 Task: Go to Program & Features. Select Whole Food Market. Add to cart Organic Peanut Butter-3. Select Amazon Health. Add to cart Lysine tablets-1. Place order for Francisco Garcia, _x000D_
8433 Neal Parker Rd_x000D_
Temperanceville, Virginia(VA), 23442, Cell Number (757) 854-4213
Action: Mouse moved to (413, 101)
Screenshot: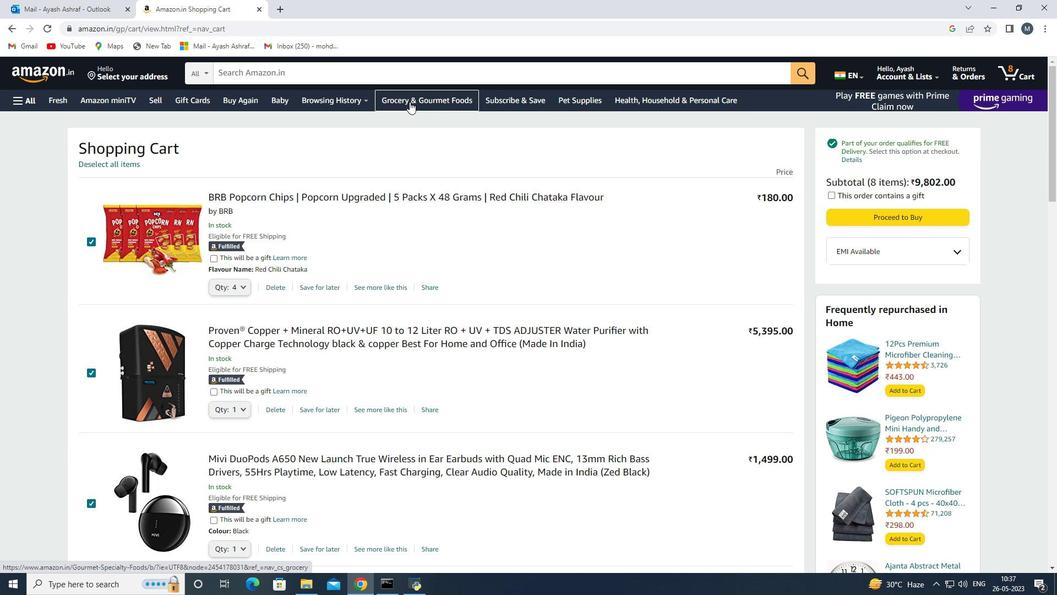 
Action: Mouse pressed left at (413, 101)
Screenshot: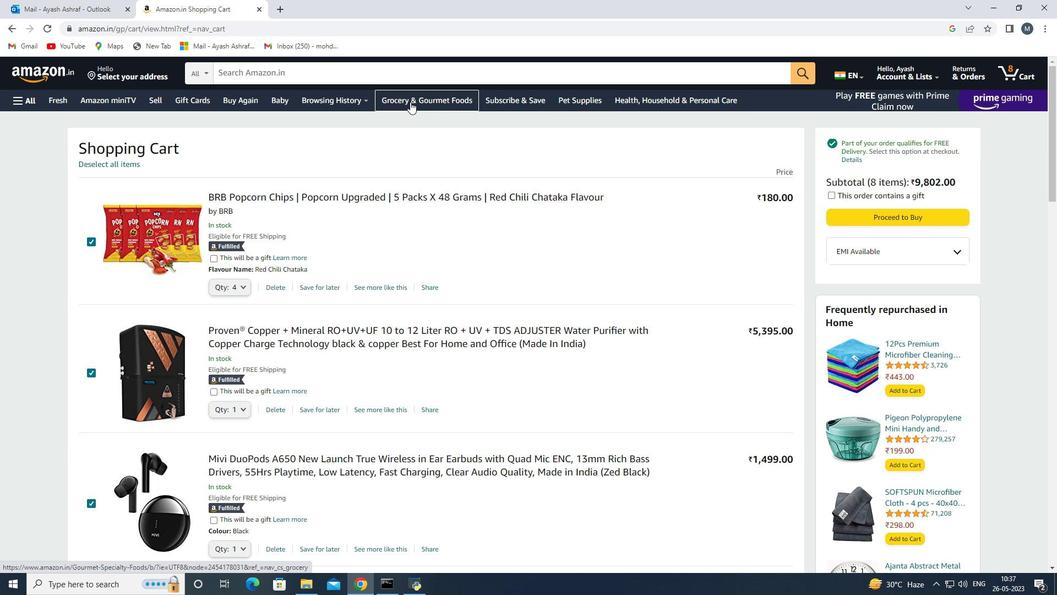 
Action: Mouse moved to (378, 221)
Screenshot: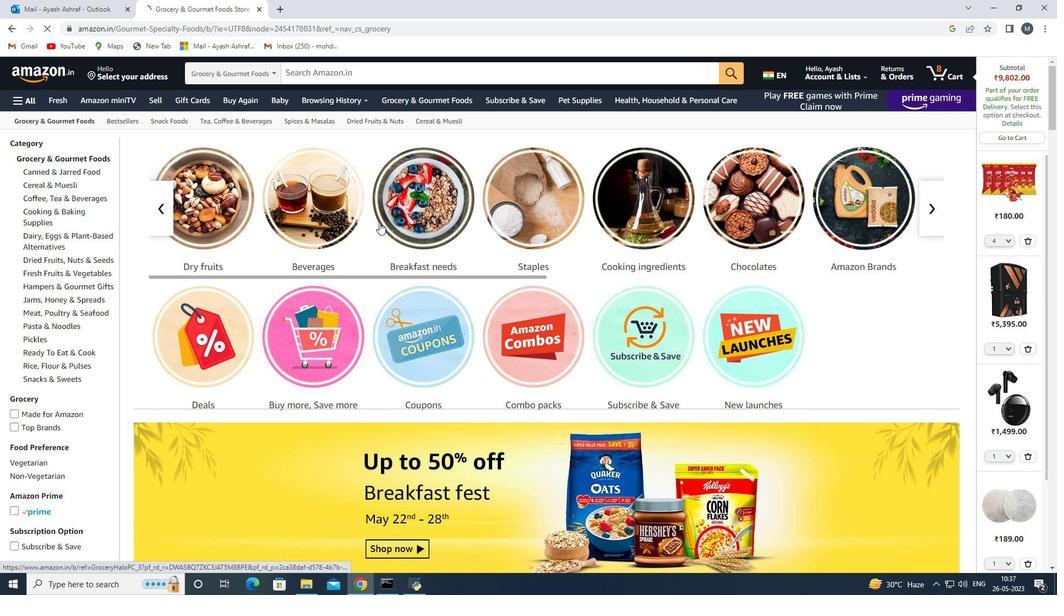 
Action: Mouse scrolled (378, 220) with delta (0, 0)
Screenshot: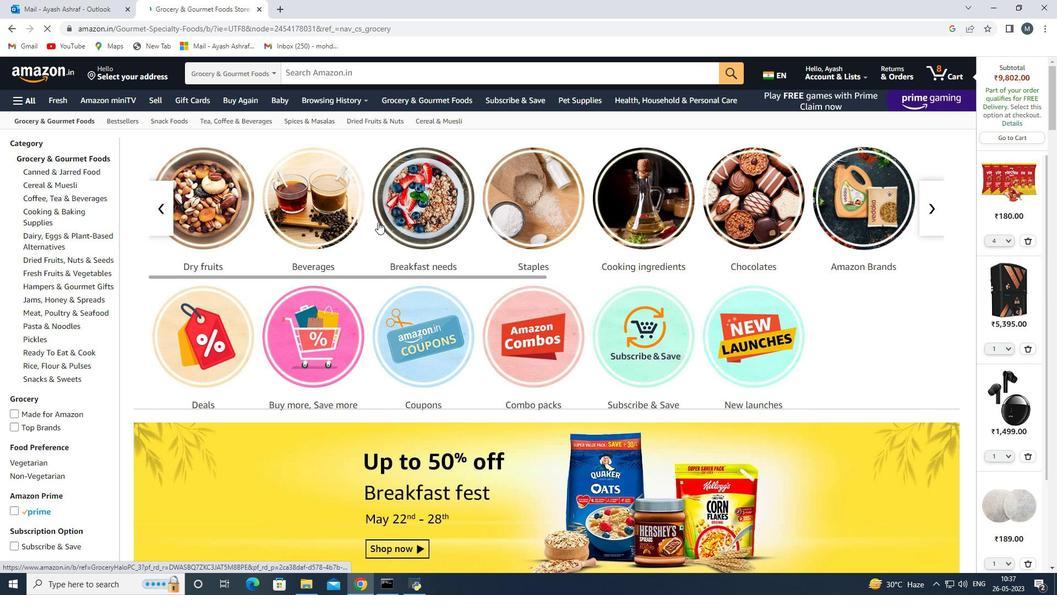 
Action: Mouse moved to (376, 219)
Screenshot: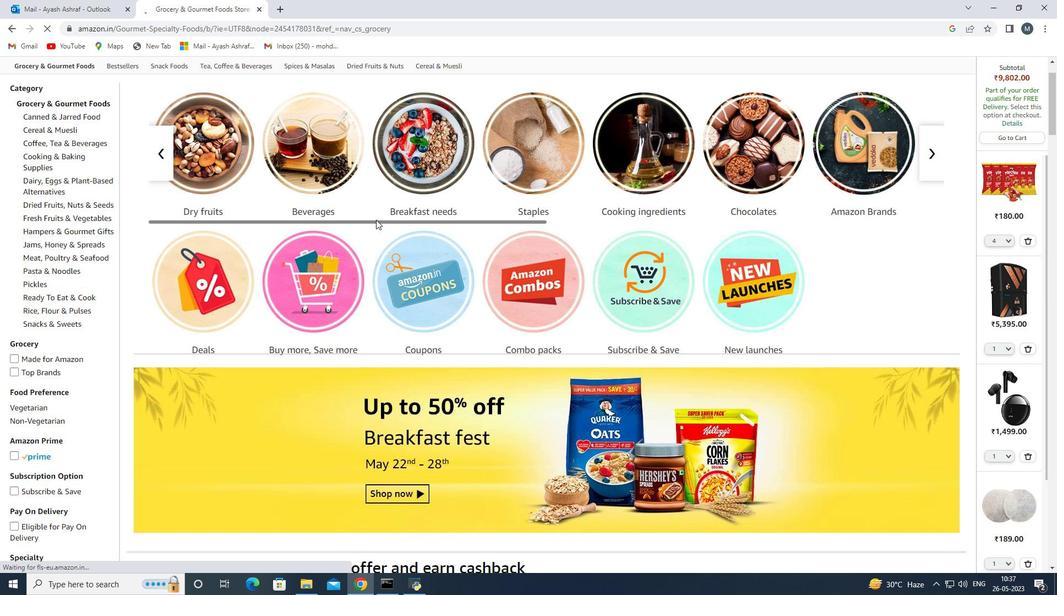 
Action: Mouse scrolled (376, 219) with delta (0, 0)
Screenshot: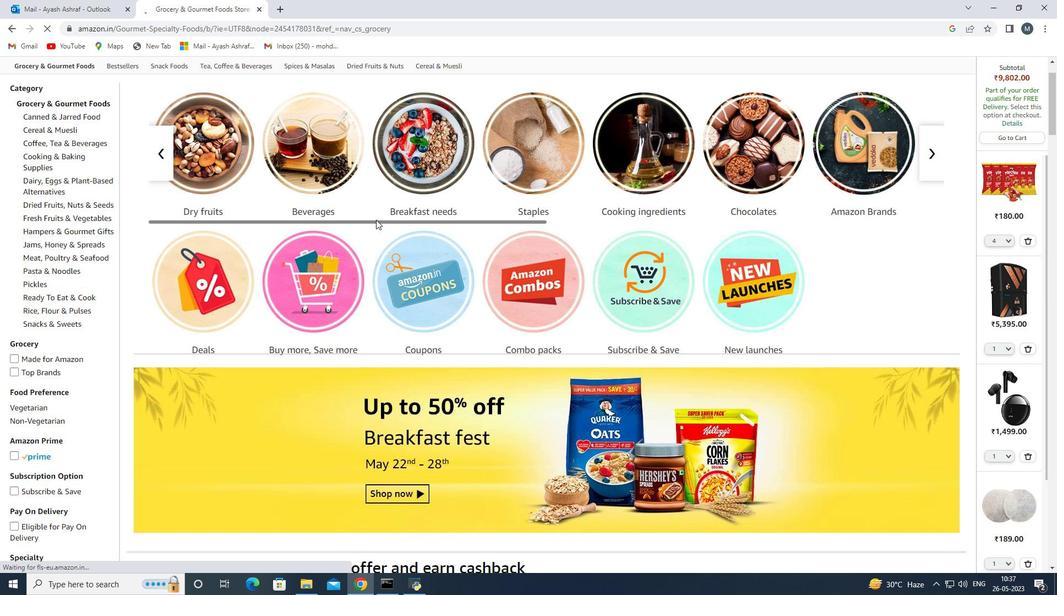 
Action: Mouse scrolled (376, 219) with delta (0, 0)
Screenshot: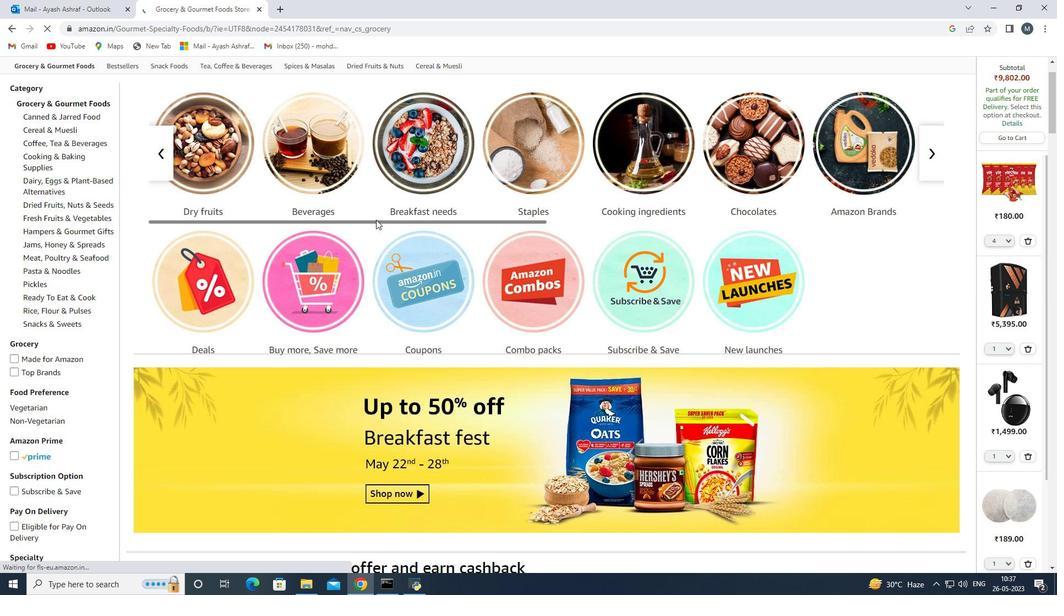 
Action: Mouse scrolled (376, 219) with delta (0, 0)
Screenshot: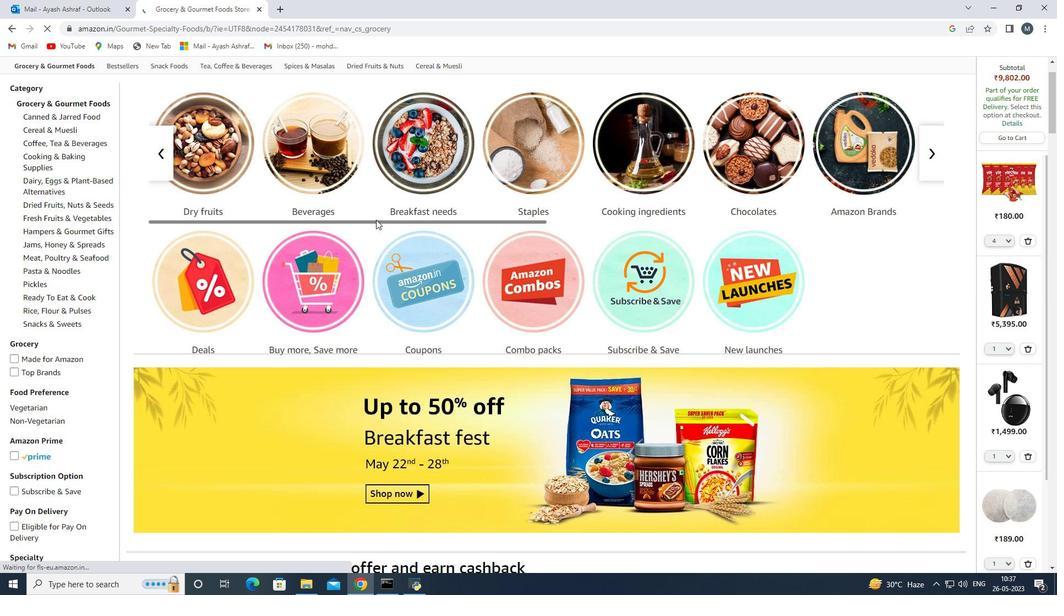 
Action: Mouse scrolled (376, 219) with delta (0, 0)
Screenshot: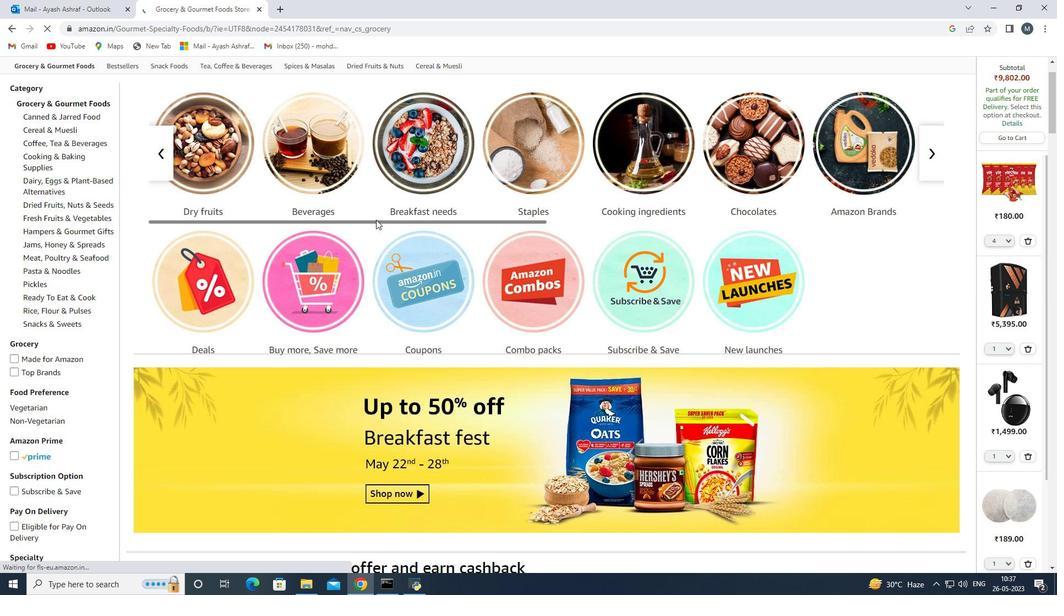 
Action: Mouse scrolled (376, 219) with delta (0, 0)
Screenshot: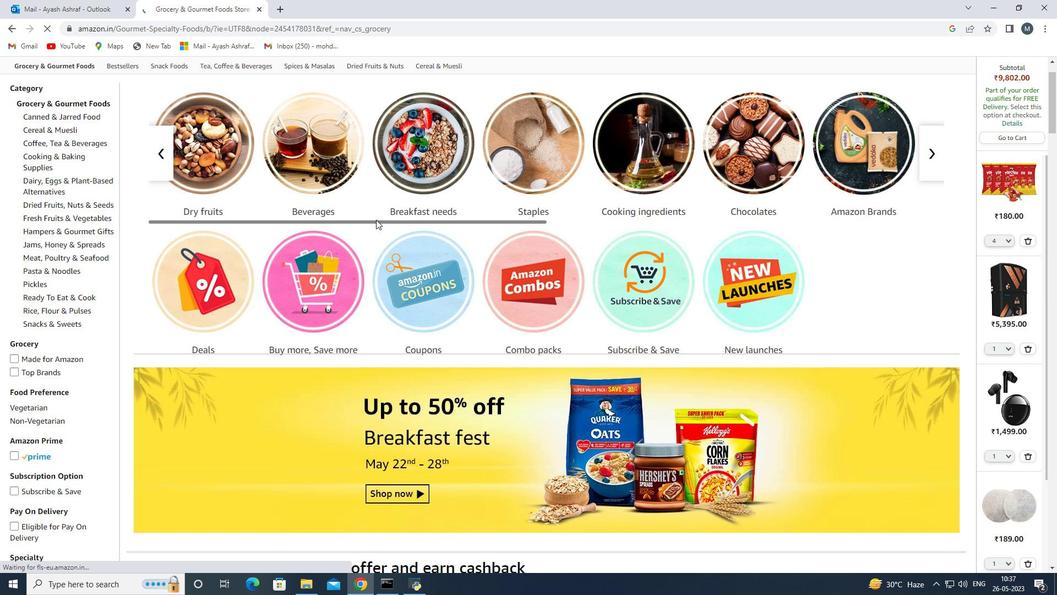 
Action: Mouse scrolled (376, 219) with delta (0, 0)
Screenshot: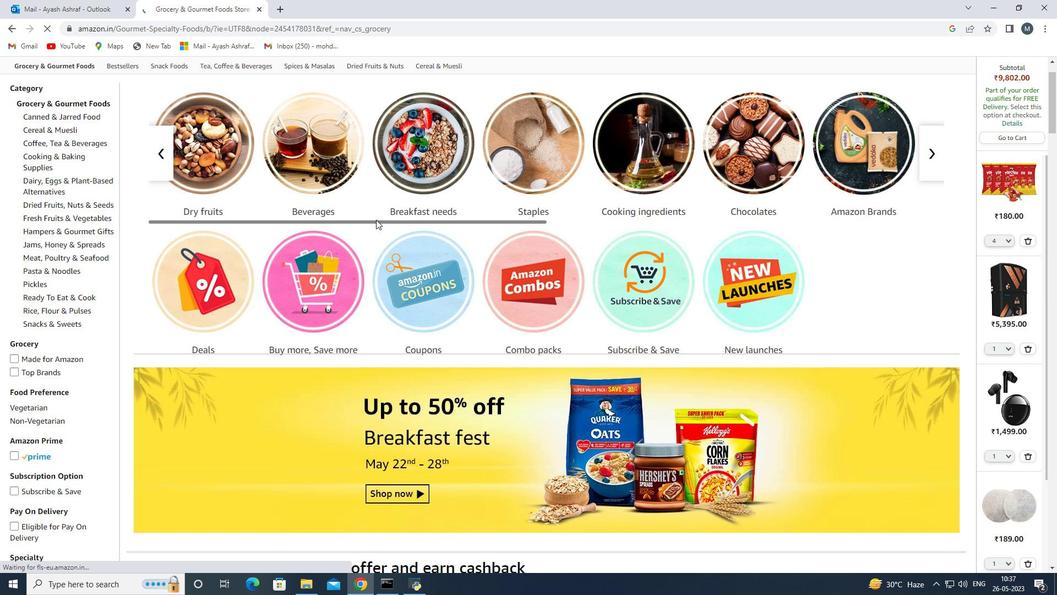 
Action: Mouse moved to (376, 219)
Screenshot: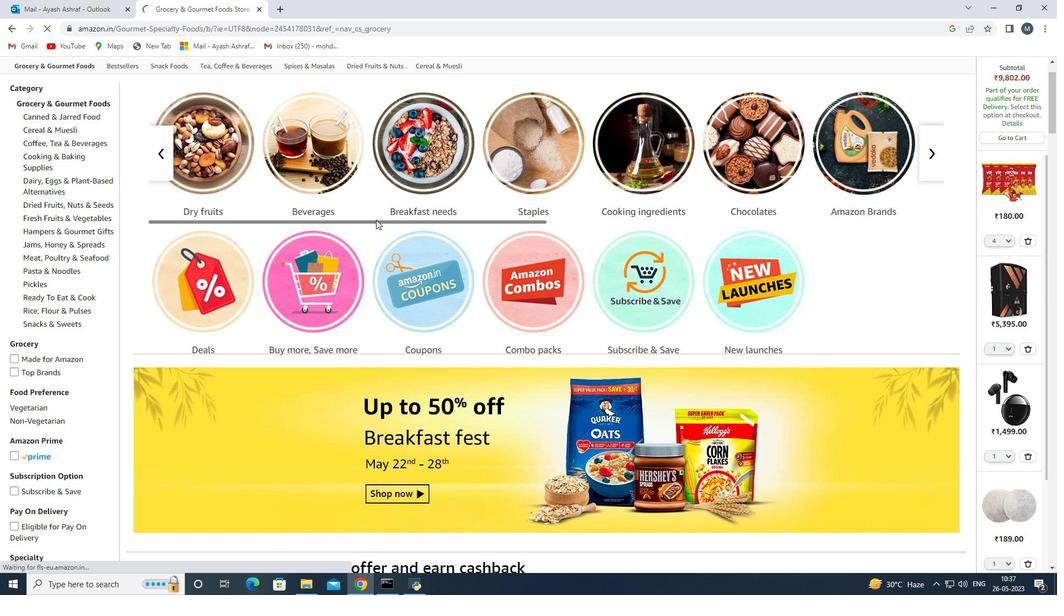 
Action: Mouse scrolled (376, 219) with delta (0, 0)
Screenshot: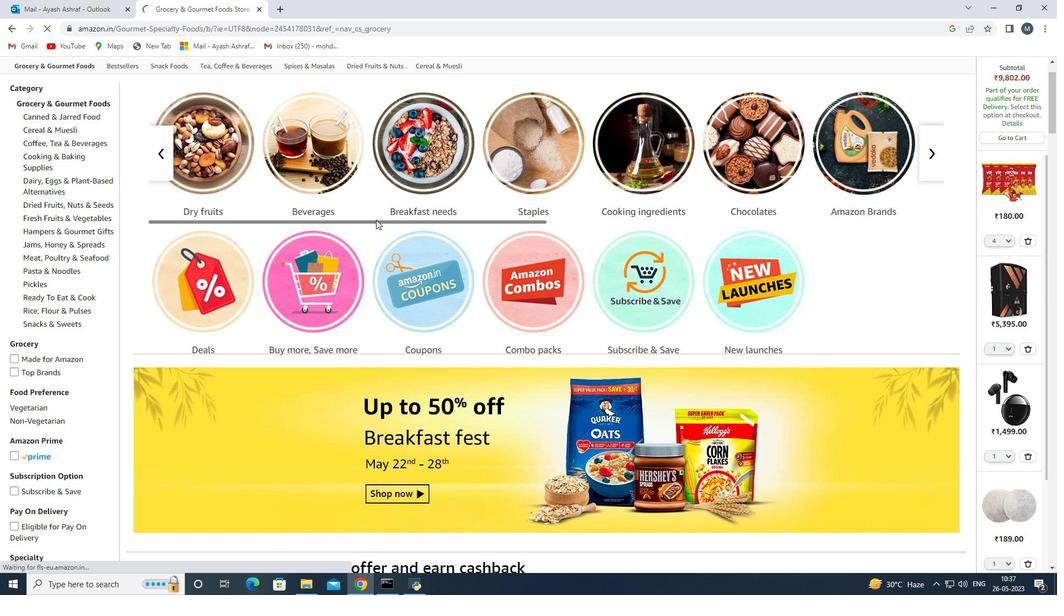 
Action: Mouse moved to (360, 73)
Screenshot: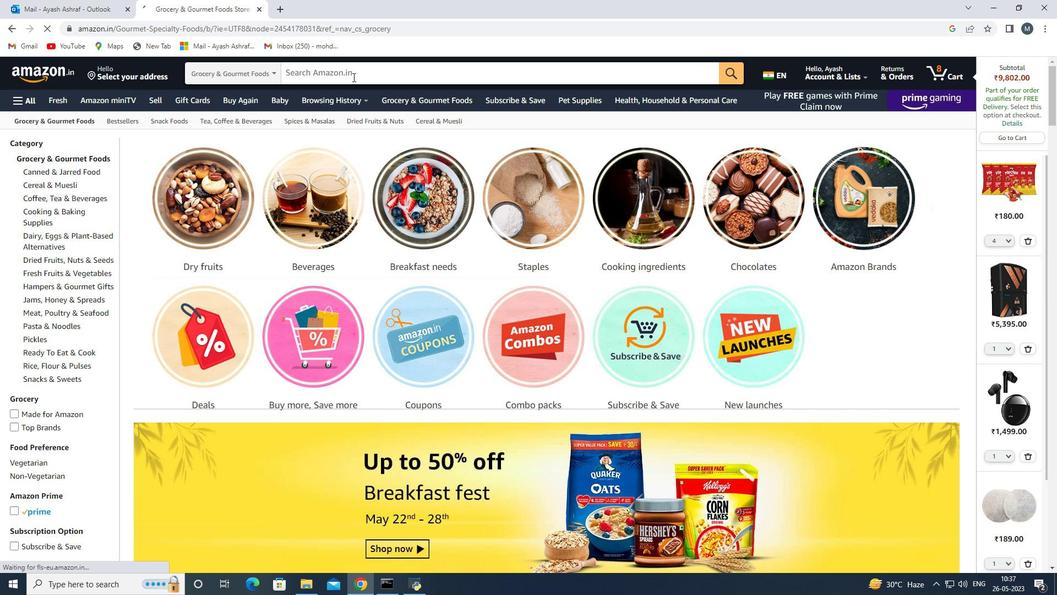 
Action: Mouse pressed left at (360, 73)
Screenshot: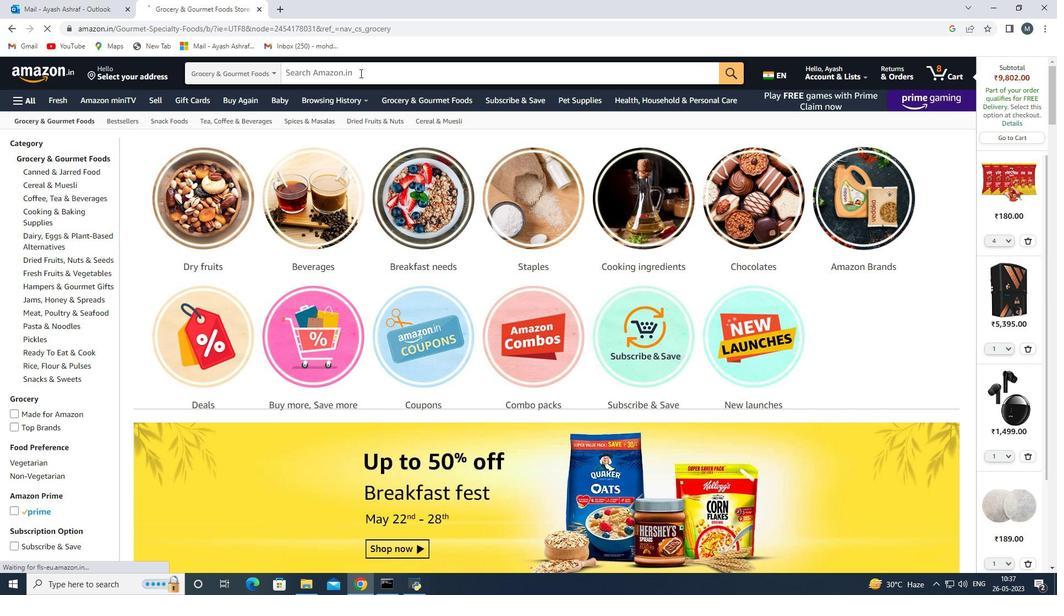 
Action: Mouse moved to (360, 73)
Screenshot: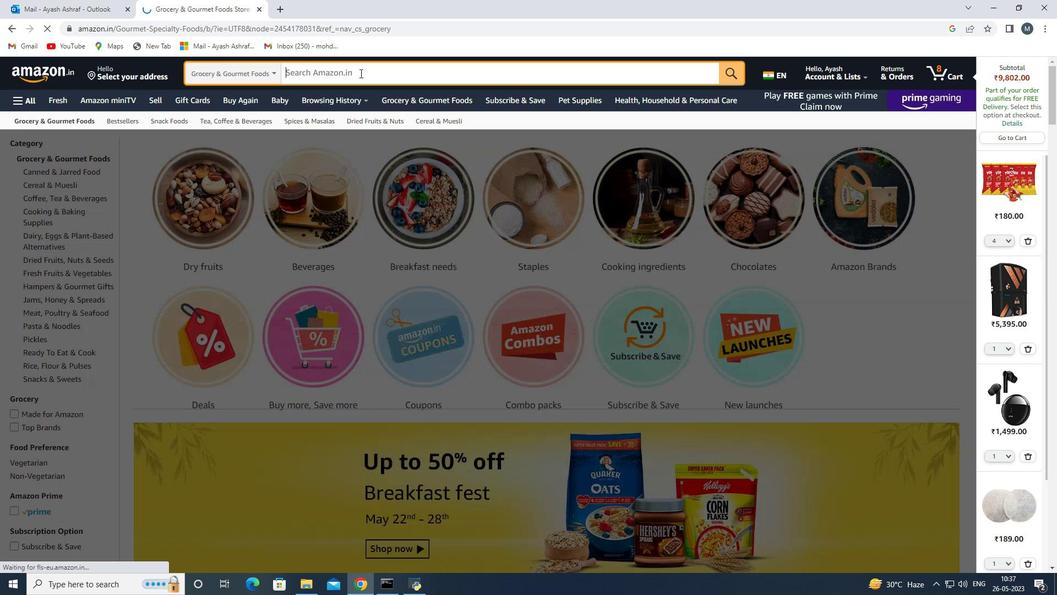 
Action: Key pressed <Key.shift>Peanut<Key.space><Key.shift>But
Screenshot: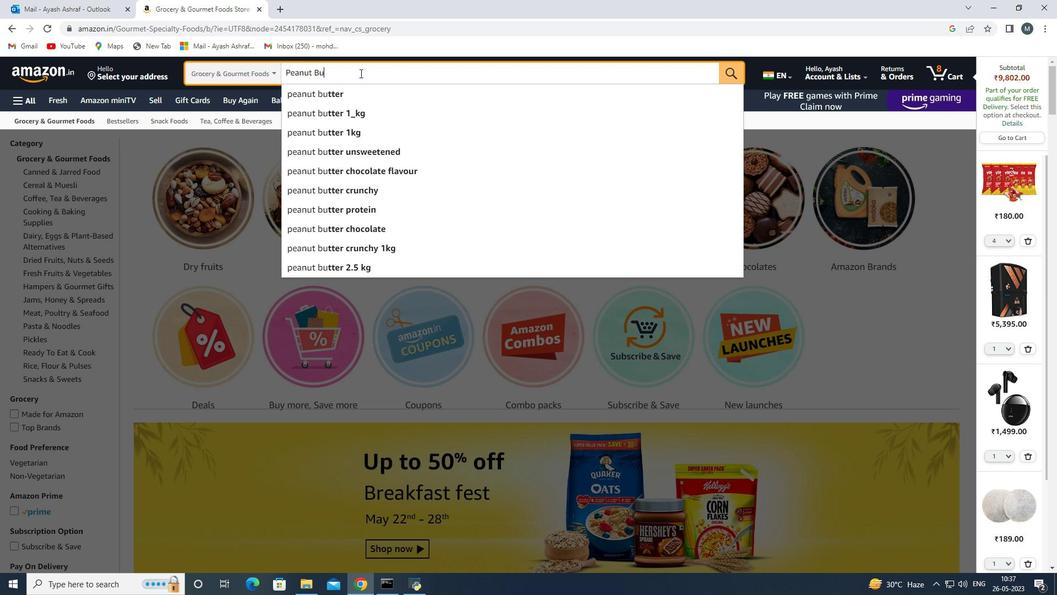 
Action: Mouse moved to (358, 93)
Screenshot: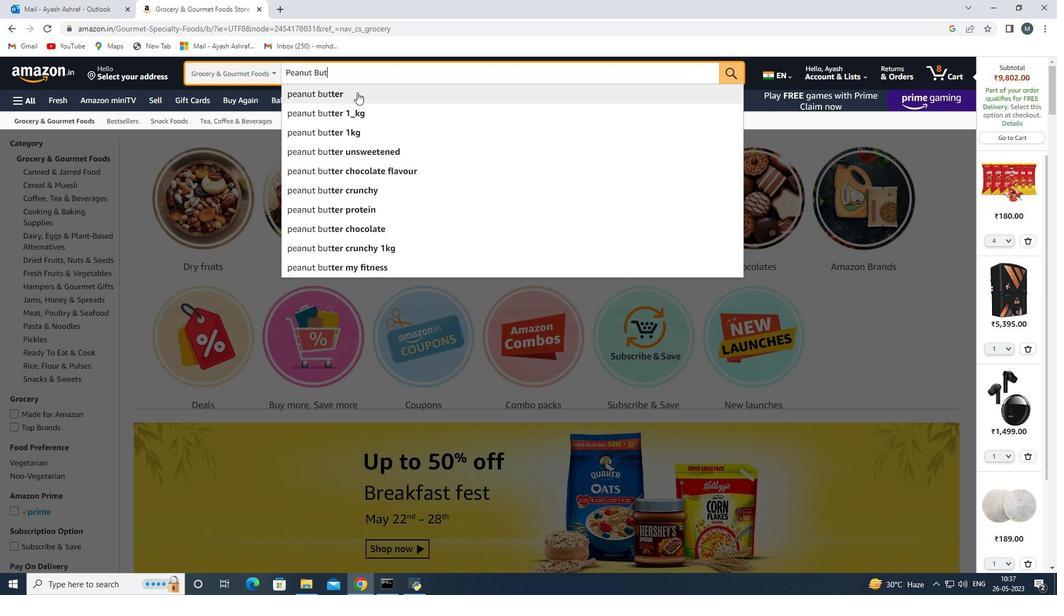 
Action: Mouse pressed left at (358, 93)
Screenshot: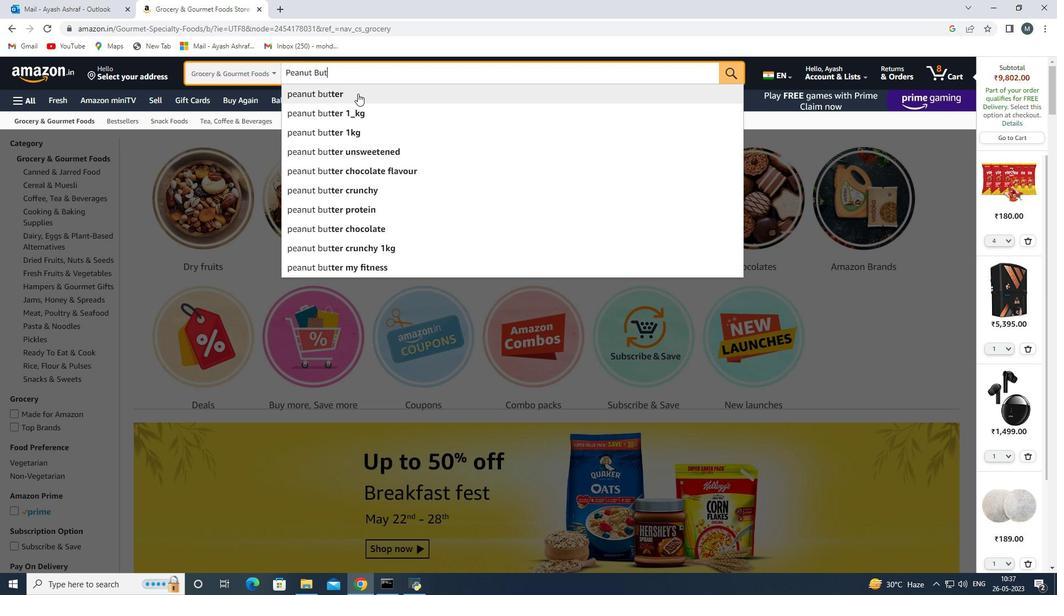 
Action: Mouse moved to (385, 405)
Screenshot: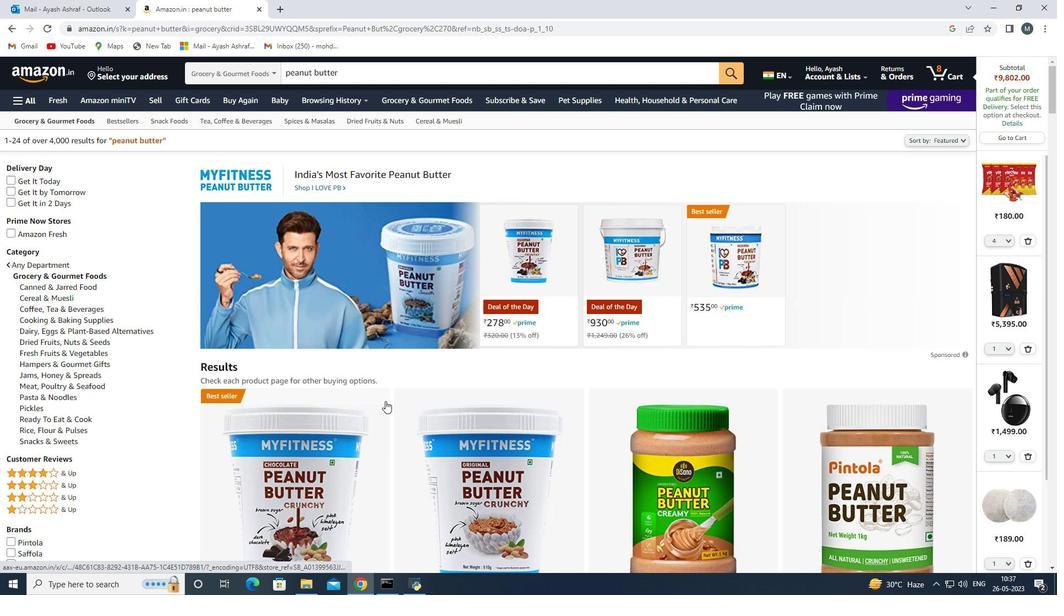 
Action: Mouse scrolled (385, 404) with delta (0, 0)
Screenshot: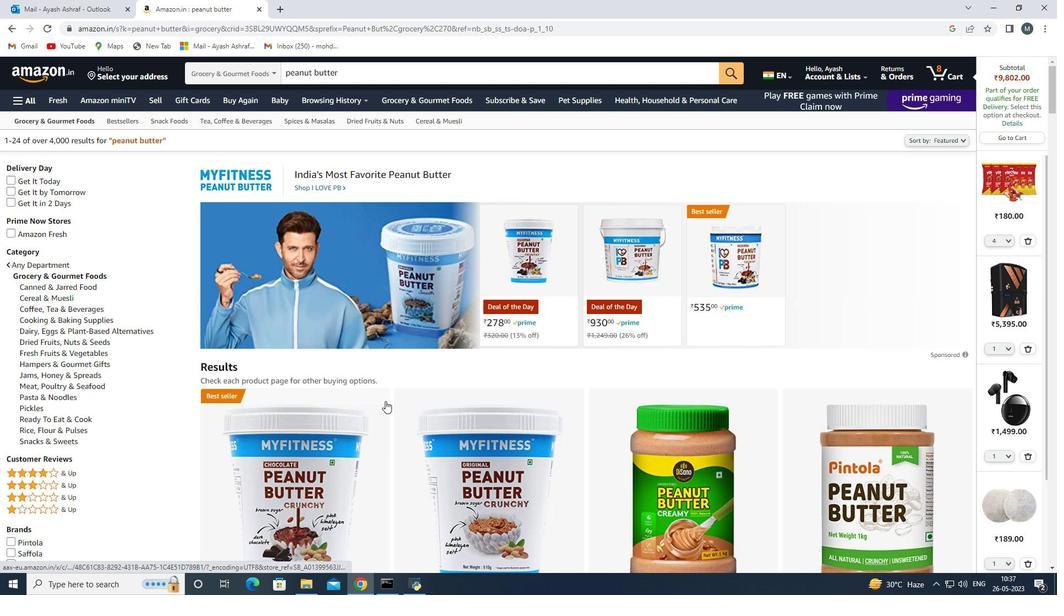 
Action: Mouse scrolled (385, 404) with delta (0, 0)
Screenshot: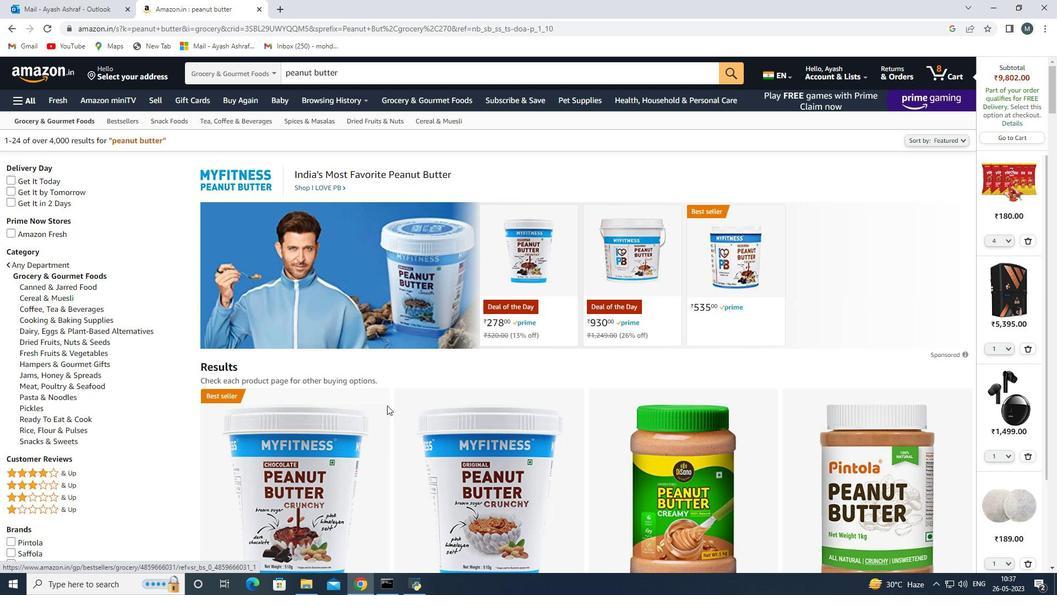 
Action: Mouse moved to (382, 398)
Screenshot: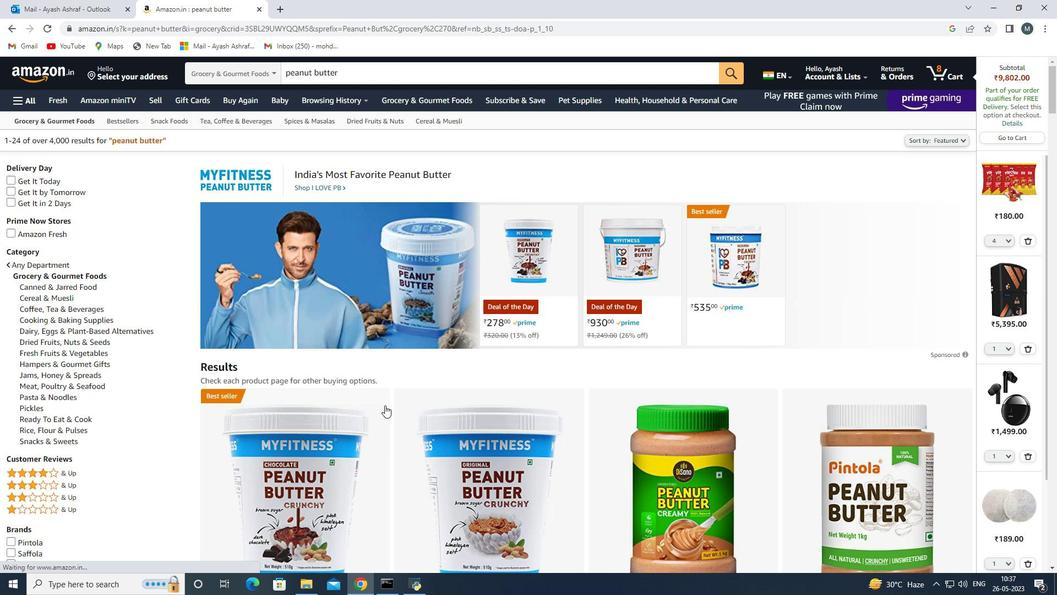 
Action: Mouse scrolled (382, 397) with delta (0, 0)
Screenshot: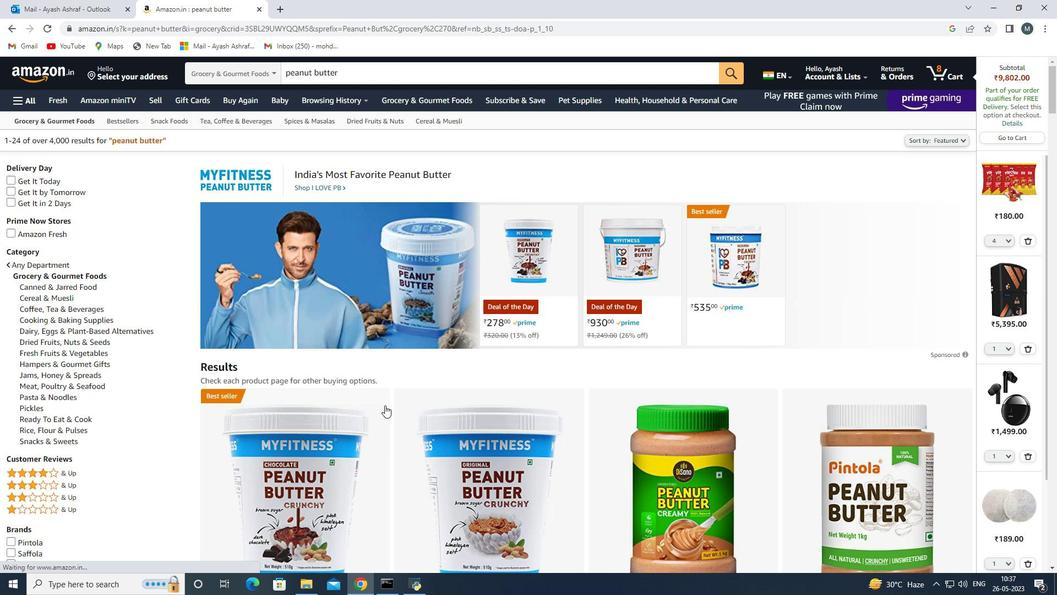 
Action: Mouse moved to (381, 386)
Screenshot: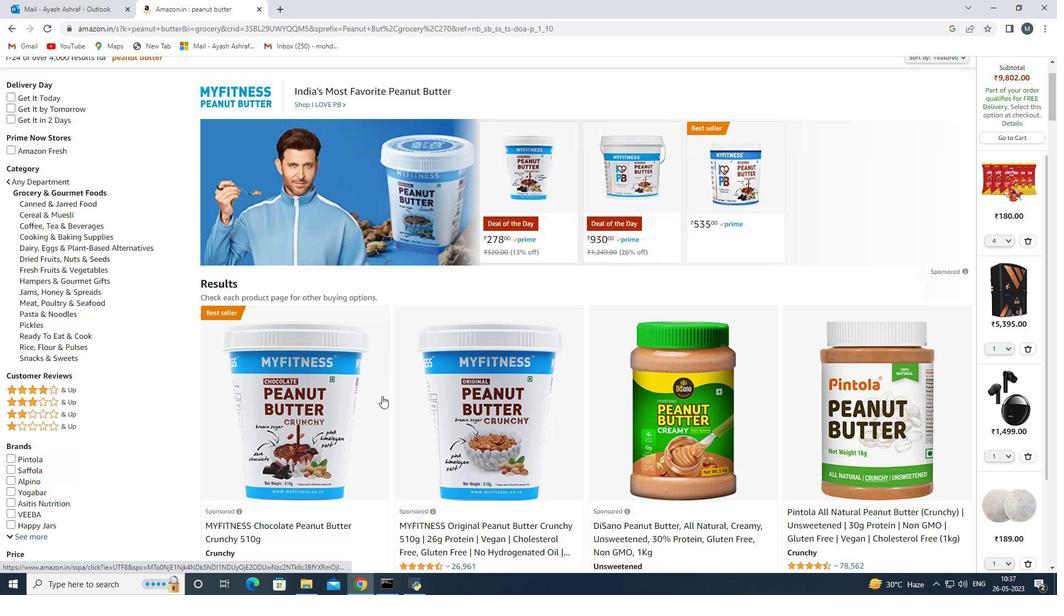 
Action: Mouse scrolled (381, 386) with delta (0, 0)
Screenshot: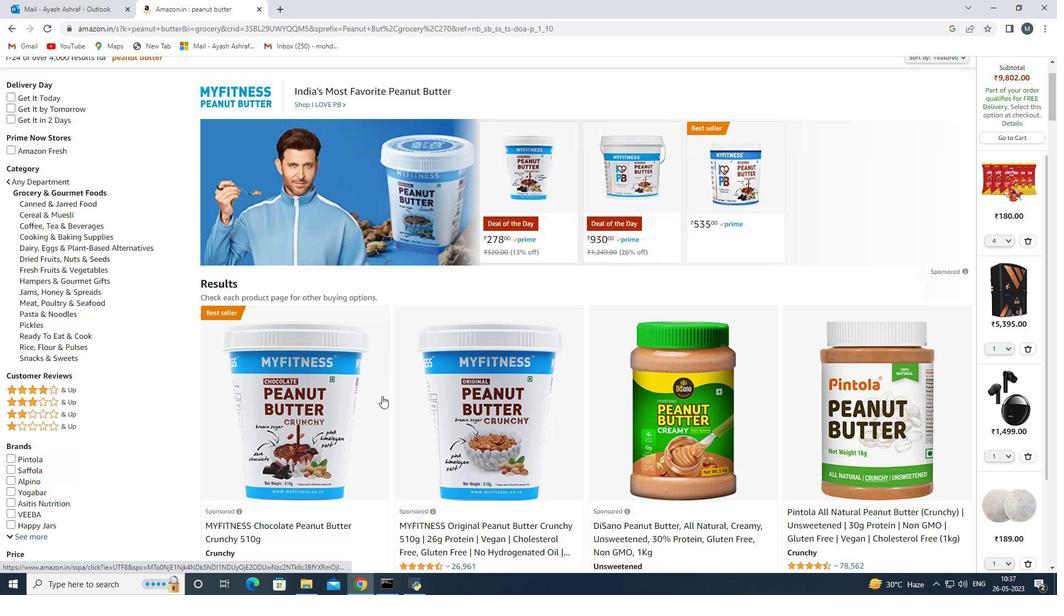 
Action: Mouse scrolled (381, 386) with delta (0, 0)
Screenshot: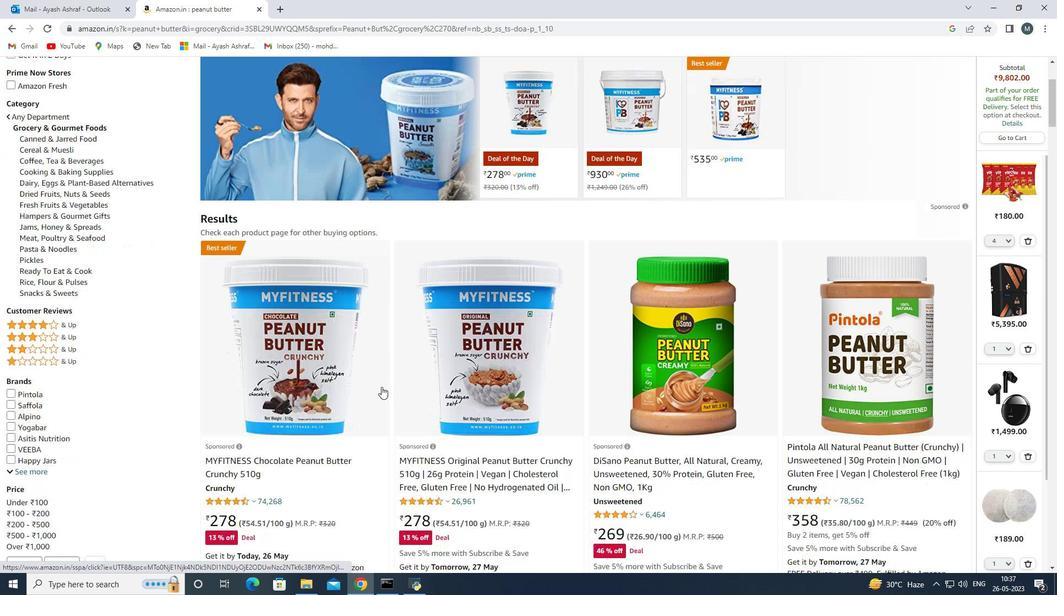 
Action: Mouse moved to (376, 377)
Screenshot: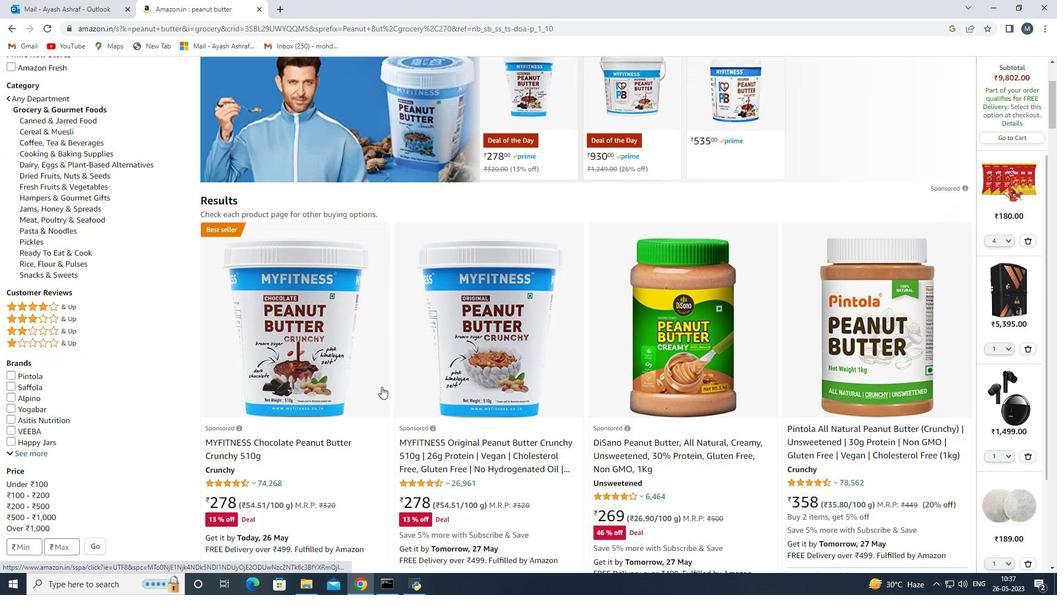 
Action: Mouse scrolled (376, 377) with delta (0, 0)
Screenshot: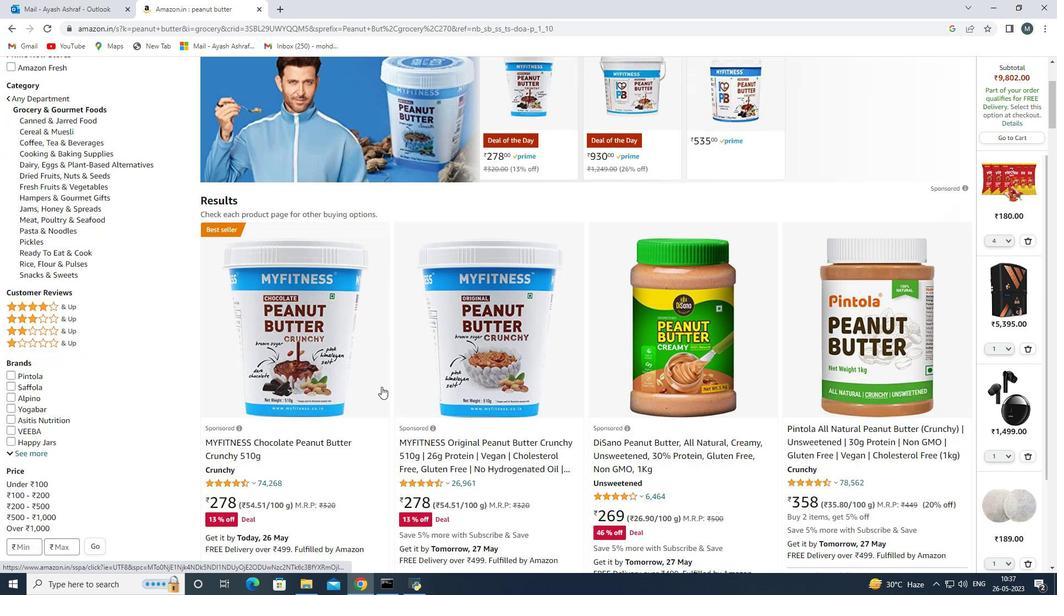 
Action: Mouse moved to (304, 315)
Screenshot: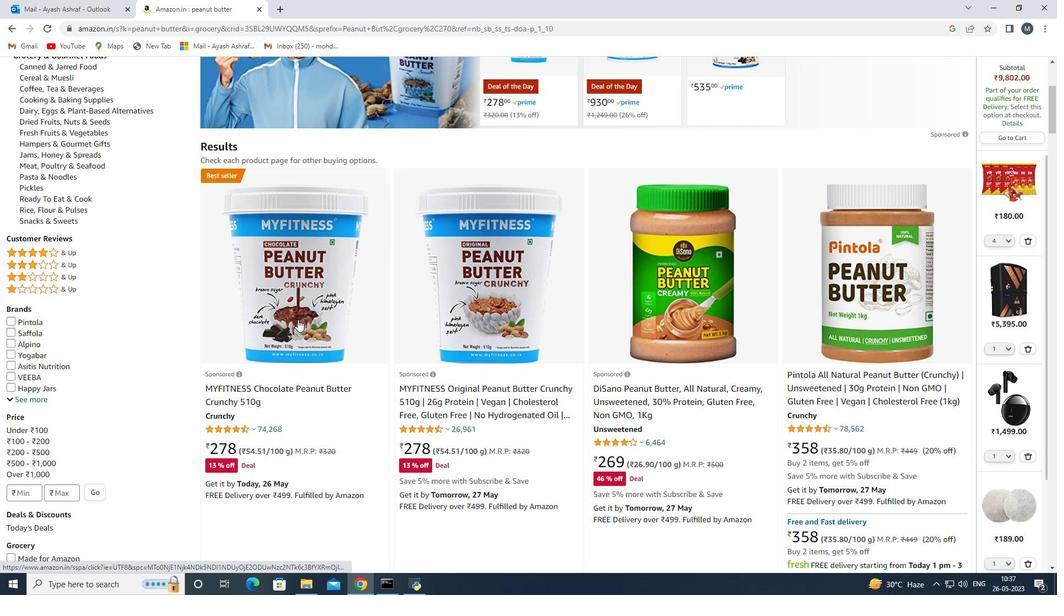 
Action: Mouse pressed left at (304, 315)
Screenshot: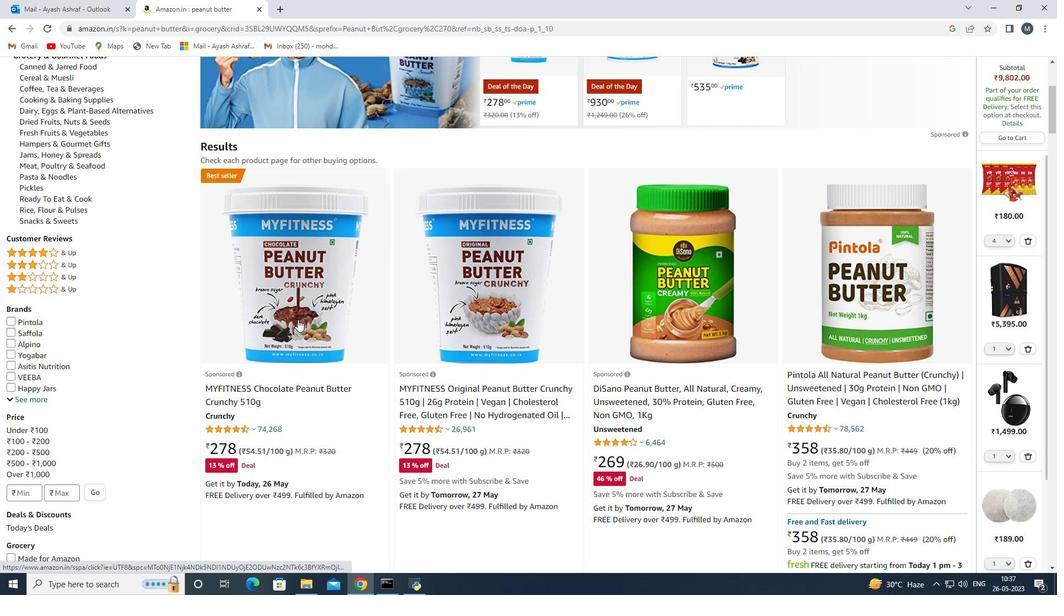 
Action: Mouse moved to (309, 319)
Screenshot: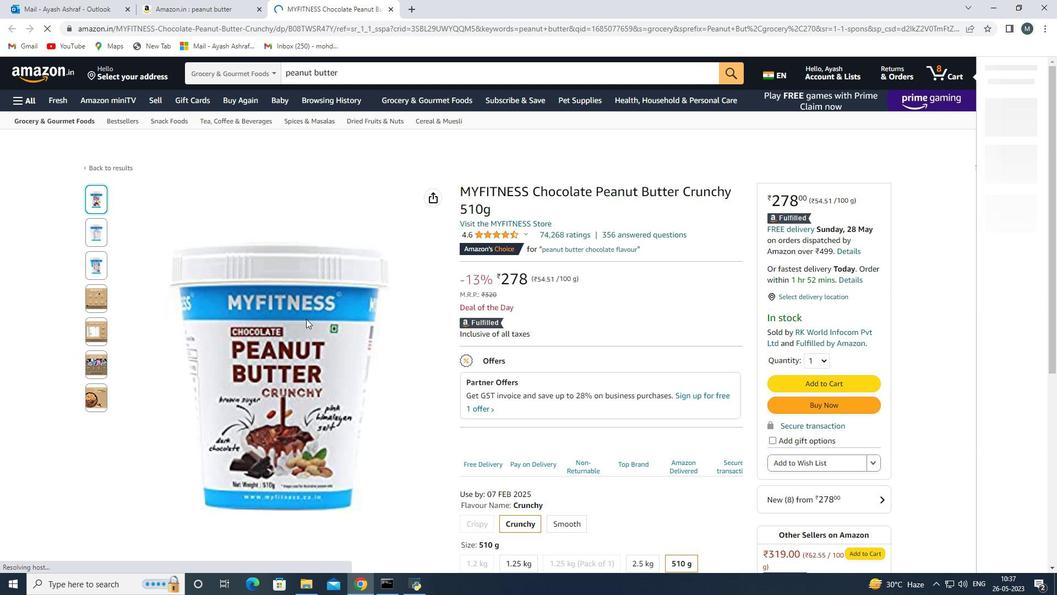 
Action: Mouse scrolled (309, 318) with delta (0, 0)
Screenshot: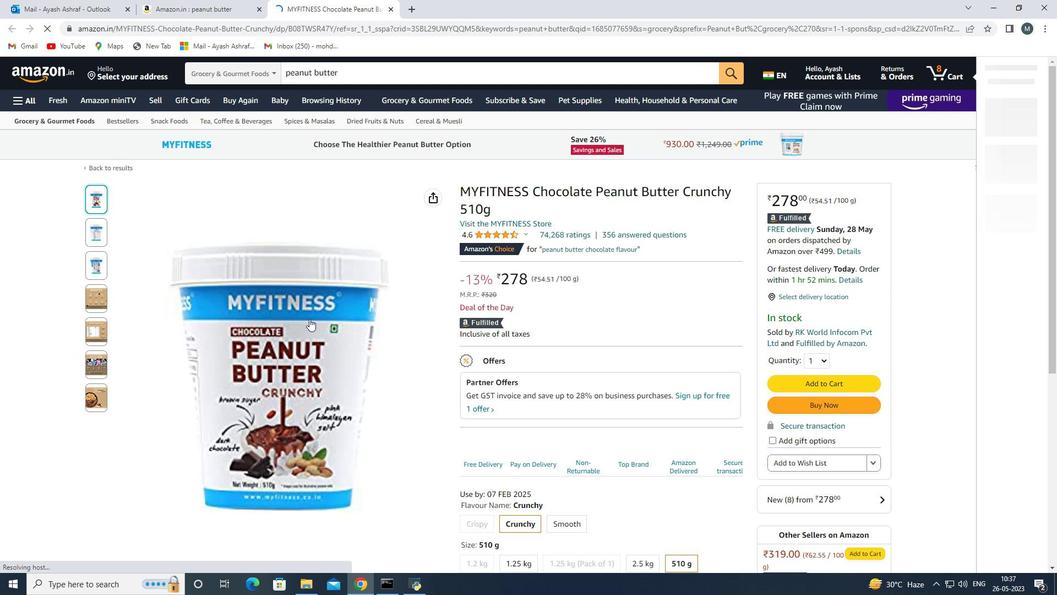 
Action: Mouse scrolled (309, 318) with delta (0, 0)
Screenshot: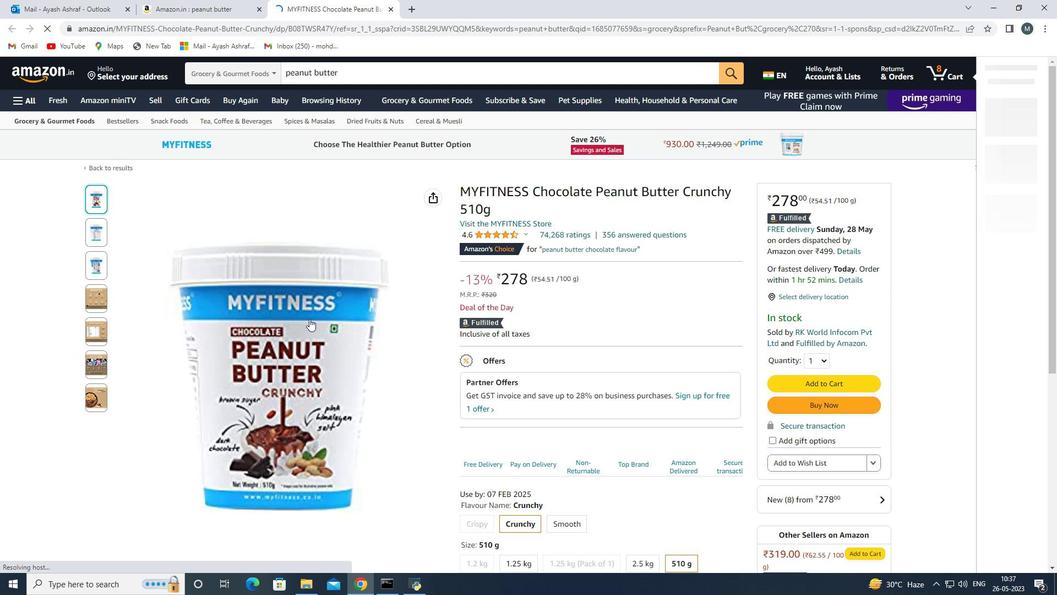 
Action: Mouse moved to (436, 307)
Screenshot: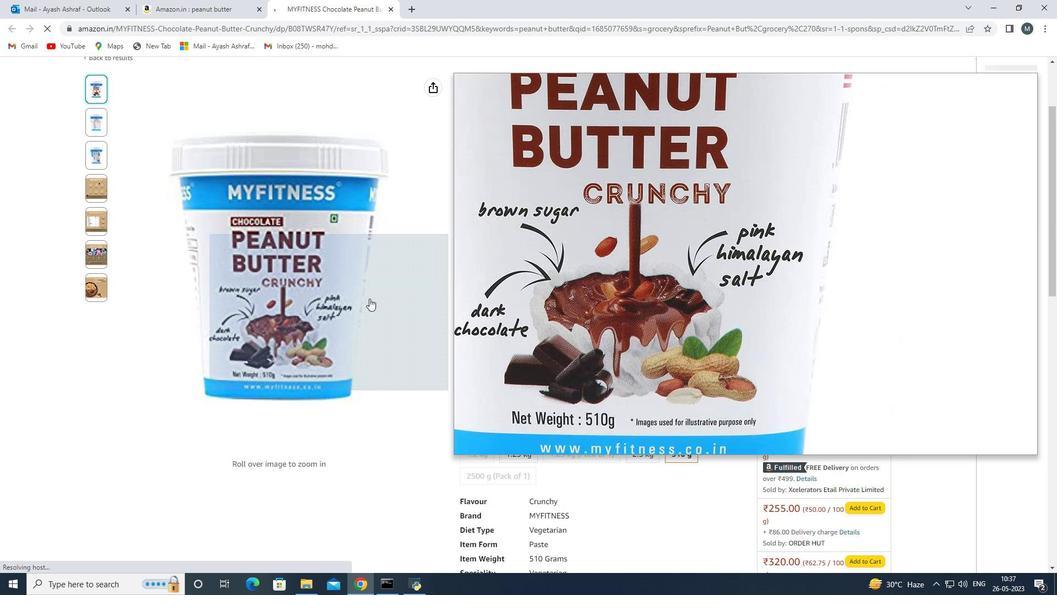 
Action: Mouse scrolled (436, 306) with delta (0, 0)
Screenshot: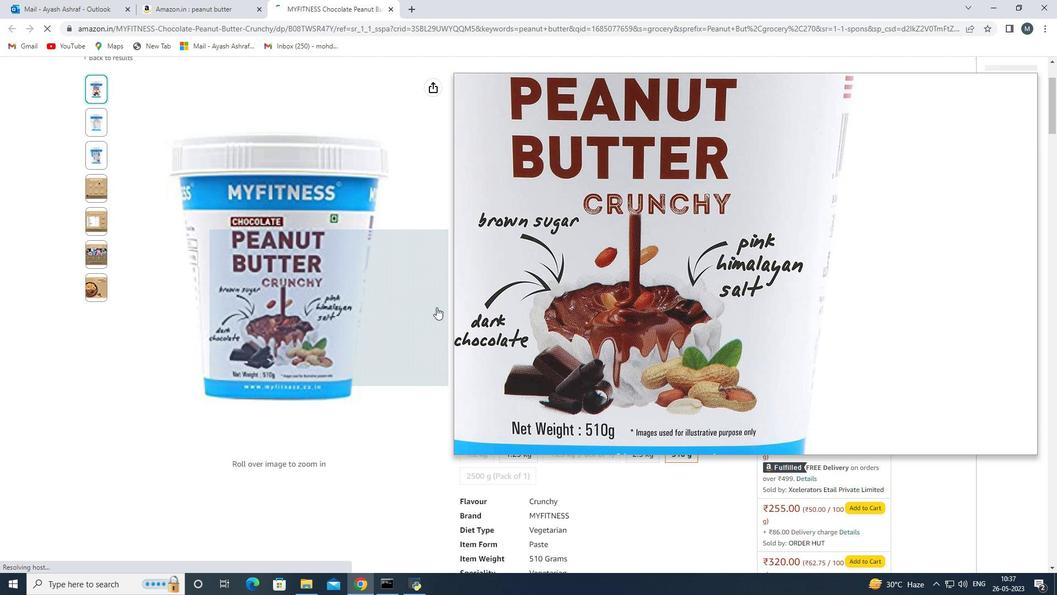 
Action: Mouse scrolled (436, 306) with delta (0, 0)
Screenshot: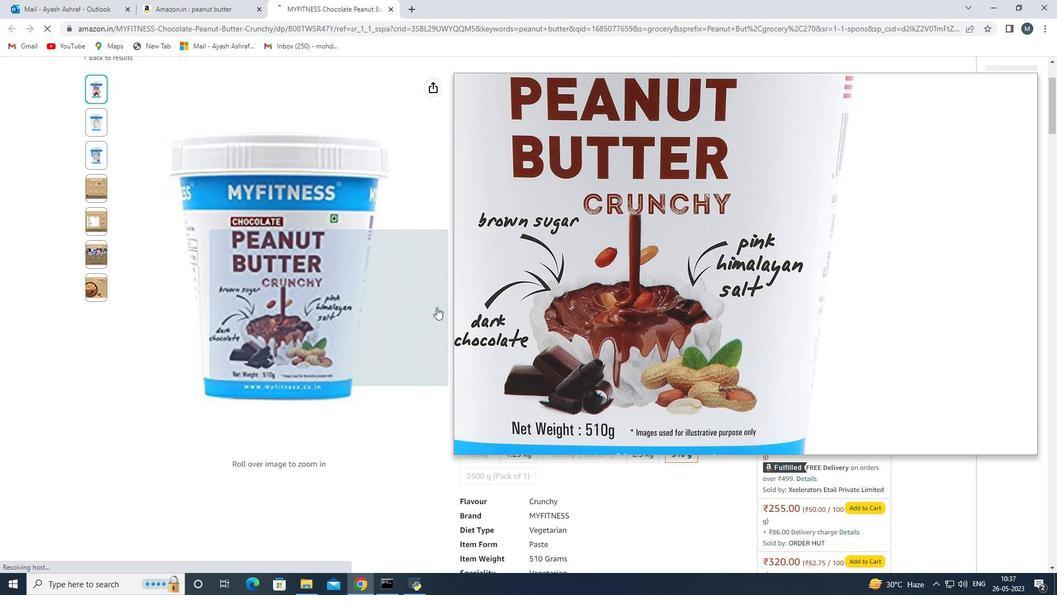 
Action: Mouse scrolled (436, 306) with delta (0, 0)
Screenshot: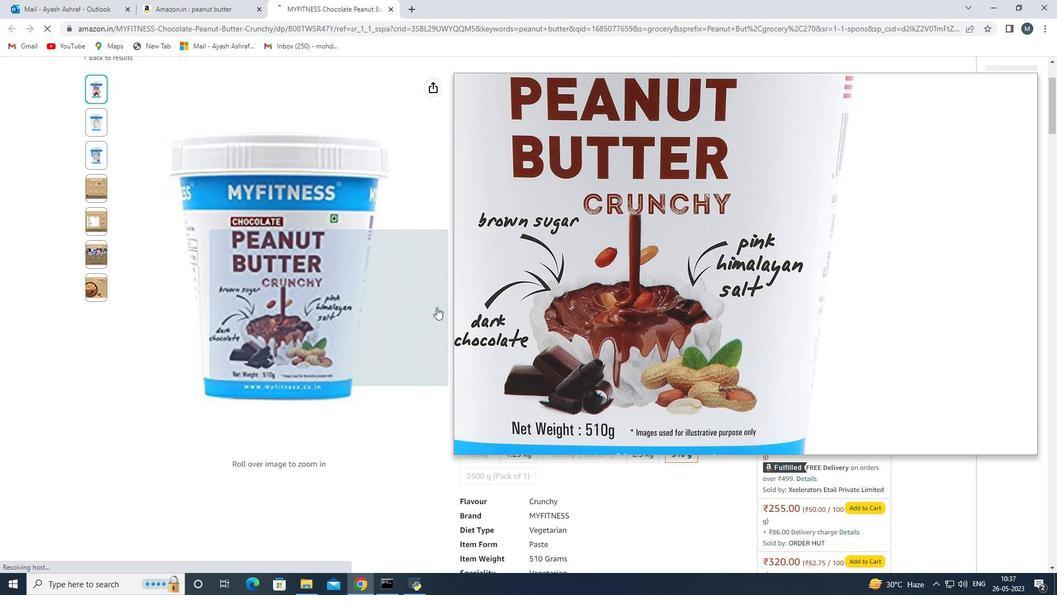 
Action: Mouse moved to (438, 304)
Screenshot: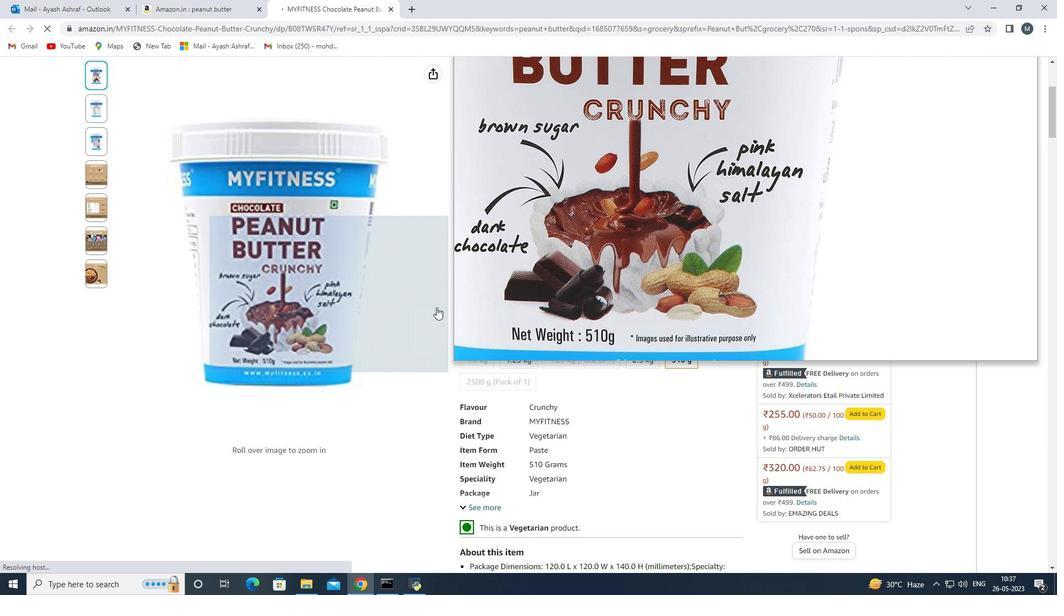 
Action: Mouse scrolled (438, 304) with delta (0, 0)
Screenshot: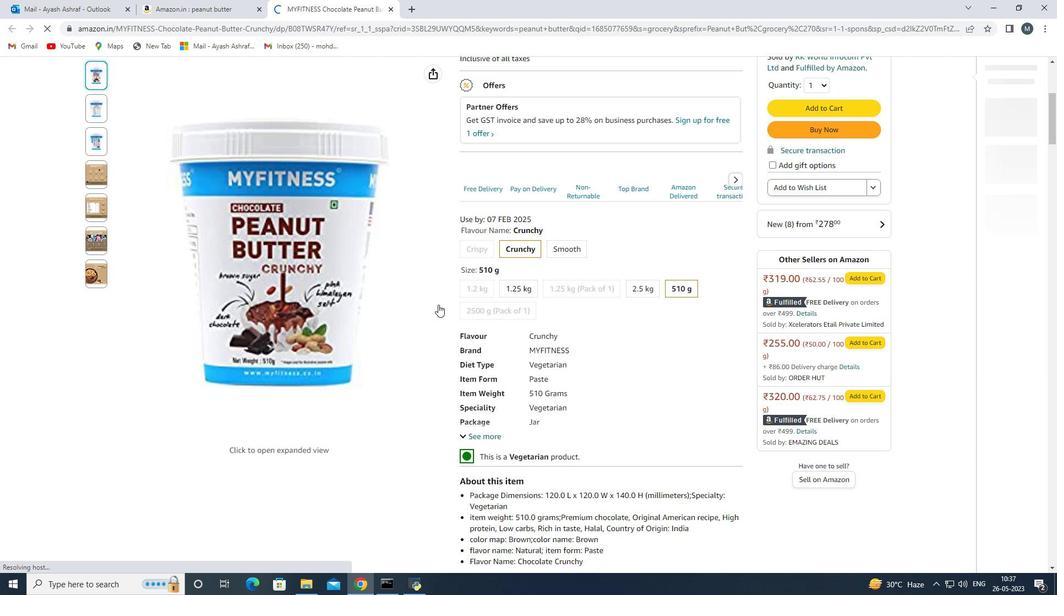 
Action: Mouse moved to (438, 304)
Screenshot: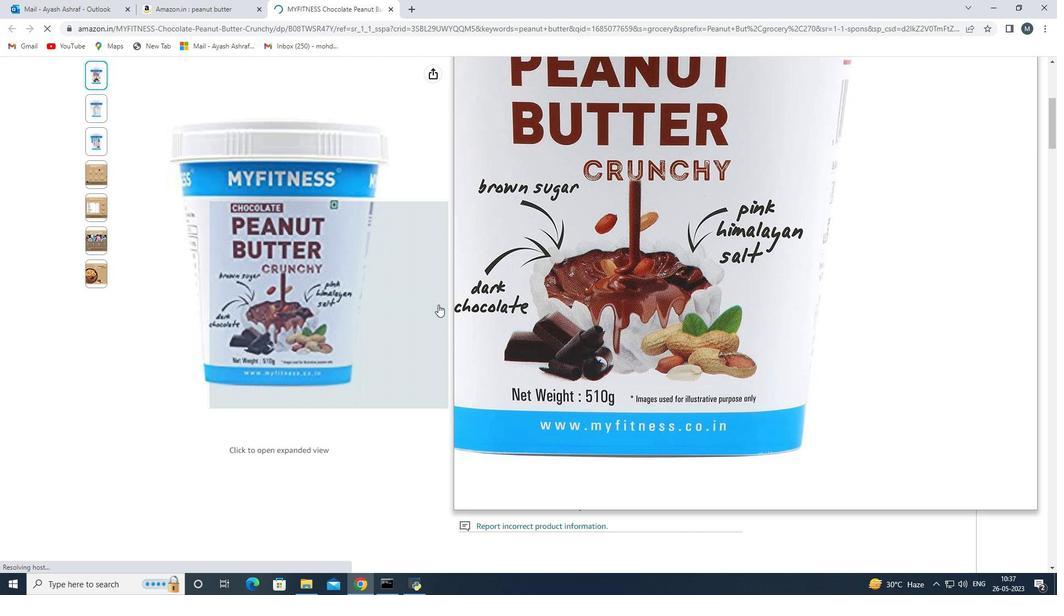 
Action: Mouse scrolled (438, 303) with delta (0, 0)
Screenshot: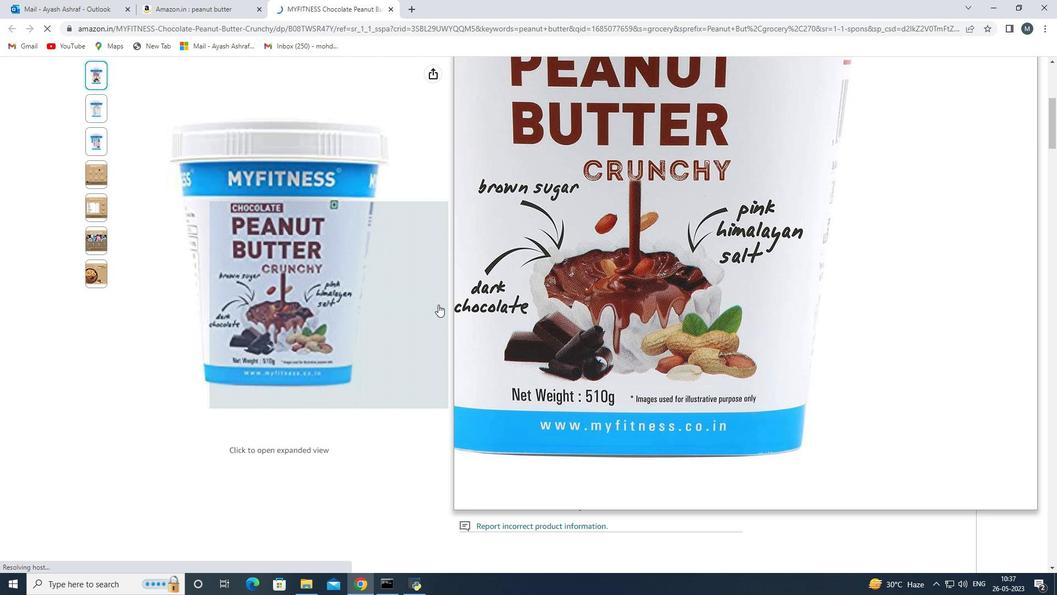 
Action: Mouse scrolled (438, 303) with delta (0, 0)
Screenshot: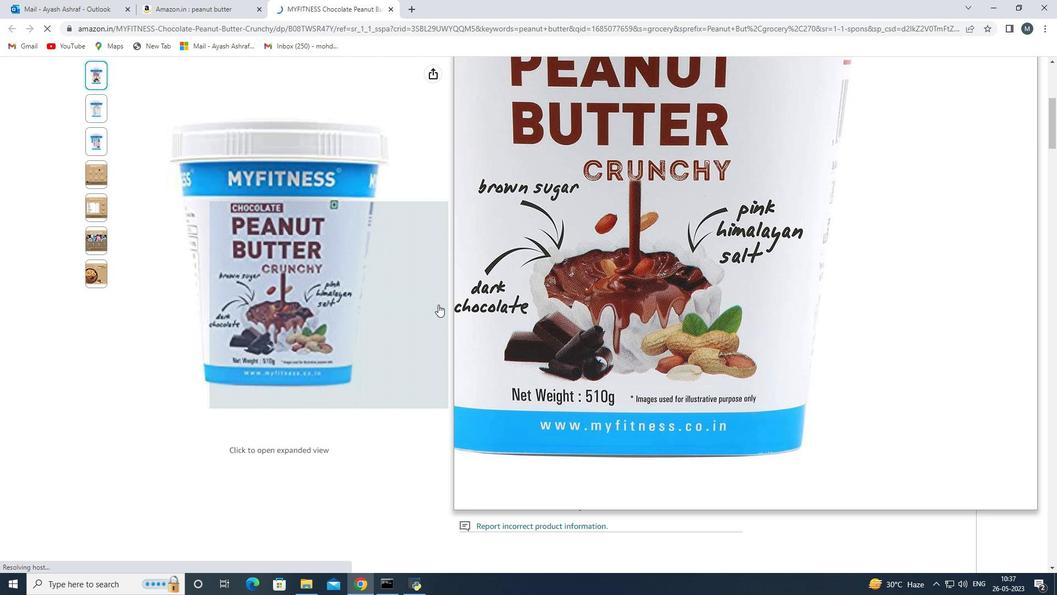 
Action: Mouse scrolled (438, 303) with delta (0, 0)
Screenshot: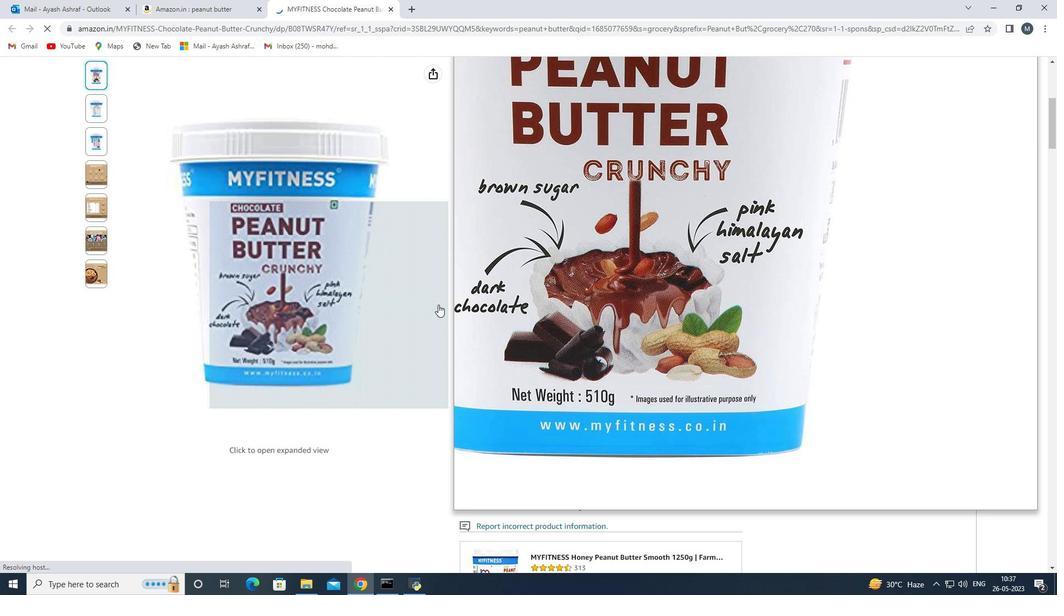 
Action: Mouse scrolled (438, 303) with delta (0, 0)
Screenshot: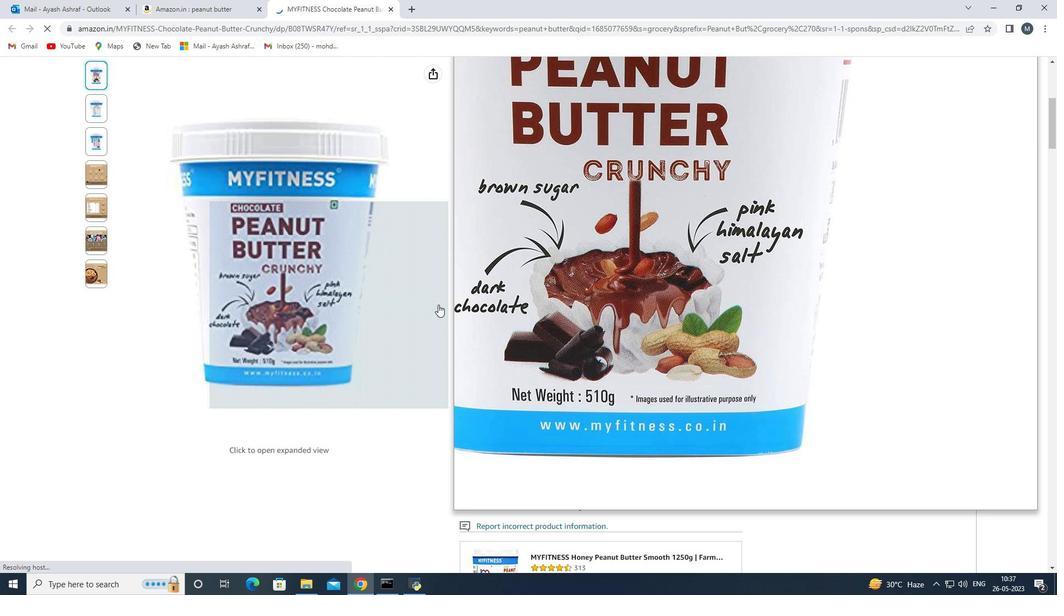 
Action: Mouse scrolled (438, 303) with delta (0, 0)
Screenshot: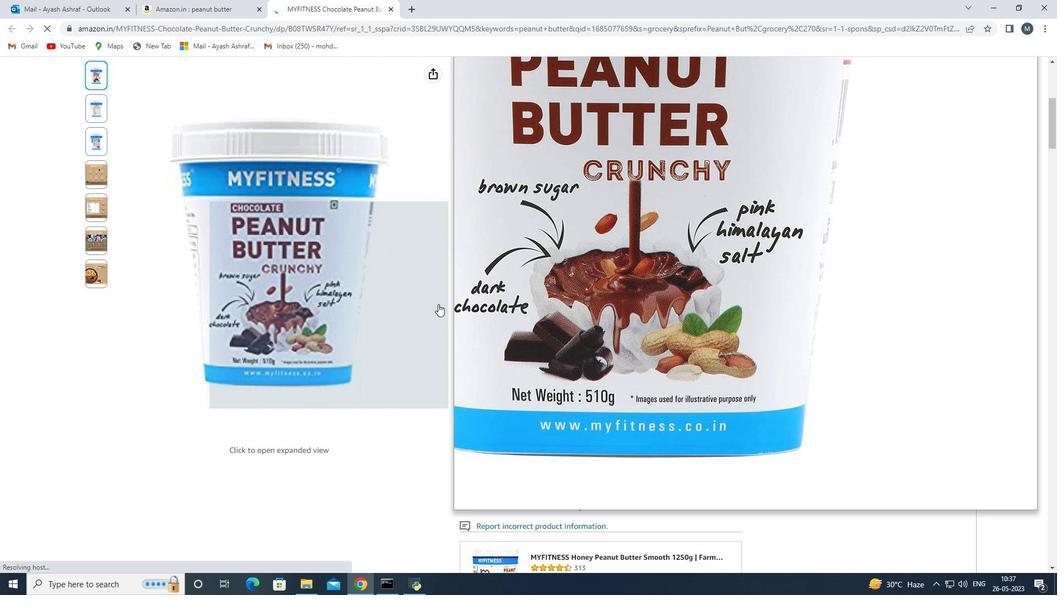 
Action: Mouse moved to (266, 295)
Screenshot: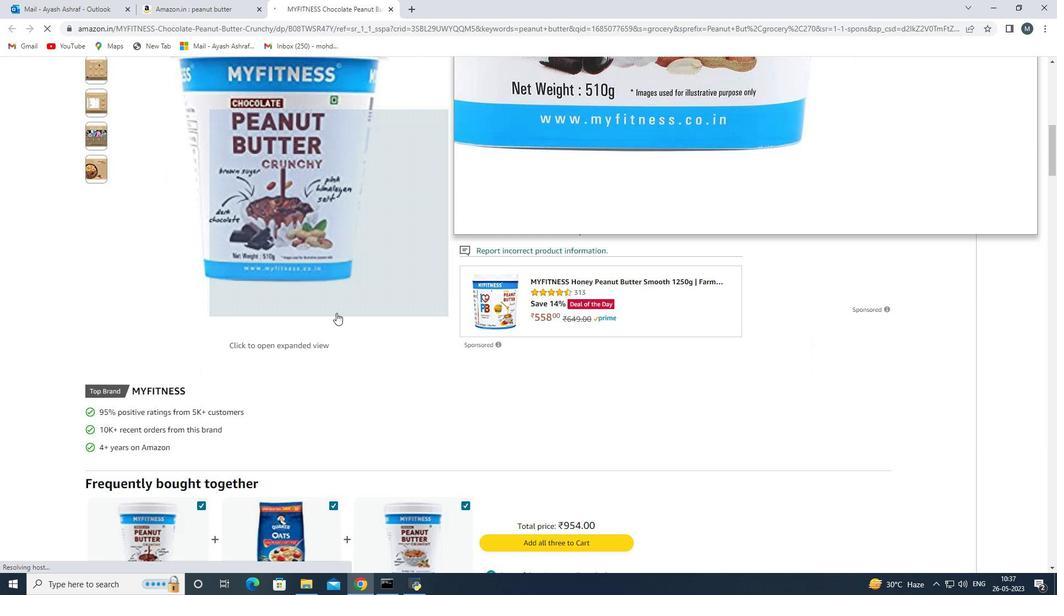 
Action: Mouse scrolled (266, 295) with delta (0, 0)
Screenshot: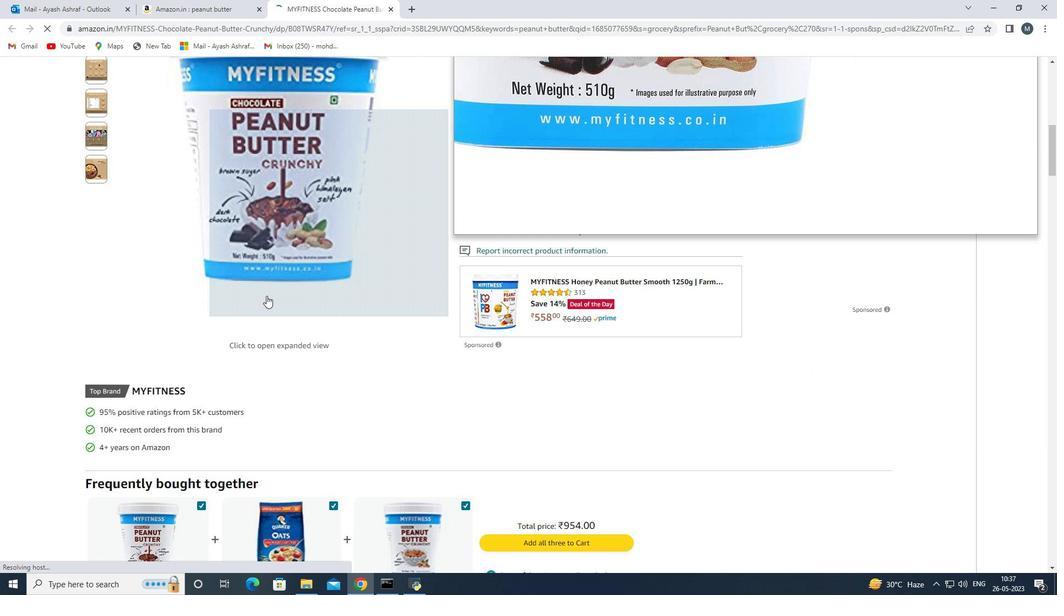 
Action: Mouse scrolled (266, 295) with delta (0, 0)
Screenshot: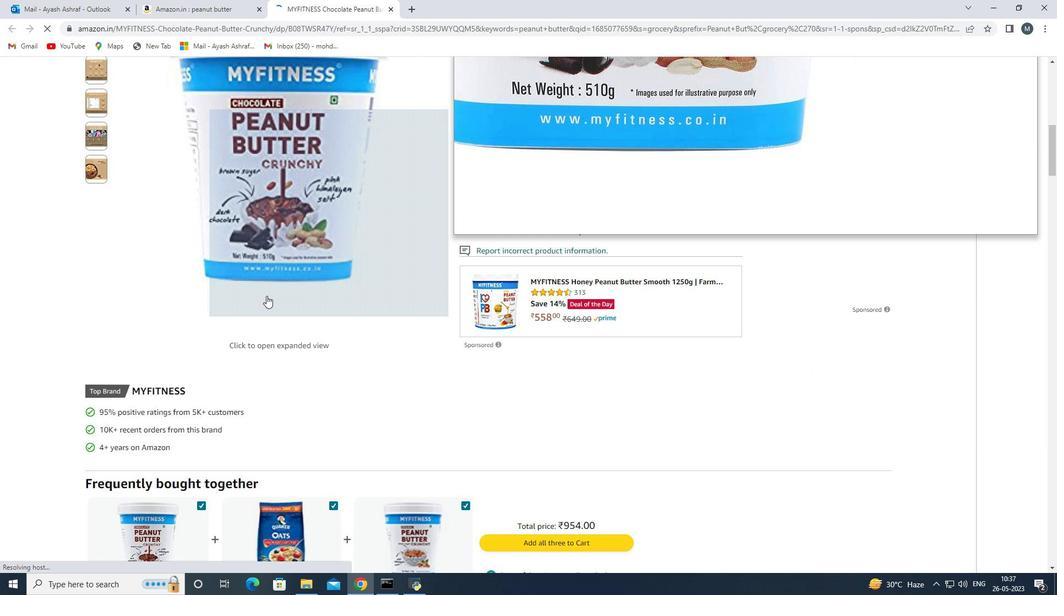 
Action: Mouse scrolled (266, 295) with delta (0, 0)
Screenshot: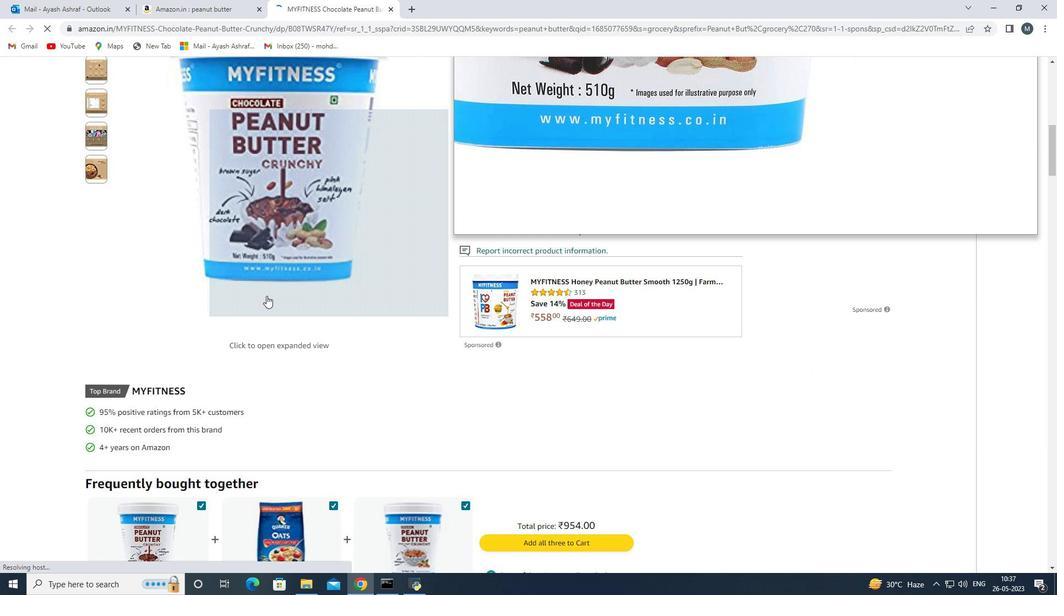 
Action: Mouse moved to (268, 293)
Screenshot: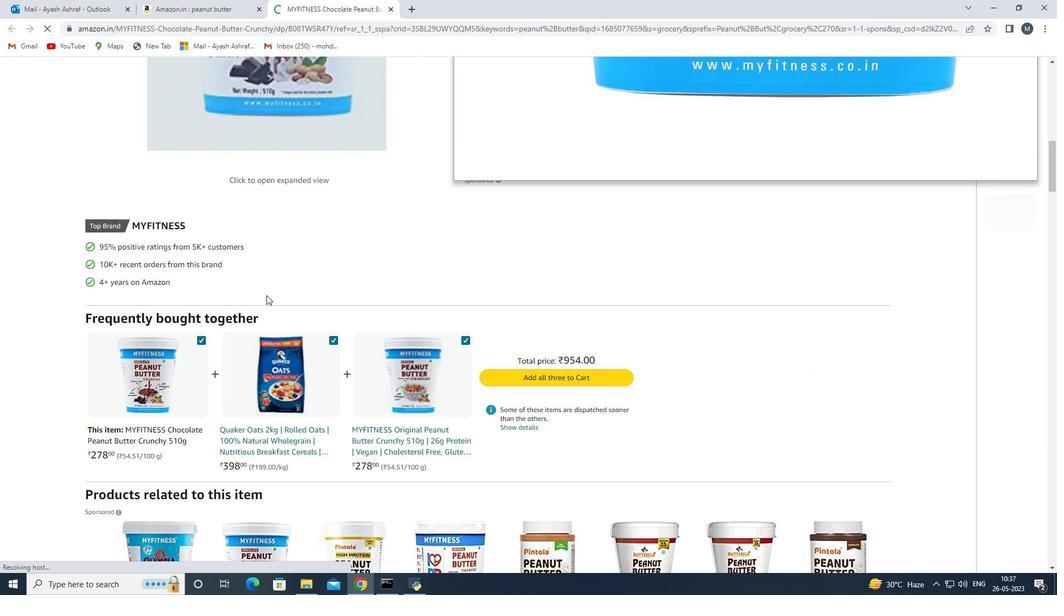 
Action: Mouse scrolled (268, 293) with delta (0, 0)
Screenshot: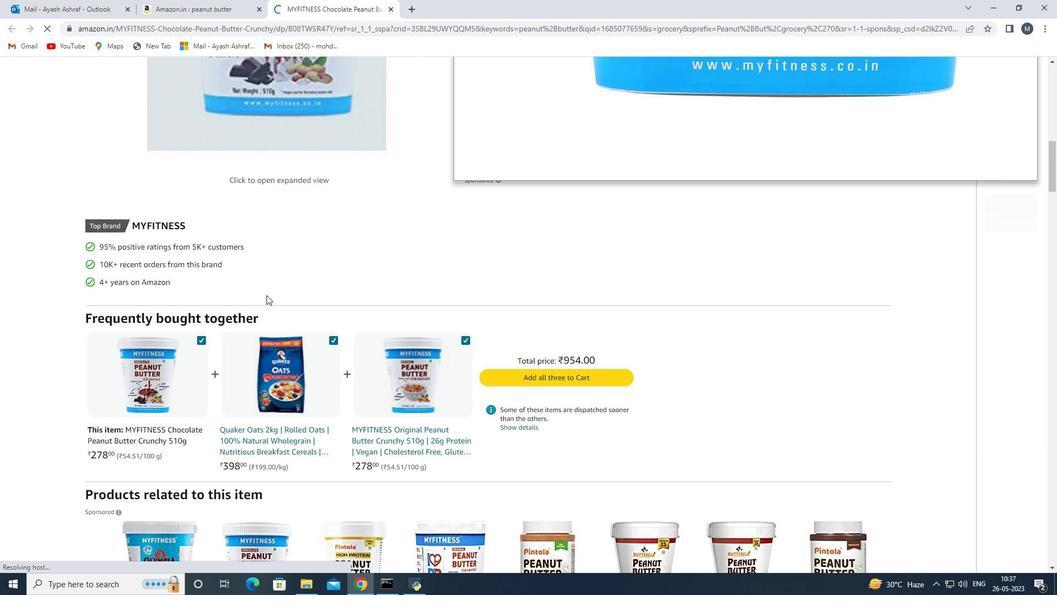 
Action: Mouse scrolled (268, 293) with delta (0, 0)
Screenshot: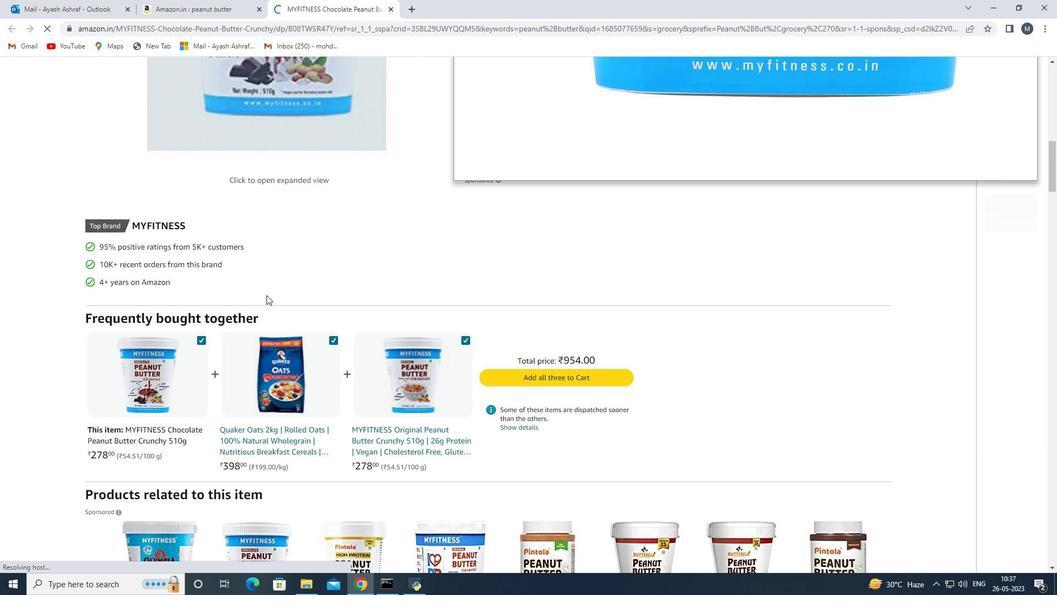 
Action: Mouse scrolled (268, 293) with delta (0, 0)
Screenshot: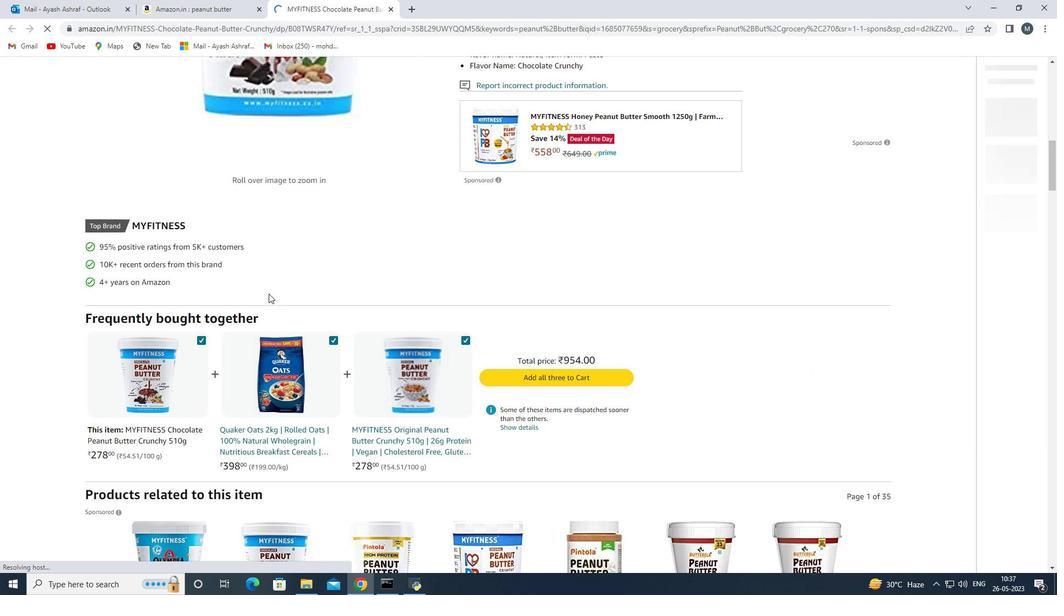 
Action: Mouse scrolled (268, 293) with delta (0, 0)
Screenshot: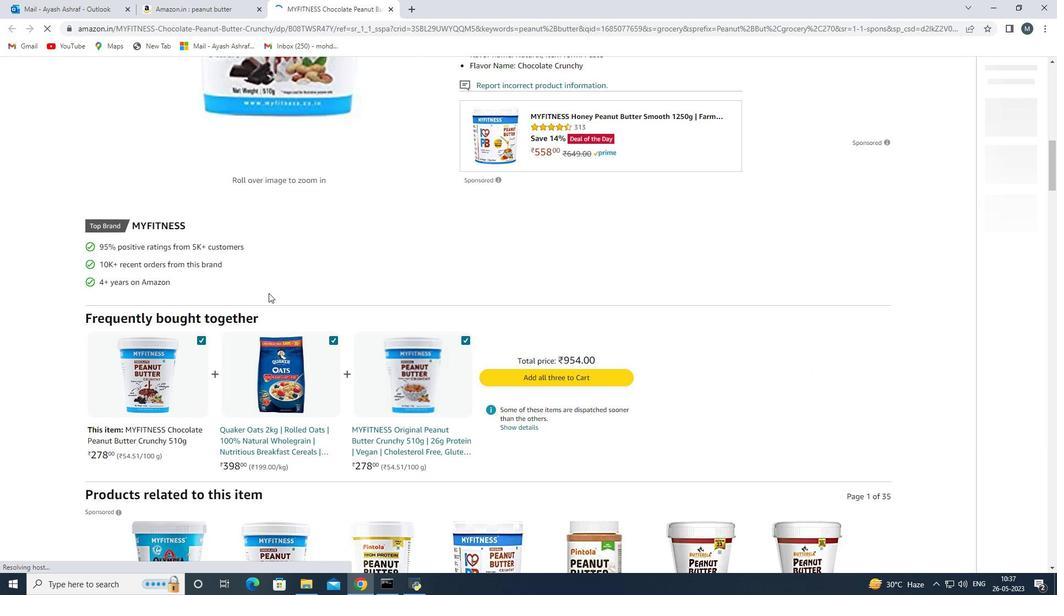 
Action: Mouse moved to (285, 284)
Screenshot: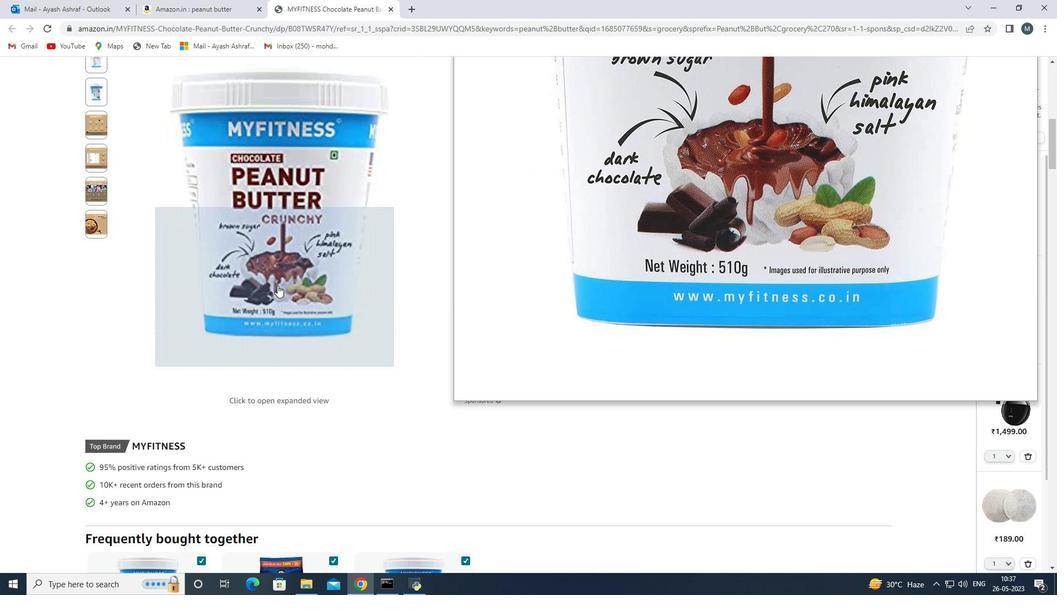 
Action: Mouse scrolled (285, 284) with delta (0, 0)
Screenshot: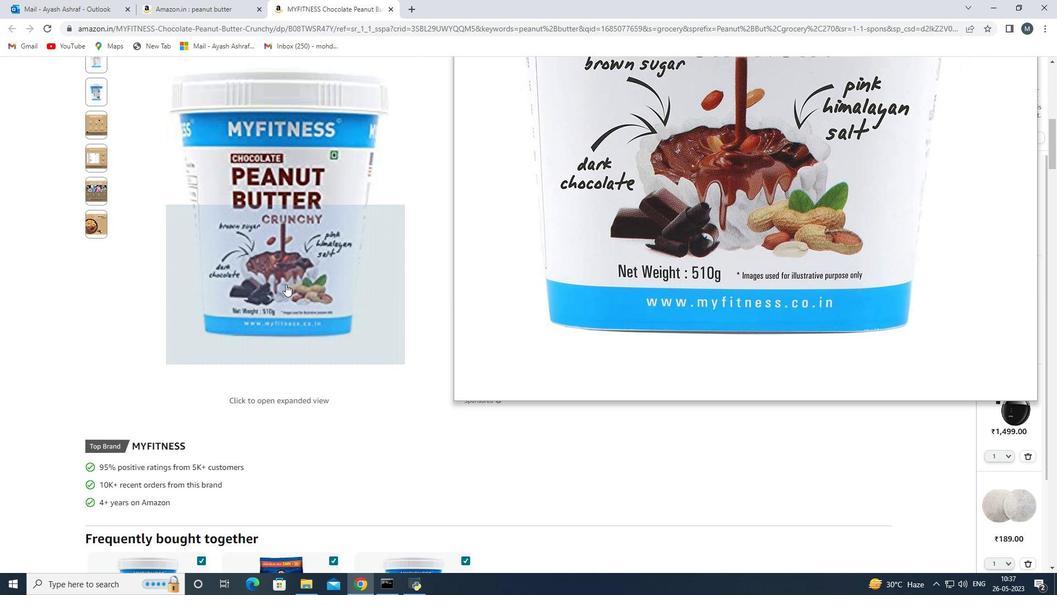 
Action: Mouse scrolled (285, 284) with delta (0, 0)
Screenshot: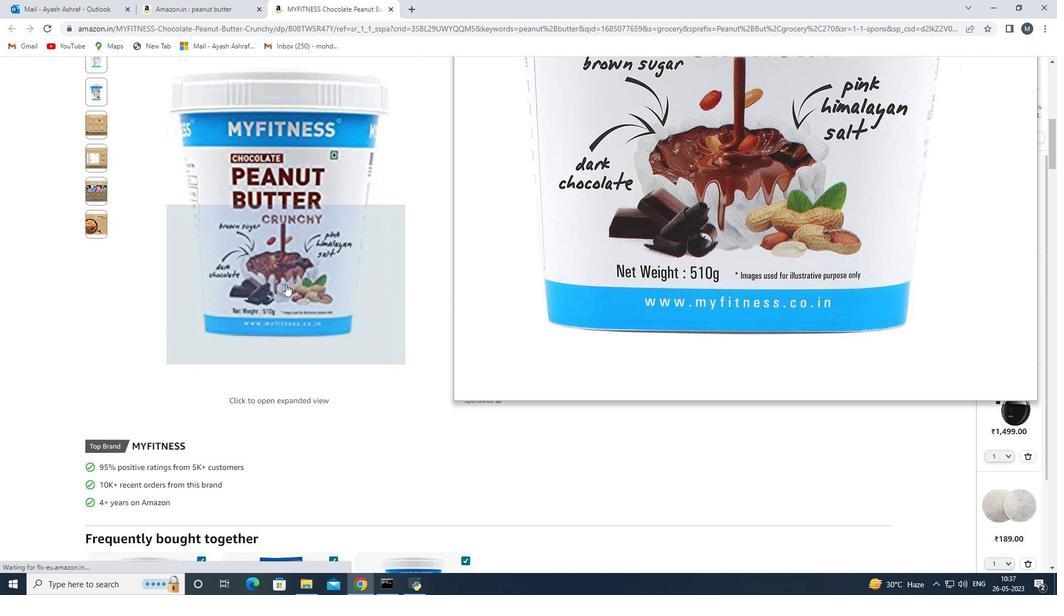 
Action: Mouse moved to (286, 284)
Screenshot: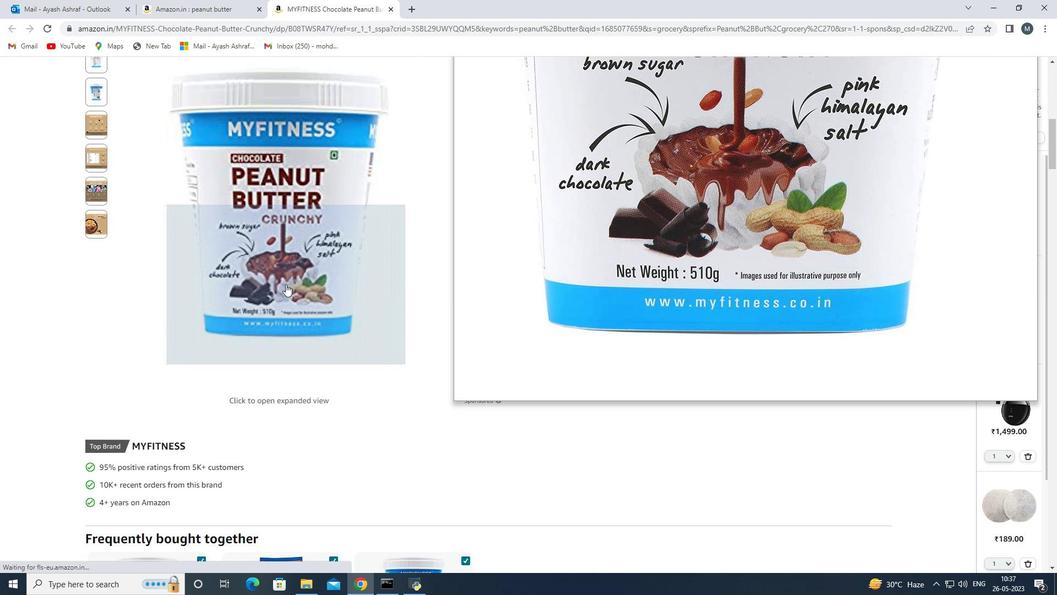 
Action: Mouse scrolled (286, 284) with delta (0, 0)
Screenshot: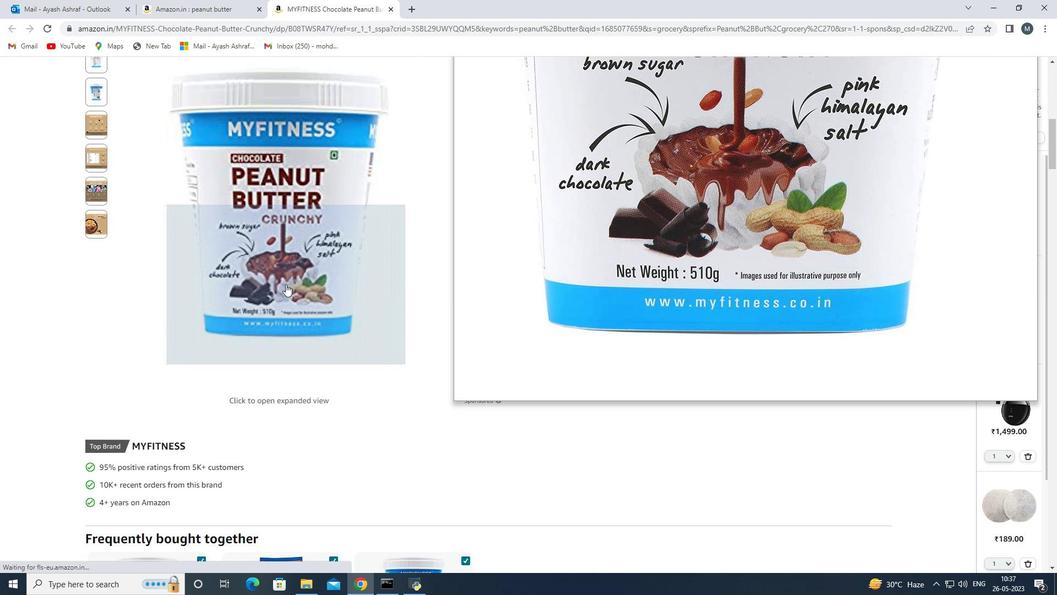 
Action: Mouse scrolled (286, 284) with delta (0, 0)
Screenshot: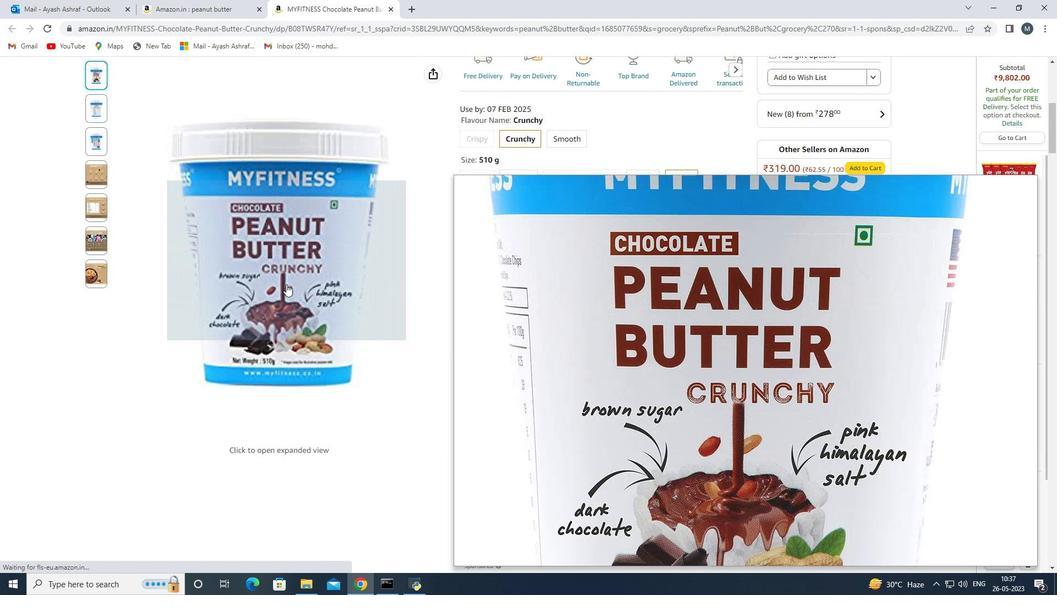 
Action: Mouse scrolled (286, 284) with delta (0, 0)
Screenshot: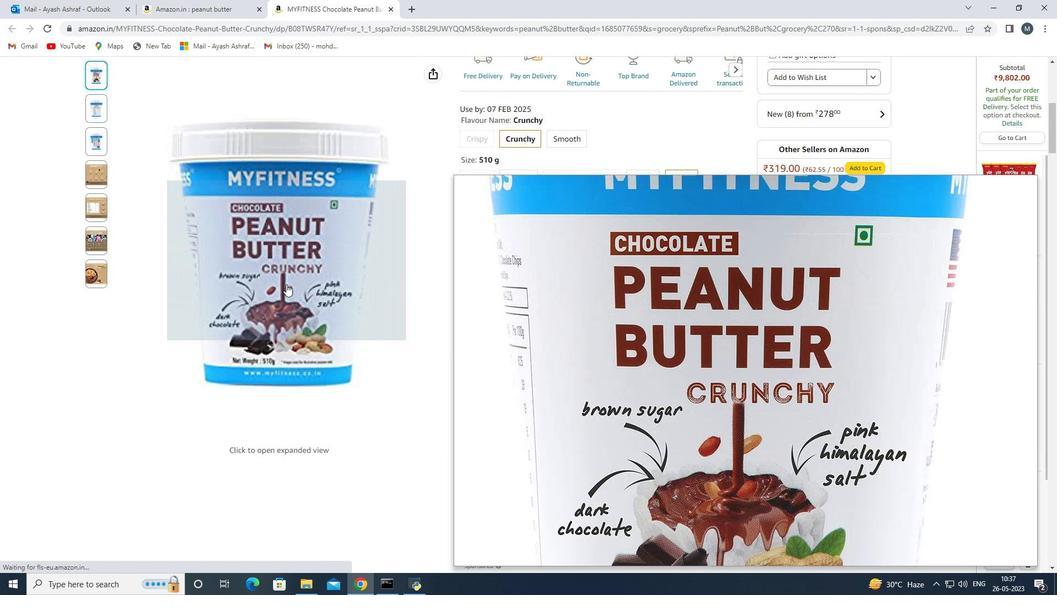 
Action: Mouse scrolled (286, 284) with delta (0, 0)
Screenshot: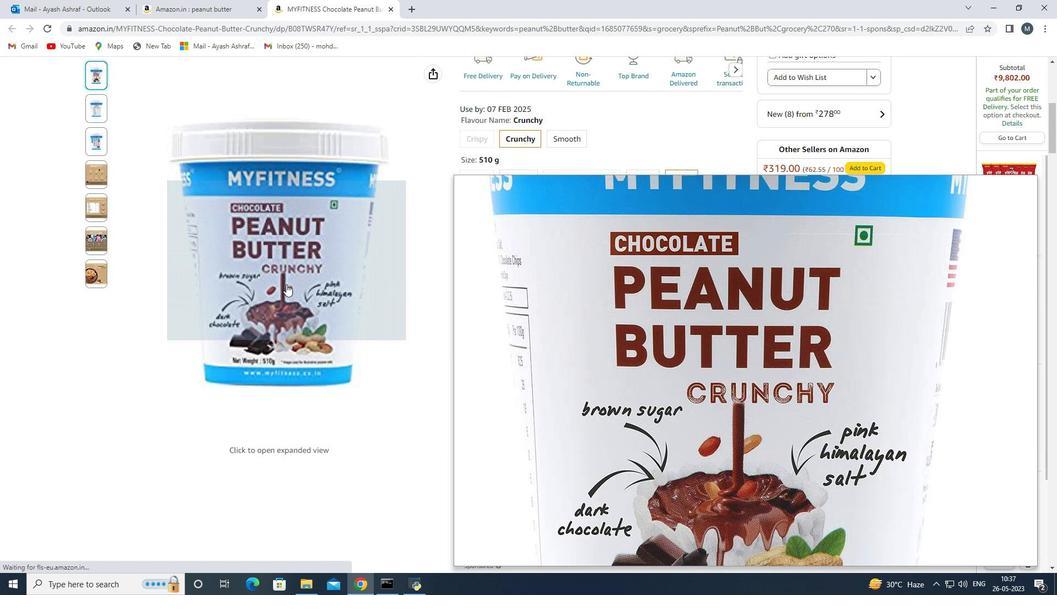 
Action: Mouse scrolled (286, 284) with delta (0, 0)
Screenshot: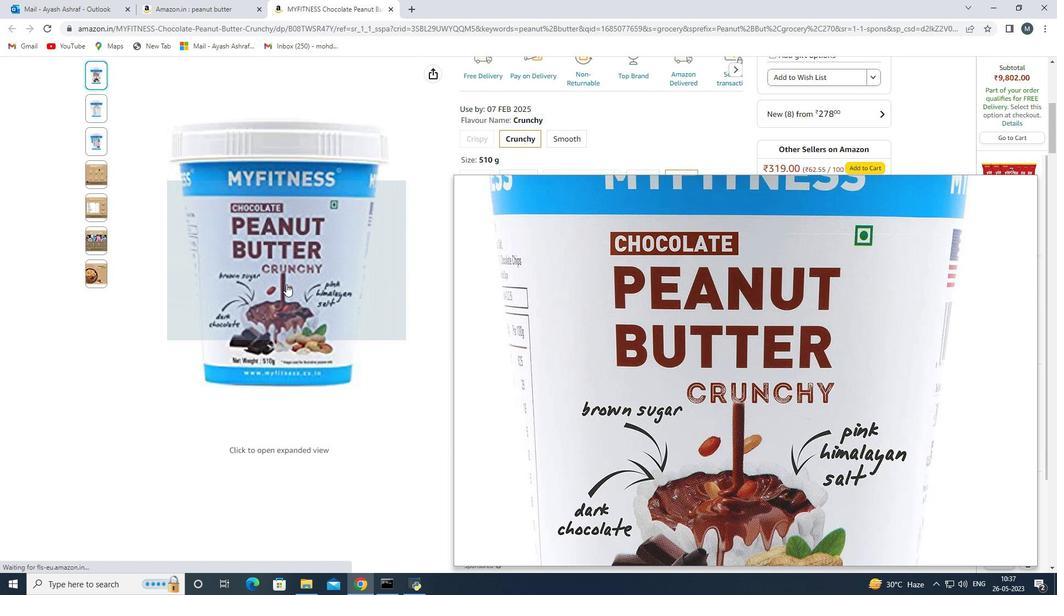 
Action: Mouse moved to (287, 282)
Screenshot: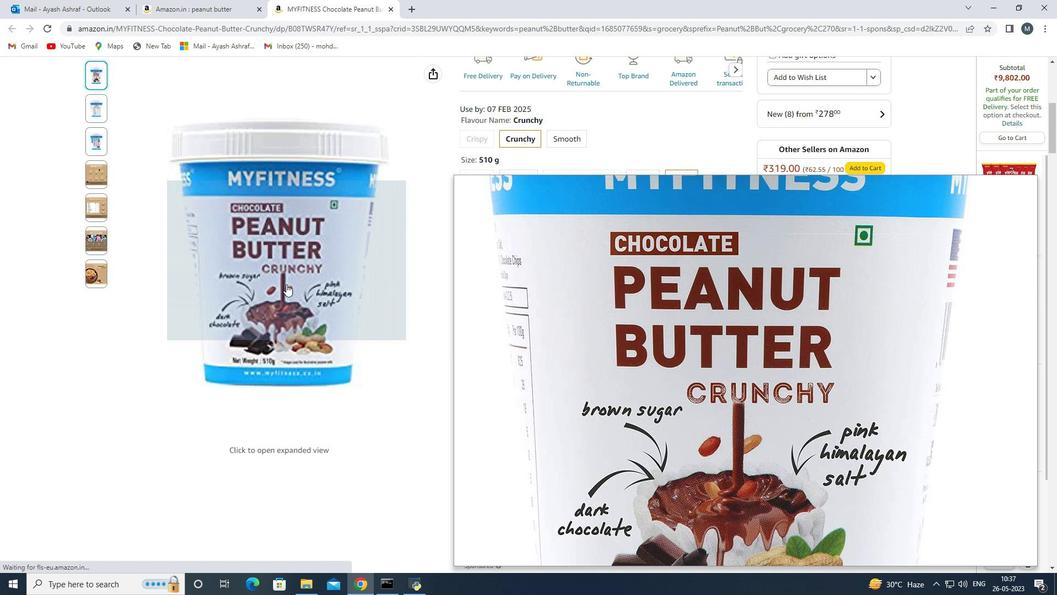 
Action: Mouse scrolled (287, 283) with delta (0, 0)
Screenshot: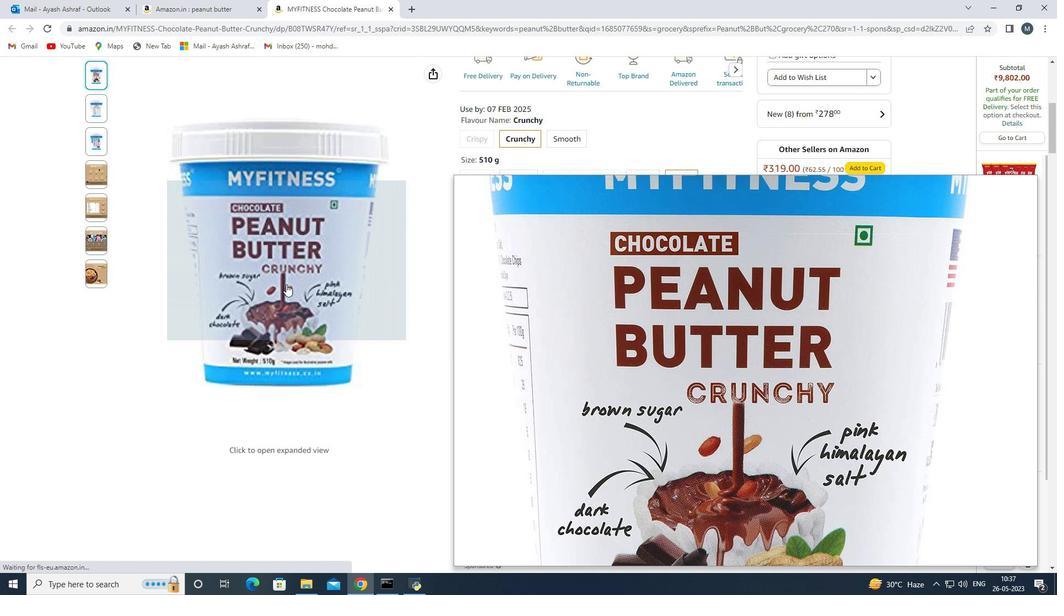 
Action: Mouse moved to (258, 202)
Screenshot: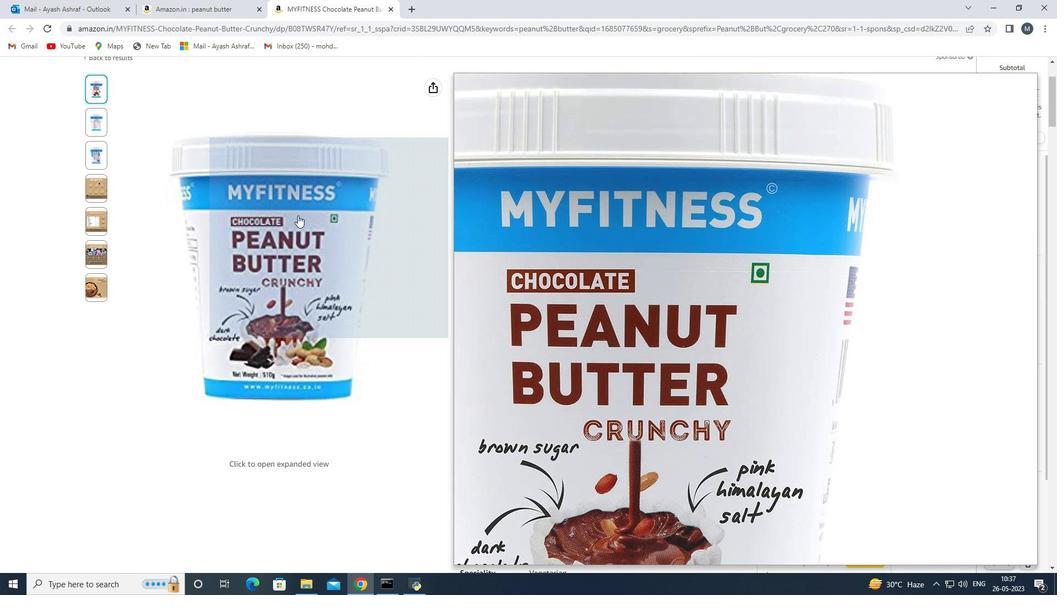 
Action: Mouse scrolled (258, 202) with delta (0, 0)
Screenshot: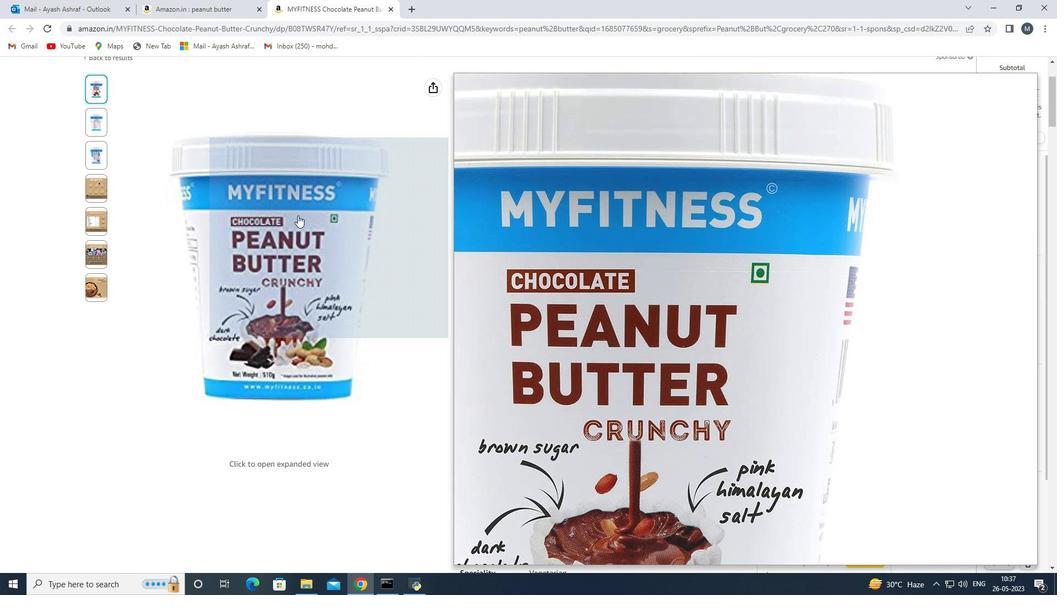 
Action: Mouse moved to (257, 201)
Screenshot: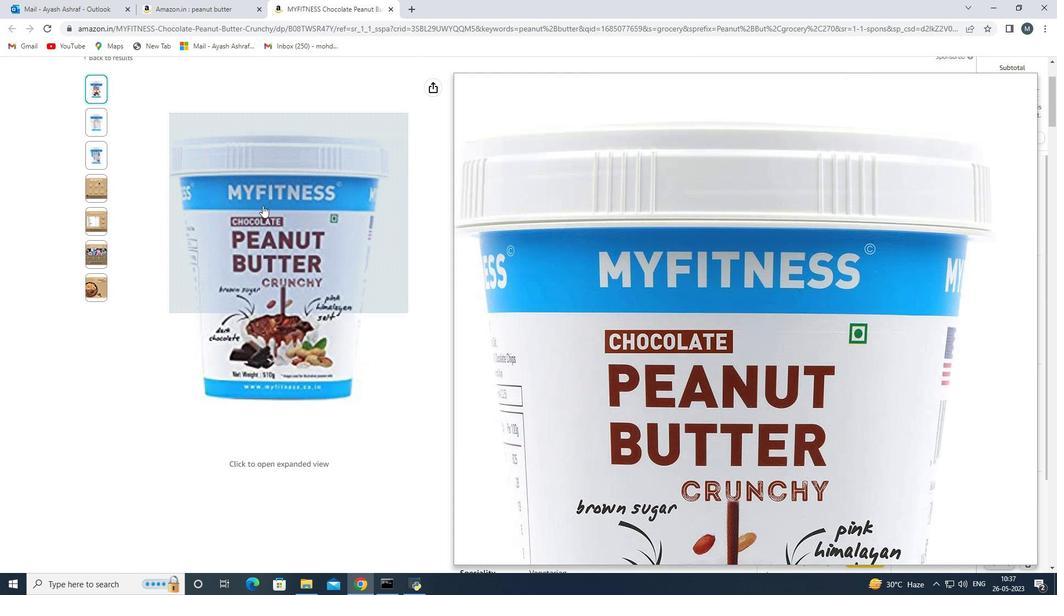 
Action: Mouse scrolled (257, 201) with delta (0, 0)
Screenshot: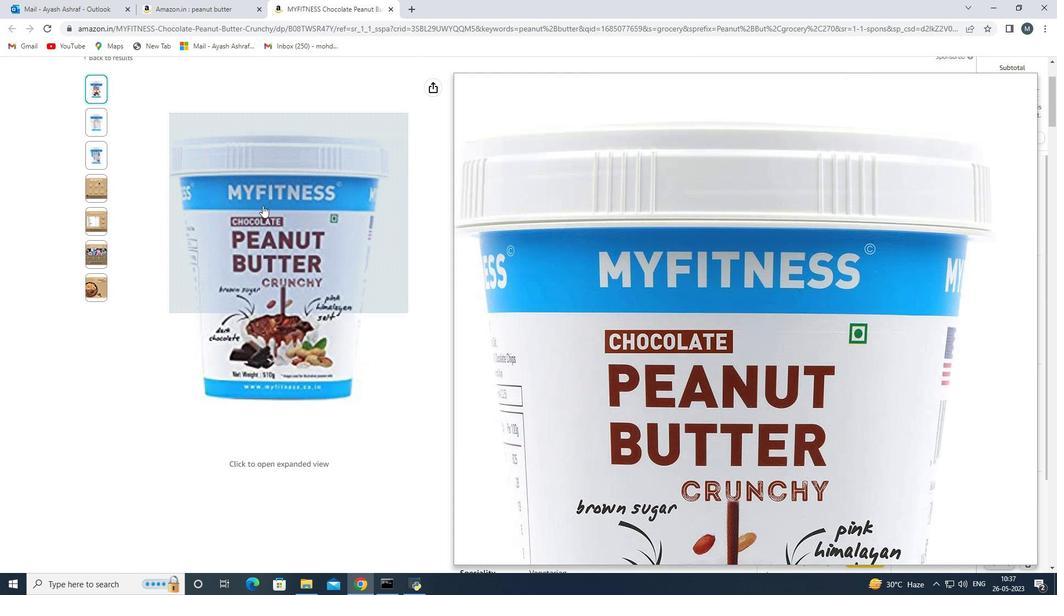 
Action: Mouse scrolled (257, 201) with delta (0, 0)
Screenshot: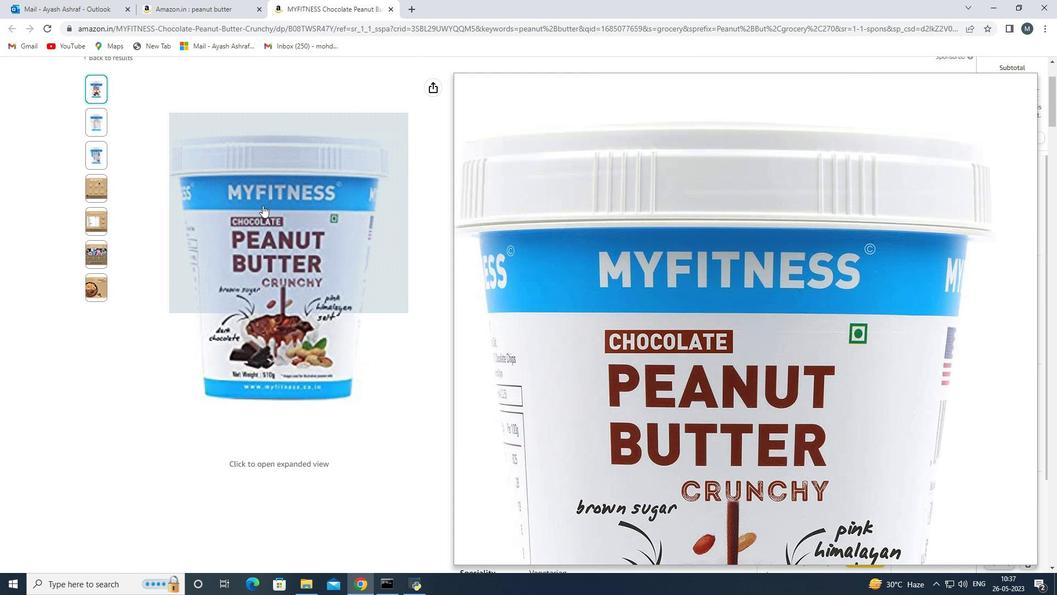 
Action: Mouse scrolled (257, 201) with delta (0, 0)
Screenshot: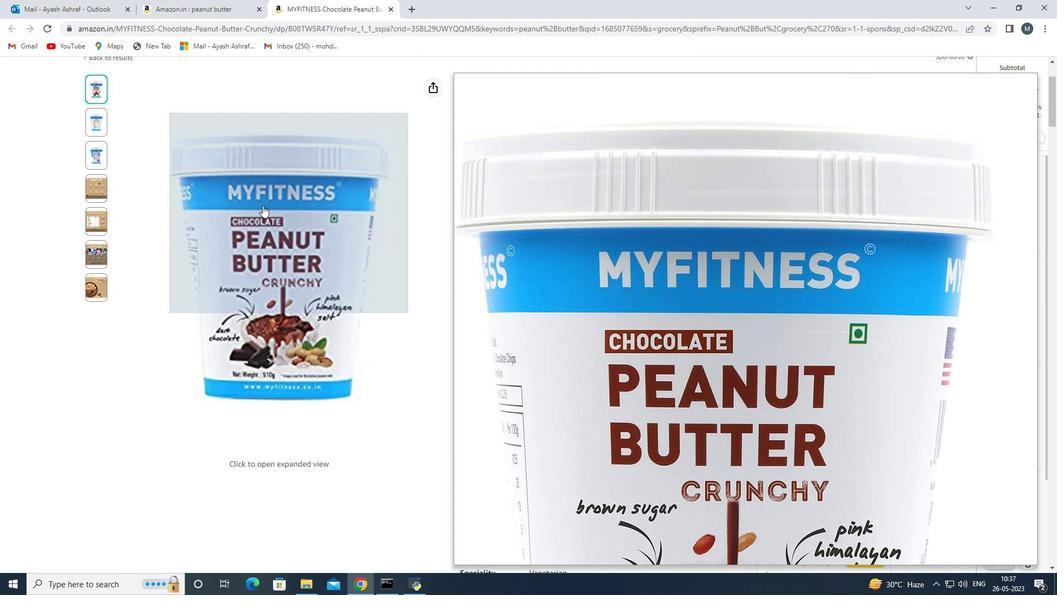 
Action: Mouse moved to (820, 363)
Screenshot: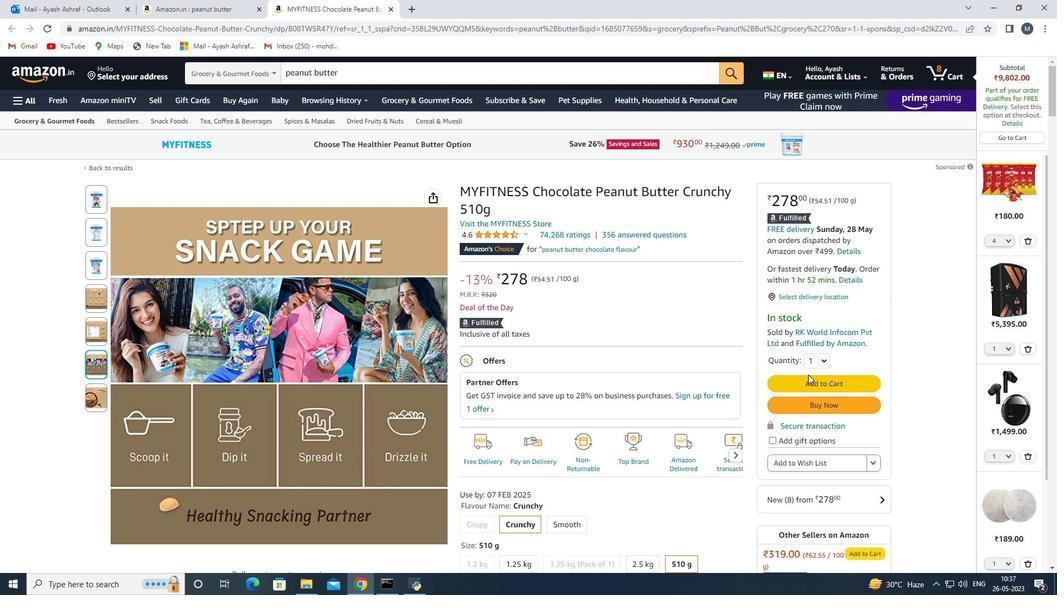 
Action: Mouse pressed left at (820, 363)
Screenshot: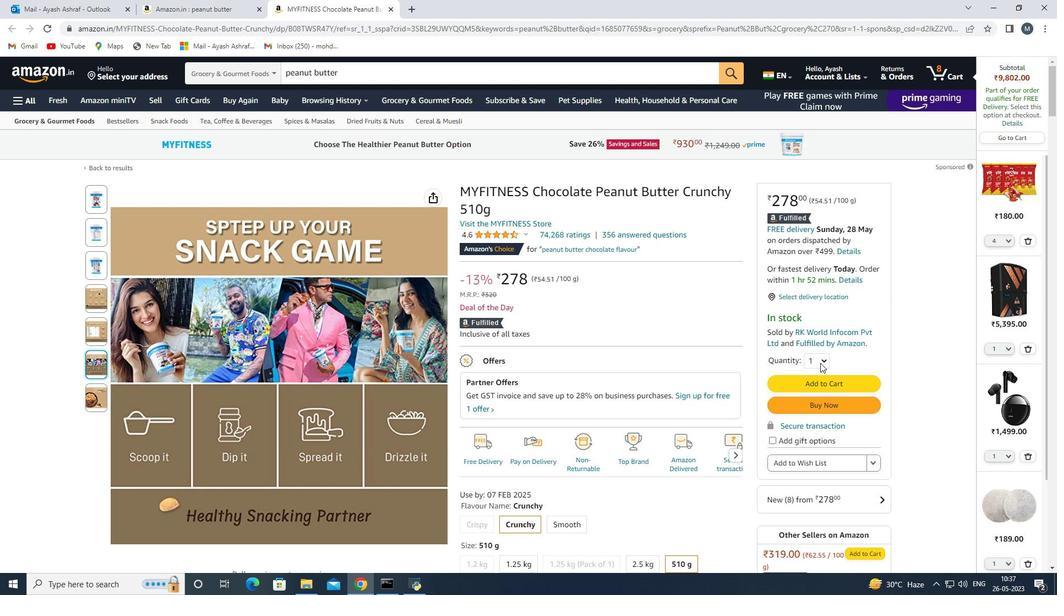 
Action: Mouse moved to (813, 396)
Screenshot: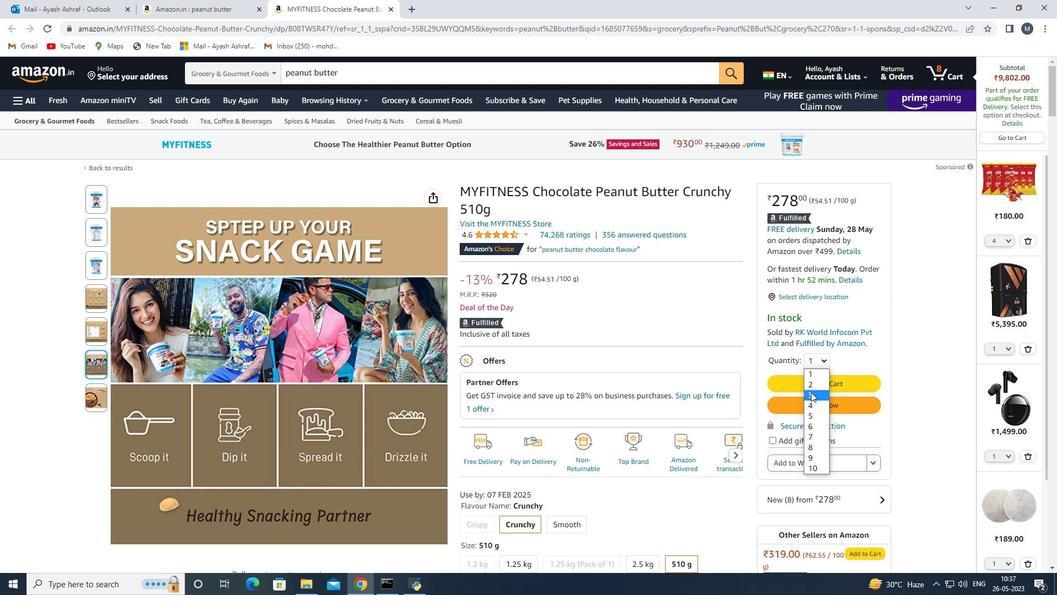 
Action: Mouse pressed left at (813, 396)
Screenshot: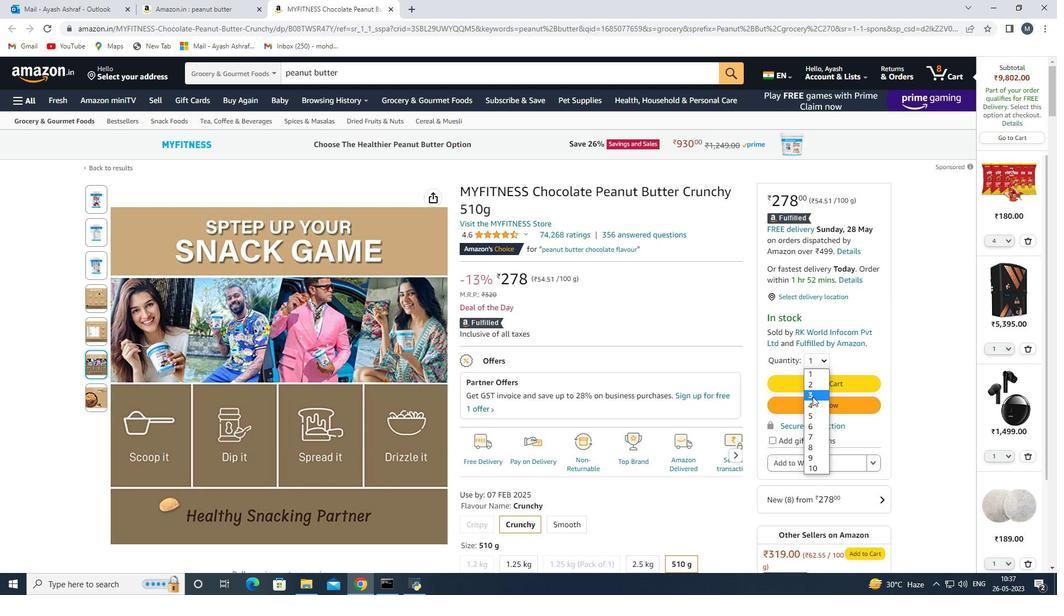 
Action: Mouse moved to (838, 375)
Screenshot: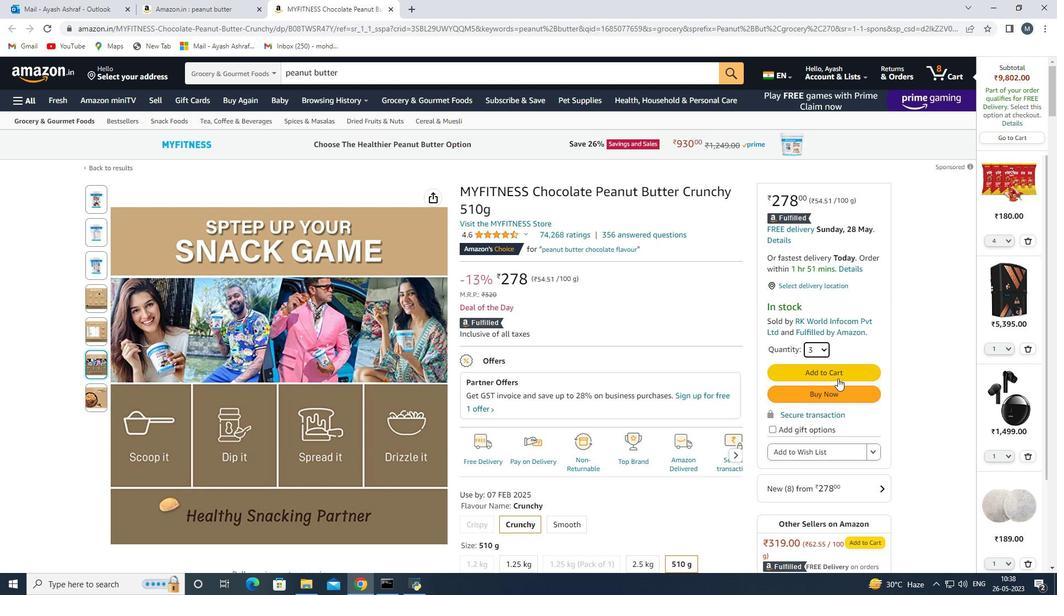 
Action: Mouse pressed left at (838, 375)
Screenshot: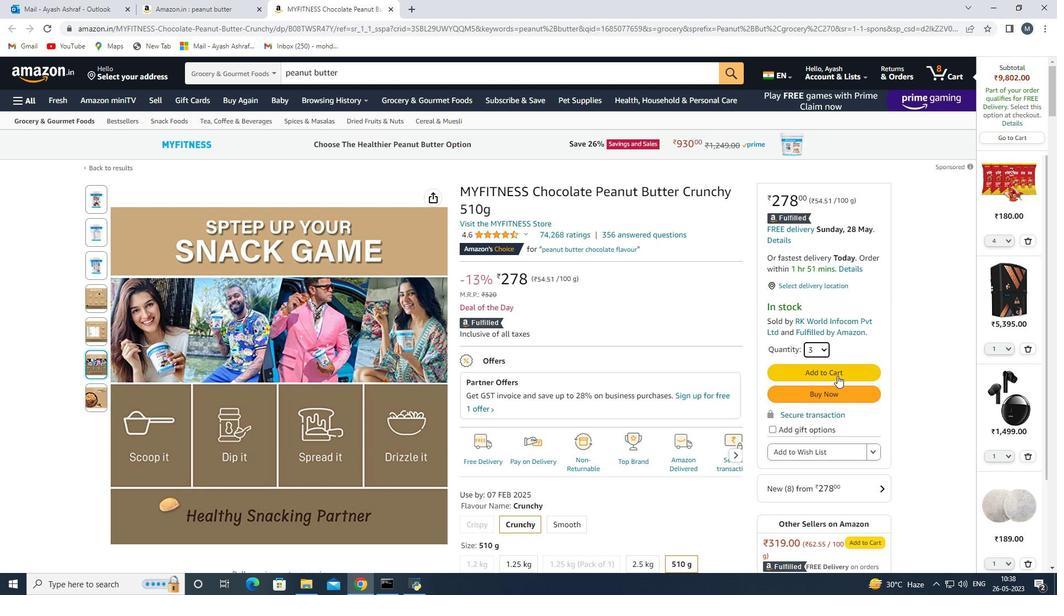 
Action: Mouse moved to (222, 316)
Screenshot: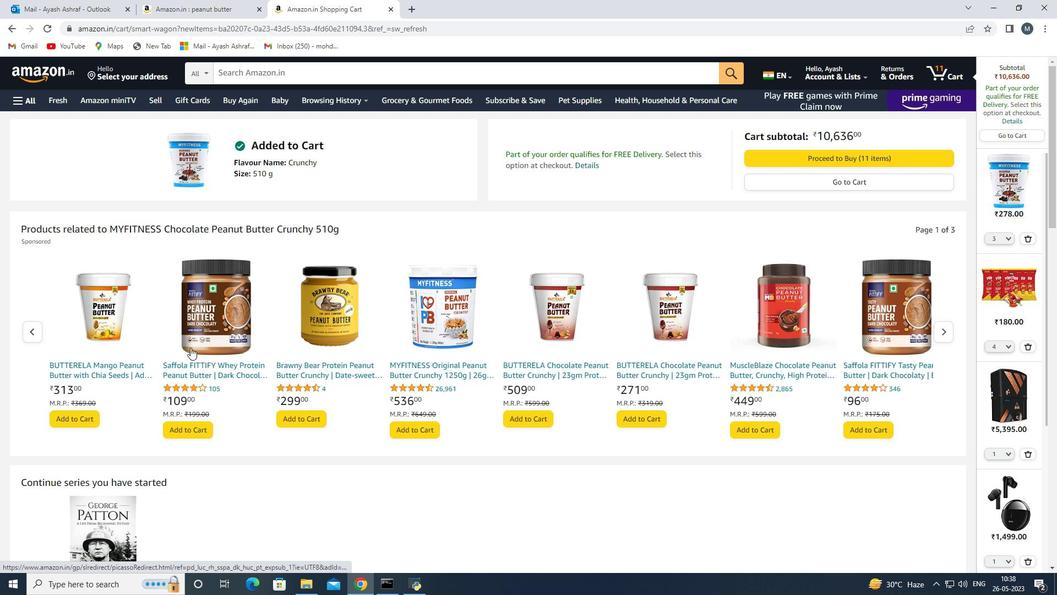 
Action: Mouse scrolled (222, 316) with delta (0, 0)
Screenshot: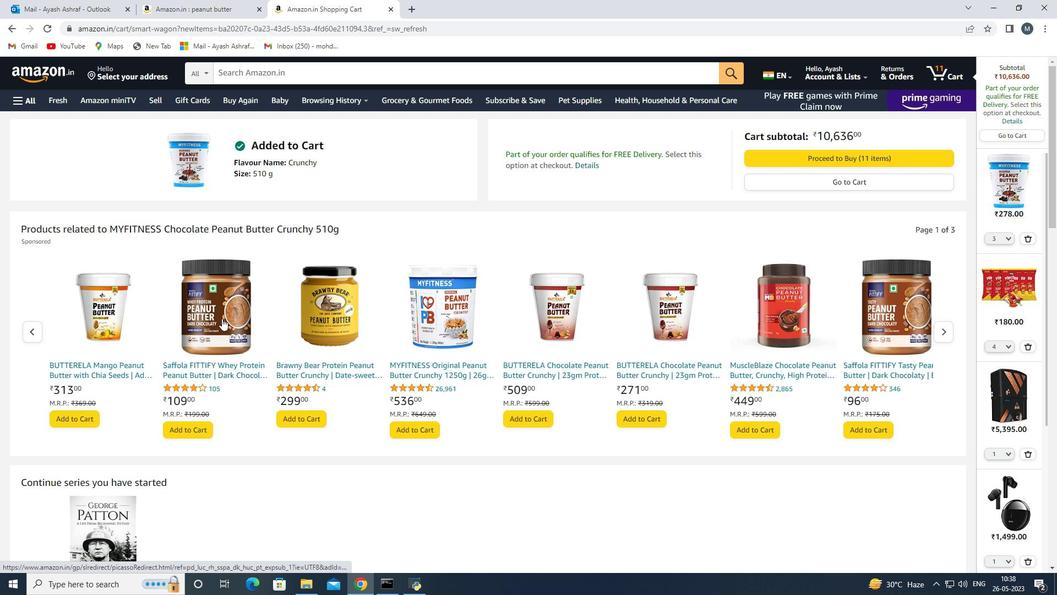 
Action: Mouse moved to (274, 309)
Screenshot: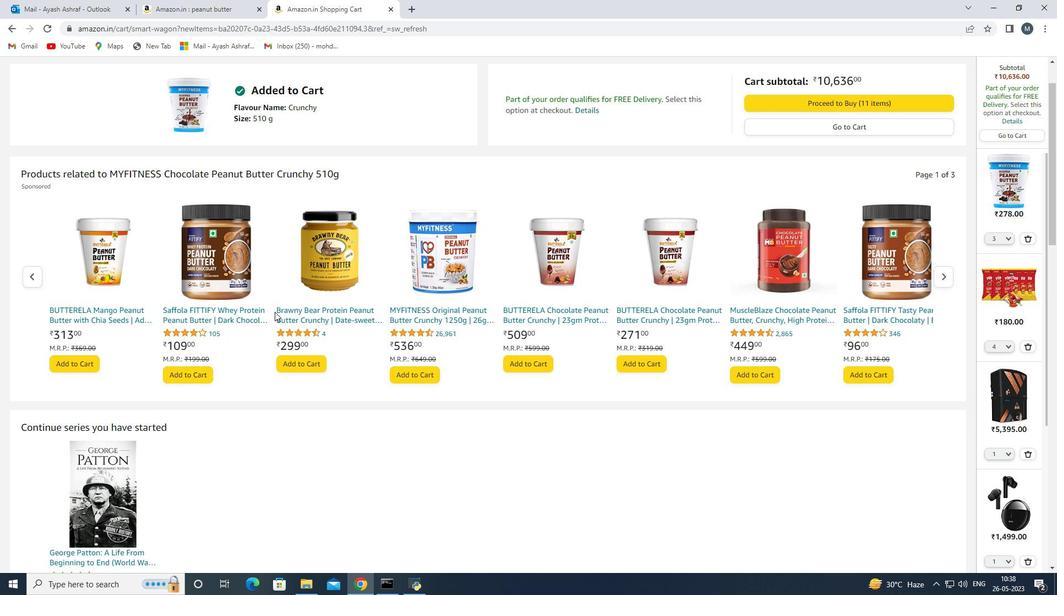 
Action: Mouse scrolled (274, 310) with delta (0, 0)
Screenshot: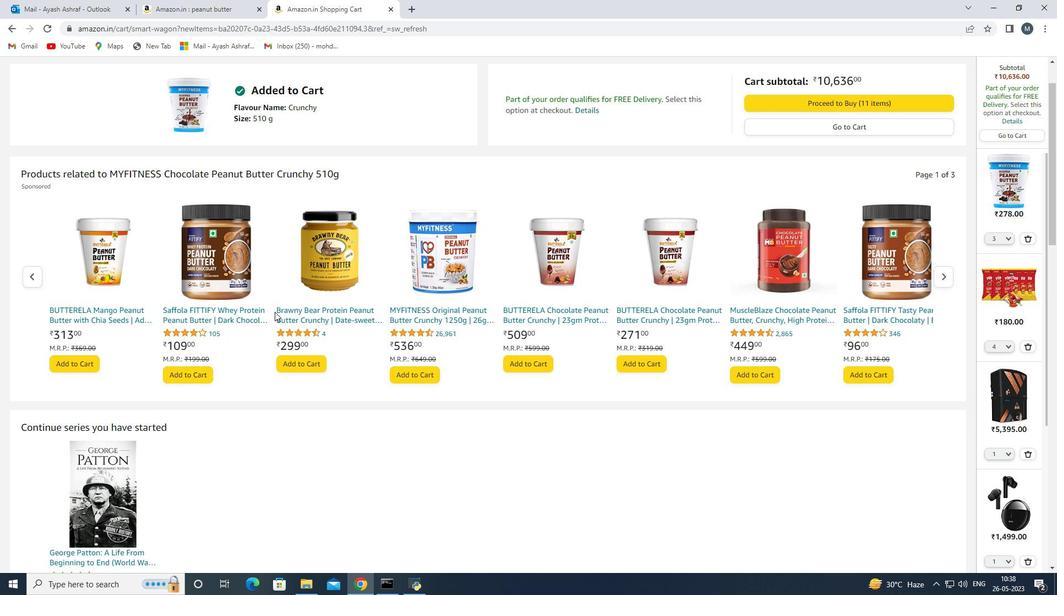 
Action: Mouse scrolled (274, 310) with delta (0, 0)
Screenshot: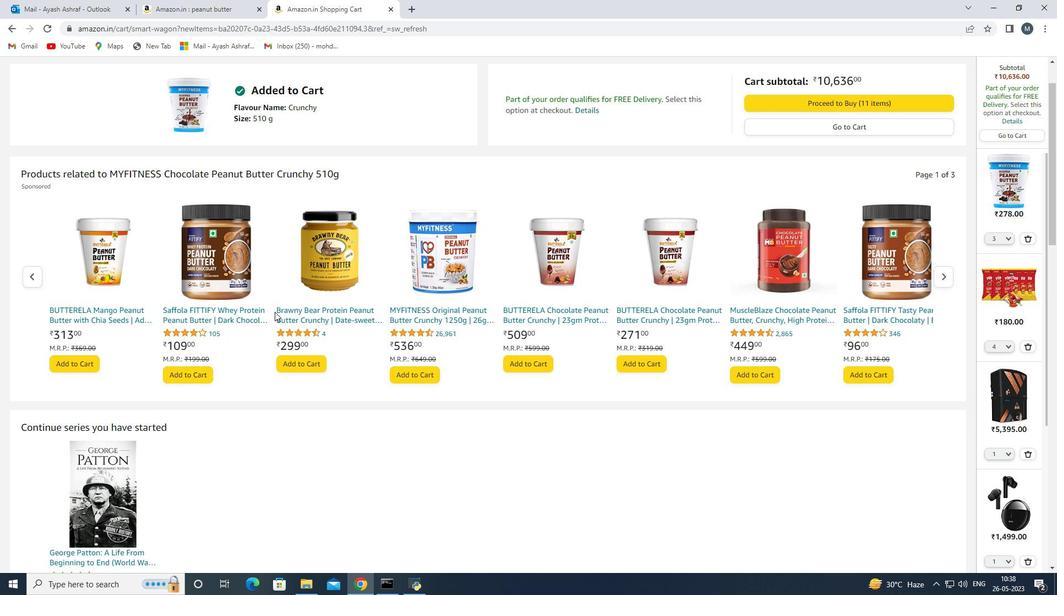 
Action: Mouse scrolled (274, 310) with delta (0, 0)
Screenshot: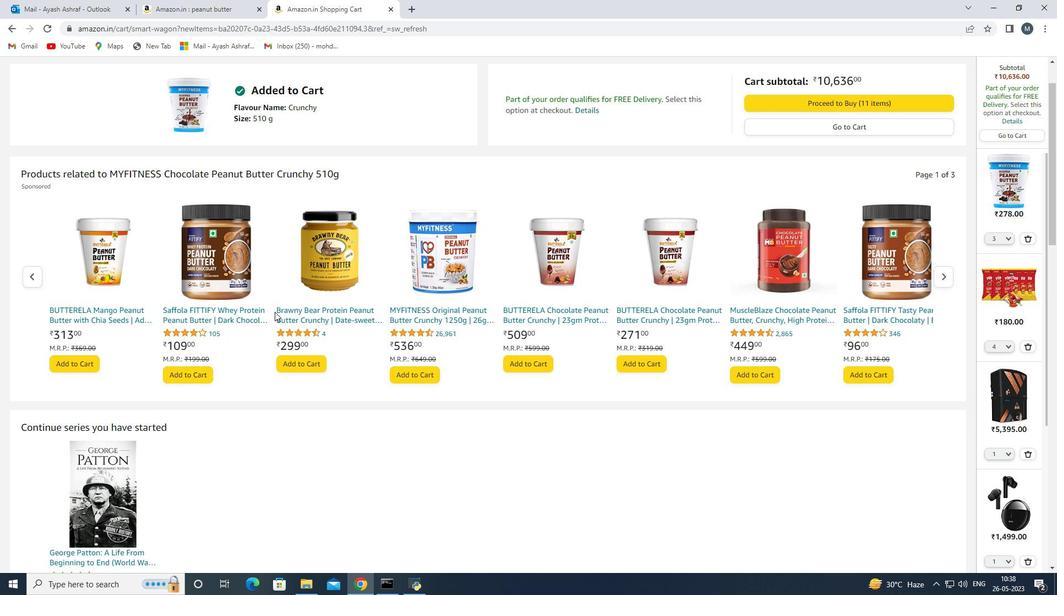 
Action: Mouse scrolled (274, 310) with delta (0, 0)
Screenshot: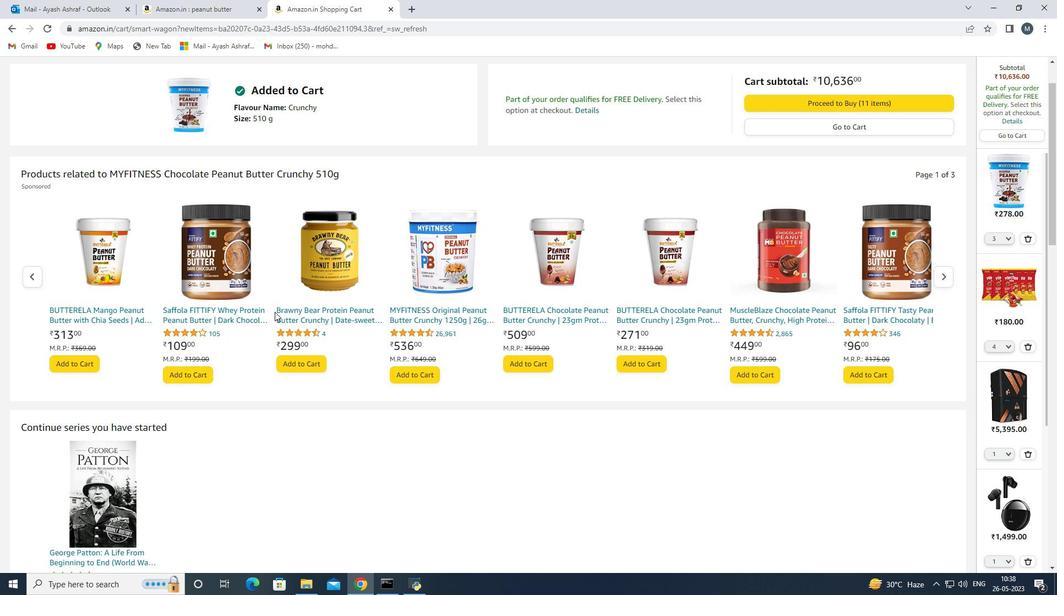 
Action: Mouse scrolled (274, 310) with delta (0, 0)
Screenshot: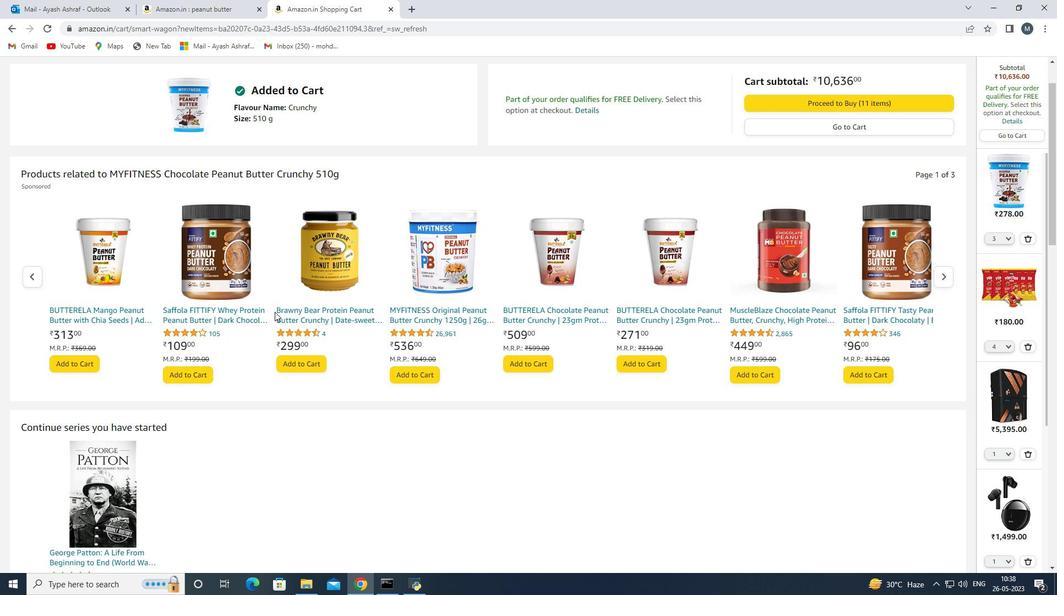 
Action: Mouse scrolled (274, 309) with delta (0, 0)
Screenshot: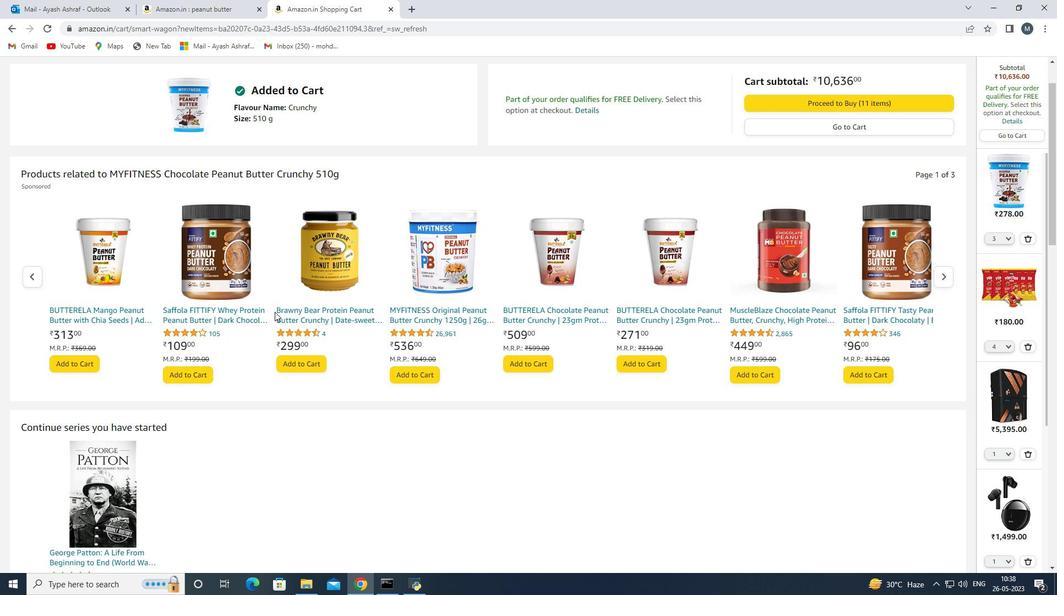 
Action: Mouse scrolled (274, 309) with delta (0, 0)
Screenshot: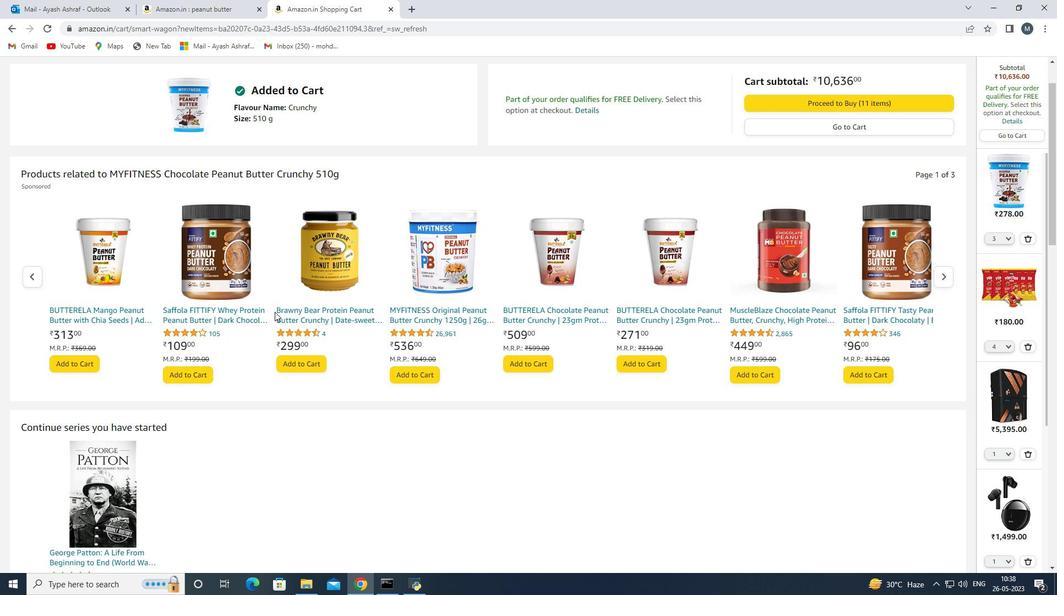 
Action: Mouse moved to (215, 294)
Screenshot: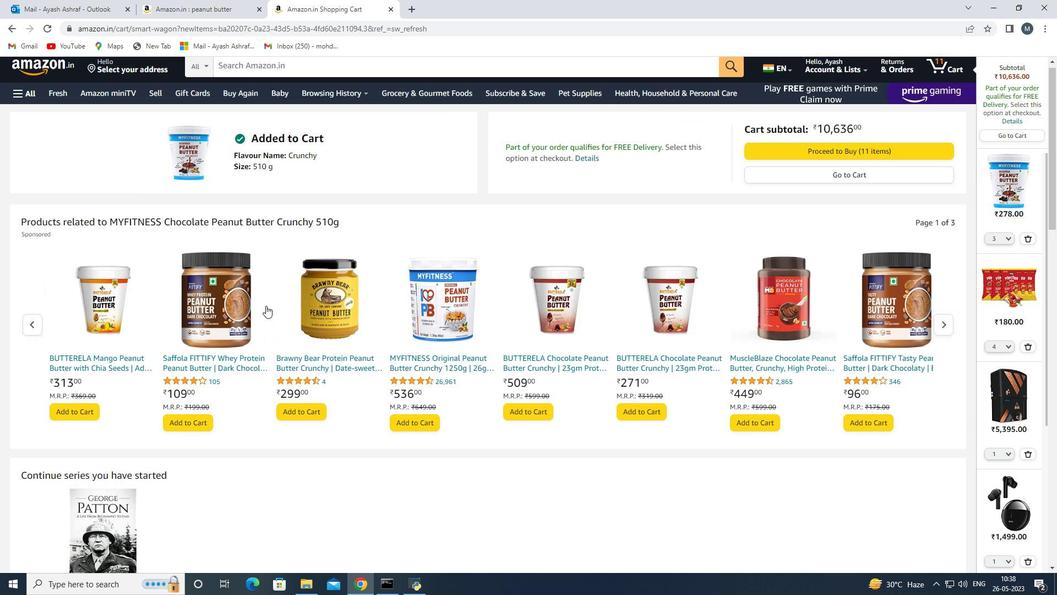 
Action: Mouse scrolled (215, 294) with delta (0, 0)
Screenshot: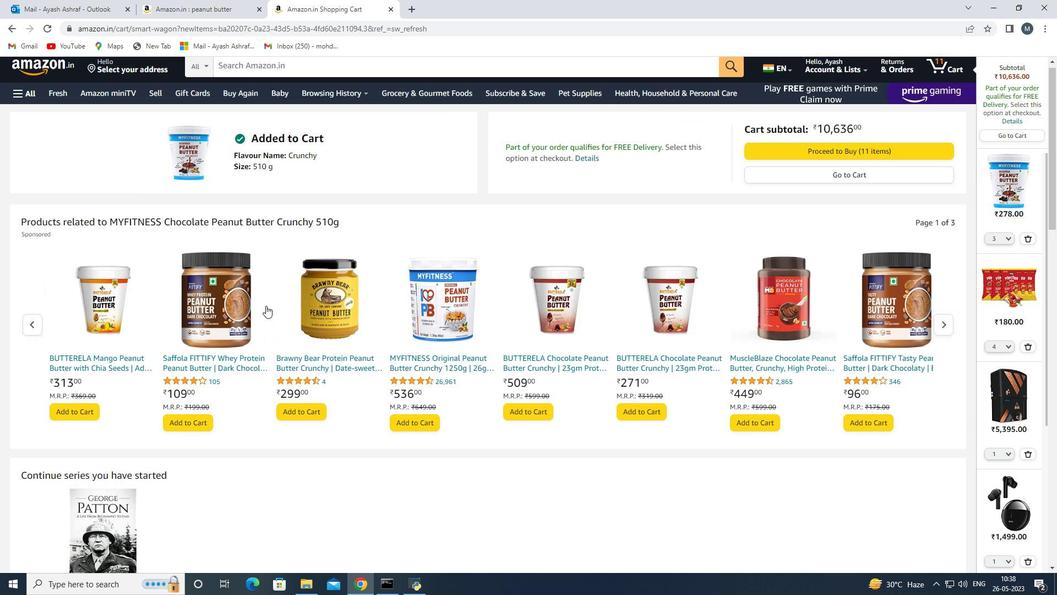 
Action: Mouse moved to (211, 291)
Screenshot: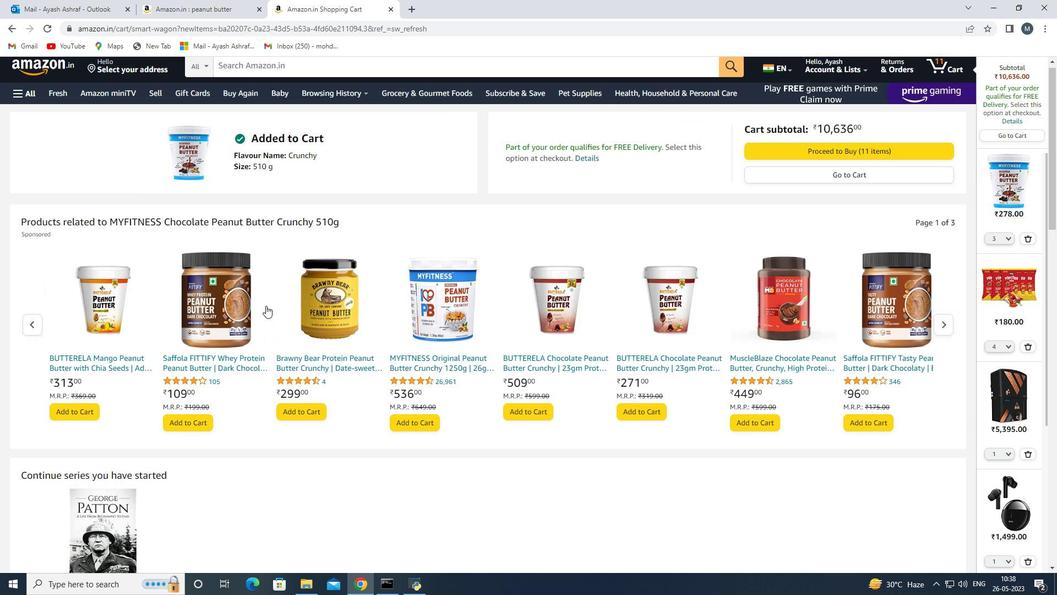 
Action: Mouse scrolled (211, 292) with delta (0, 0)
Screenshot: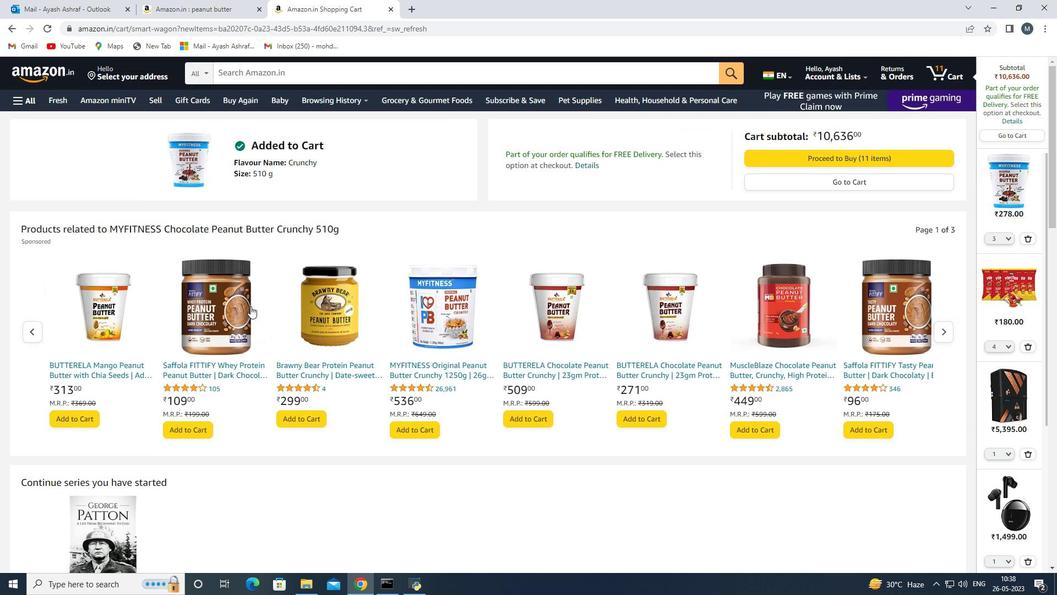 
Action: Mouse moved to (209, 290)
Screenshot: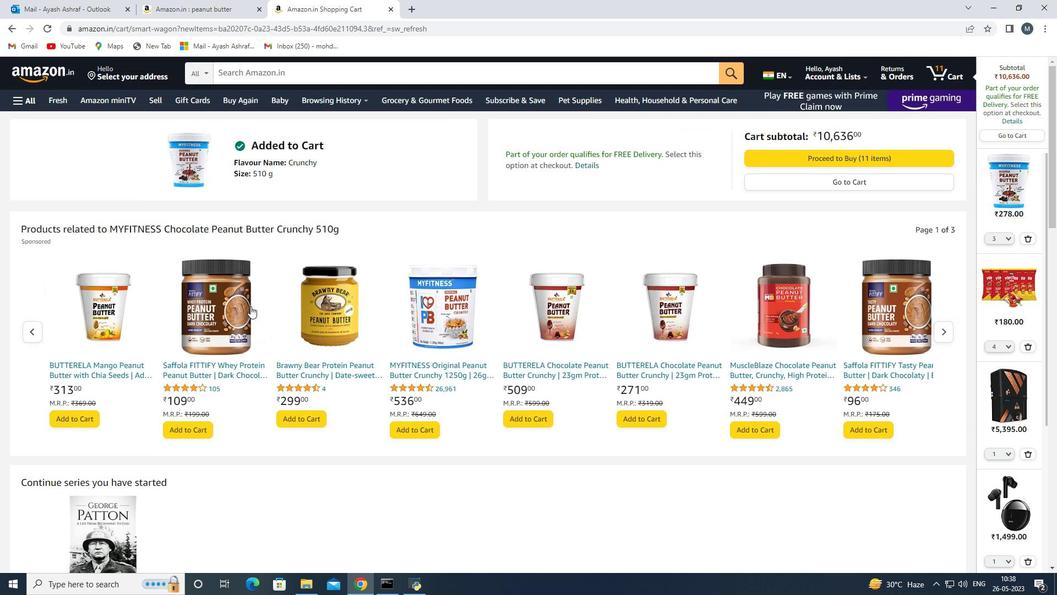
Action: Mouse scrolled (209, 290) with delta (0, 0)
Screenshot: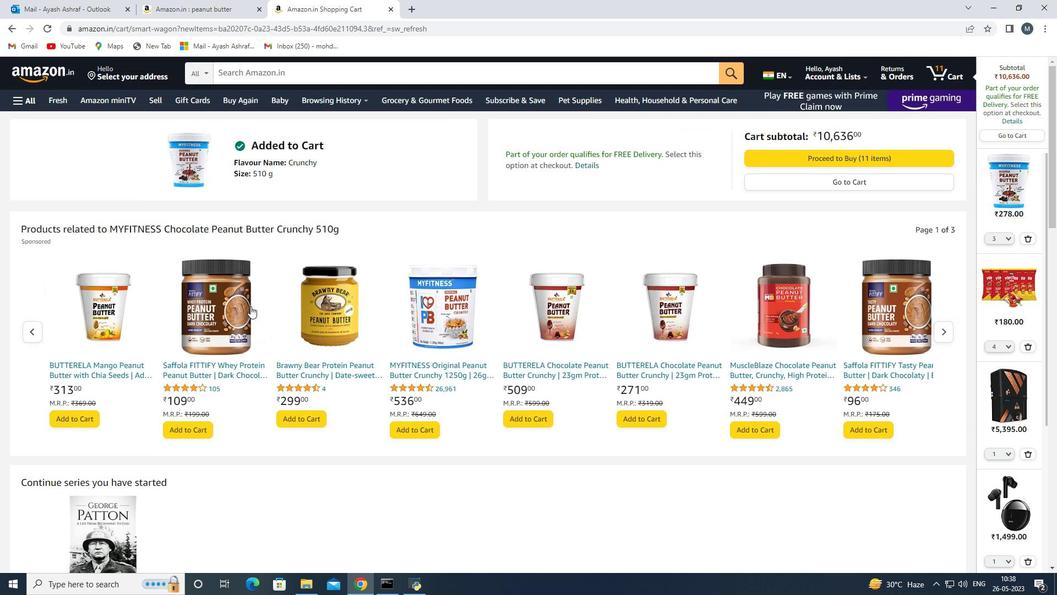 
Action: Mouse moved to (208, 289)
Screenshot: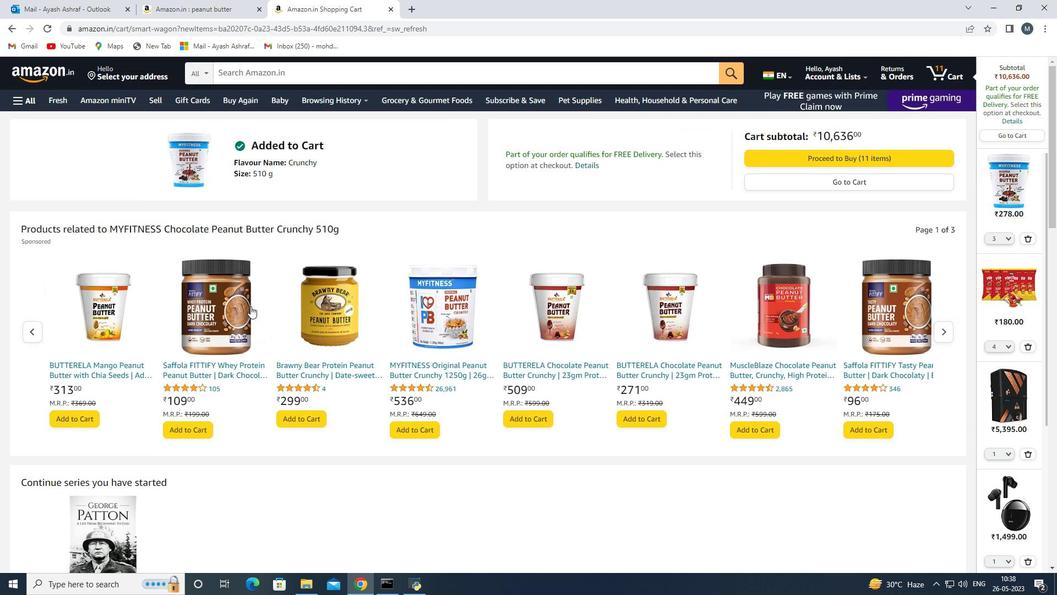 
Action: Mouse scrolled (208, 290) with delta (0, 0)
Screenshot: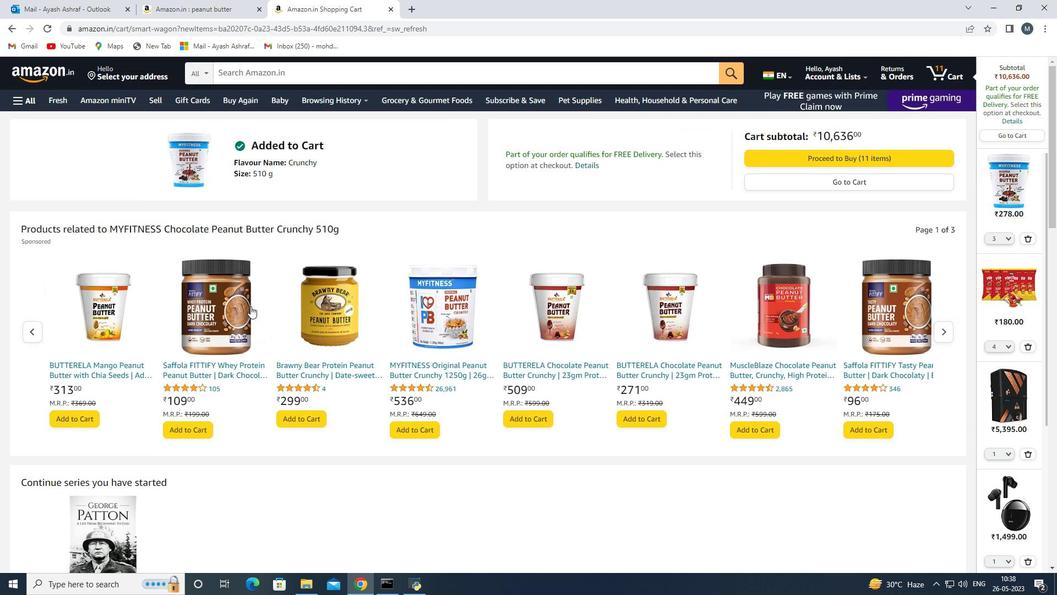 
Action: Mouse moved to (207, 288)
Screenshot: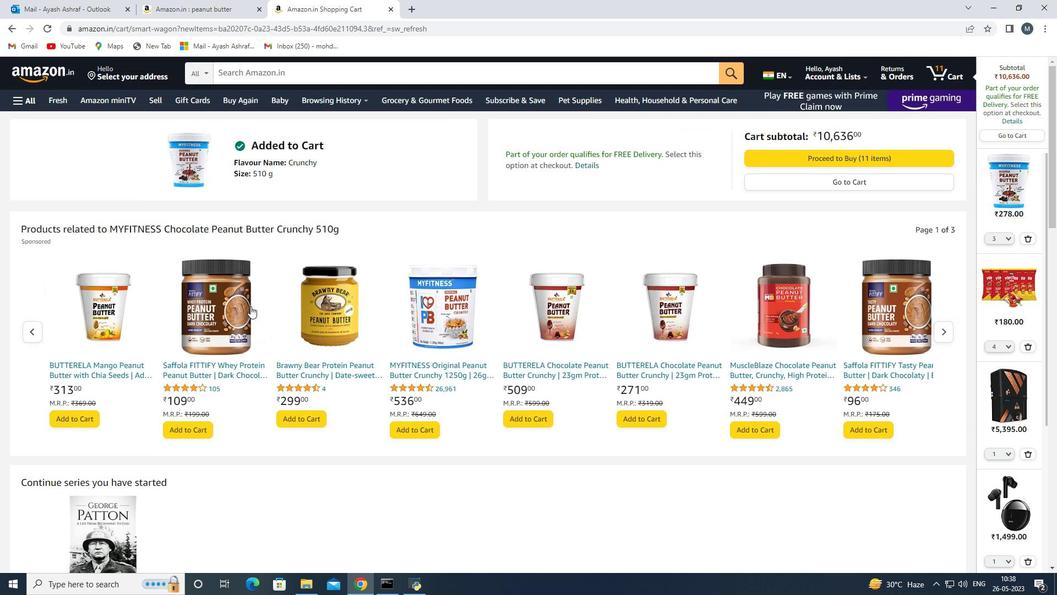 
Action: Mouse scrolled (207, 288) with delta (0, 0)
Screenshot: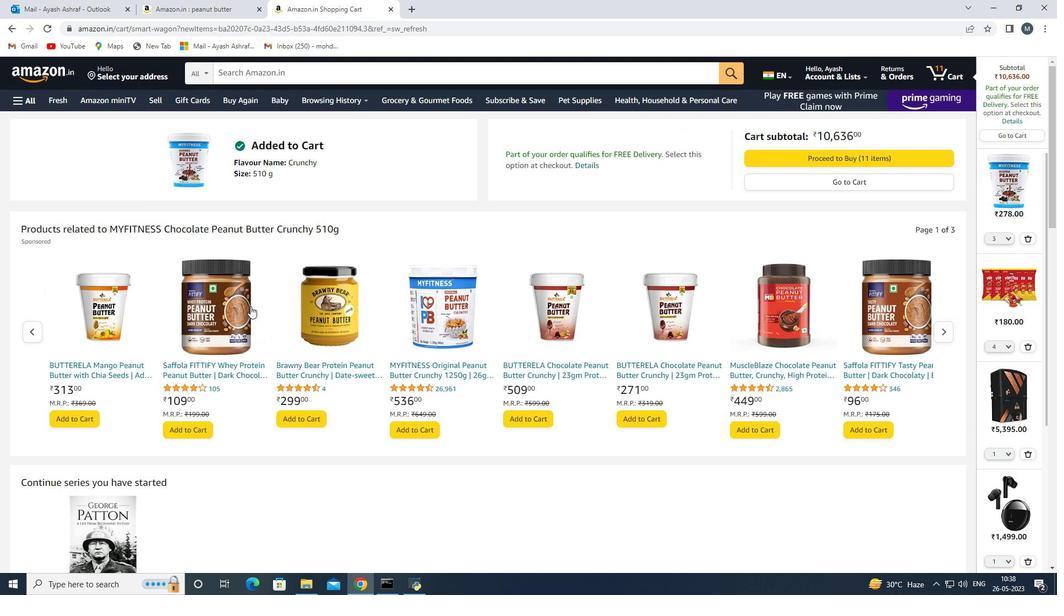
Action: Mouse moved to (206, 287)
Screenshot: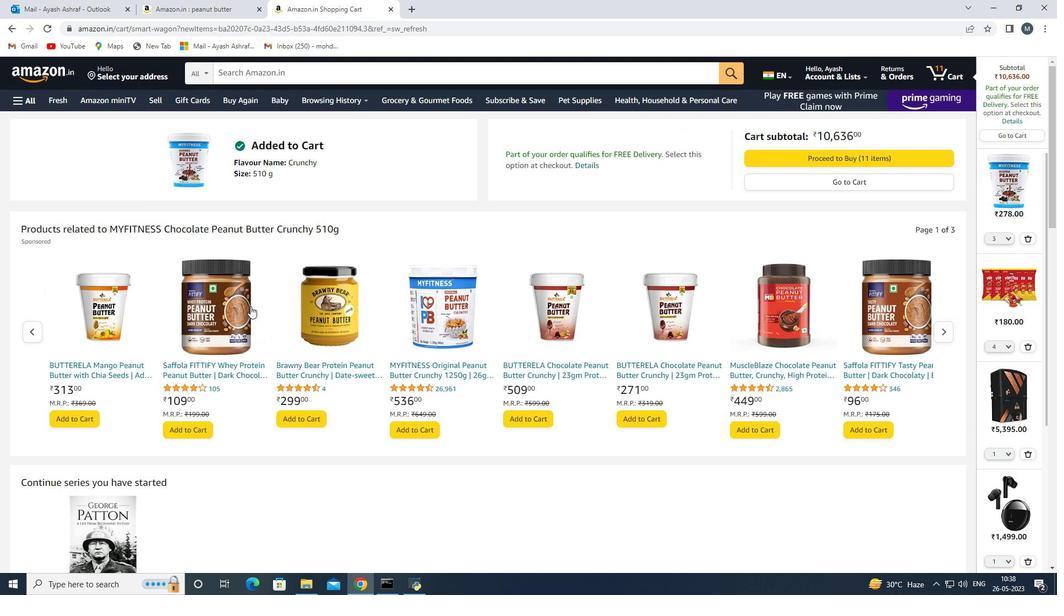 
Action: Mouse scrolled (206, 288) with delta (0, 0)
Screenshot: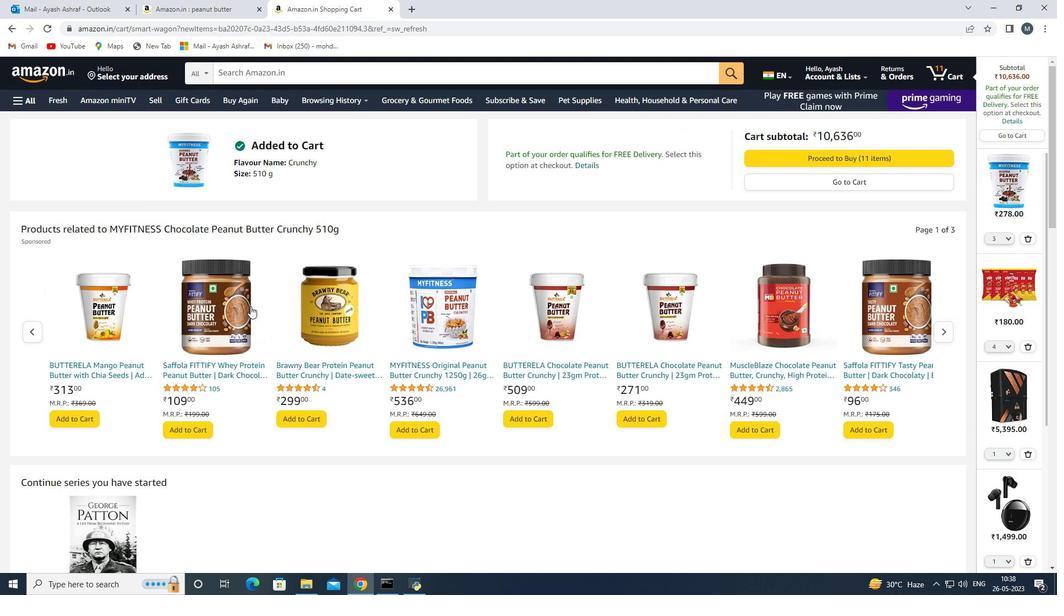 
Action: Mouse moved to (669, 106)
Screenshot: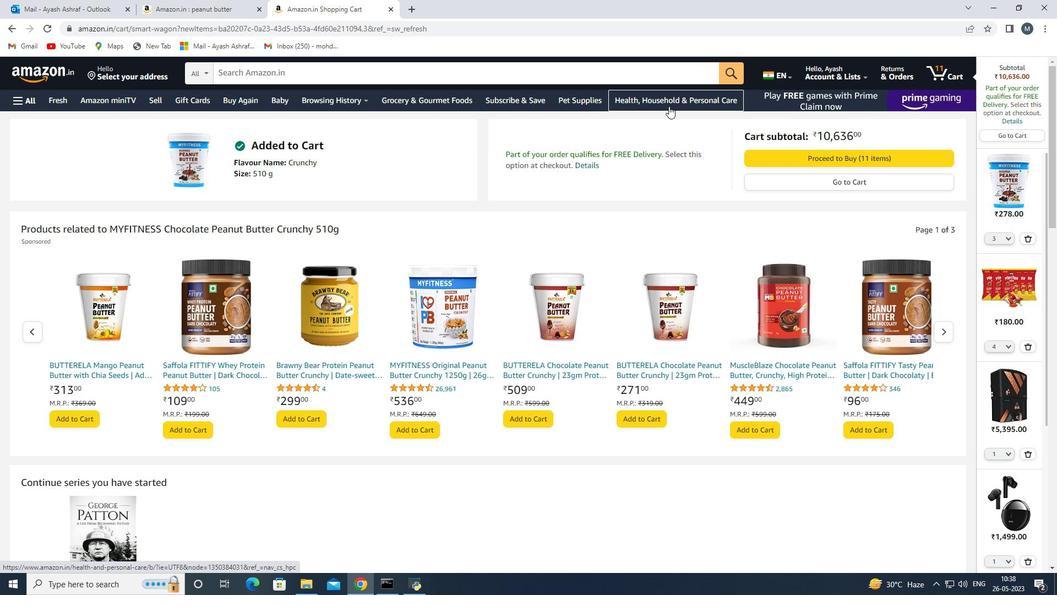 
Action: Mouse pressed left at (669, 106)
Screenshot: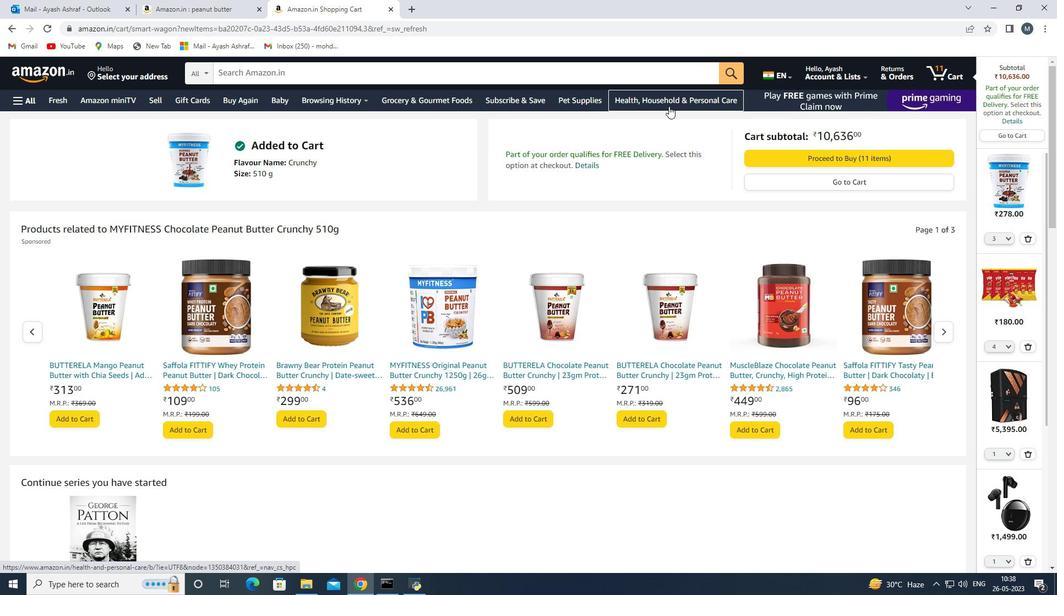 
Action: Mouse moved to (321, 72)
Screenshot: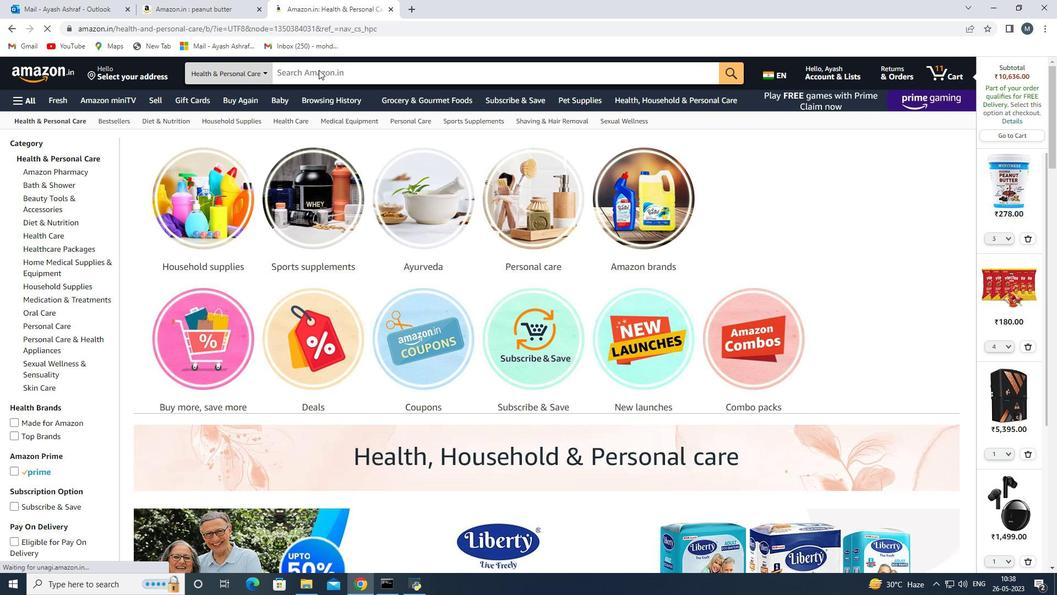 
Action: Mouse pressed left at (321, 72)
Screenshot: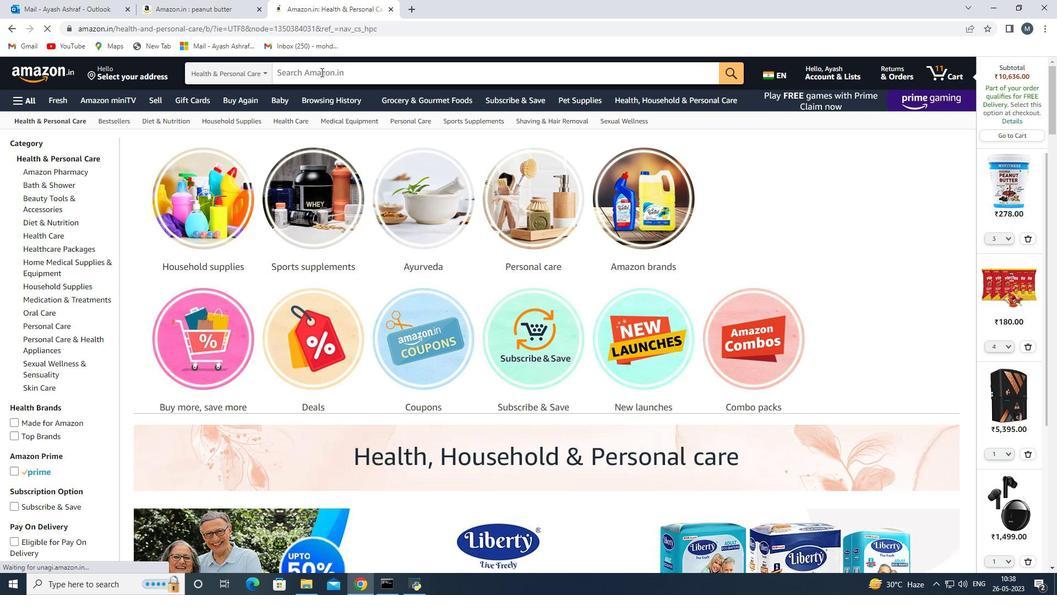
Action: Key pressed <Key.shift>Lysine<Key.space>tablets<Key.space>
Screenshot: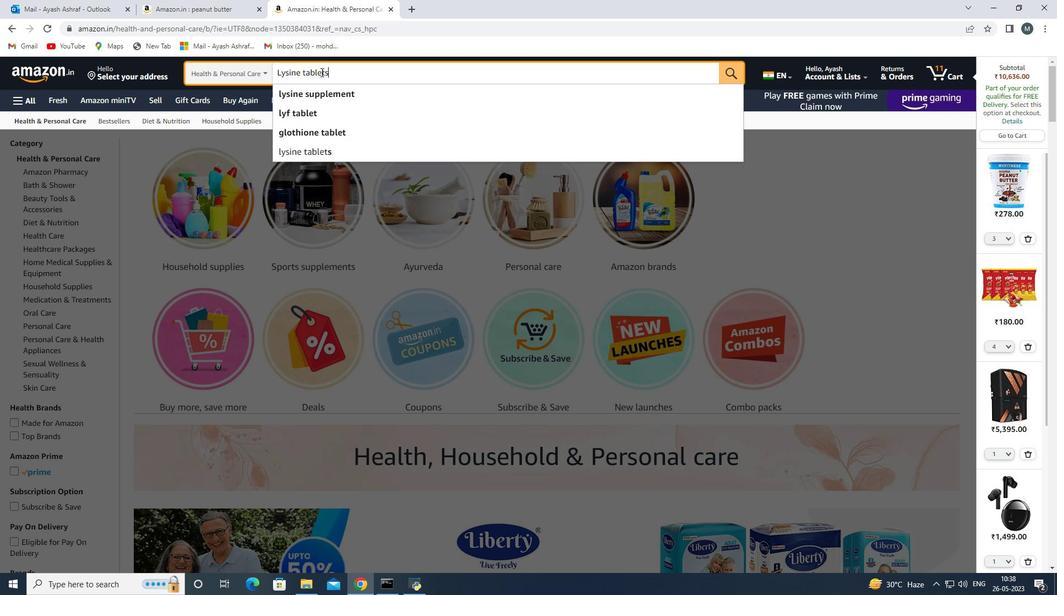 
Action: Mouse moved to (731, 74)
Screenshot: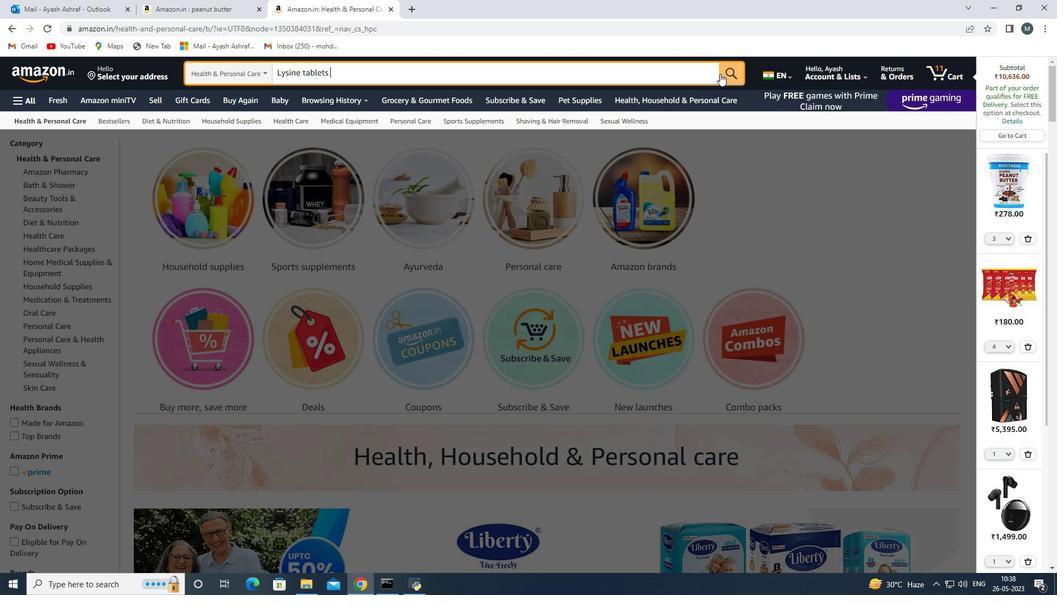 
Action: Mouse pressed left at (731, 74)
Screenshot: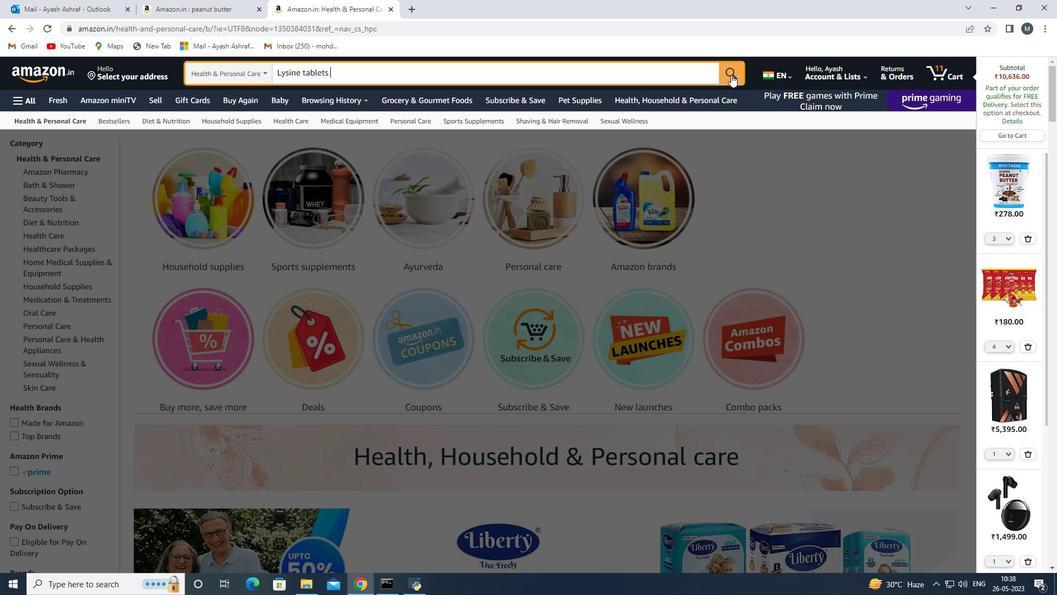 
Action: Mouse moved to (286, 444)
Screenshot: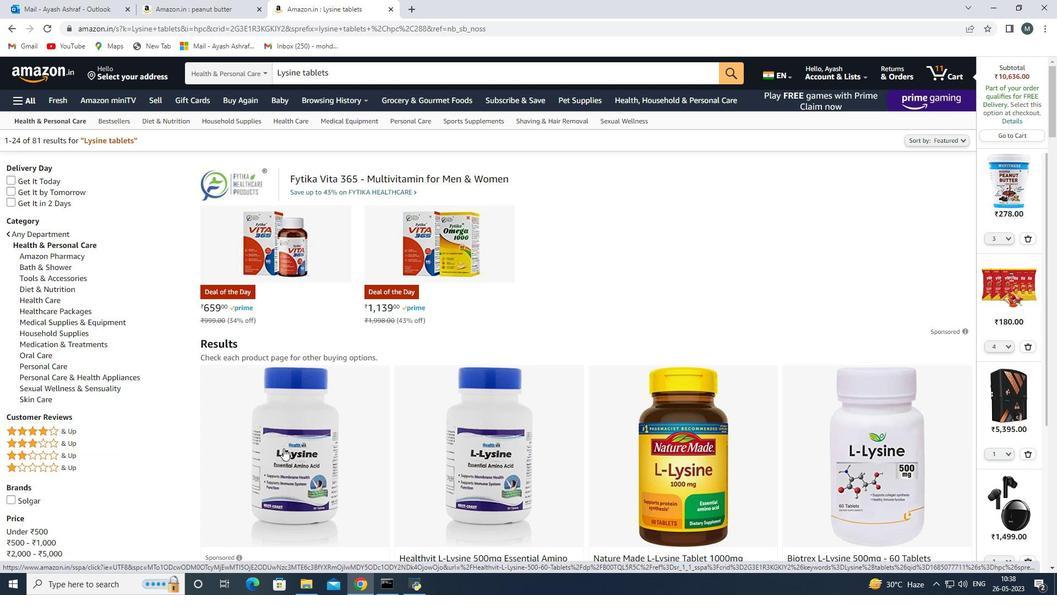 
Action: Mouse scrolled (286, 444) with delta (0, 0)
Screenshot: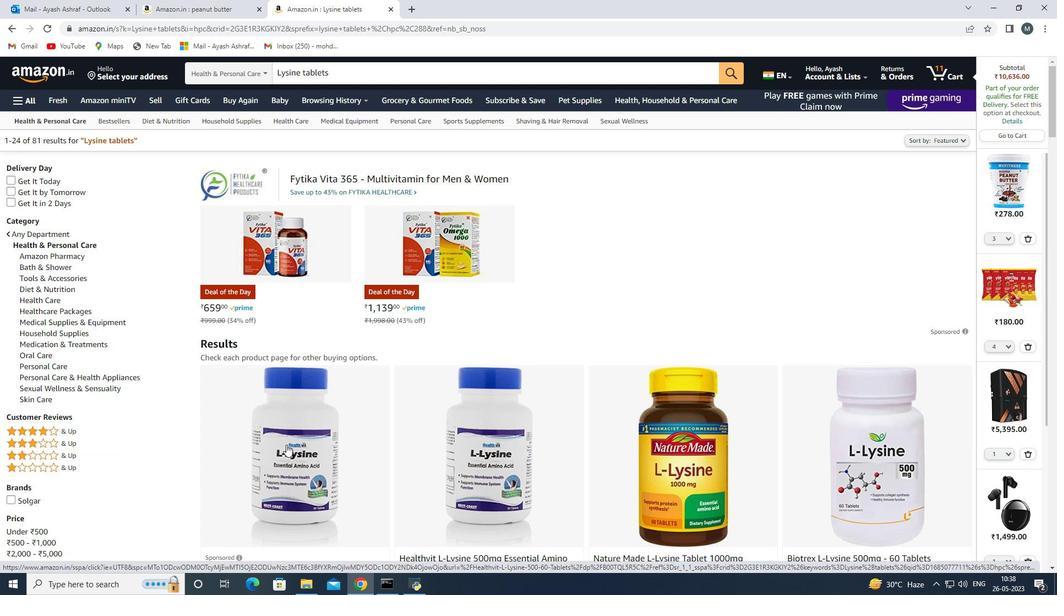 
Action: Mouse scrolled (286, 444) with delta (0, 0)
Screenshot: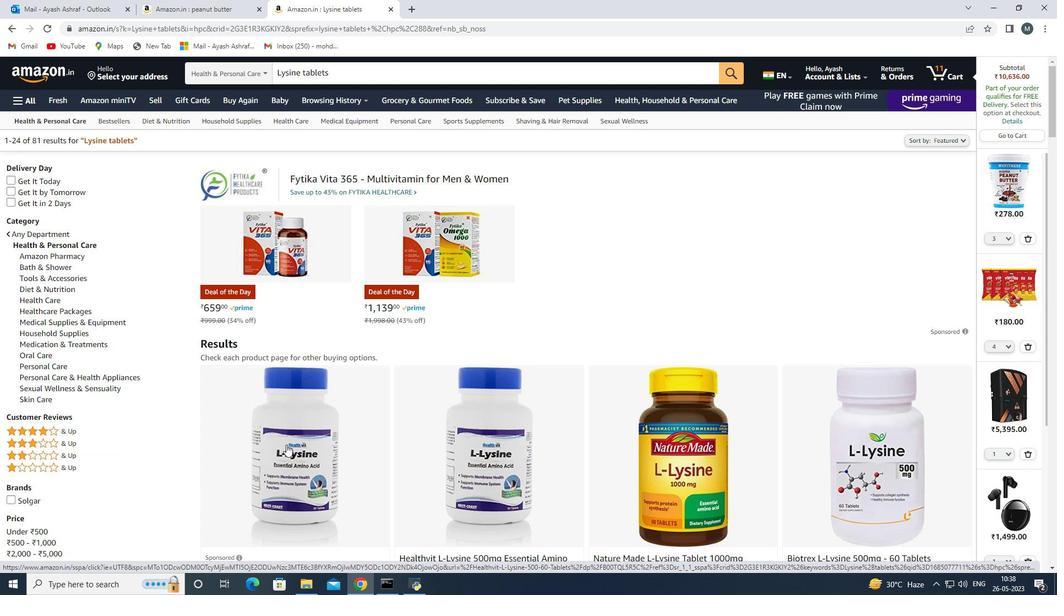 
Action: Mouse moved to (303, 346)
Screenshot: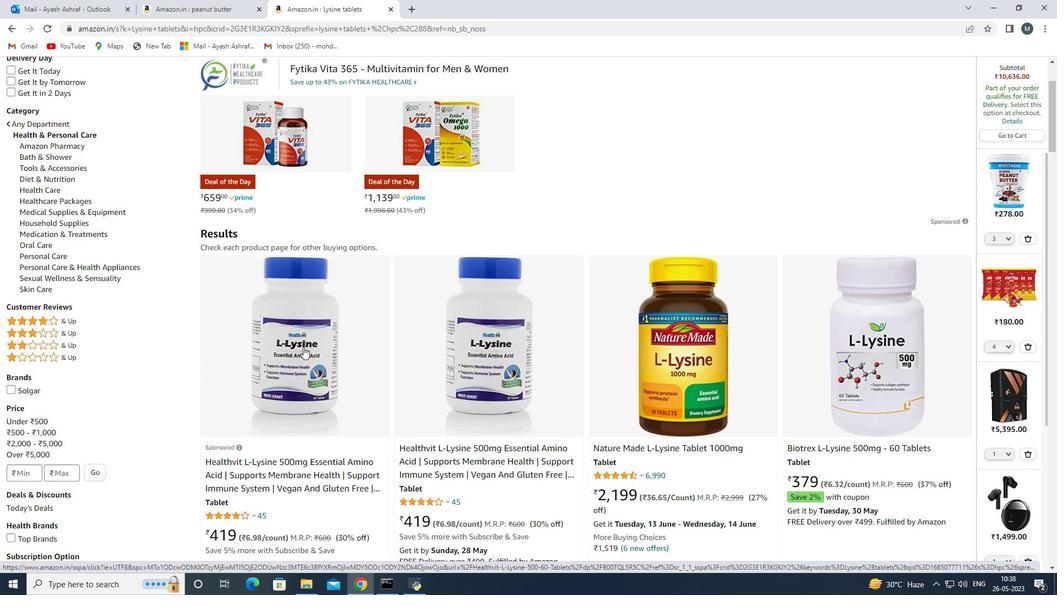 
Action: Mouse pressed left at (303, 346)
Screenshot: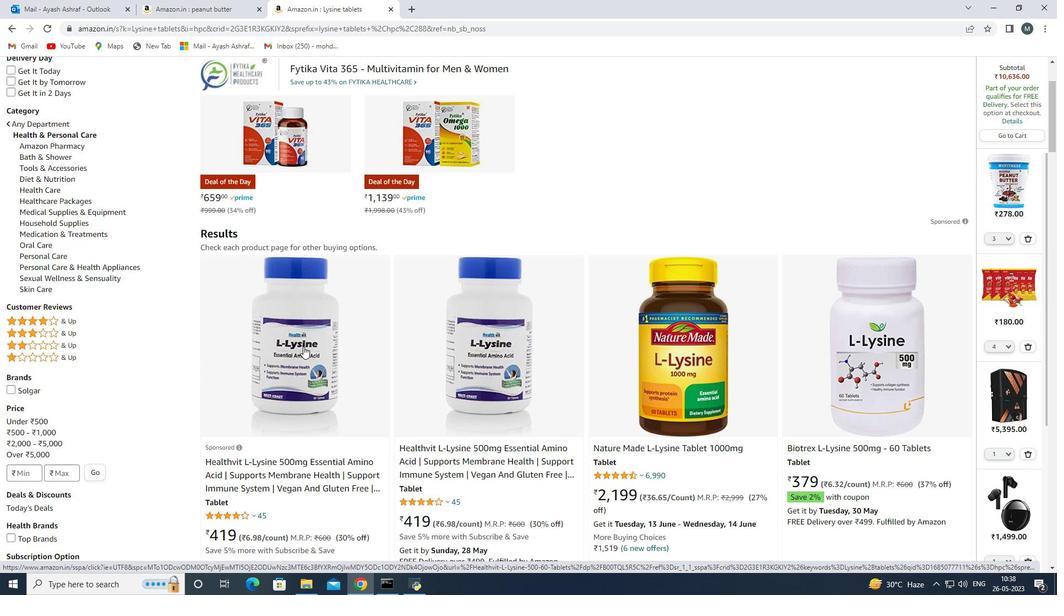 
Action: Mouse moved to (566, 435)
Screenshot: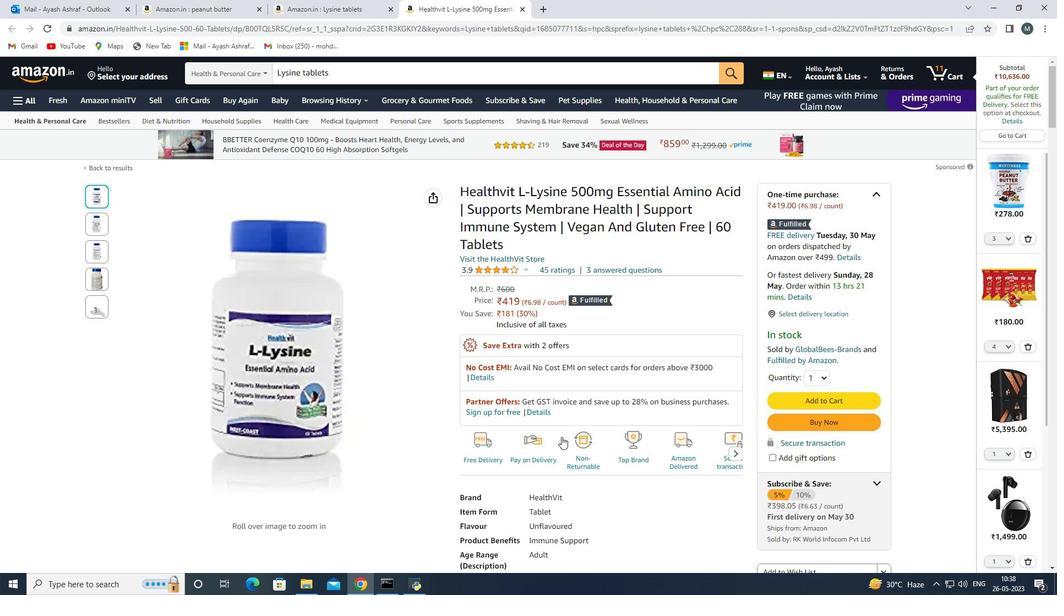 
Action: Mouse scrolled (566, 434) with delta (0, 0)
Screenshot: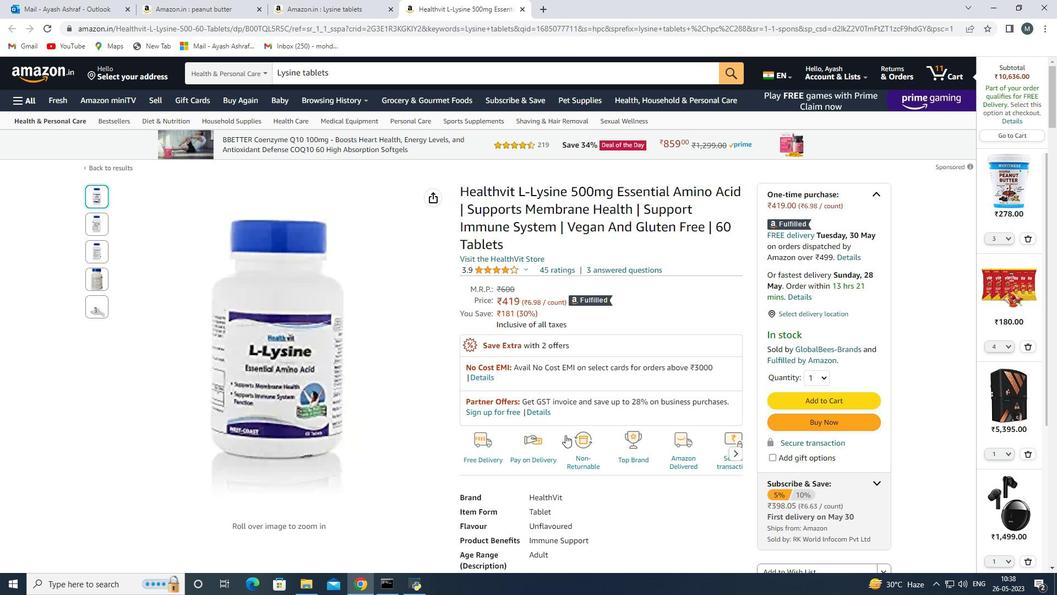 
Action: Mouse scrolled (566, 434) with delta (0, 0)
Screenshot: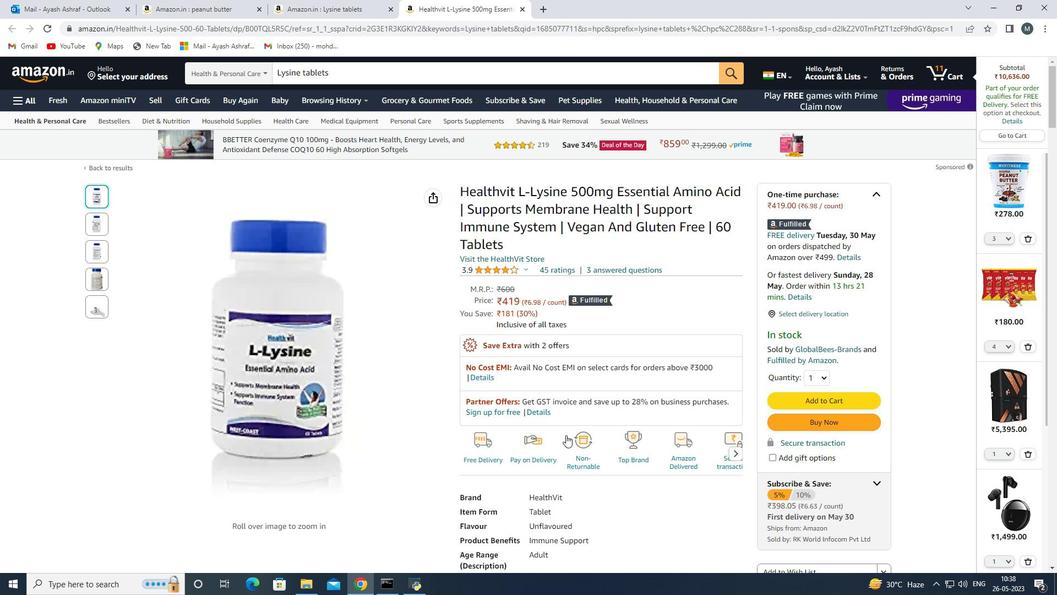 
Action: Mouse moved to (566, 435)
Screenshot: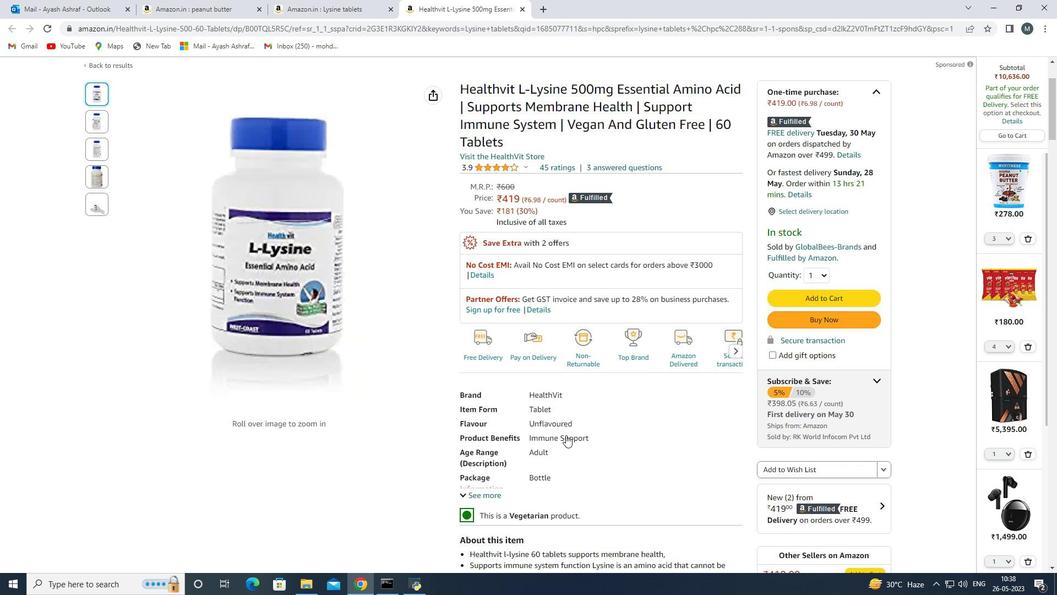 
Action: Mouse scrolled (566, 435) with delta (0, 0)
Screenshot: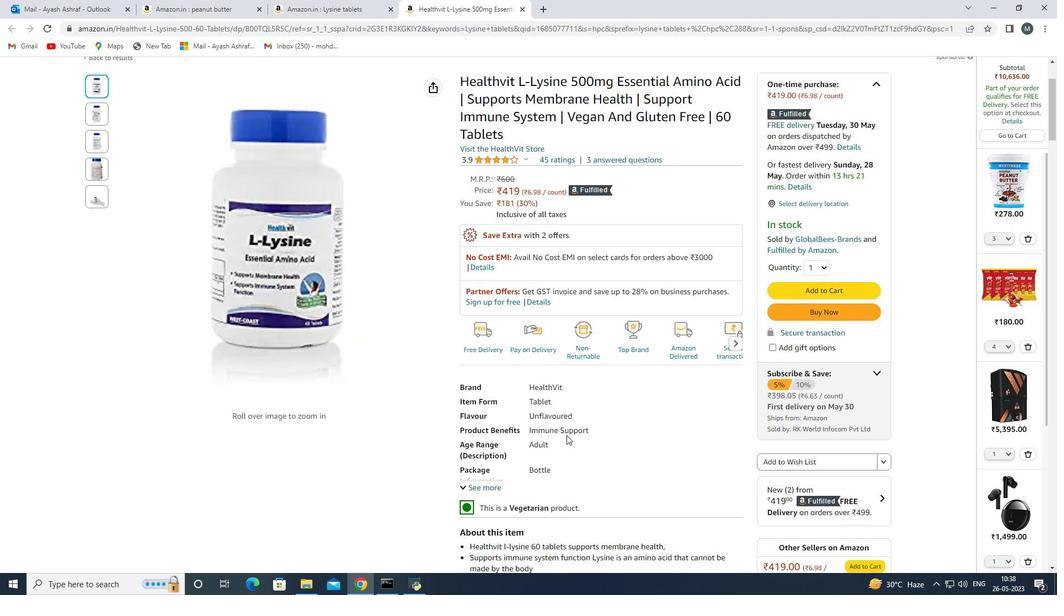 
Action: Mouse moved to (701, 396)
Screenshot: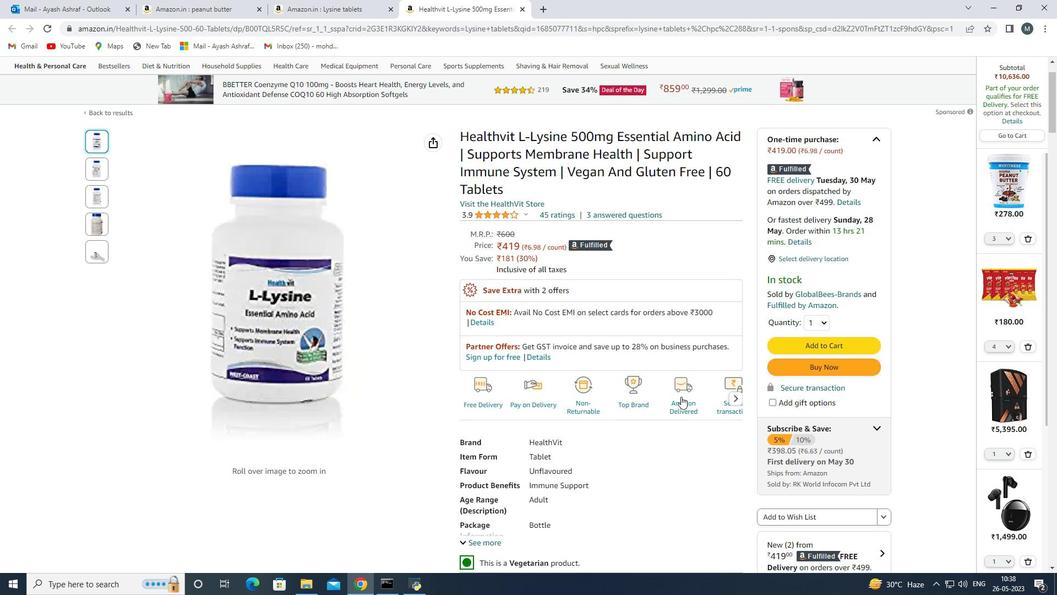 
Action: Mouse scrolled (701, 396) with delta (0, 0)
Screenshot: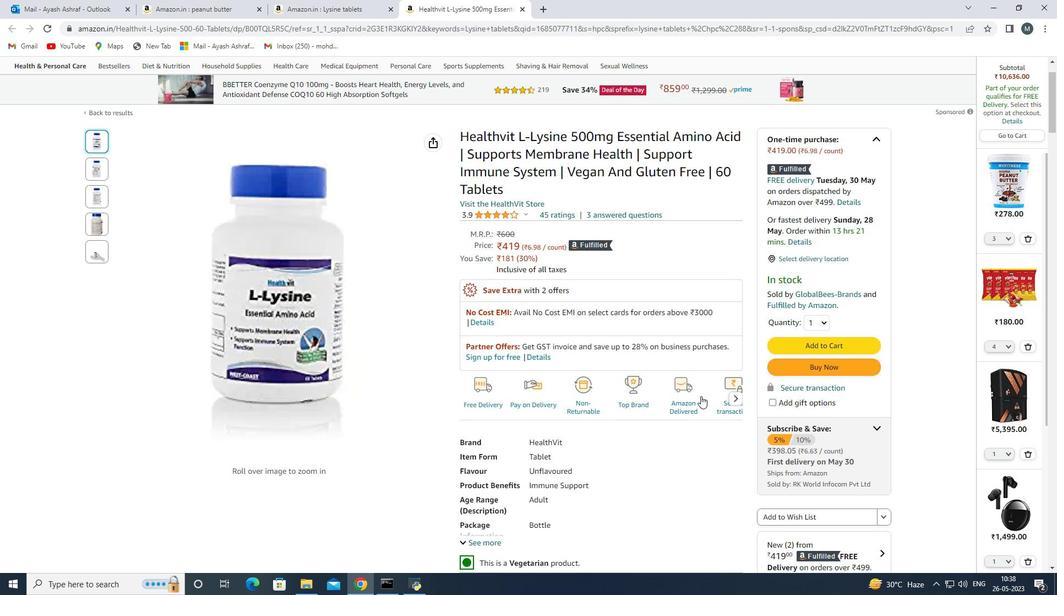 
Action: Mouse scrolled (701, 396) with delta (0, 0)
Screenshot: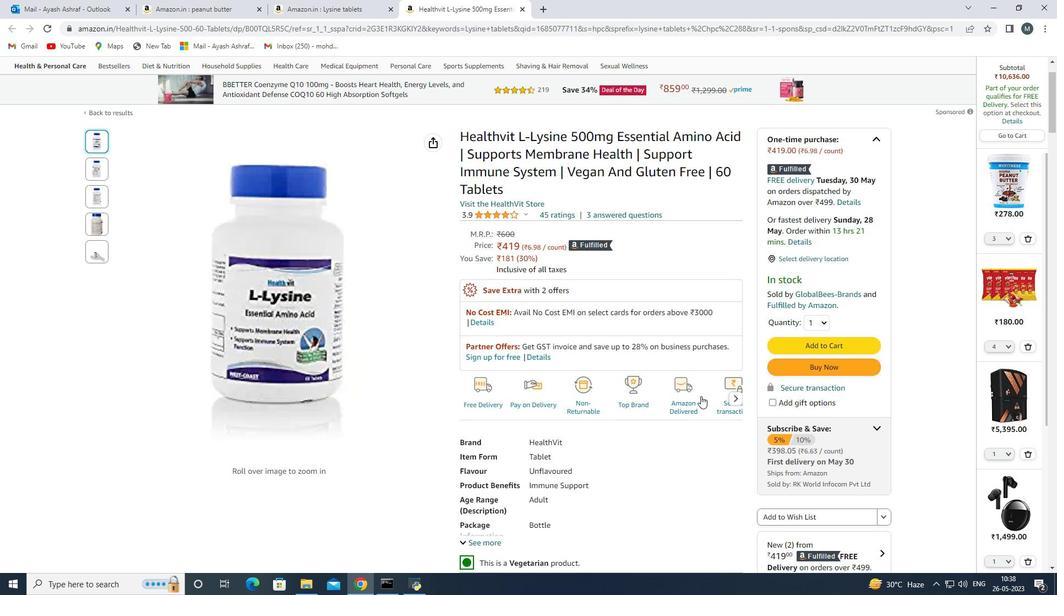 
Action: Mouse scrolled (701, 395) with delta (0, 0)
Screenshot: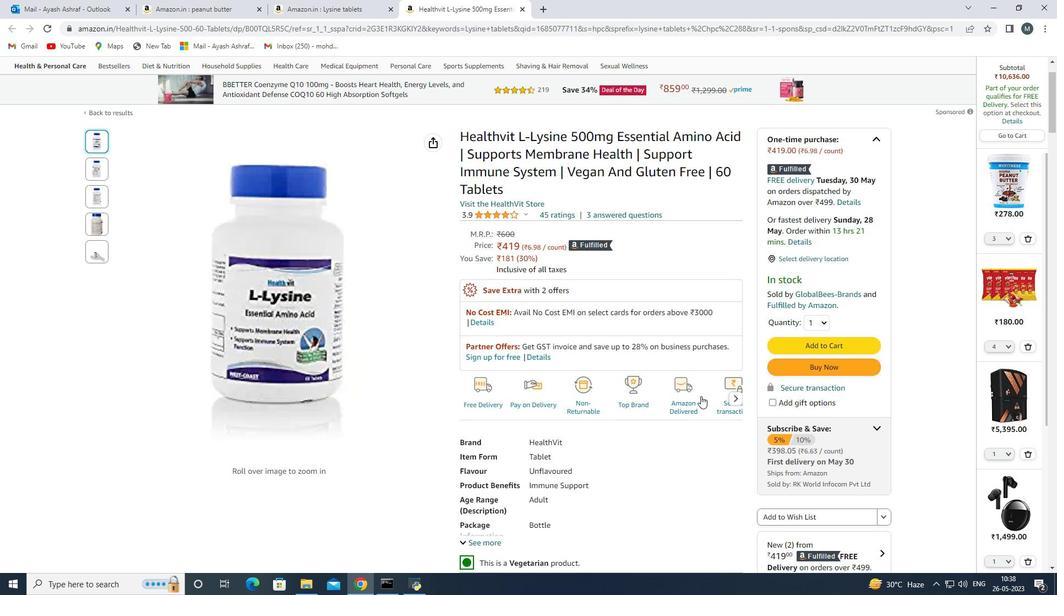 
Action: Mouse scrolled (701, 395) with delta (0, 0)
Screenshot: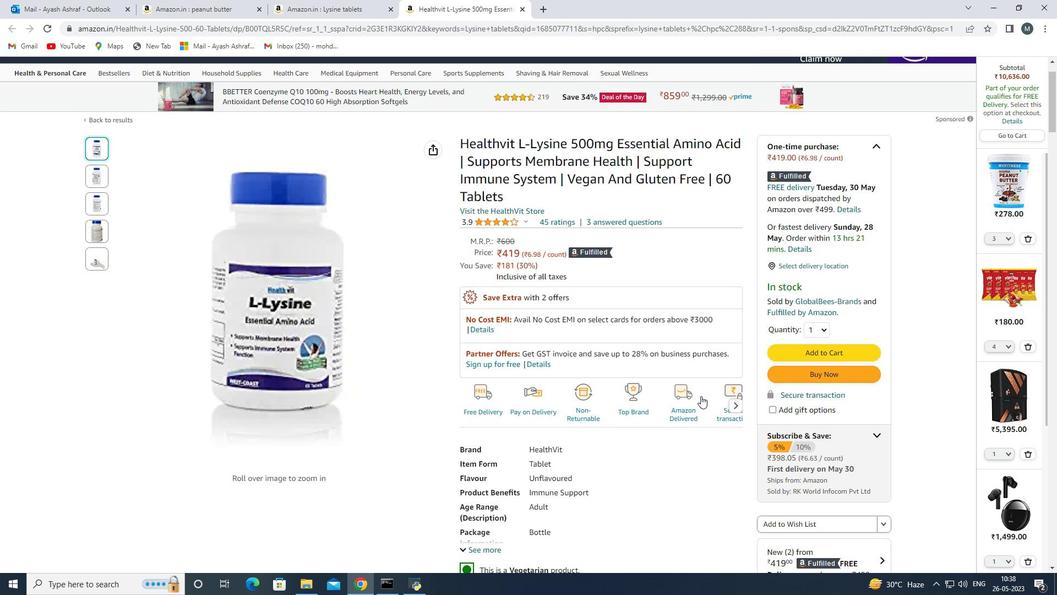 
Action: Mouse scrolled (701, 395) with delta (0, 0)
Screenshot: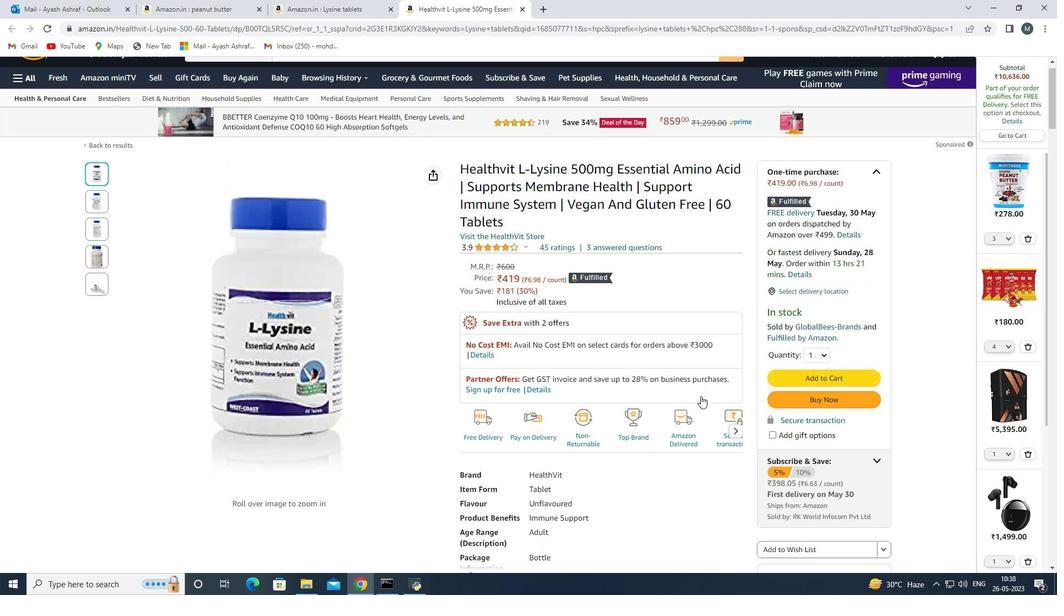 
Action: Mouse scrolled (701, 395) with delta (0, 0)
Screenshot: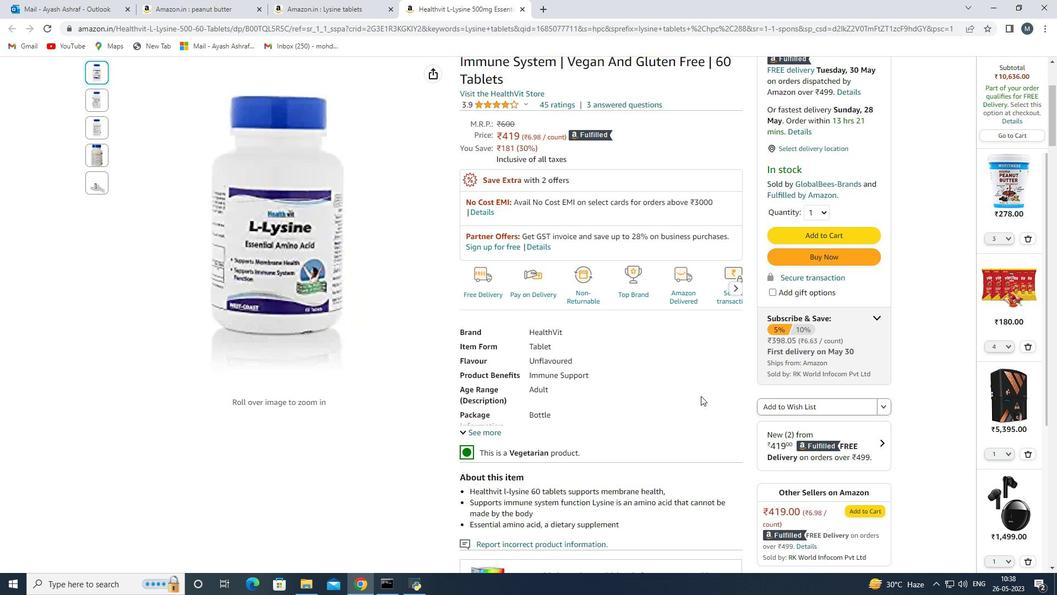 
Action: Mouse moved to (699, 370)
Screenshot: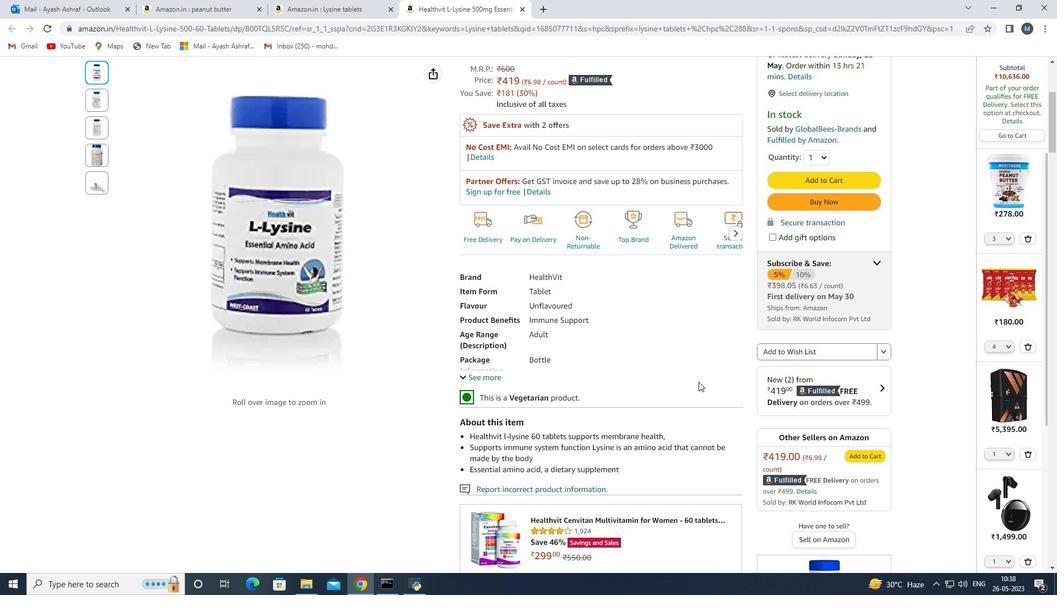 
Action: Mouse scrolled (699, 370) with delta (0, 0)
Screenshot: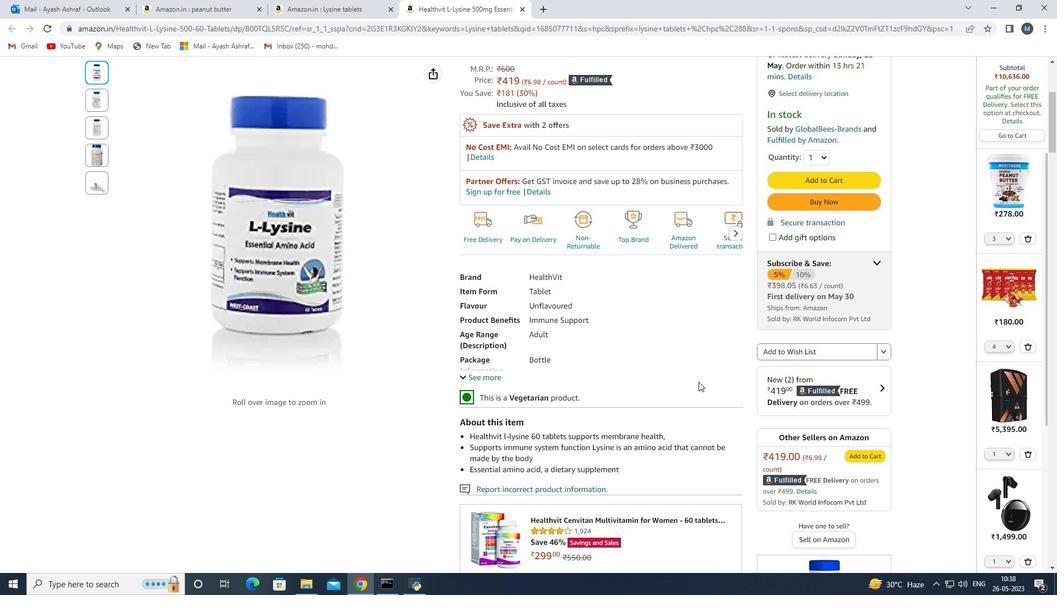 
Action: Mouse moved to (699, 370)
Screenshot: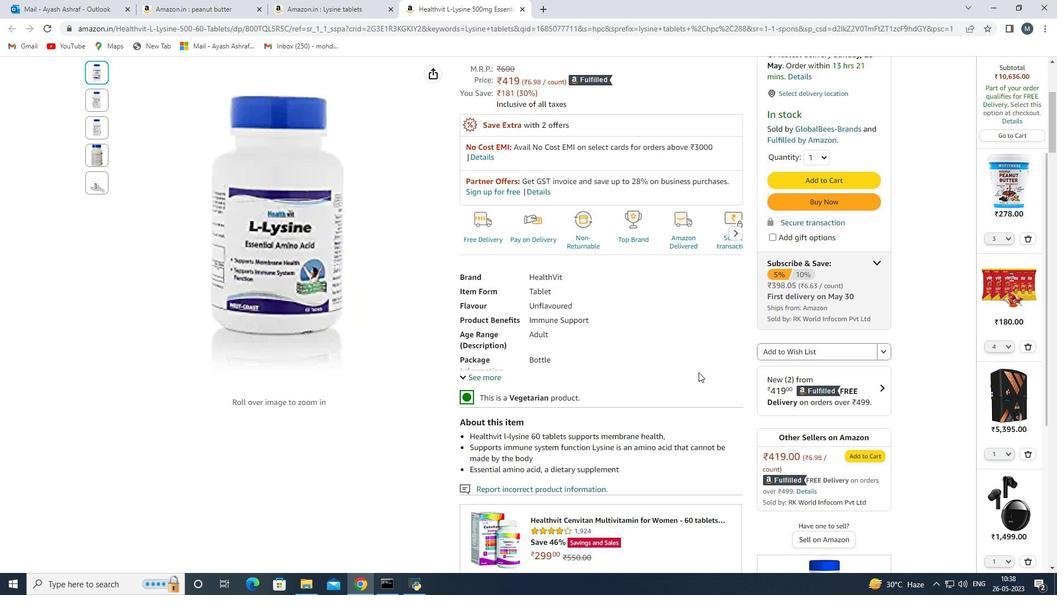
Action: Mouse scrolled (699, 369) with delta (0, 0)
Screenshot: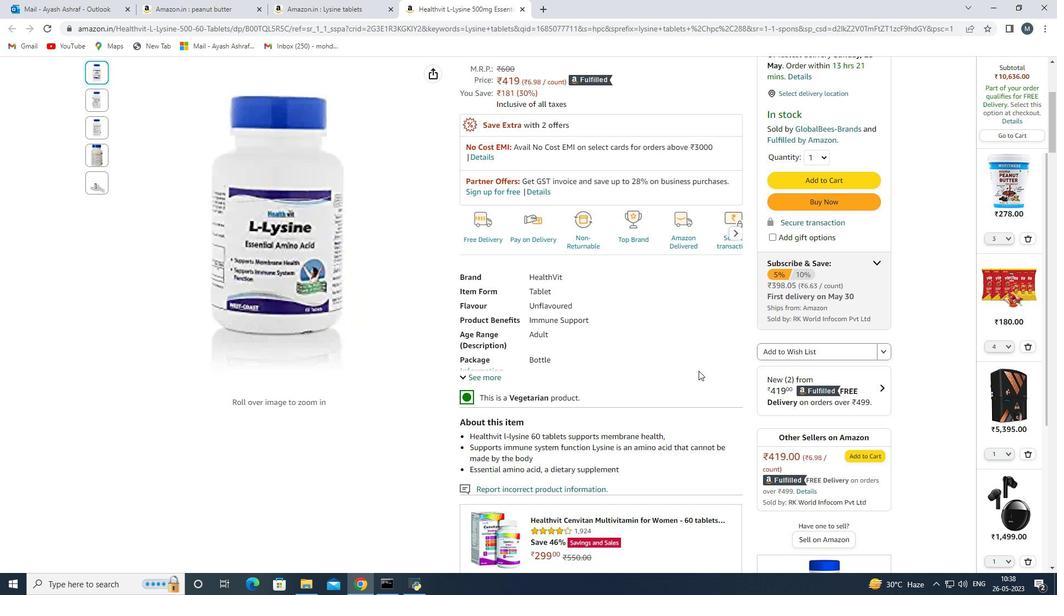 
Action: Mouse scrolled (699, 369) with delta (0, 0)
Screenshot: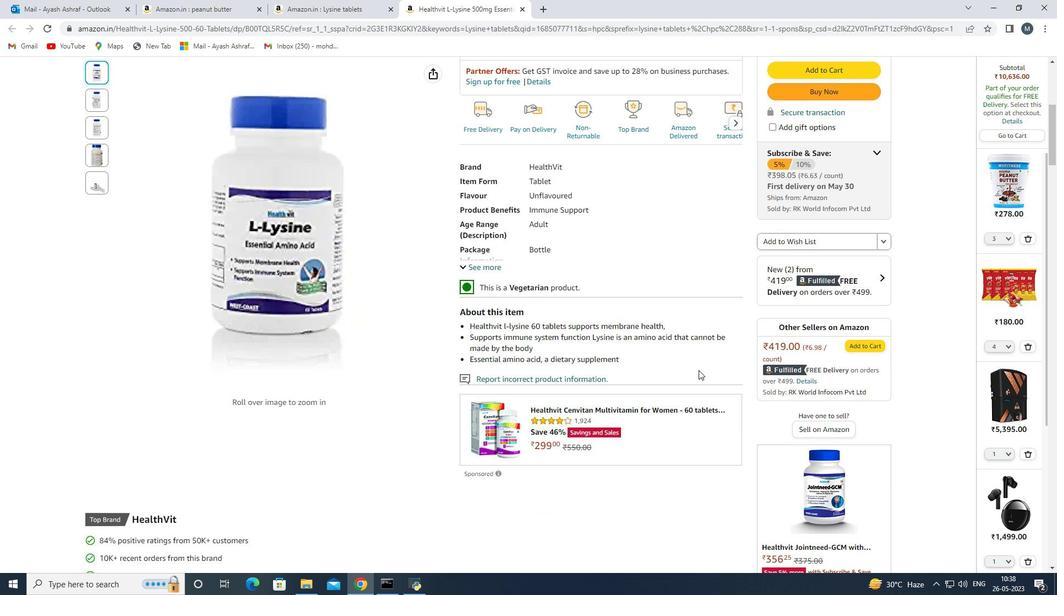 
Action: Mouse scrolled (699, 369) with delta (0, 0)
Screenshot: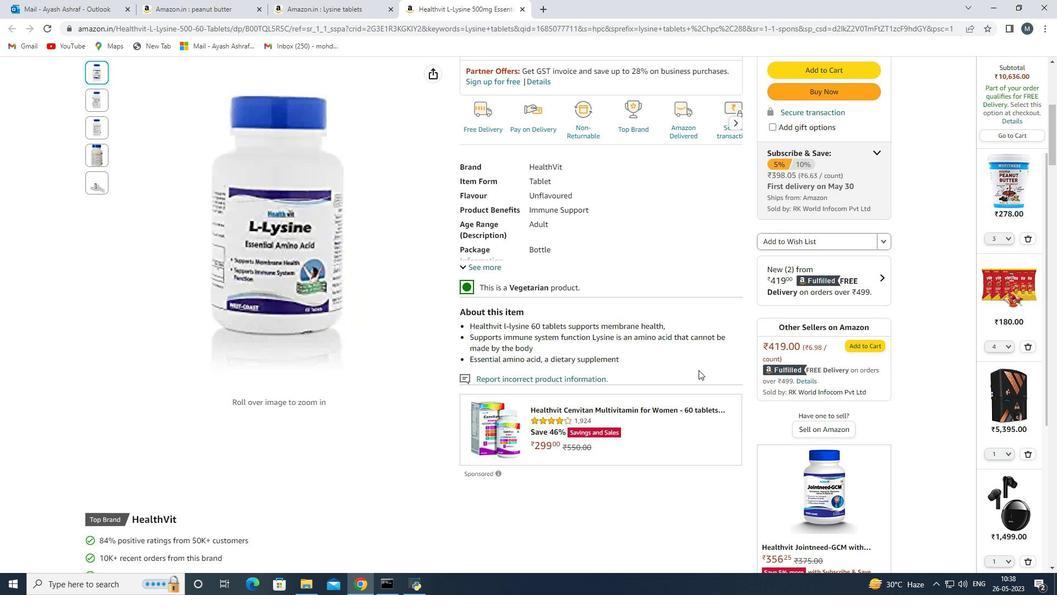 
Action: Mouse scrolled (699, 369) with delta (0, 0)
Screenshot: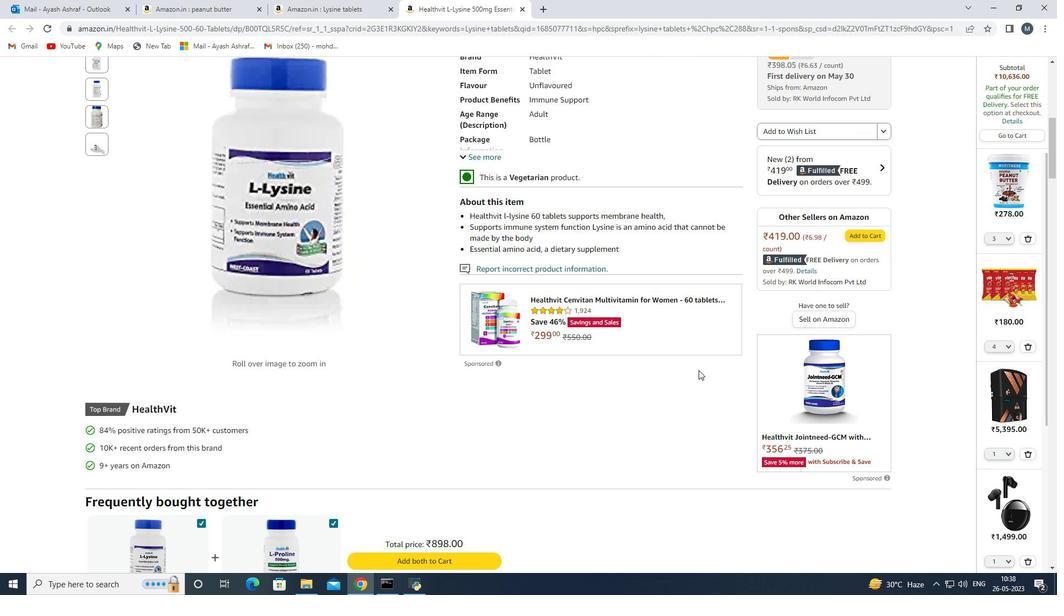 
Action: Mouse scrolled (699, 369) with delta (0, 0)
Screenshot: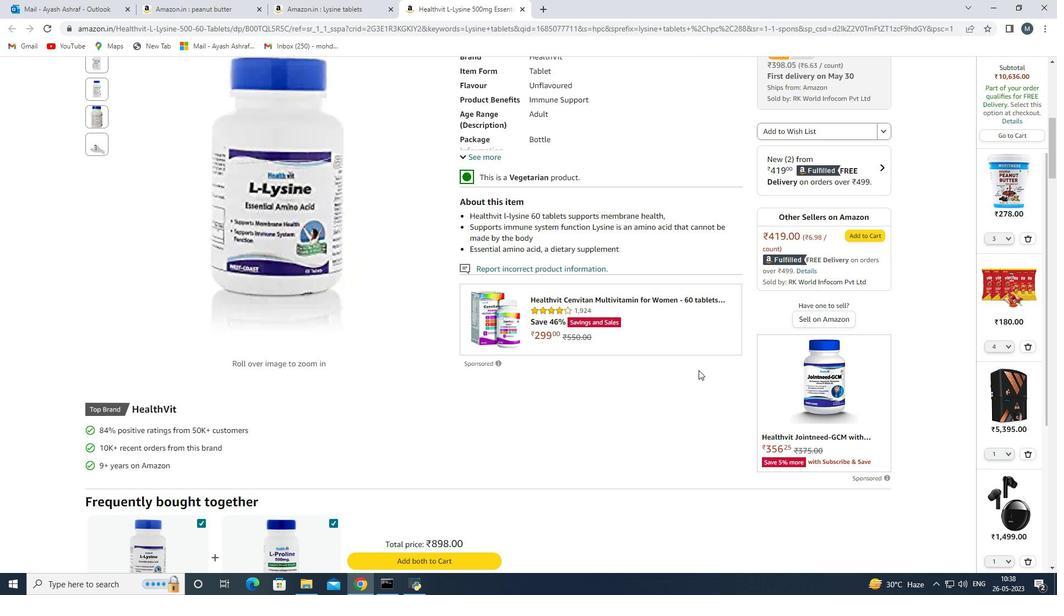 
Action: Mouse scrolled (699, 369) with delta (0, 0)
Screenshot: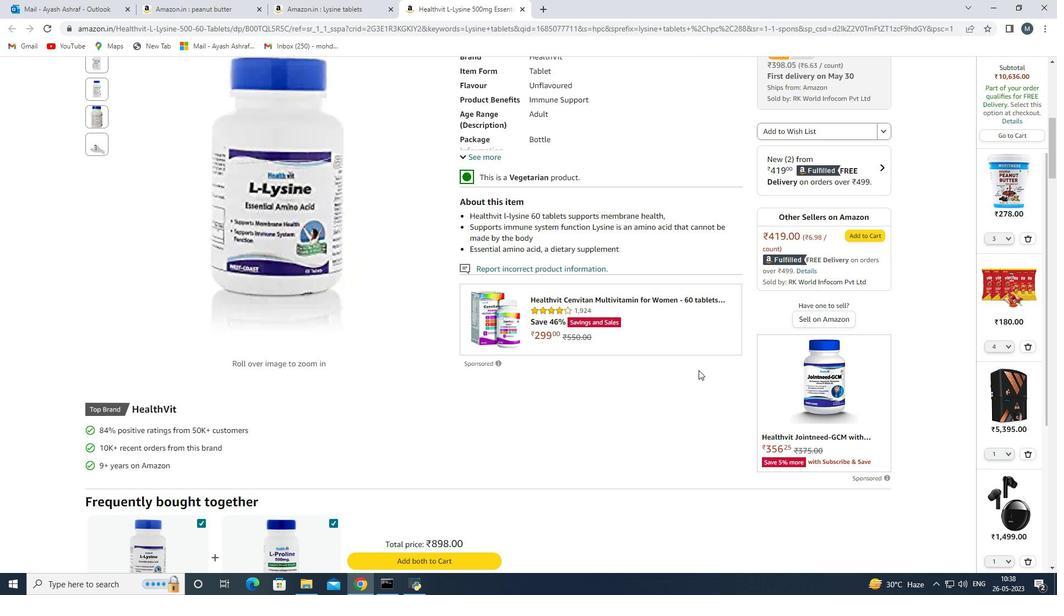 
Action: Mouse moved to (601, 364)
Screenshot: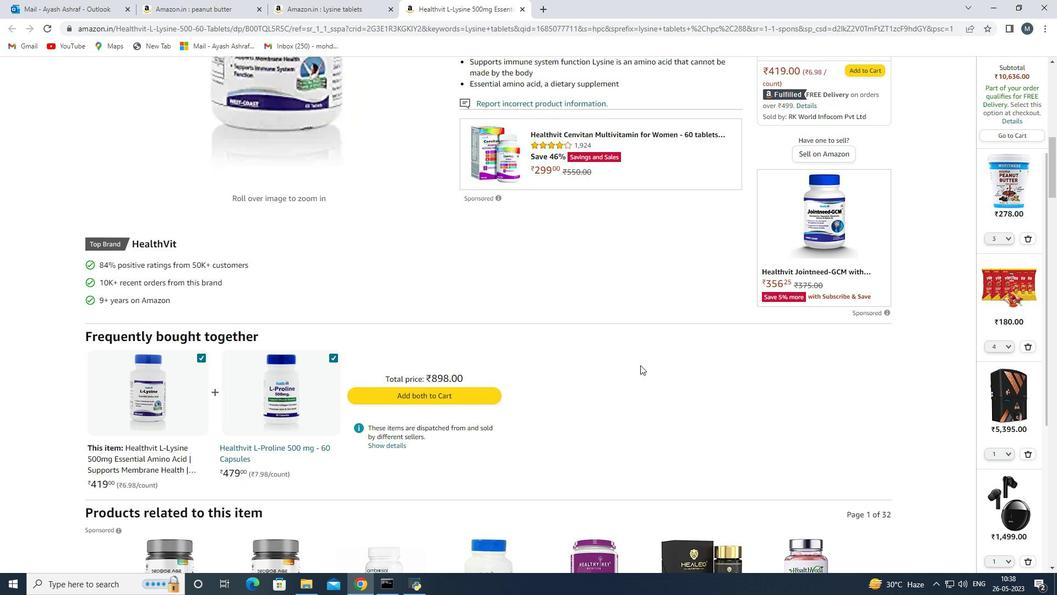 
Action: Mouse scrolled (601, 365) with delta (0, 0)
Screenshot: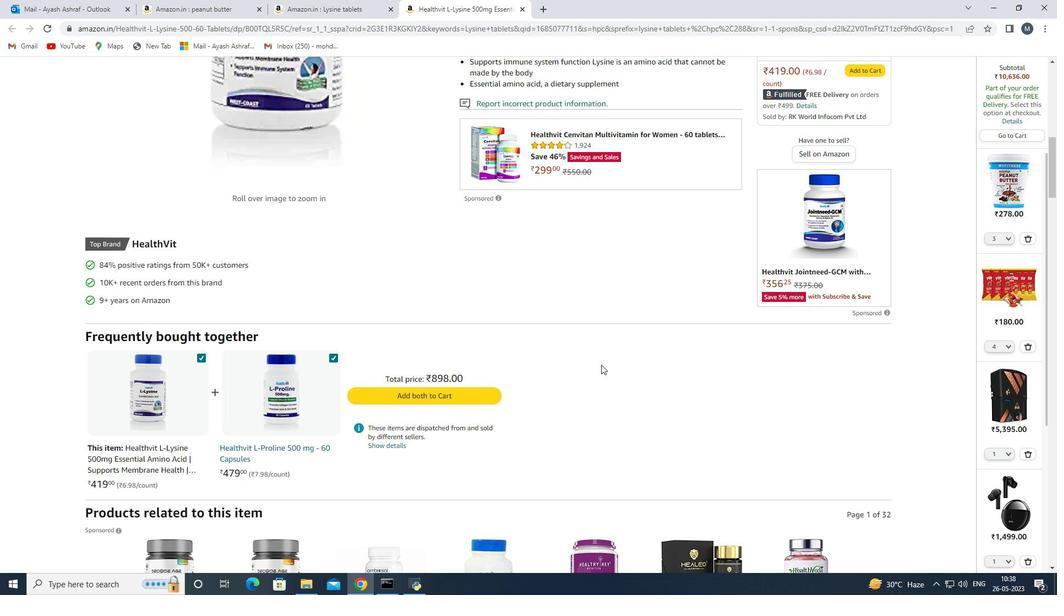 
Action: Mouse scrolled (601, 365) with delta (0, 0)
Screenshot: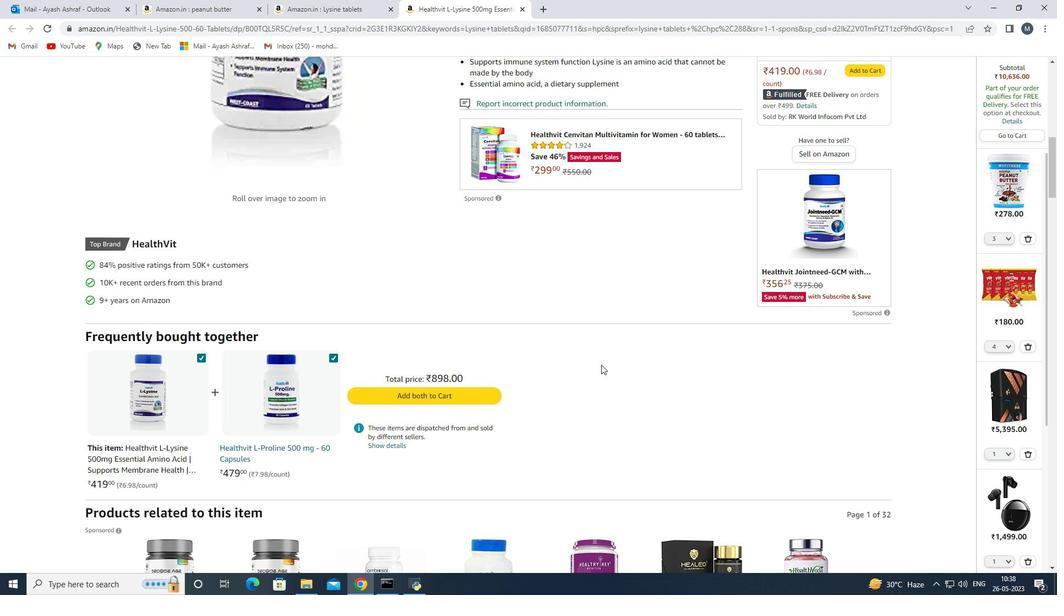 
Action: Mouse scrolled (601, 365) with delta (0, 0)
Screenshot: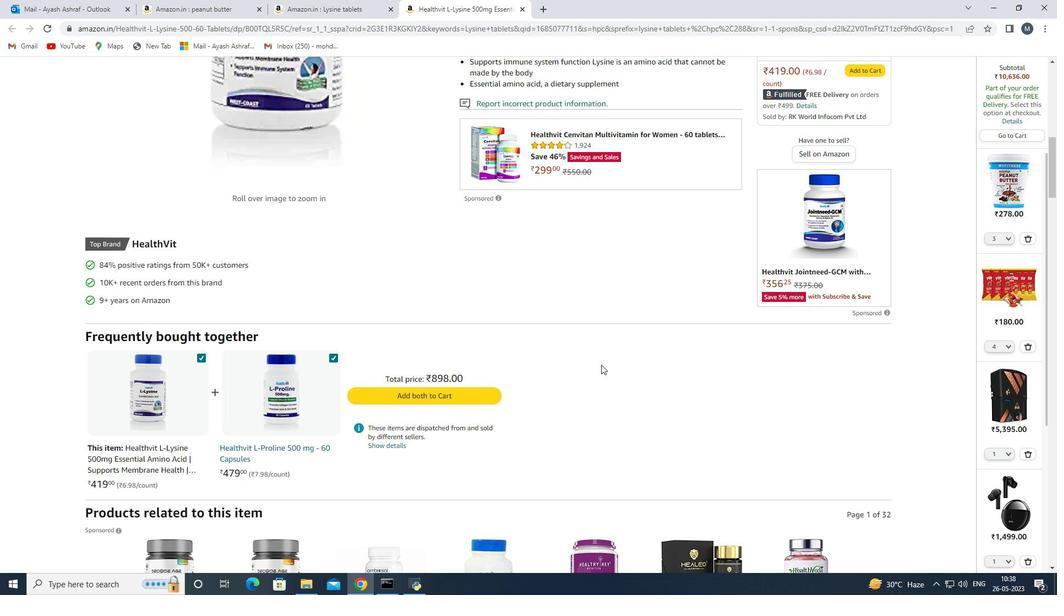 
Action: Mouse moved to (650, 352)
Screenshot: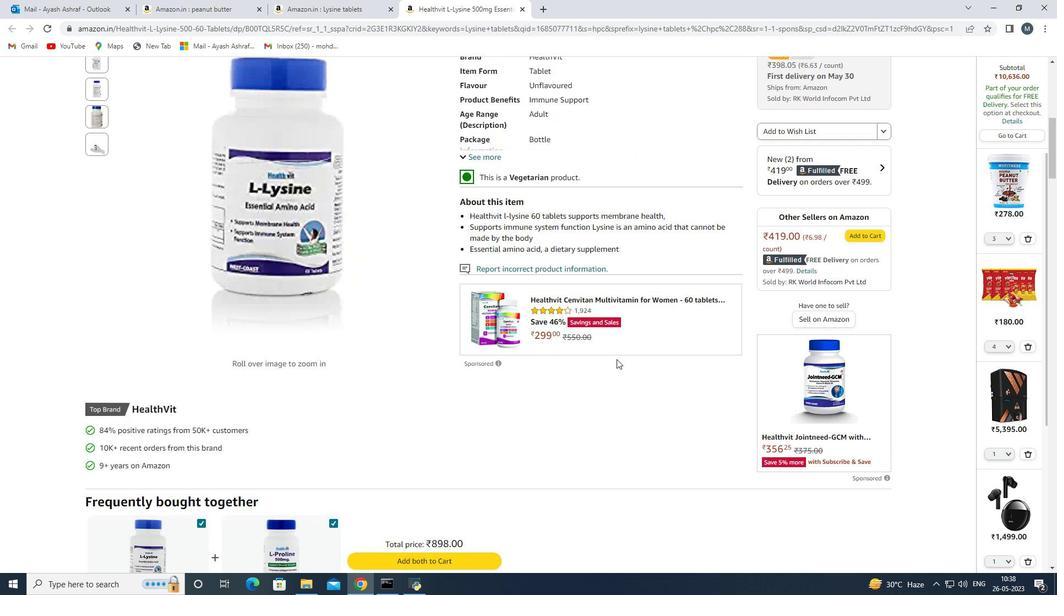 
Action: Mouse scrolled (650, 352) with delta (0, 0)
Screenshot: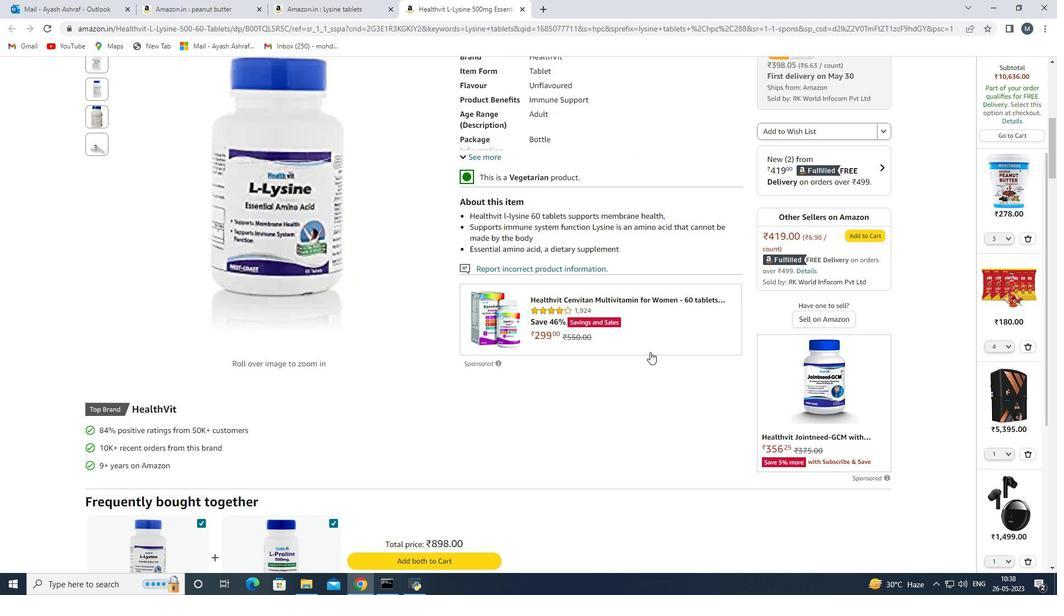 
Action: Mouse scrolled (650, 352) with delta (0, 0)
Screenshot: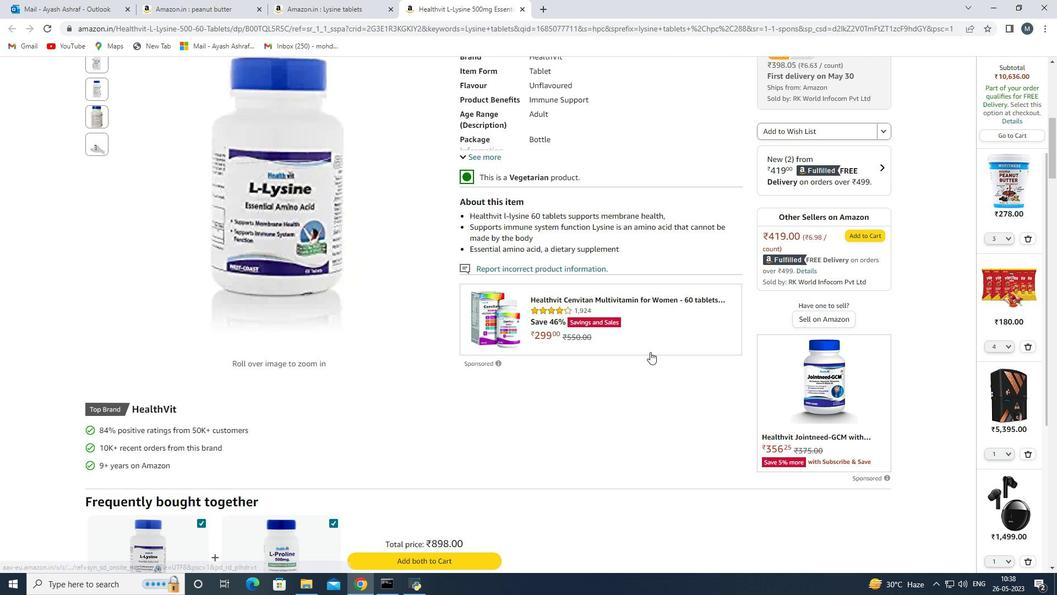 
Action: Mouse scrolled (650, 352) with delta (0, 0)
Screenshot: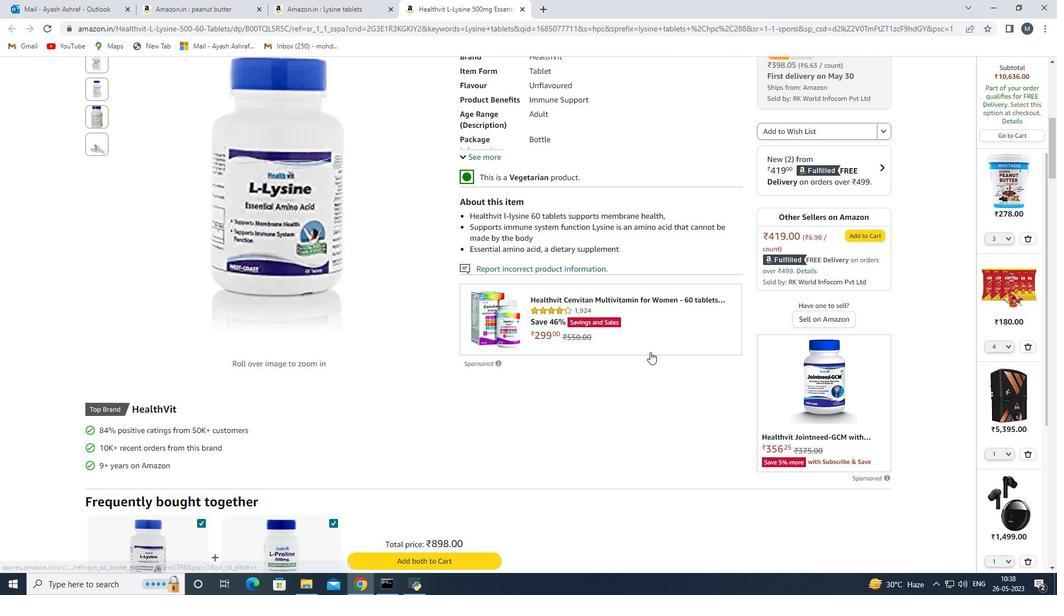 
Action: Mouse moved to (650, 349)
Screenshot: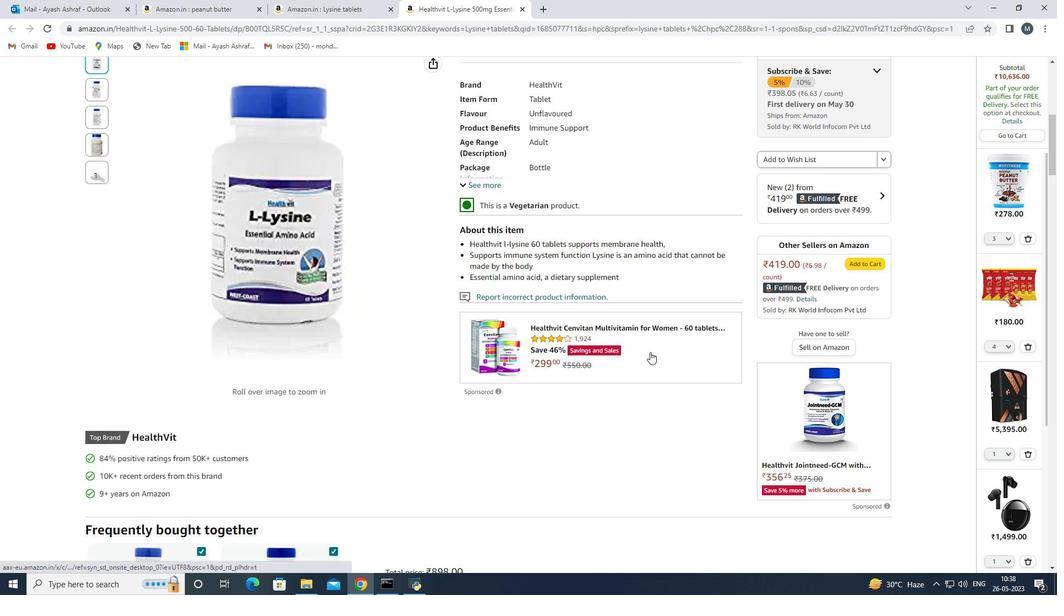 
Action: Mouse scrolled (650, 350) with delta (0, 0)
Screenshot: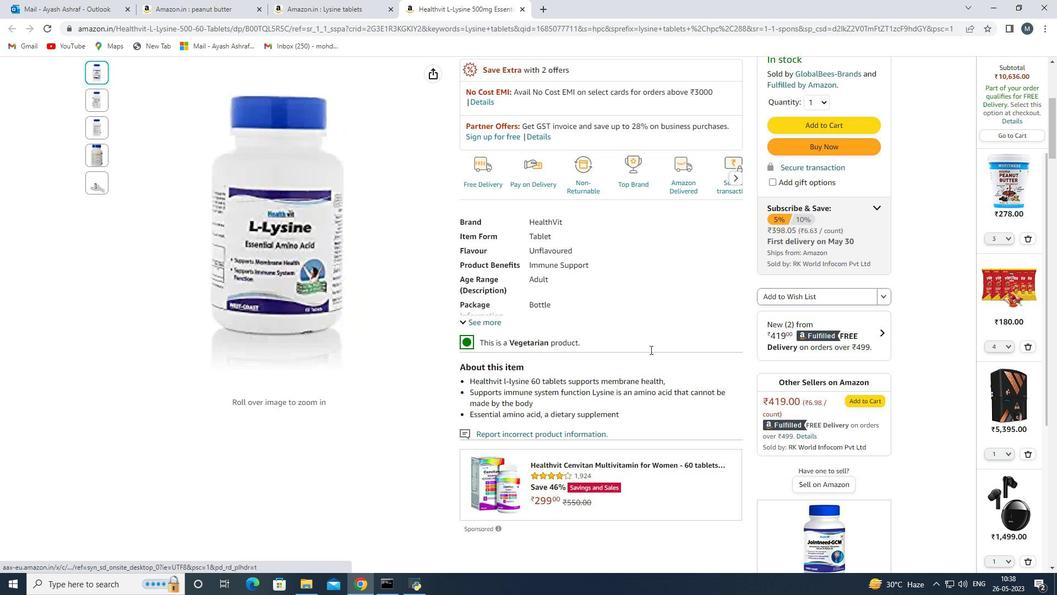 
Action: Mouse scrolled (650, 350) with delta (0, 0)
Screenshot: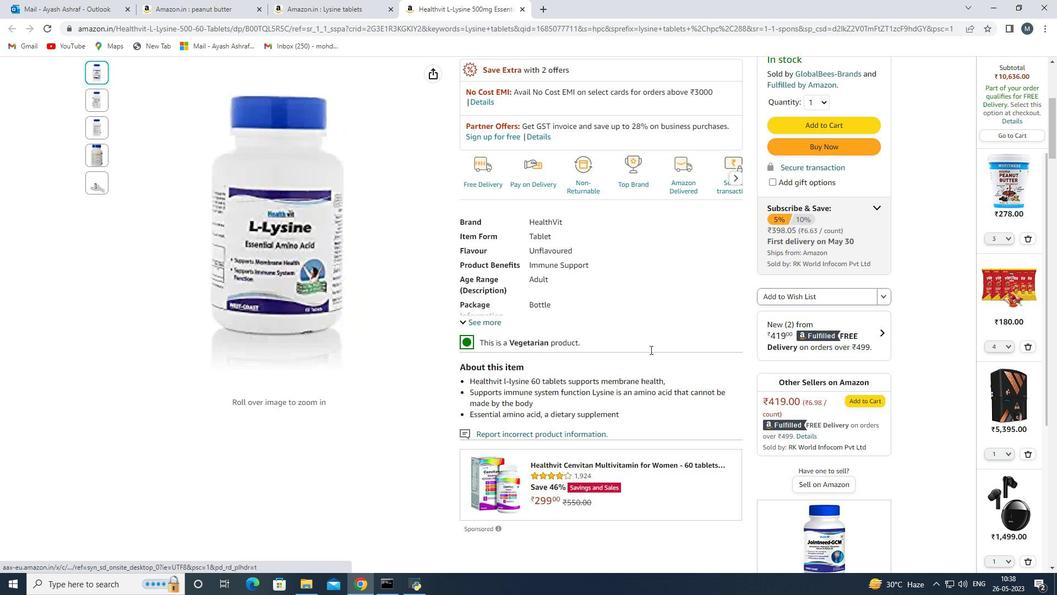 
Action: Mouse scrolled (650, 350) with delta (0, 0)
Screenshot: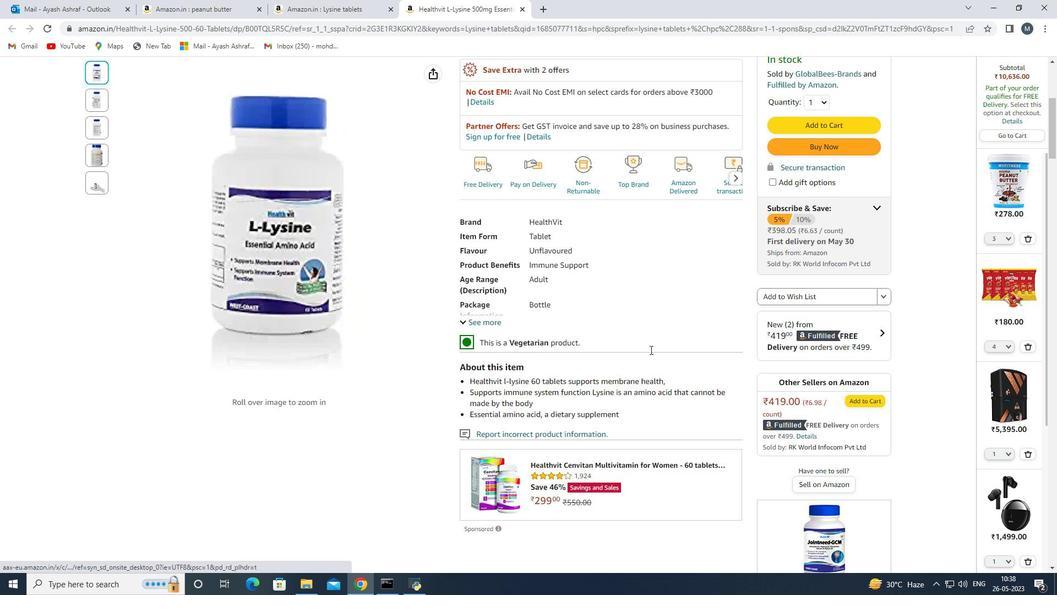 
Action: Mouse moved to (827, 327)
Screenshot: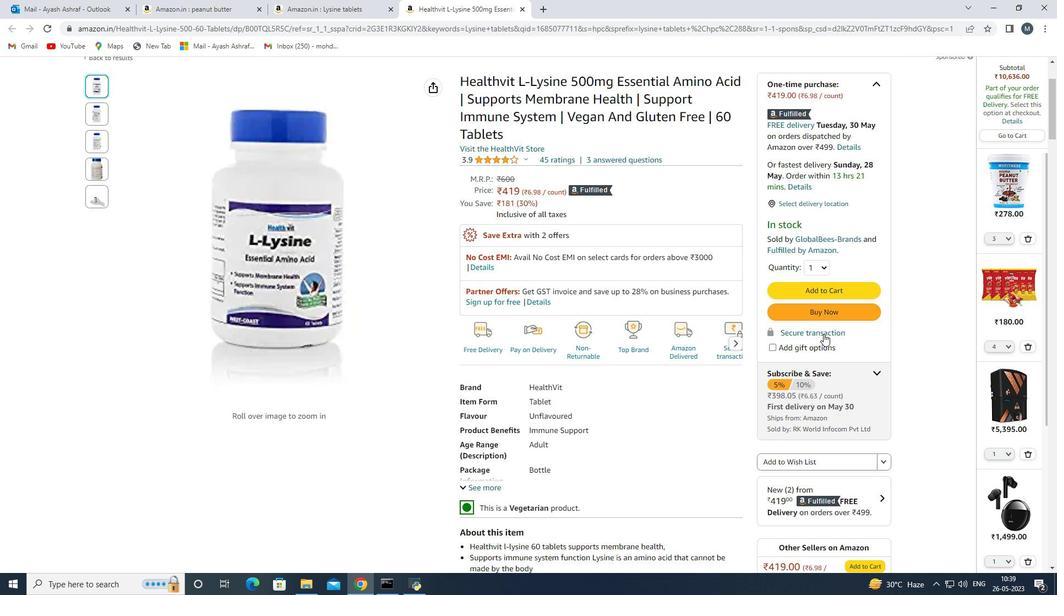 
Action: Mouse scrolled (827, 328) with delta (0, 0)
Screenshot: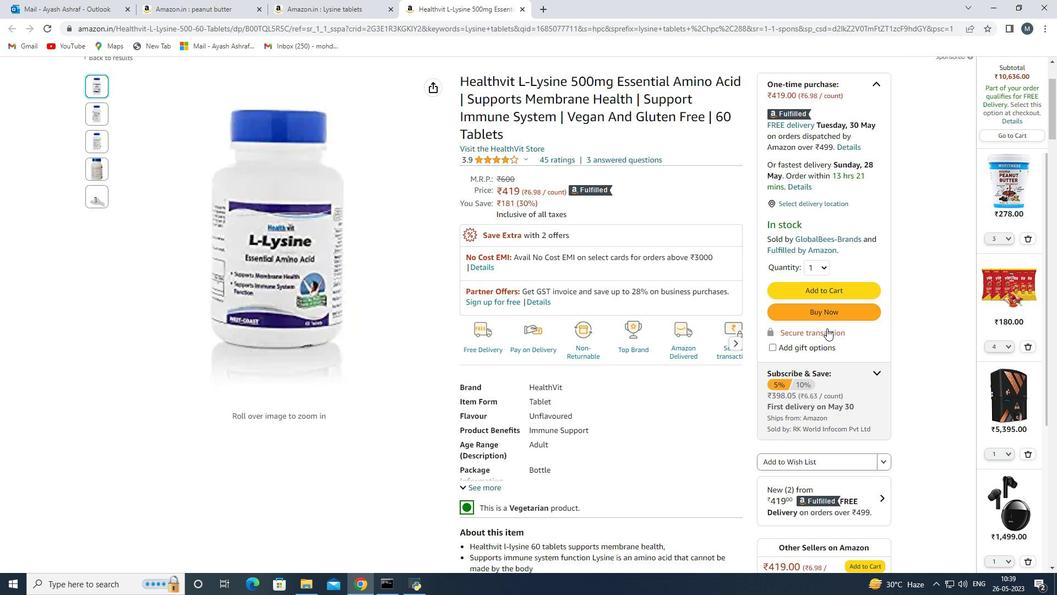 
Action: Mouse moved to (818, 364)
Screenshot: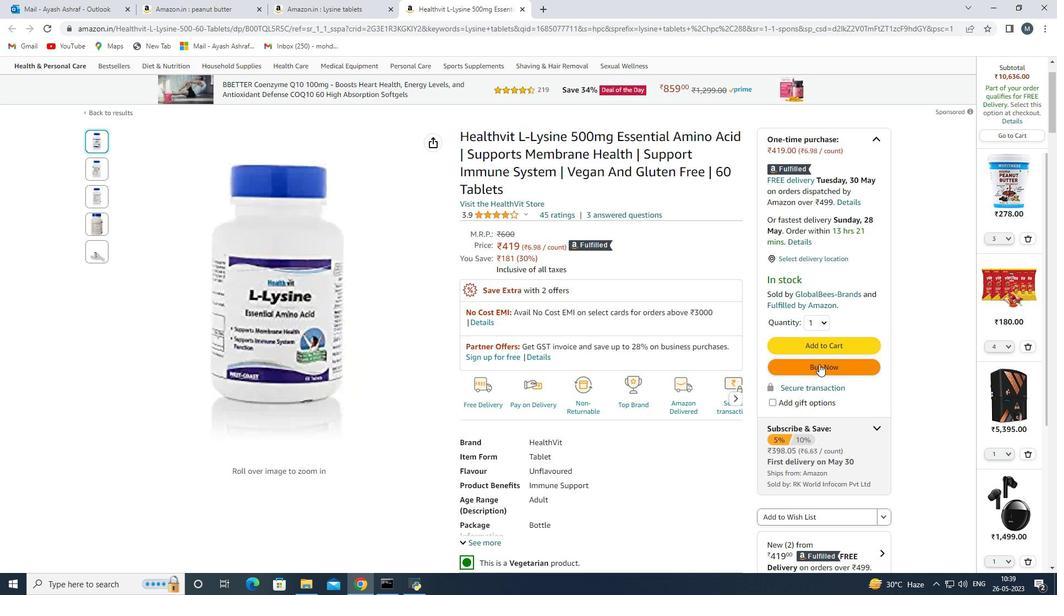 
Action: Mouse pressed left at (818, 364)
Screenshot: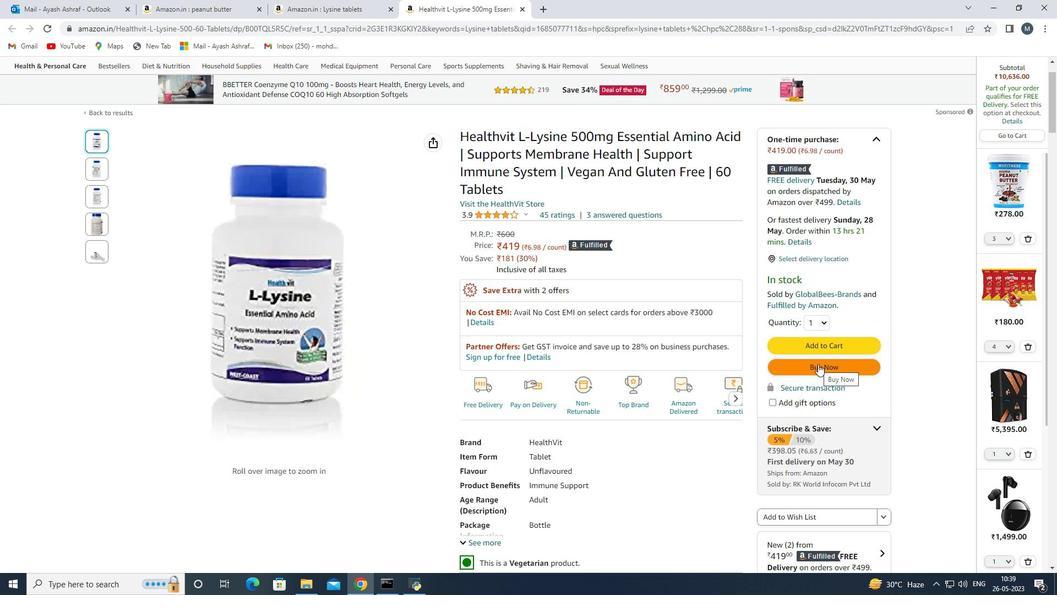 
Action: Mouse moved to (426, 317)
Screenshot: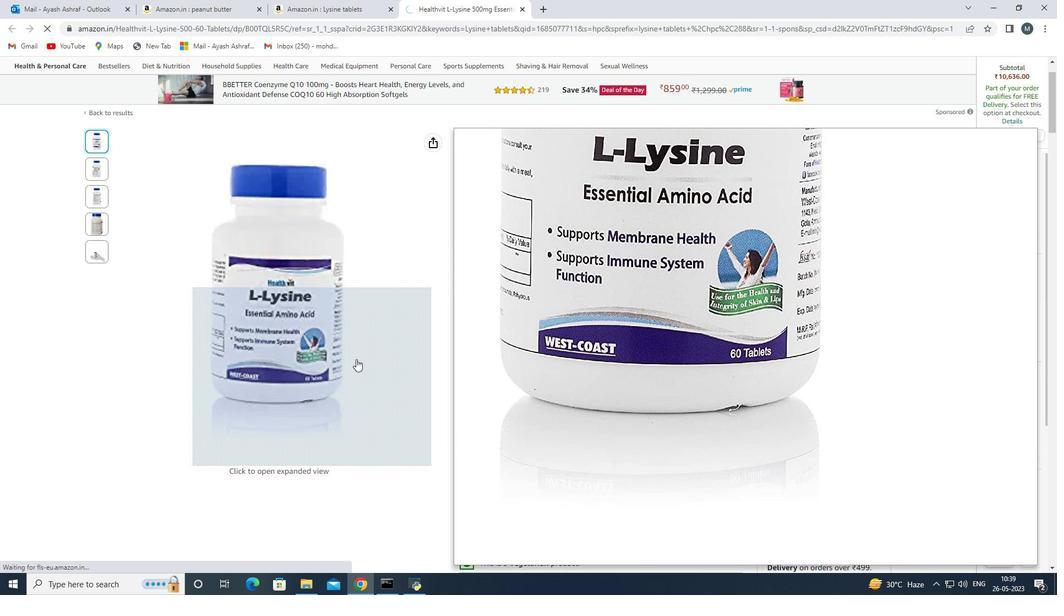 
Action: Mouse scrolled (426, 316) with delta (0, 0)
Screenshot: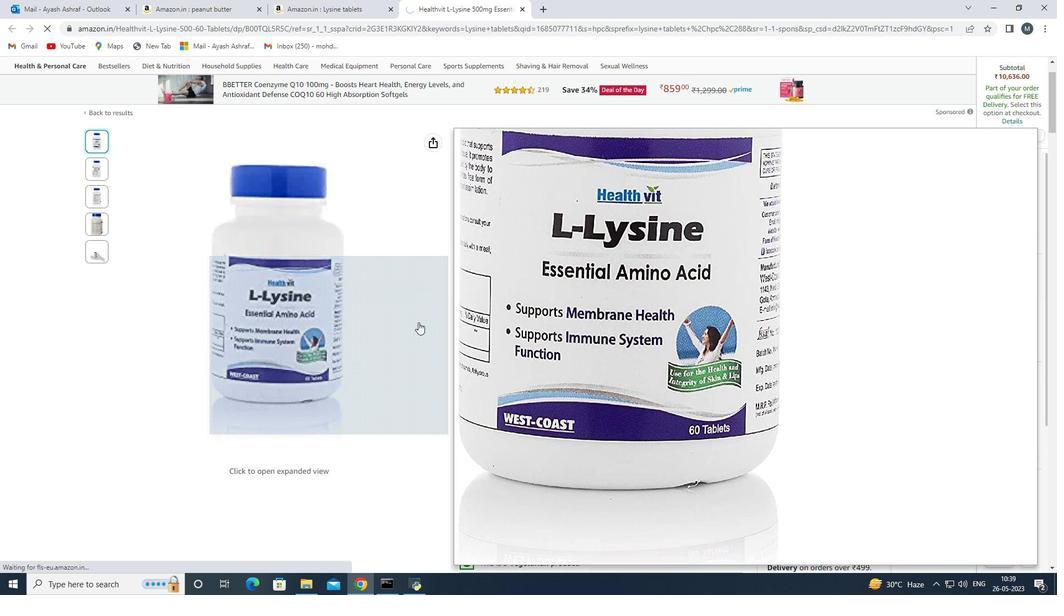 
Action: Mouse scrolled (426, 316) with delta (0, 0)
Screenshot: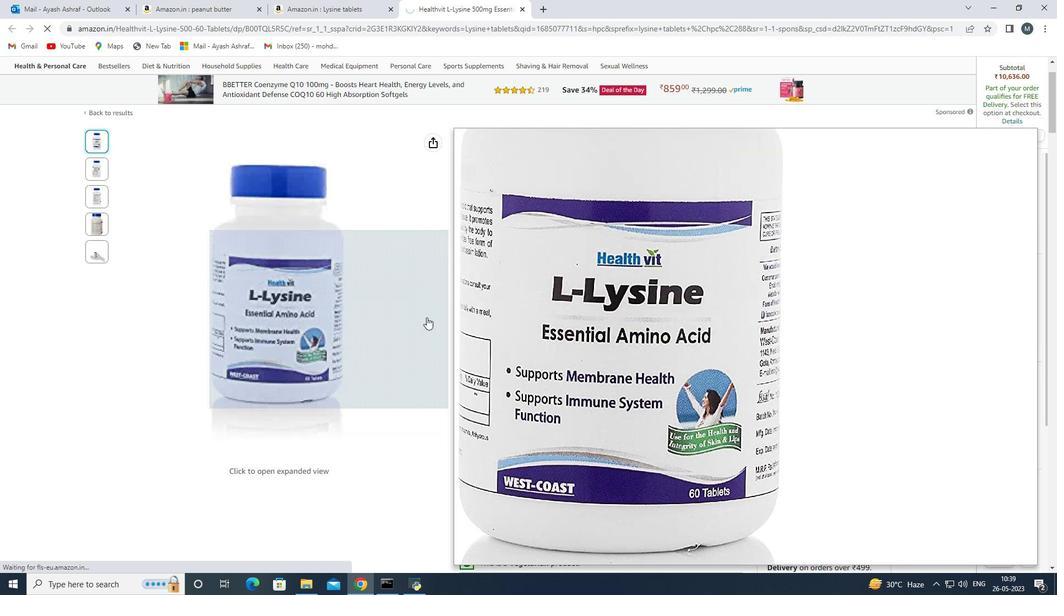
Action: Mouse moved to (427, 317)
Screenshot: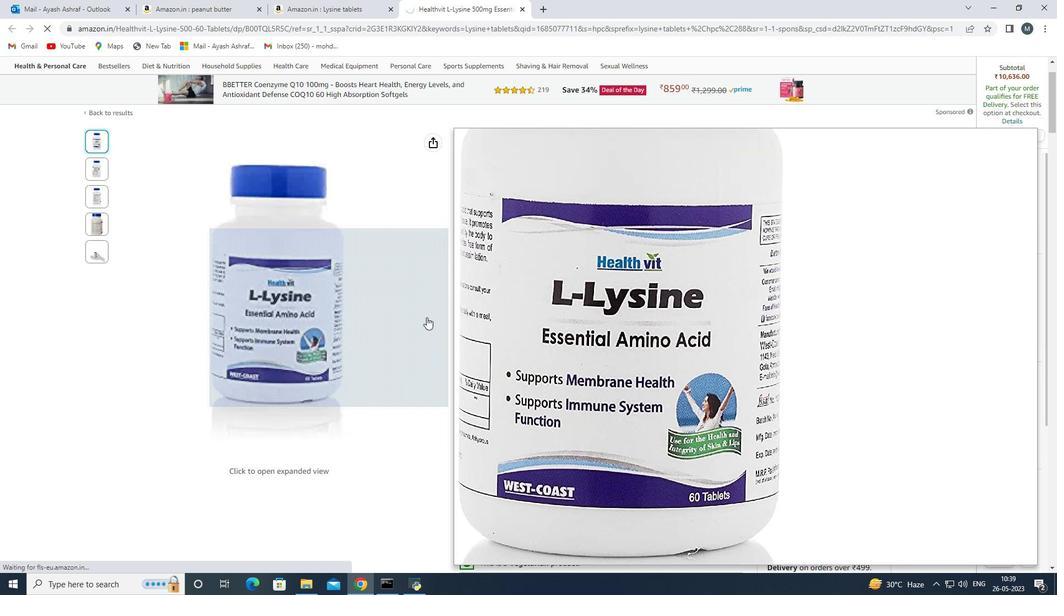 
Action: Mouse scrolled (427, 316) with delta (0, 0)
Screenshot: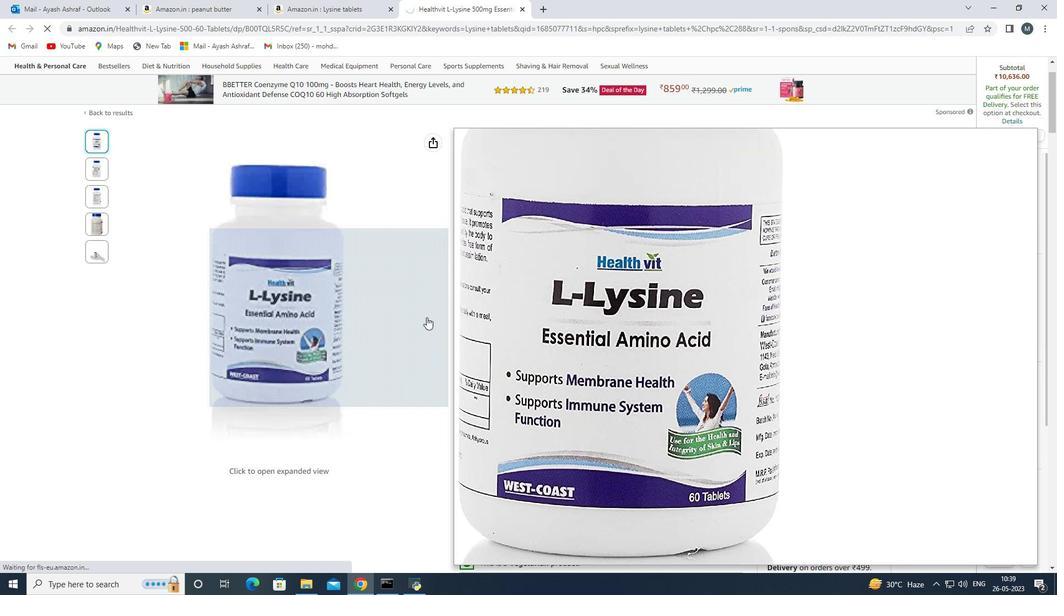 
Action: Mouse scrolled (427, 316) with delta (0, 0)
Screenshot: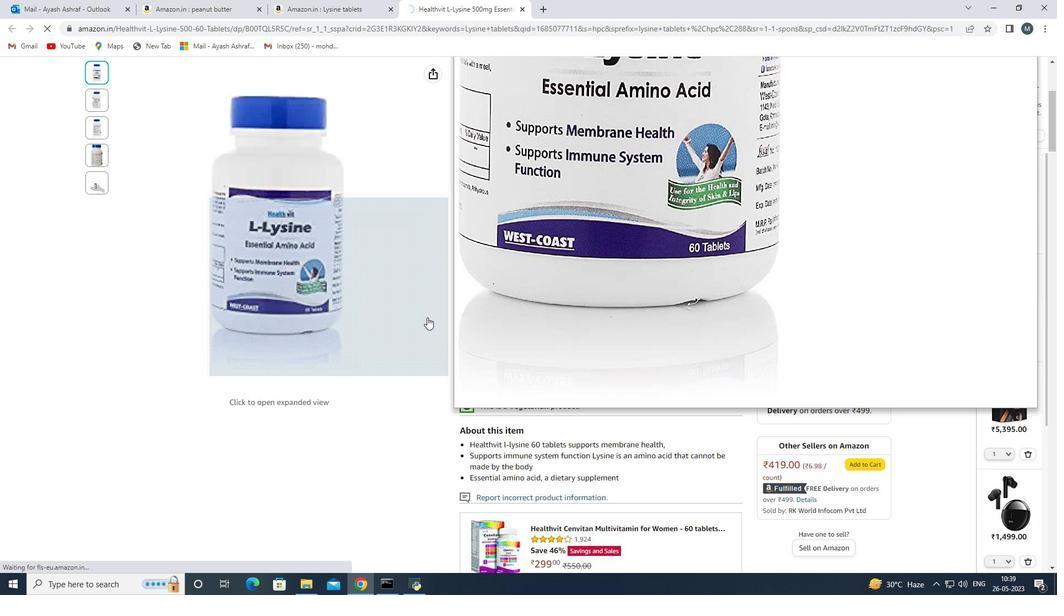 
Action: Mouse scrolled (427, 316) with delta (0, 0)
Screenshot: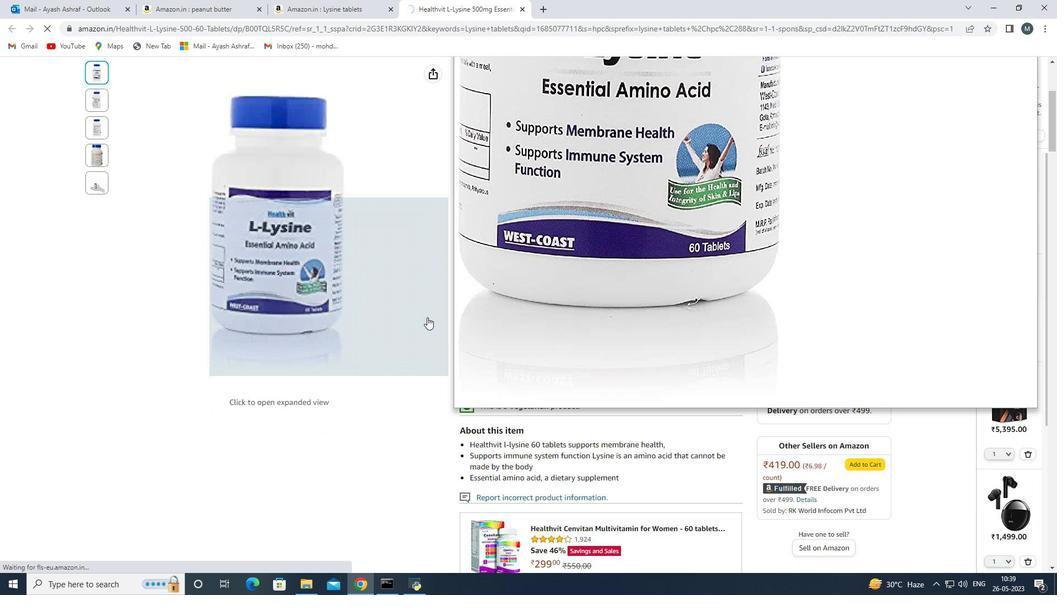 
Action: Mouse scrolled (427, 316) with delta (0, 0)
Screenshot: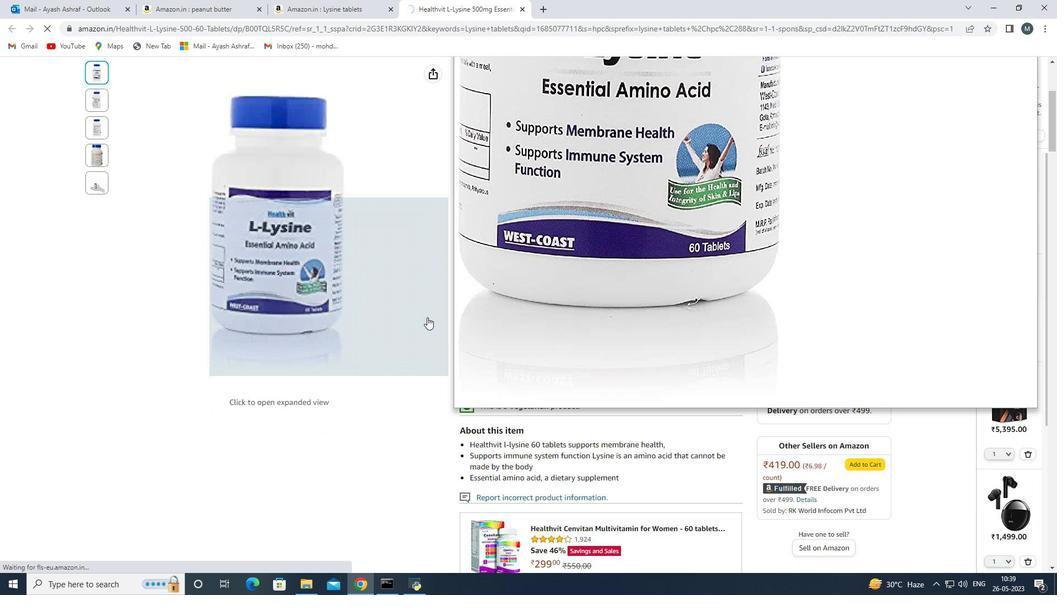 
Action: Mouse moved to (428, 317)
Screenshot: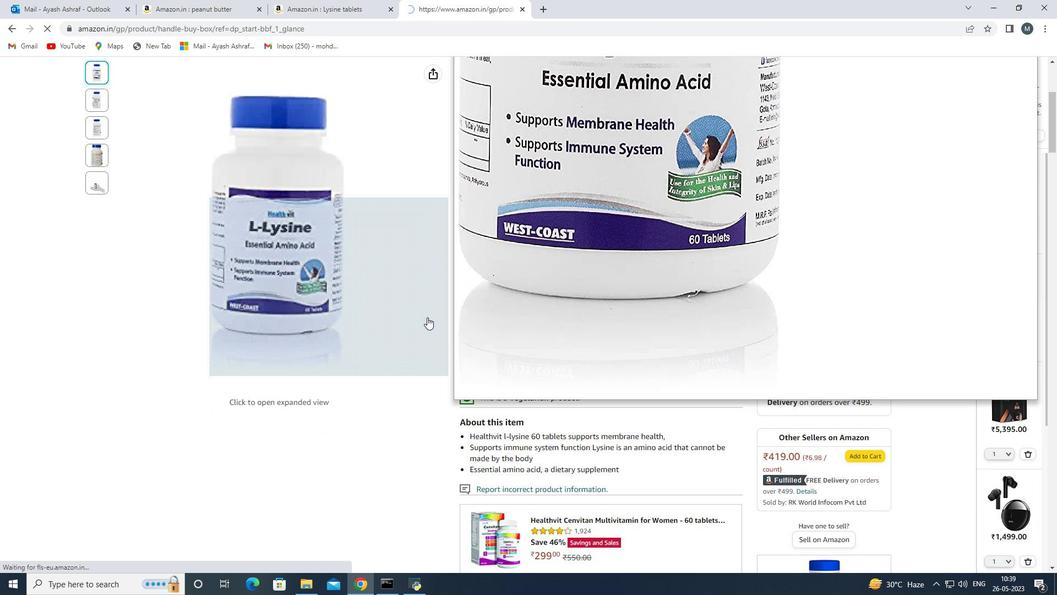 
Action: Mouse scrolled (428, 316) with delta (0, 0)
Screenshot: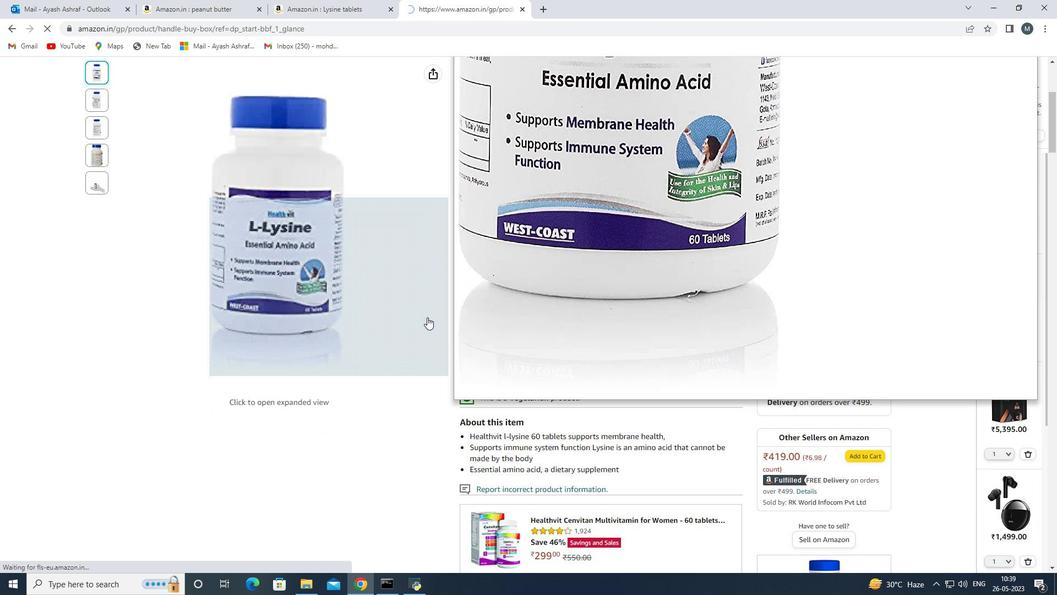 
Action: Mouse moved to (159, 334)
Screenshot: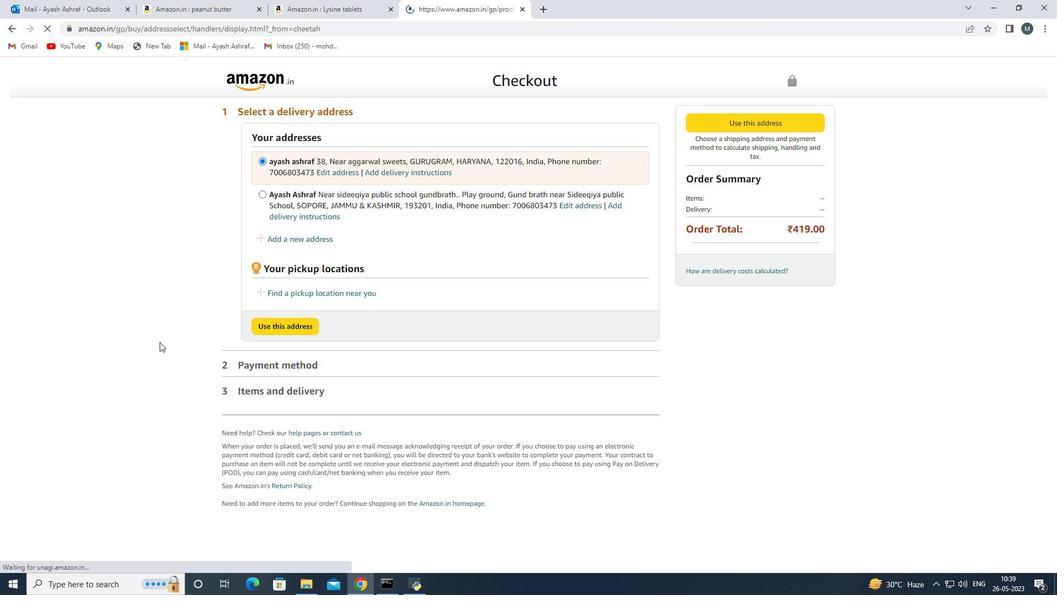 
Action: Mouse scrolled (159, 333) with delta (0, 0)
Screenshot: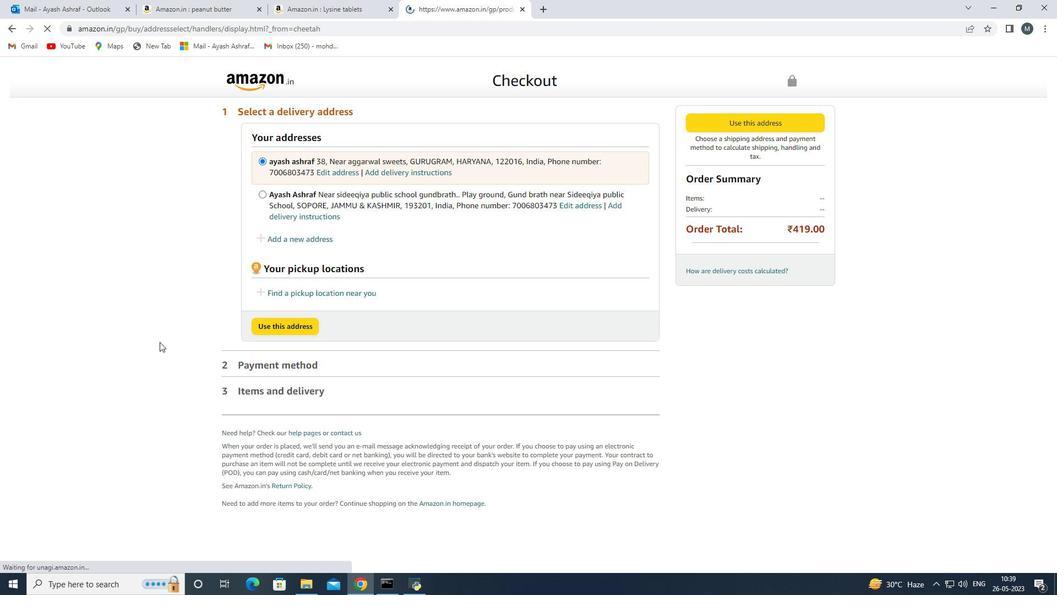 
Action: Mouse scrolled (159, 333) with delta (0, 0)
Screenshot: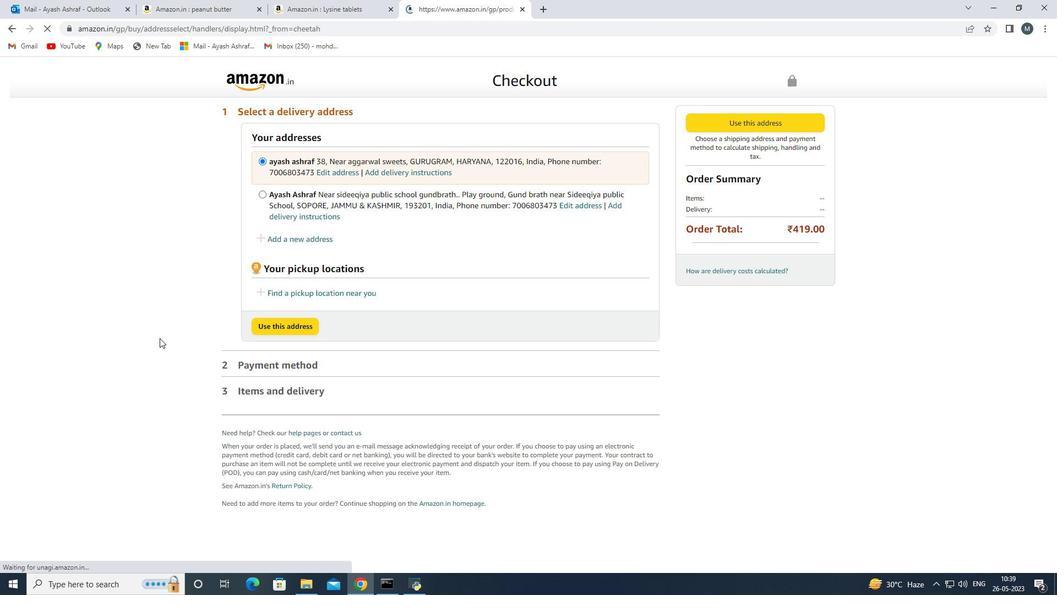 
Action: Mouse scrolled (159, 333) with delta (0, 0)
Screenshot: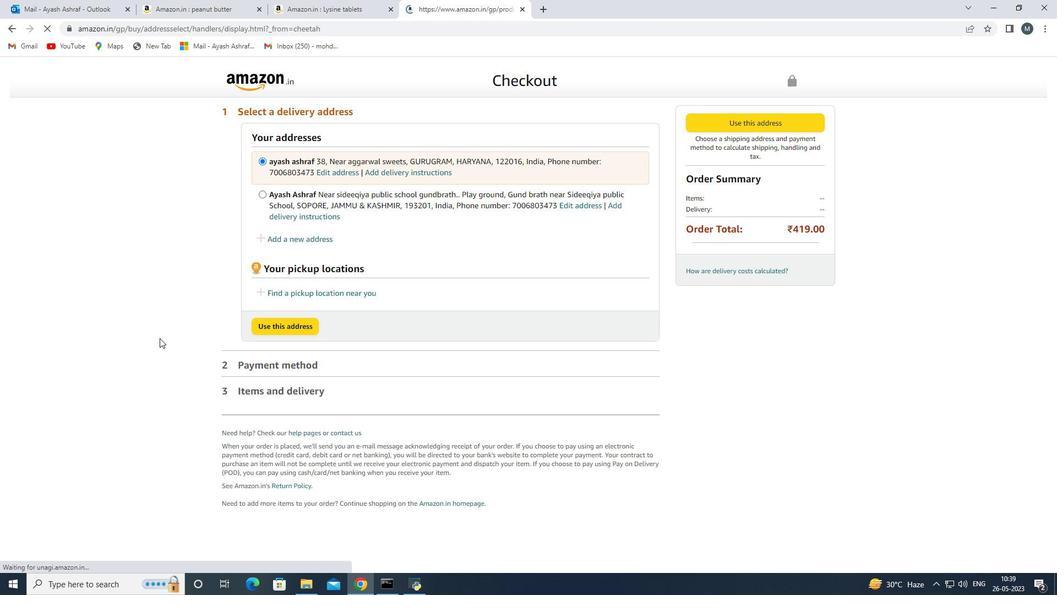 
Action: Mouse scrolled (159, 333) with delta (0, 0)
Screenshot: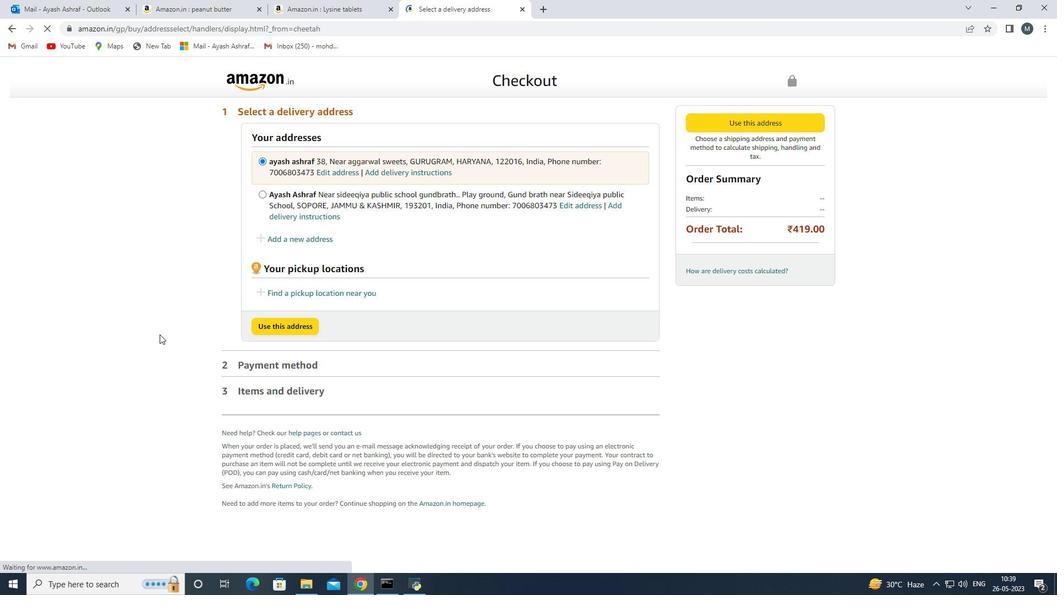
Action: Mouse moved to (293, 349)
Screenshot: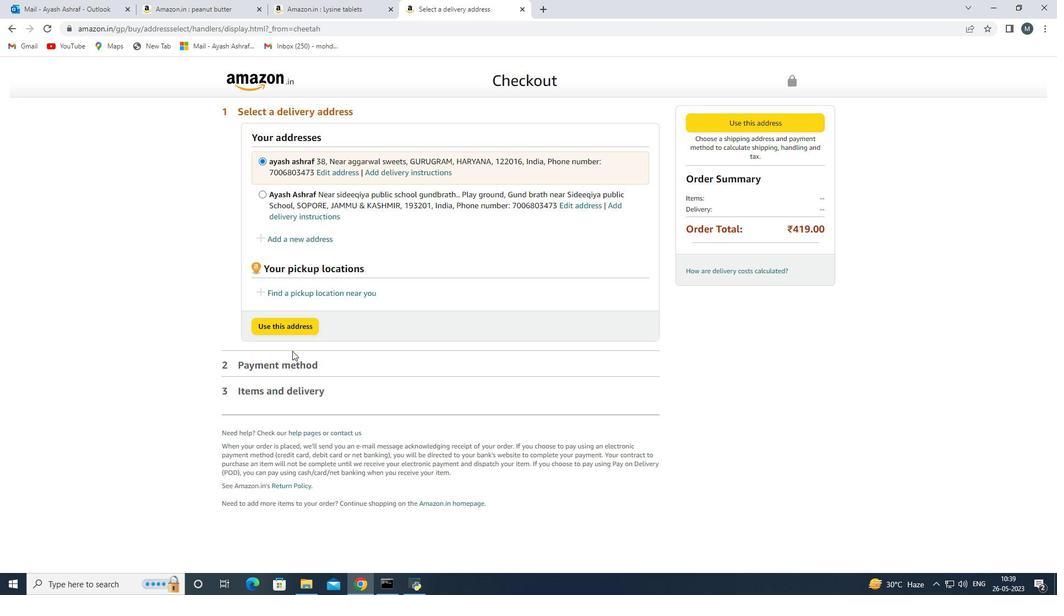 
Action: Mouse scrolled (293, 348) with delta (0, 0)
Screenshot: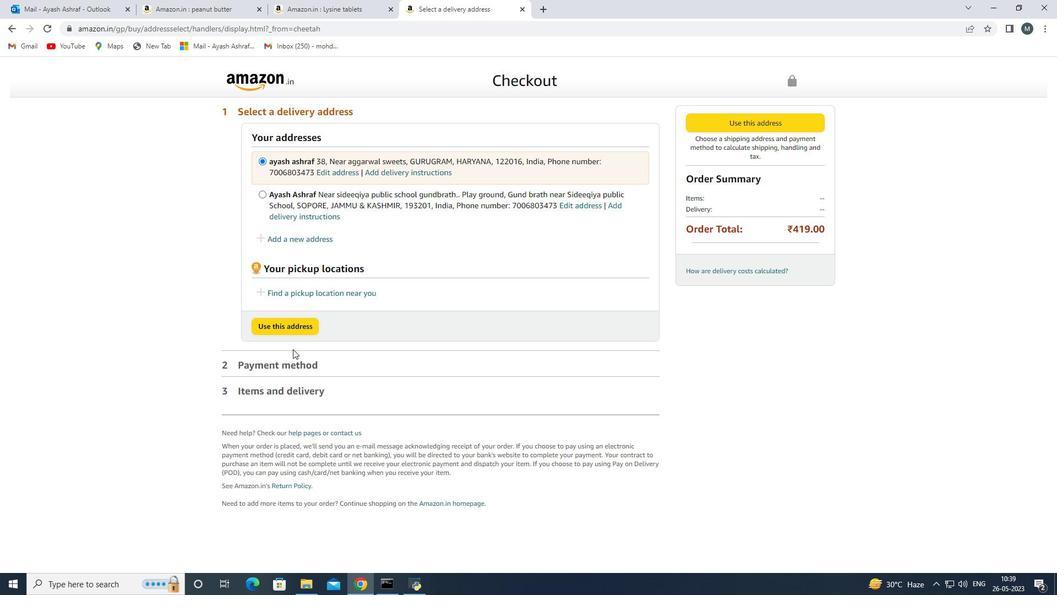 
Action: Mouse moved to (311, 238)
Screenshot: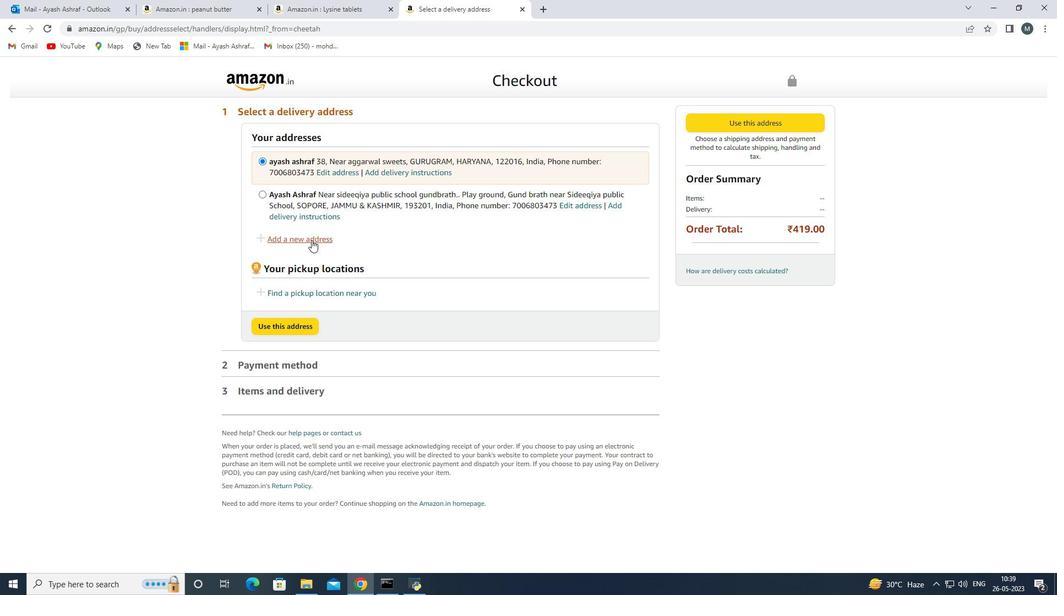 
Action: Mouse pressed left at (311, 238)
Screenshot: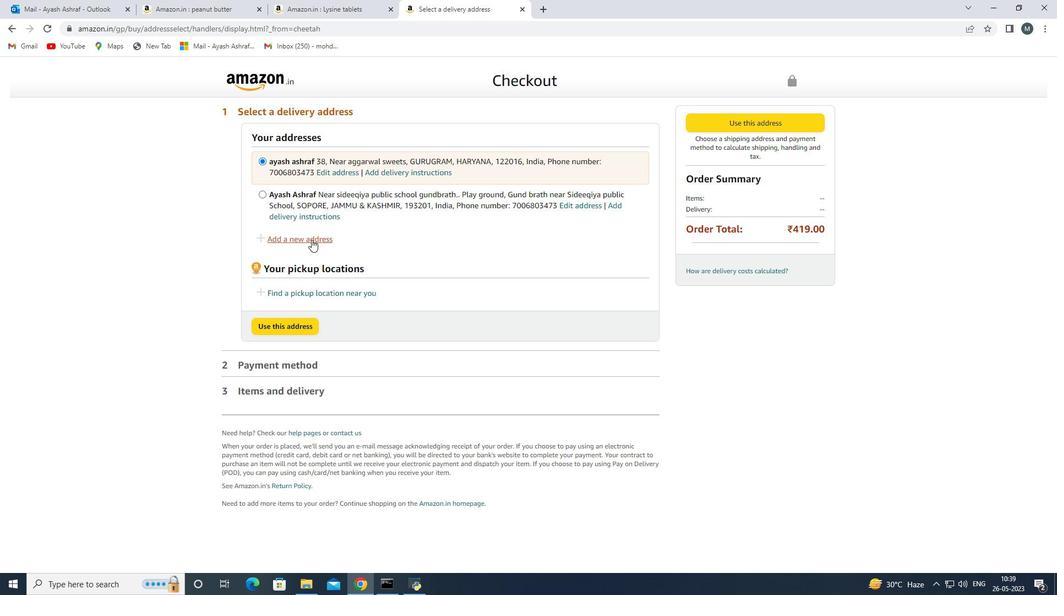 
Action: Mouse moved to (463, 238)
Screenshot: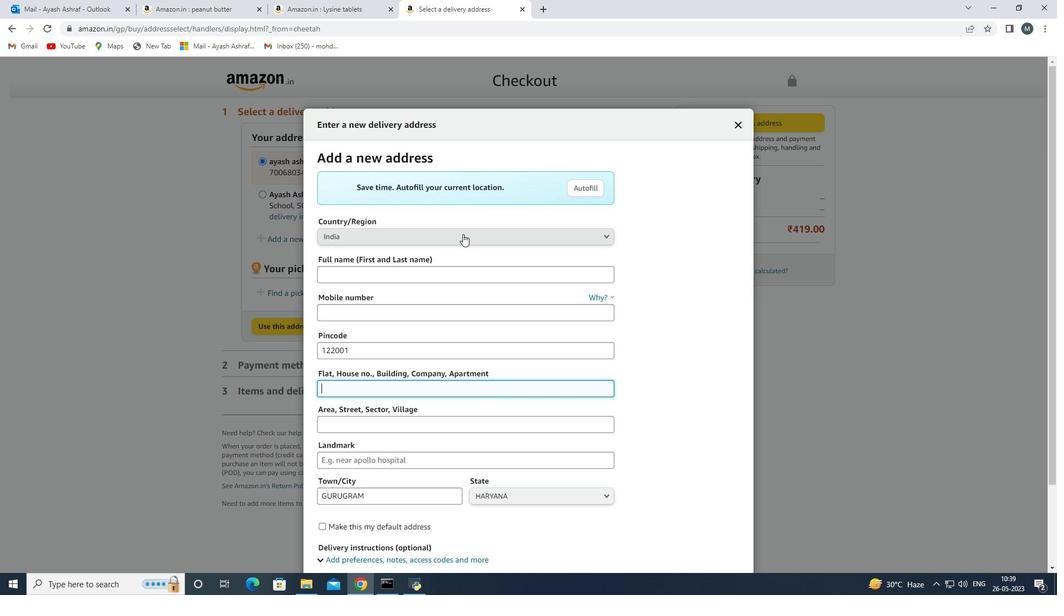 
Action: Mouse pressed left at (463, 238)
Screenshot: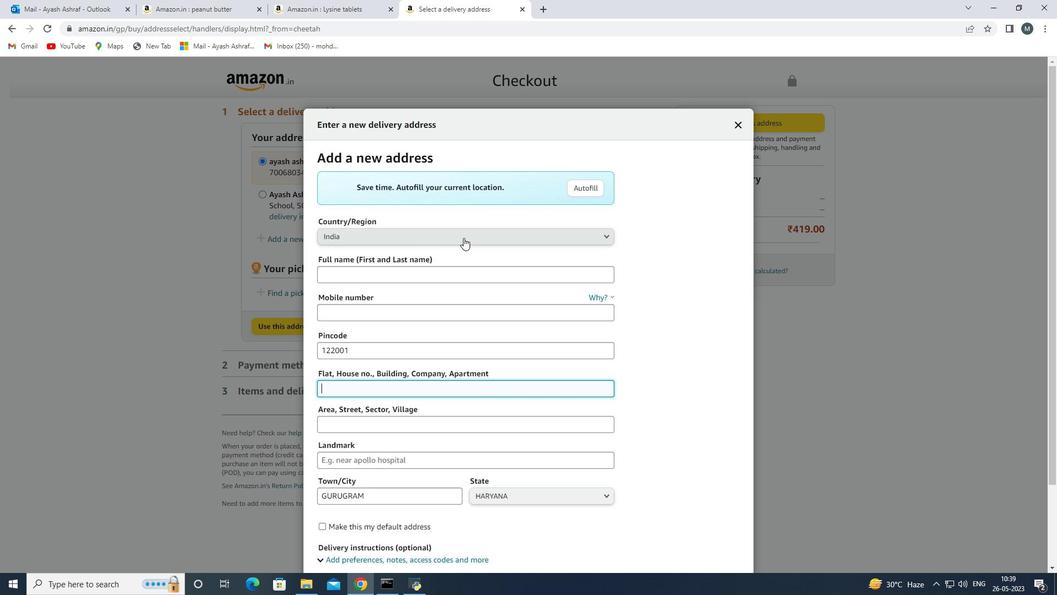 
Action: Mouse moved to (441, 279)
Screenshot: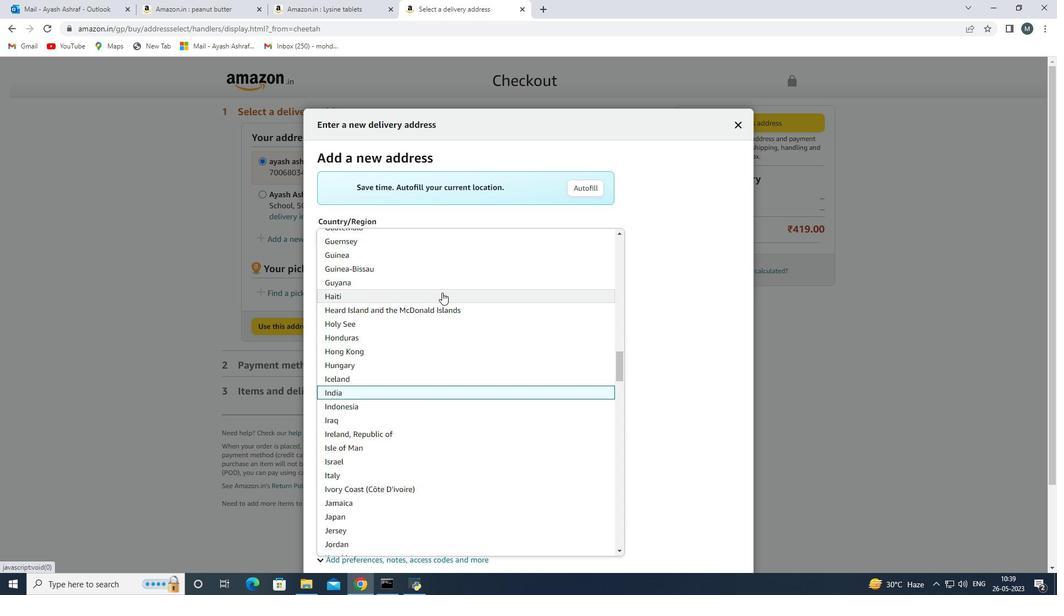 
Action: Mouse scrolled (441, 280) with delta (0, 0)
Screenshot: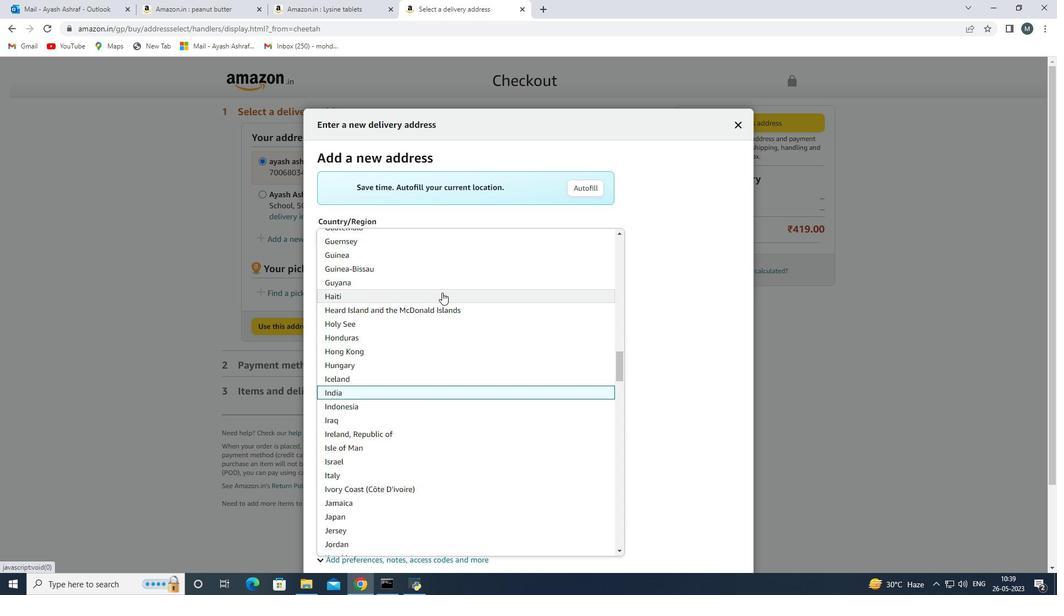 
Action: Mouse moved to (441, 279)
Screenshot: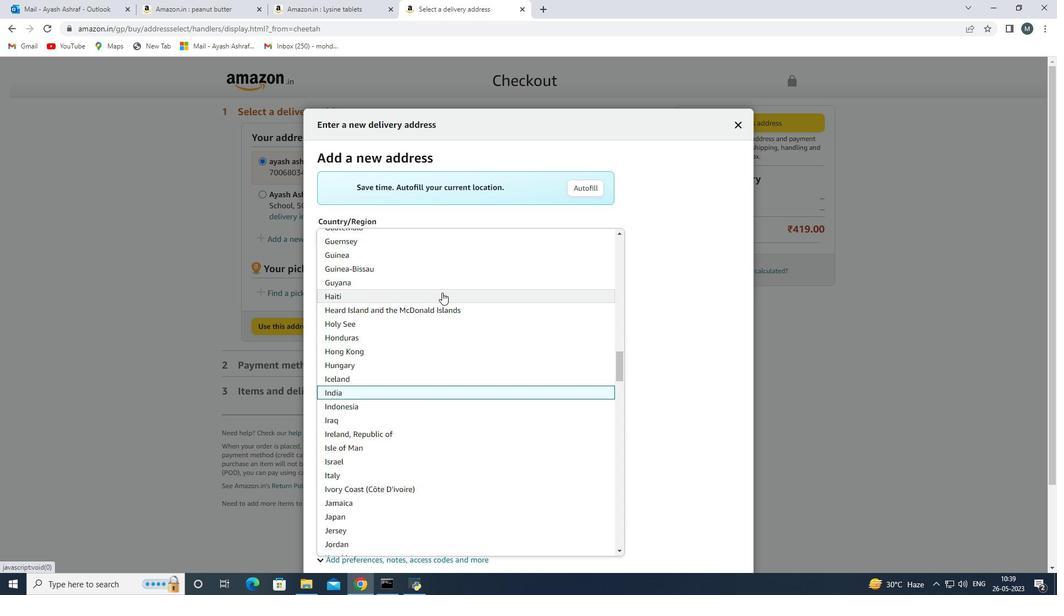 
Action: Mouse scrolled (441, 279) with delta (0, 0)
Screenshot: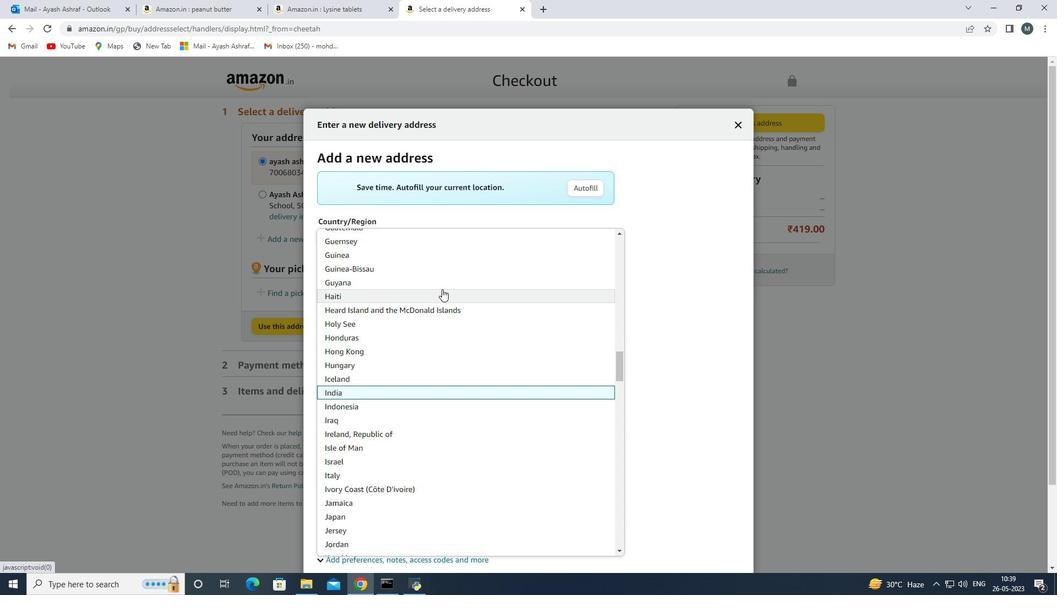 
Action: Mouse moved to (441, 278)
Screenshot: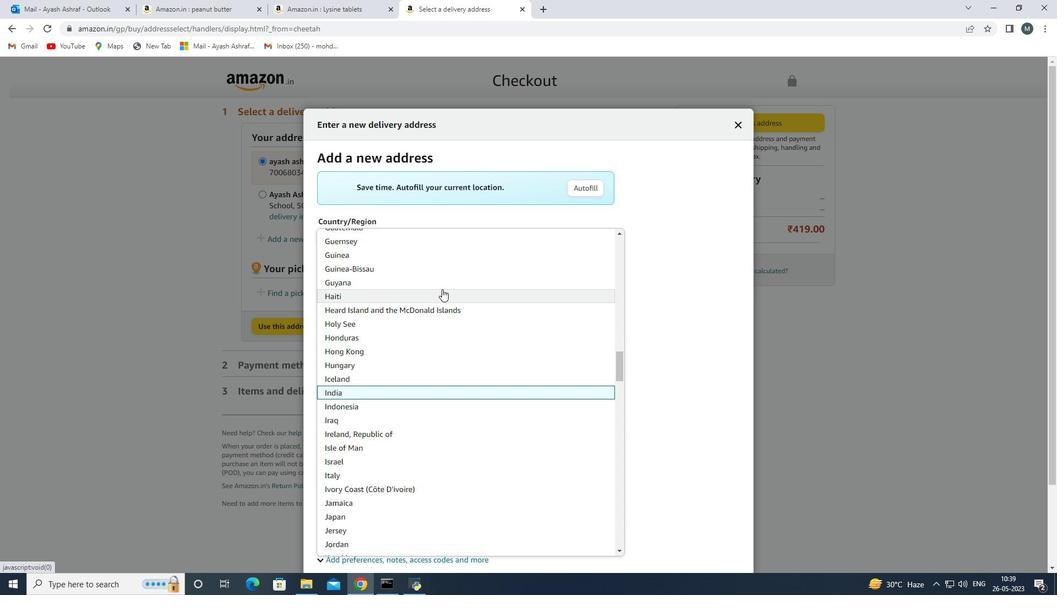
Action: Mouse scrolled (441, 279) with delta (0, 0)
Screenshot: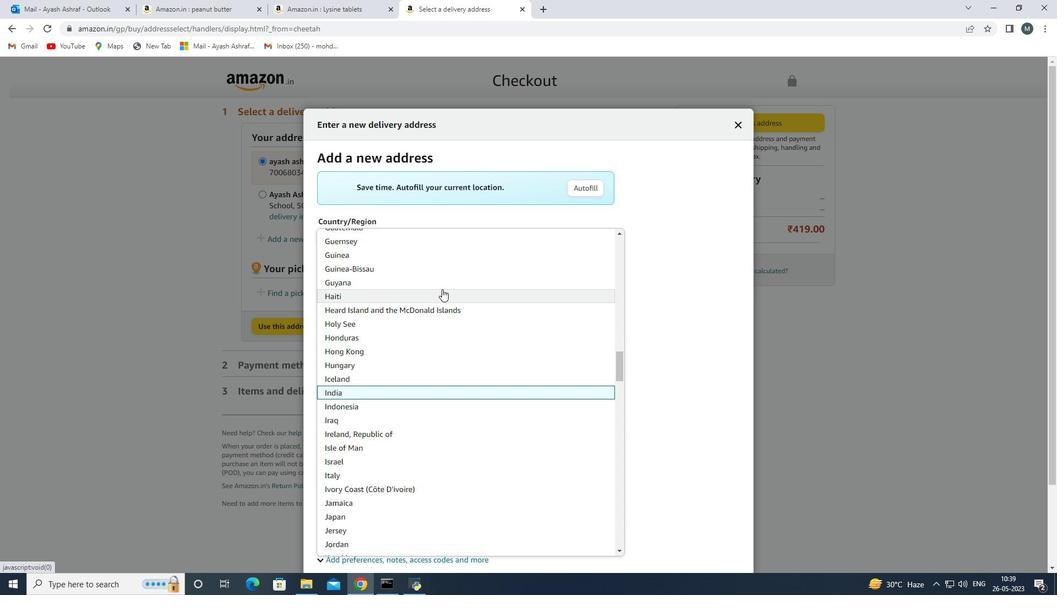 
Action: Mouse moved to (441, 278)
Screenshot: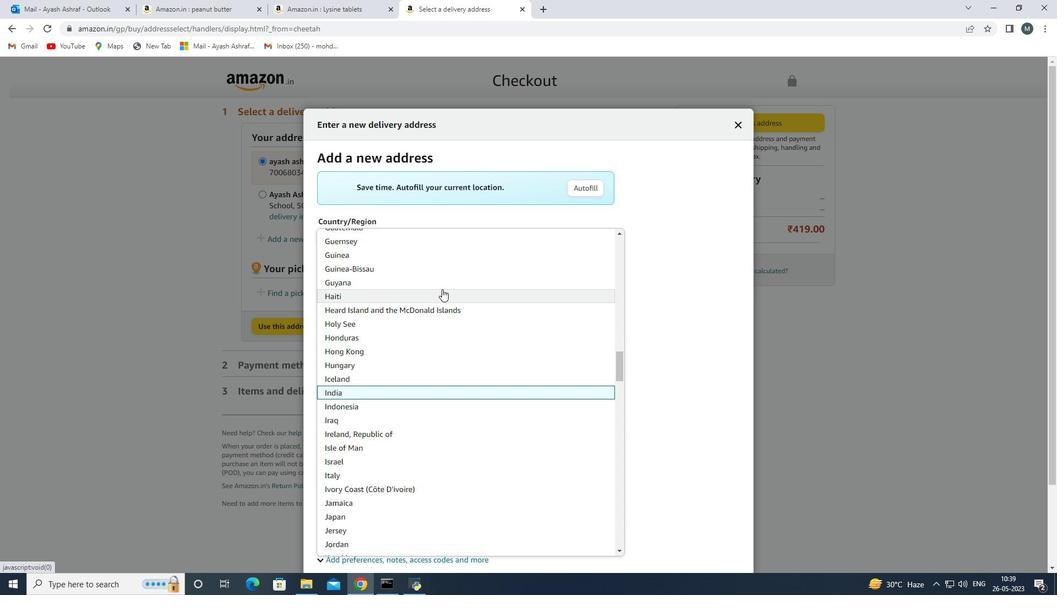 
Action: Mouse scrolled (441, 279) with delta (0, 0)
Screenshot: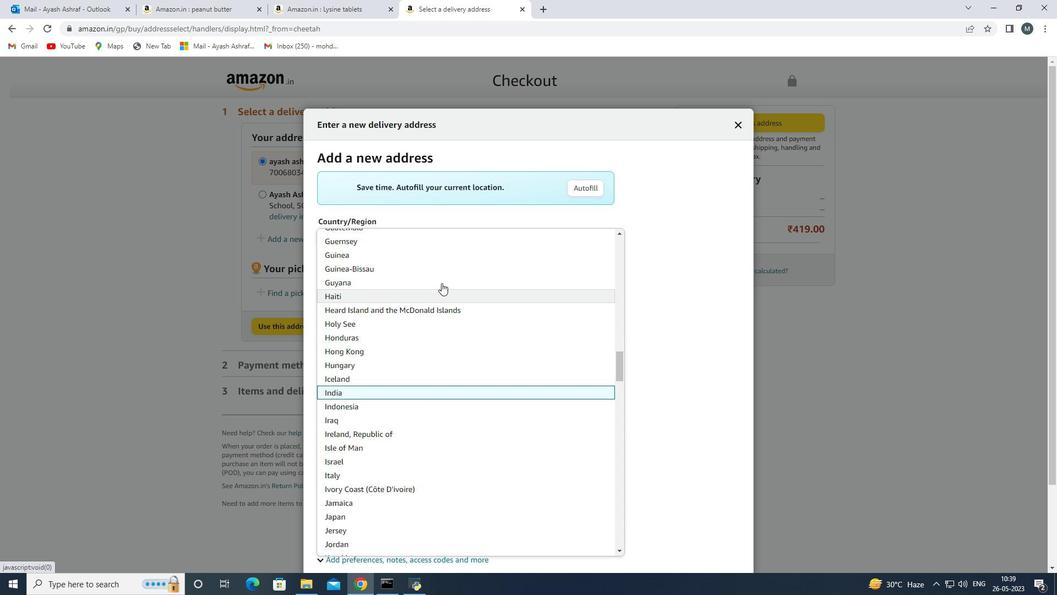 
Action: Mouse scrolled (441, 279) with delta (0, 0)
Screenshot: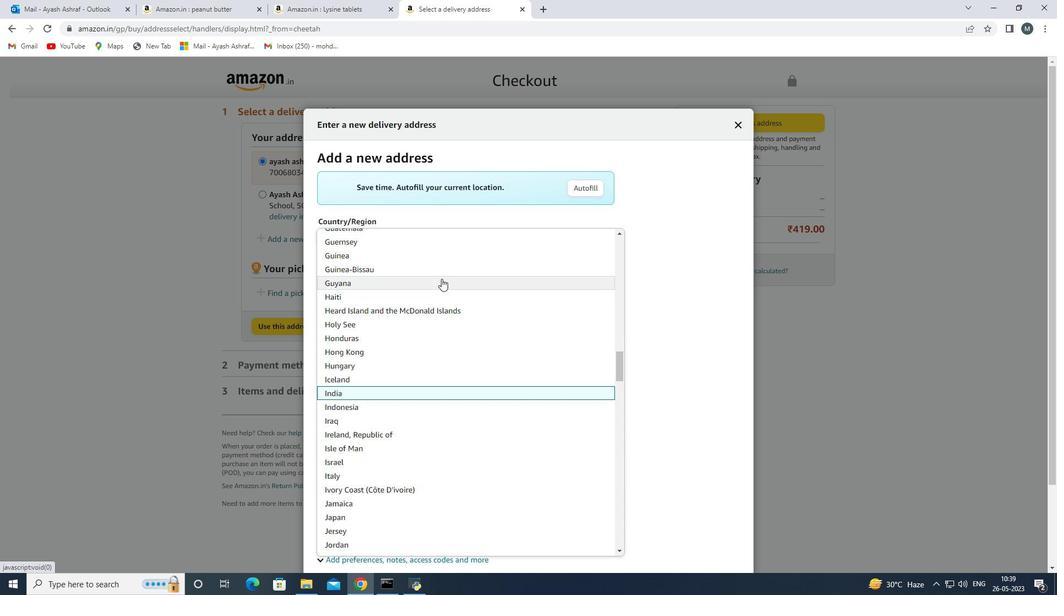 
Action: Mouse moved to (427, 310)
Screenshot: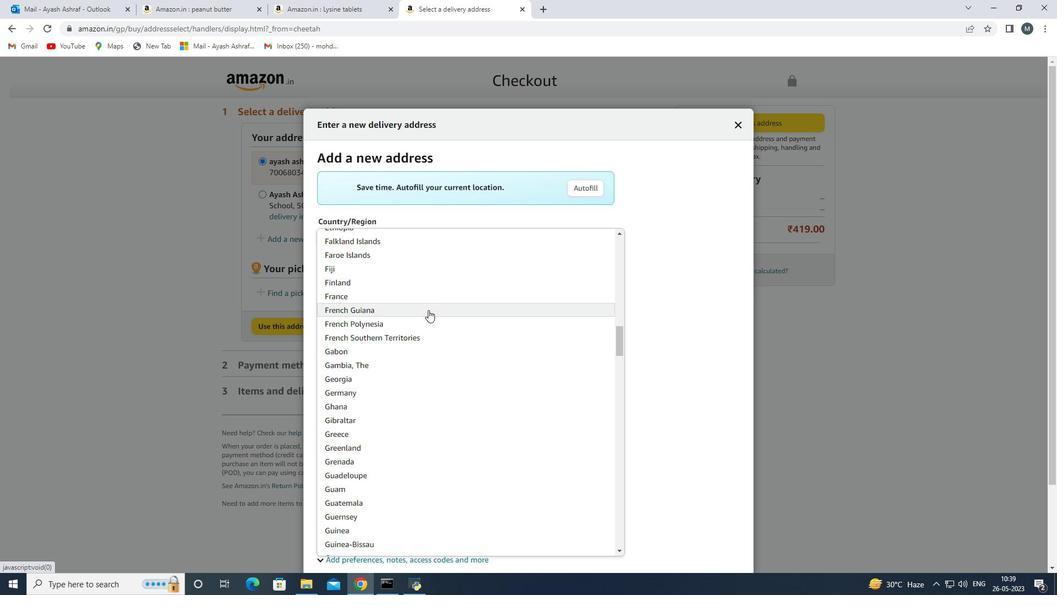 
Action: Mouse scrolled (427, 309) with delta (0, 0)
Screenshot: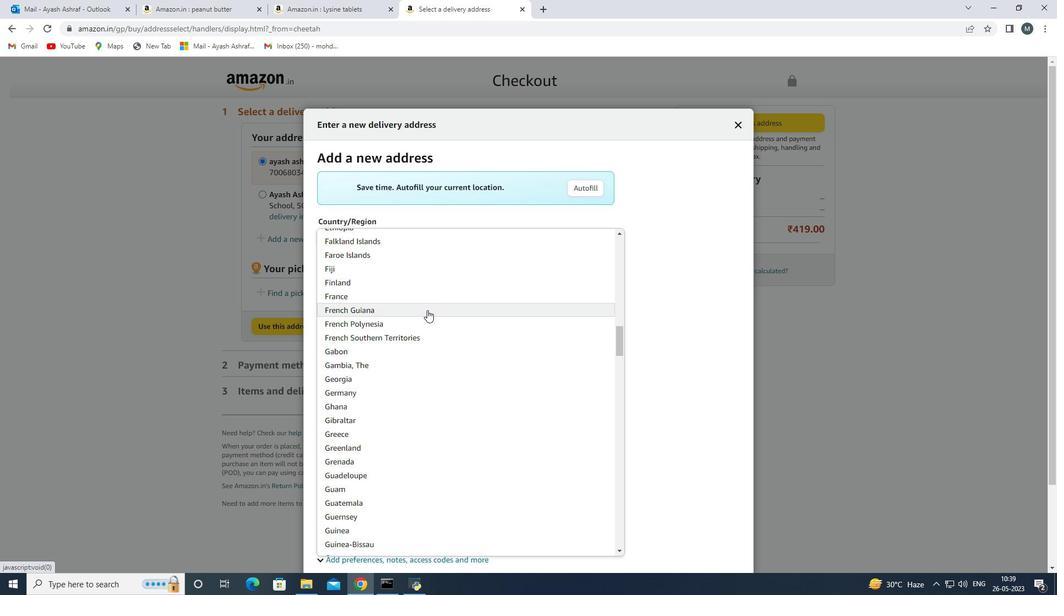 
Action: Mouse scrolled (427, 309) with delta (0, 0)
Screenshot: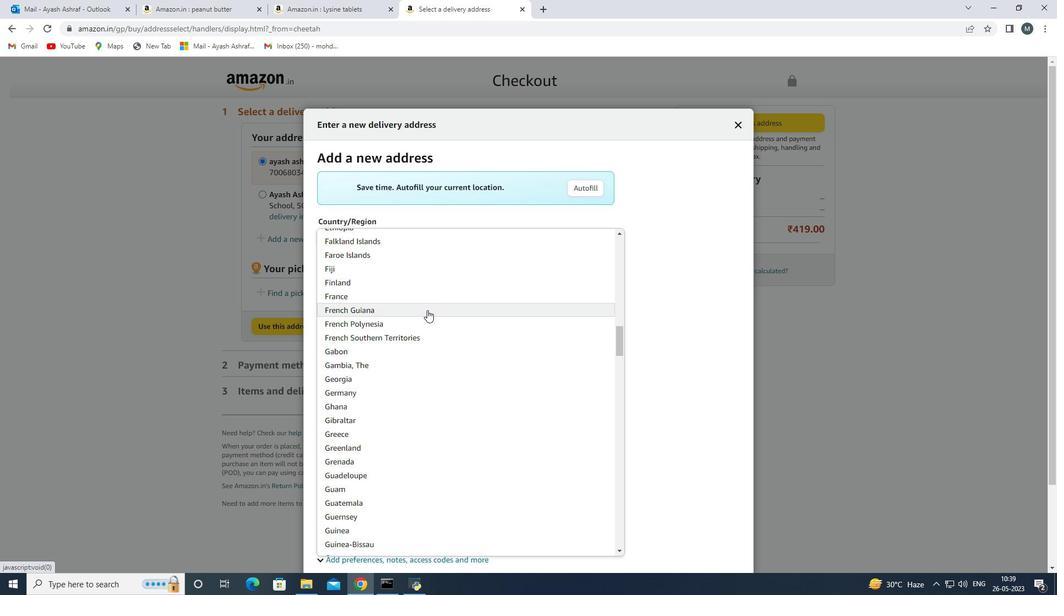 
Action: Mouse scrolled (427, 309) with delta (0, 0)
Screenshot: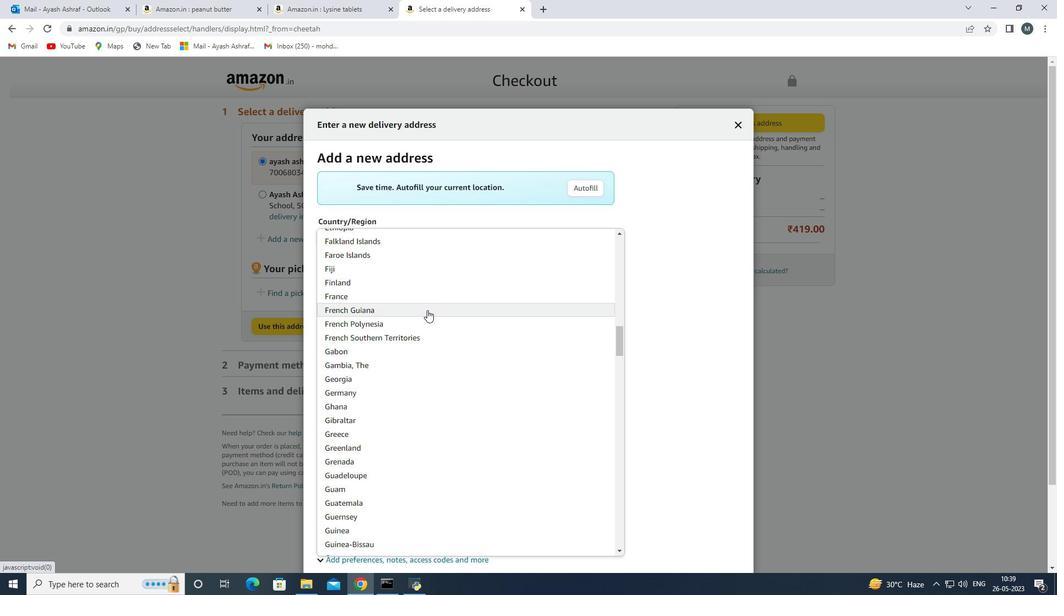 
Action: Mouse scrolled (427, 309) with delta (0, 0)
Screenshot: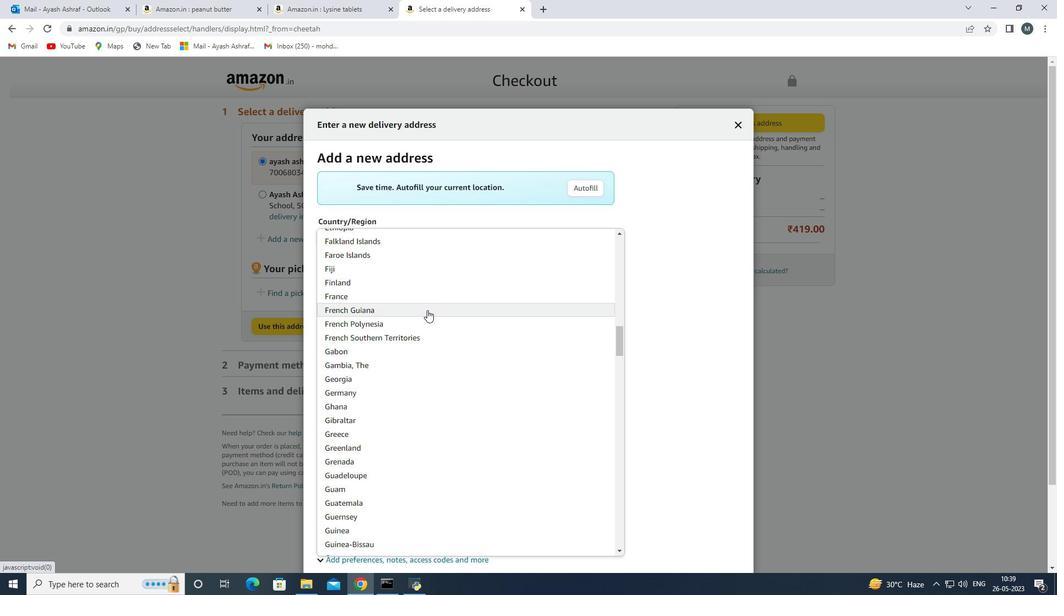 
Action: Mouse scrolled (427, 309) with delta (0, 0)
Screenshot: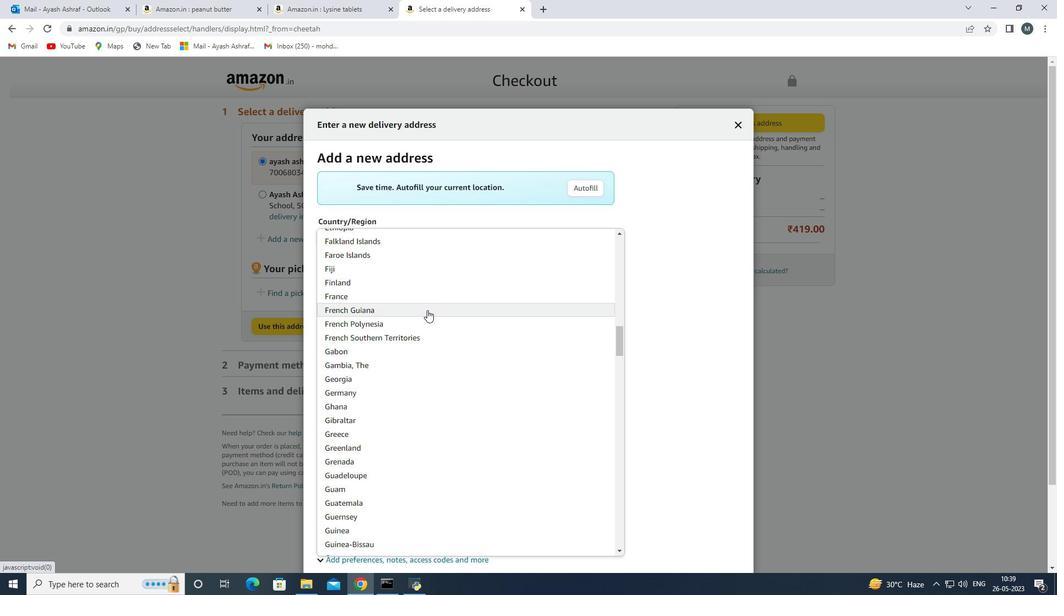 
Action: Mouse moved to (382, 432)
Screenshot: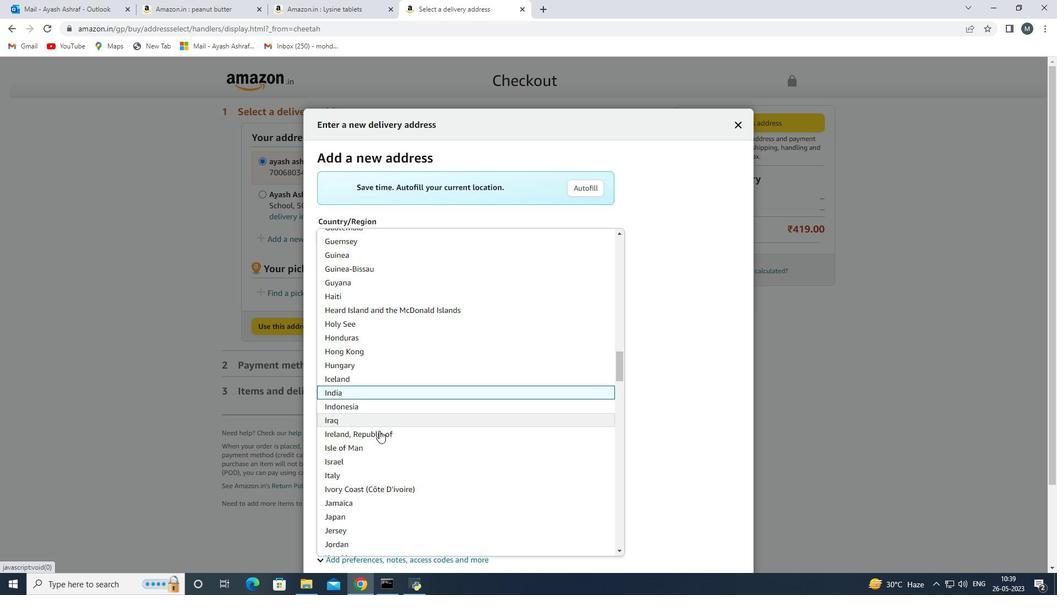 
Action: Mouse scrolled (382, 431) with delta (0, 0)
Screenshot: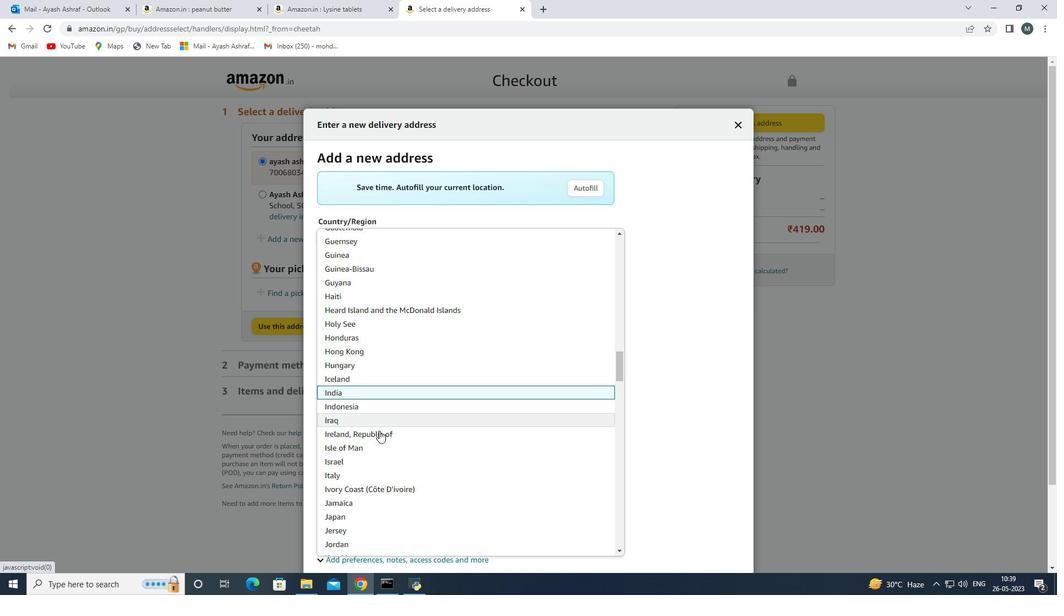 
Action: Mouse scrolled (382, 431) with delta (0, 0)
Screenshot: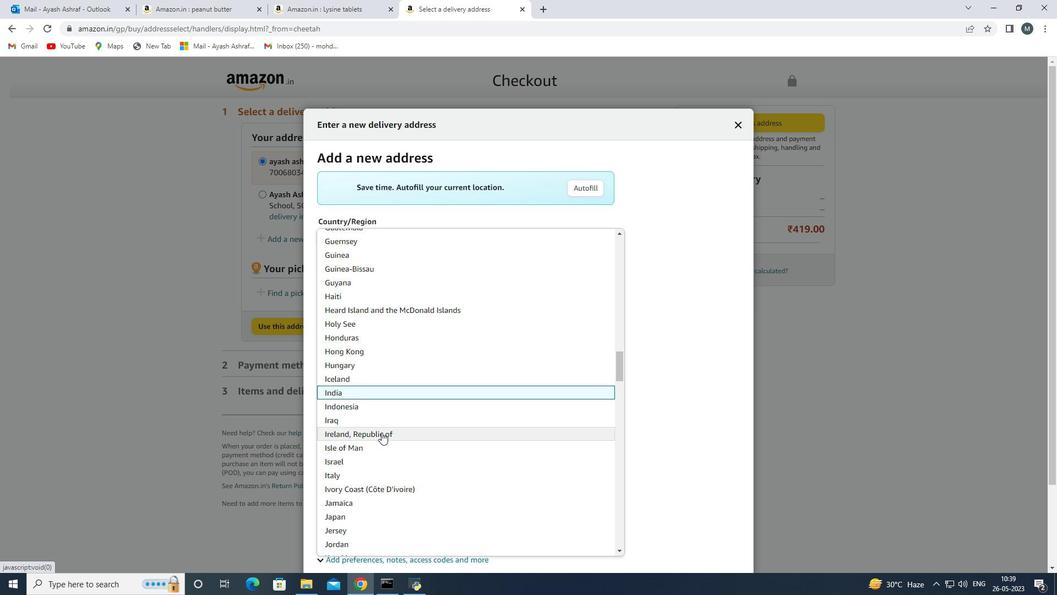 
Action: Mouse scrolled (382, 431) with delta (0, 0)
Screenshot: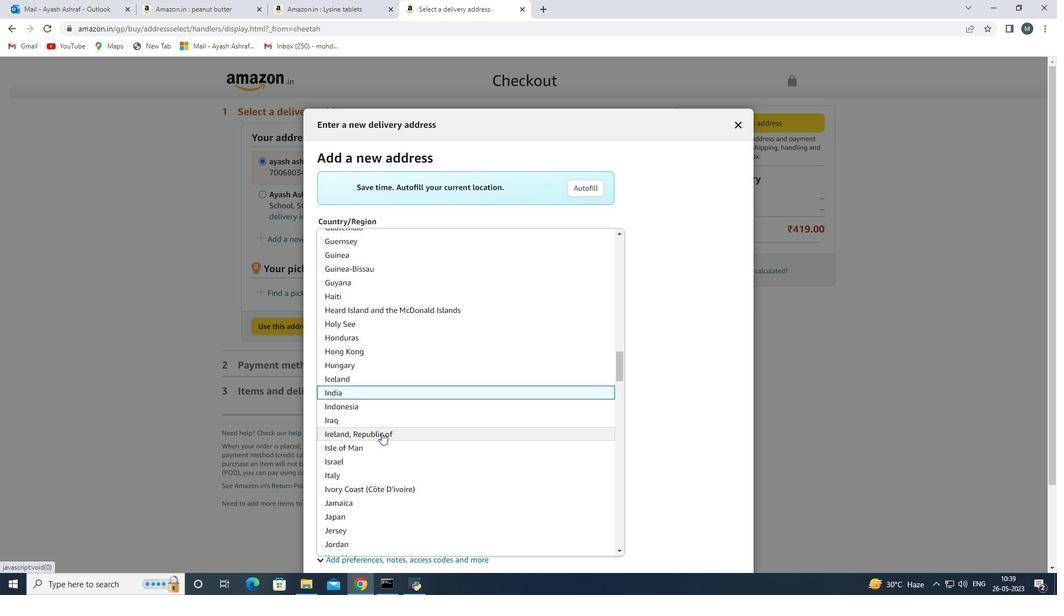 
Action: Mouse moved to (383, 425)
Screenshot: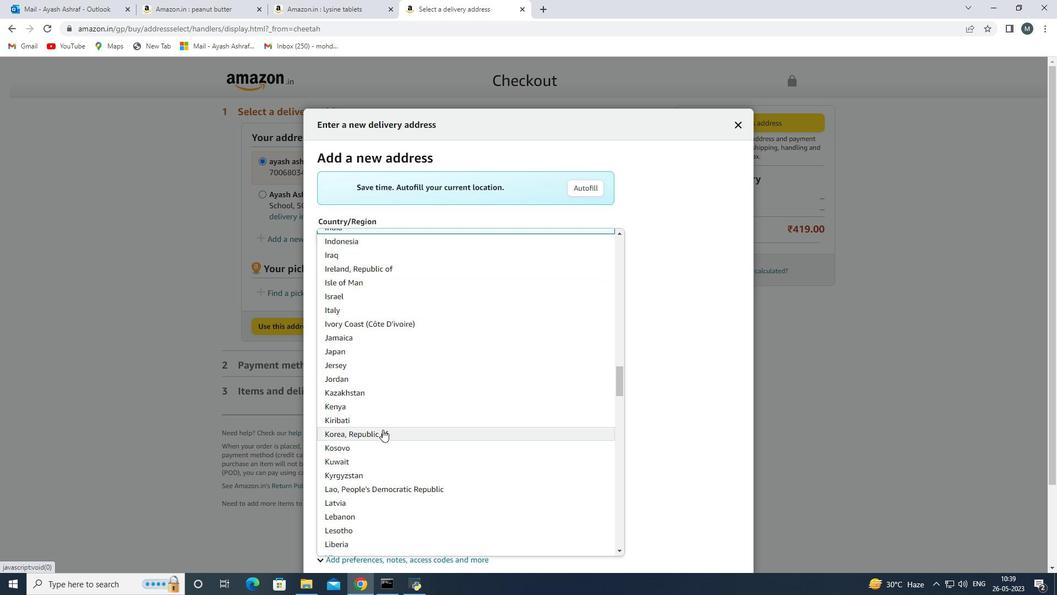 
Action: Mouse scrolled (383, 424) with delta (0, 0)
Screenshot: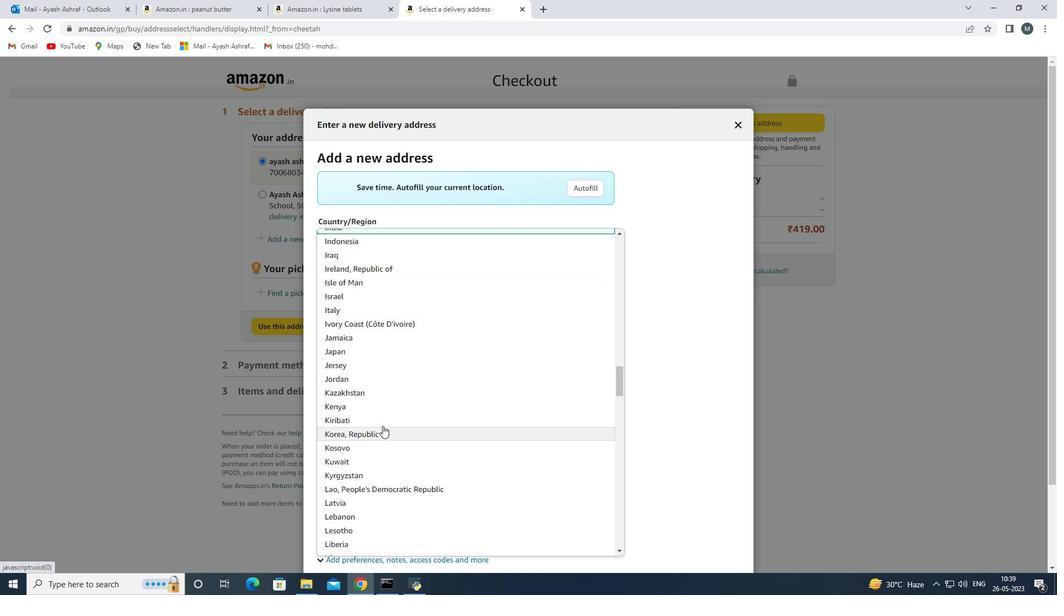 
Action: Mouse scrolled (383, 424) with delta (0, 0)
Screenshot: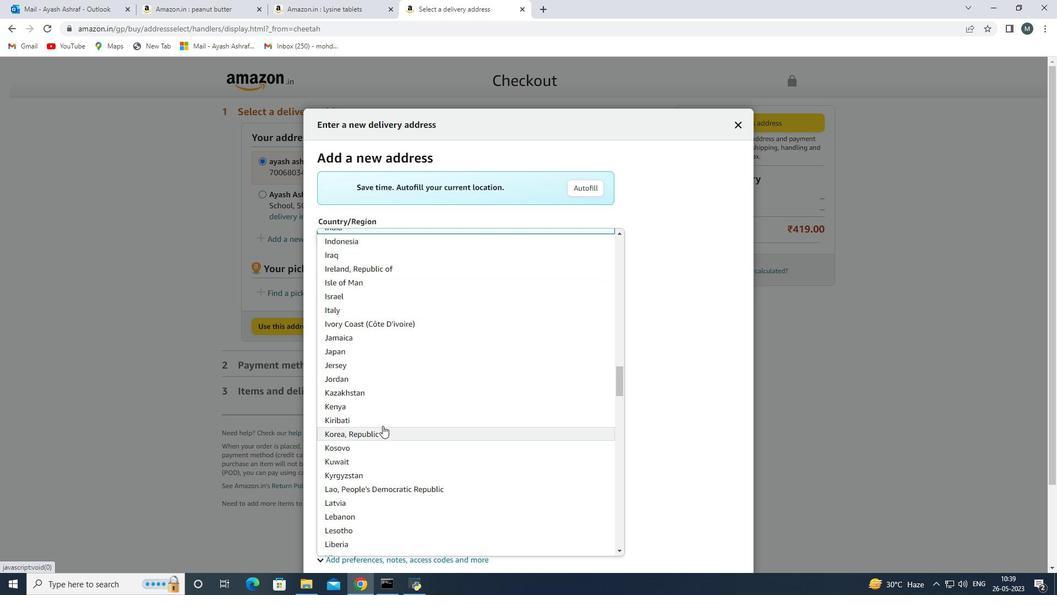 
Action: Mouse scrolled (383, 424) with delta (0, 0)
Screenshot: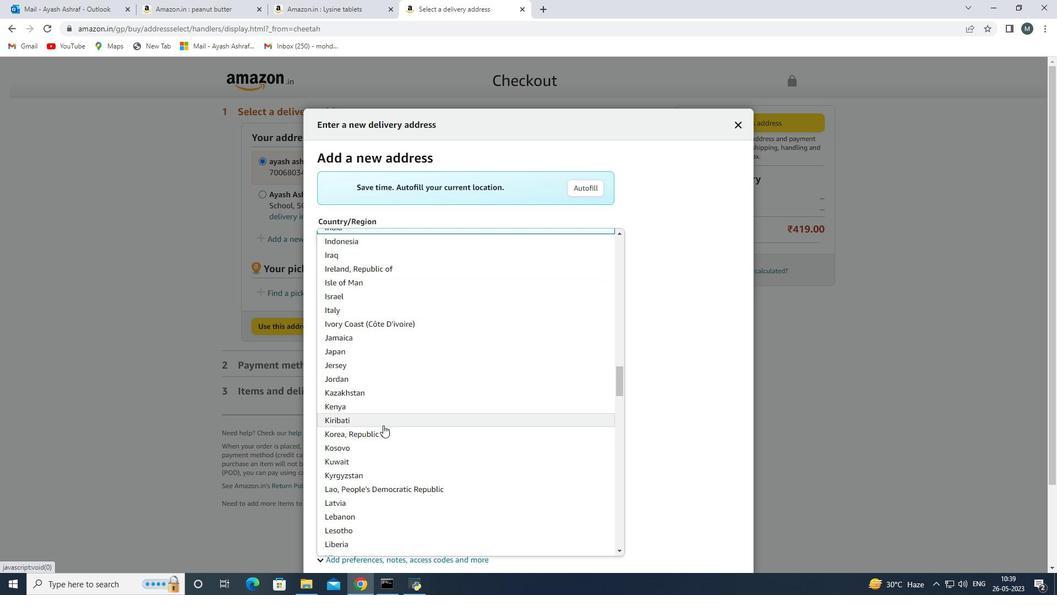 
Action: Mouse scrolled (383, 424) with delta (0, 0)
Screenshot: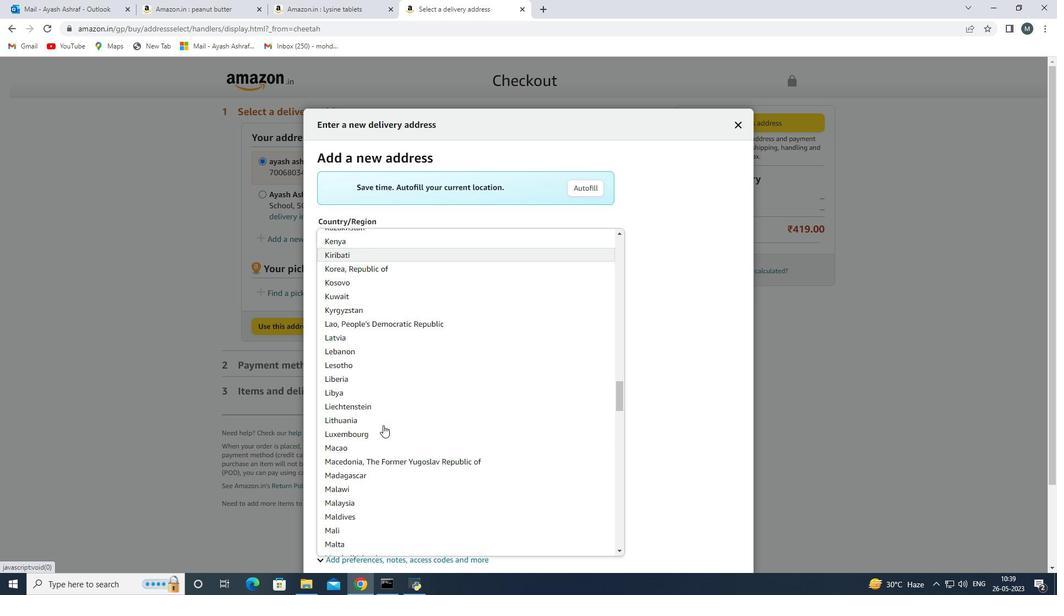 
Action: Mouse scrolled (383, 424) with delta (0, 0)
Screenshot: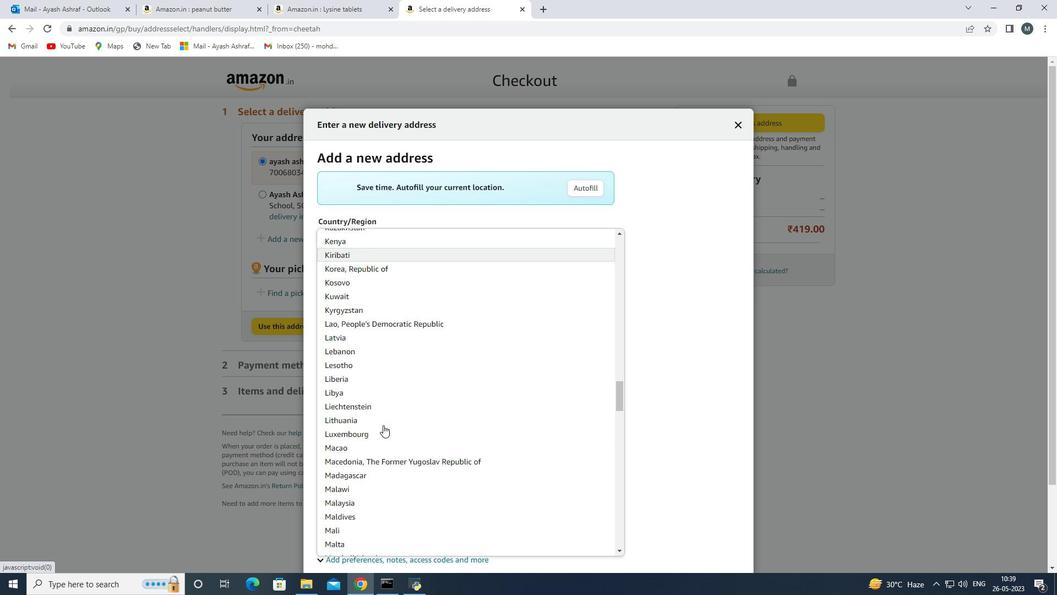 
Action: Mouse scrolled (383, 424) with delta (0, 0)
Screenshot: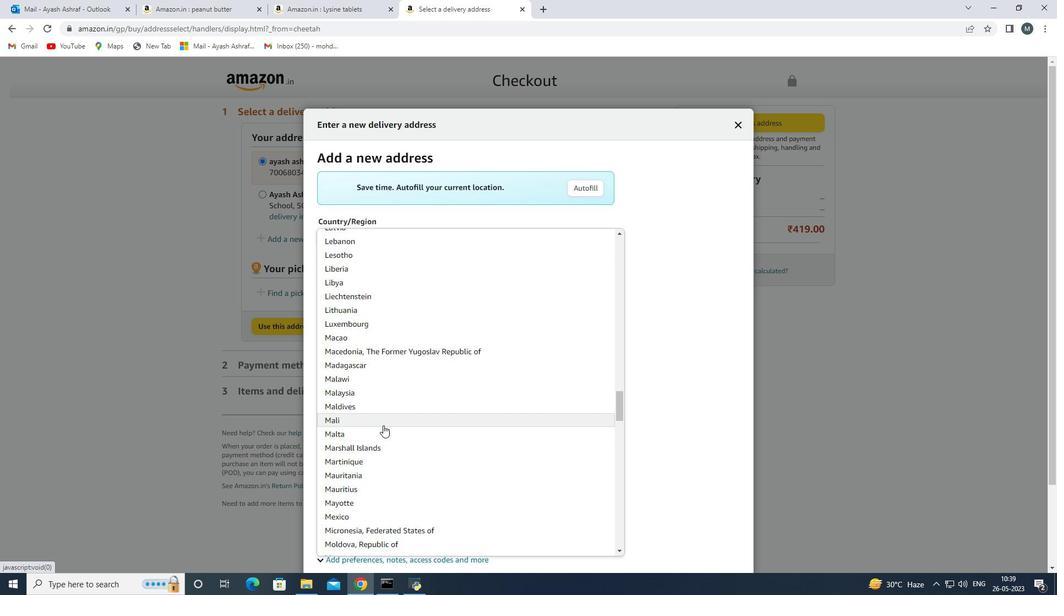 
Action: Mouse scrolled (383, 424) with delta (0, 0)
Screenshot: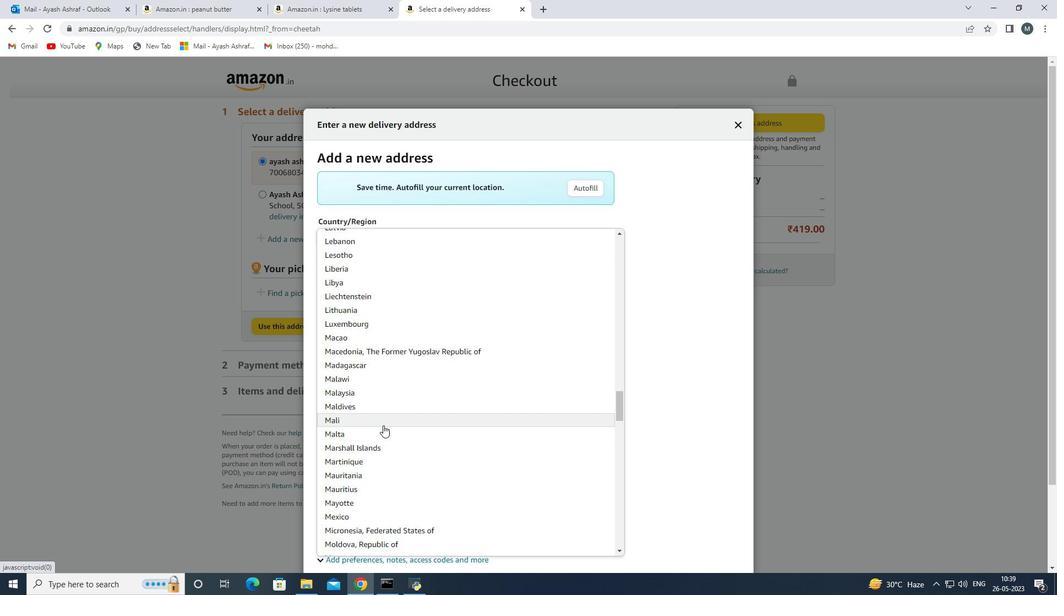 
Action: Mouse scrolled (383, 424) with delta (0, 0)
Screenshot: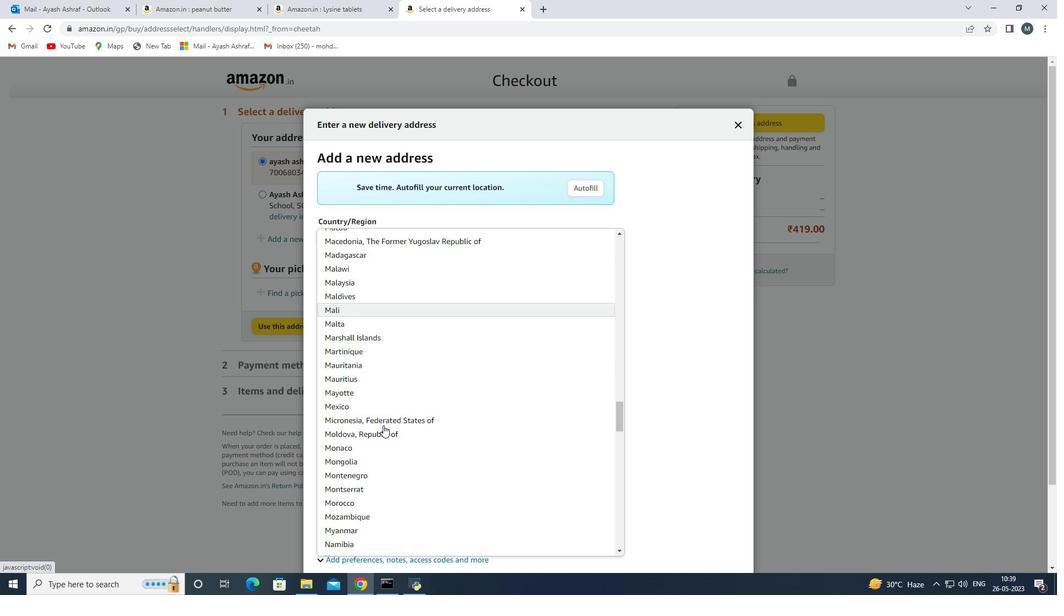 
Action: Mouse scrolled (383, 424) with delta (0, 0)
Screenshot: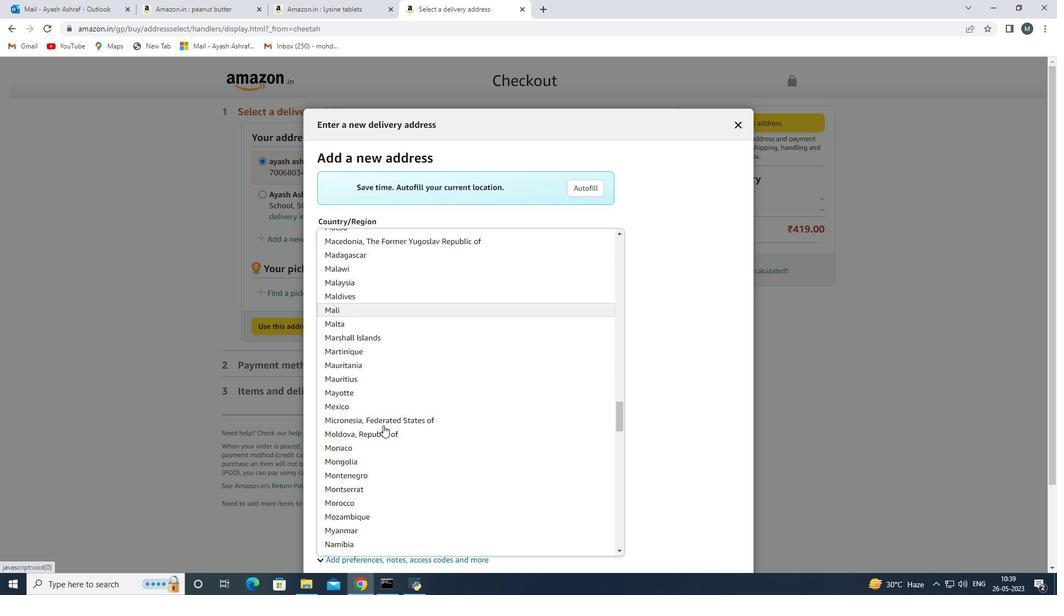 
Action: Mouse scrolled (383, 424) with delta (0, 0)
Screenshot: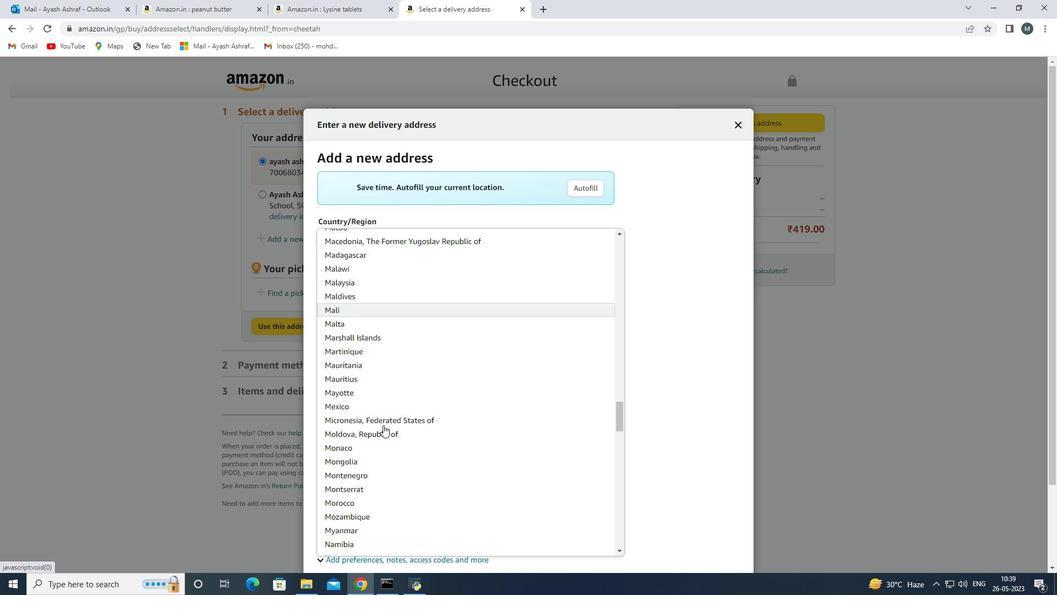 
Action: Mouse scrolled (383, 424) with delta (0, 0)
Screenshot: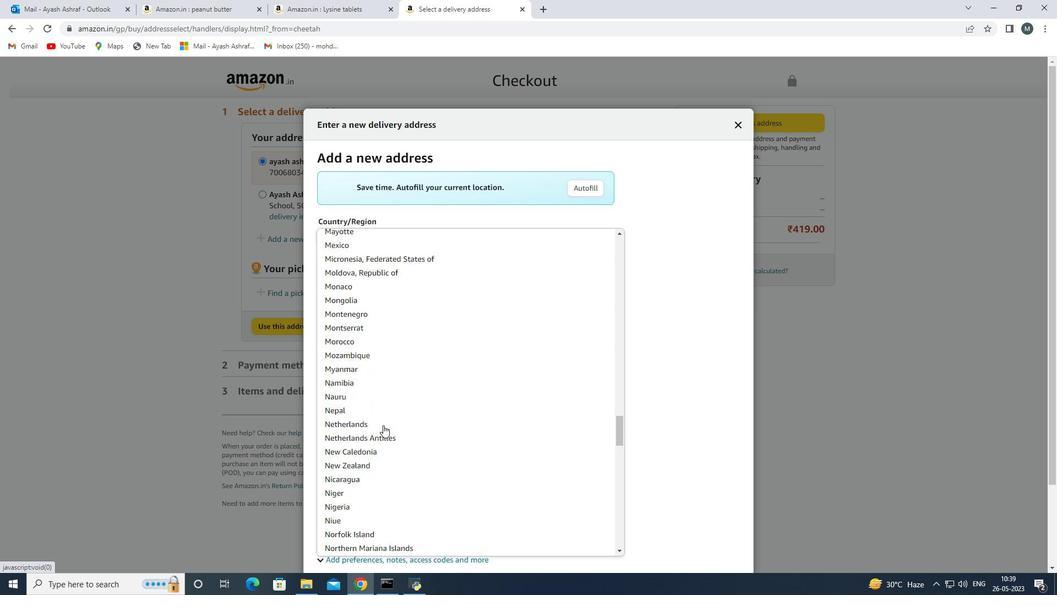 
Action: Mouse scrolled (383, 424) with delta (0, 0)
Screenshot: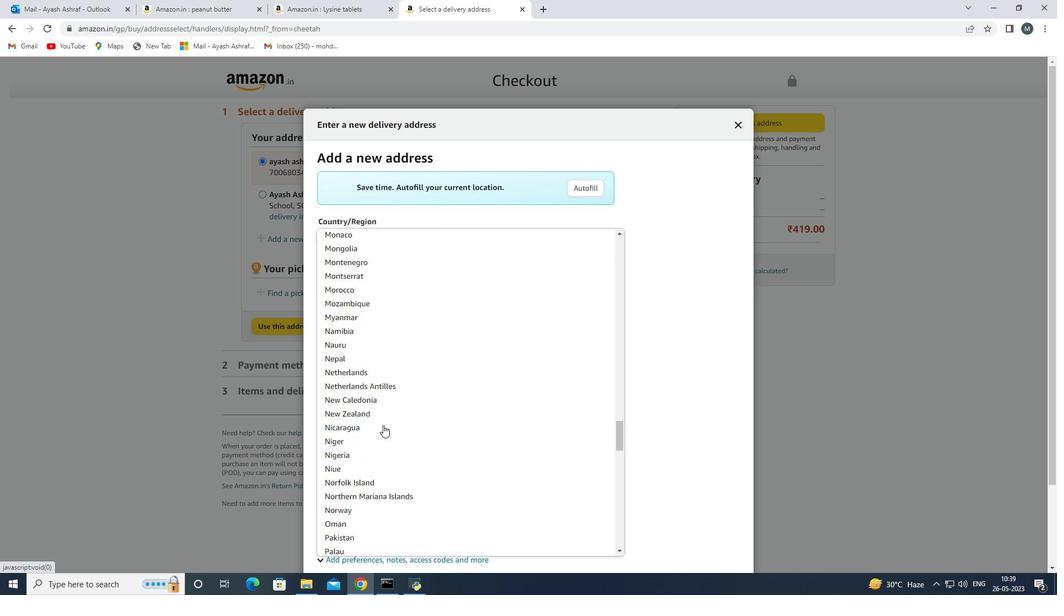 
Action: Mouse scrolled (383, 424) with delta (0, 0)
Screenshot: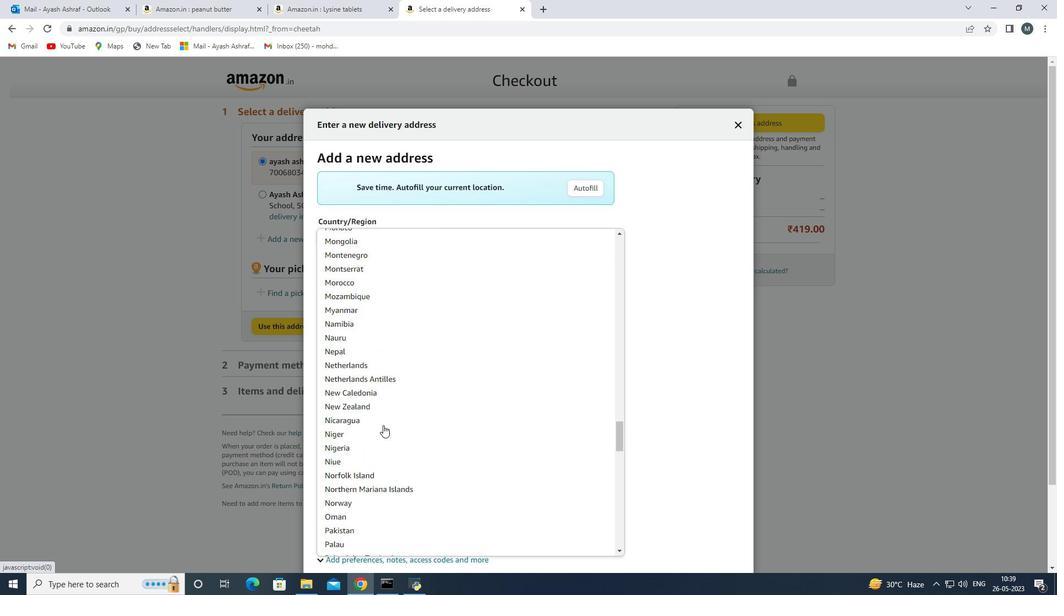 
Action: Mouse scrolled (383, 424) with delta (0, 0)
Screenshot: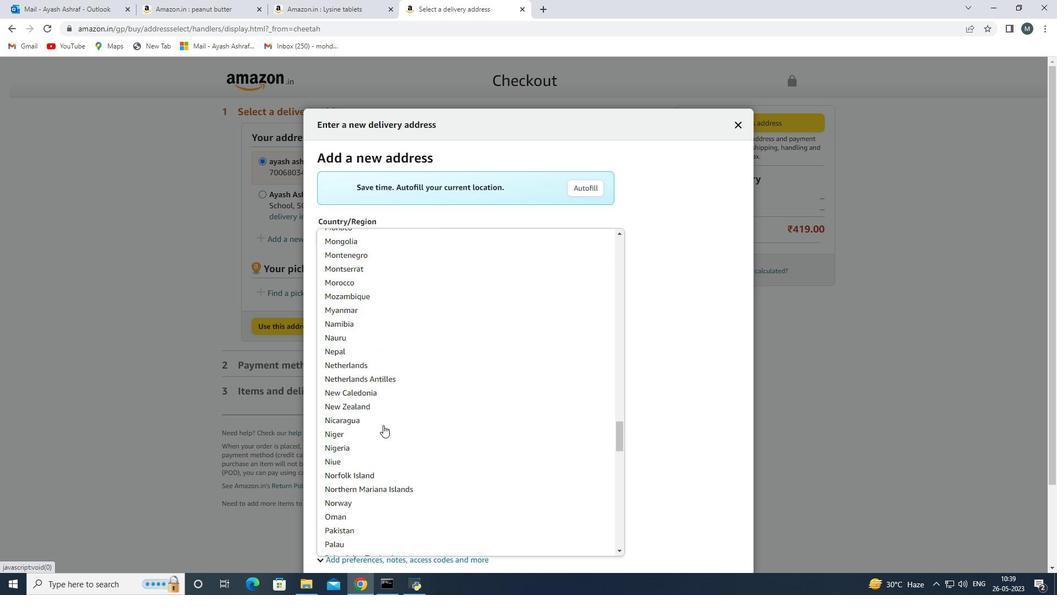 
Action: Mouse scrolled (383, 424) with delta (0, 0)
Screenshot: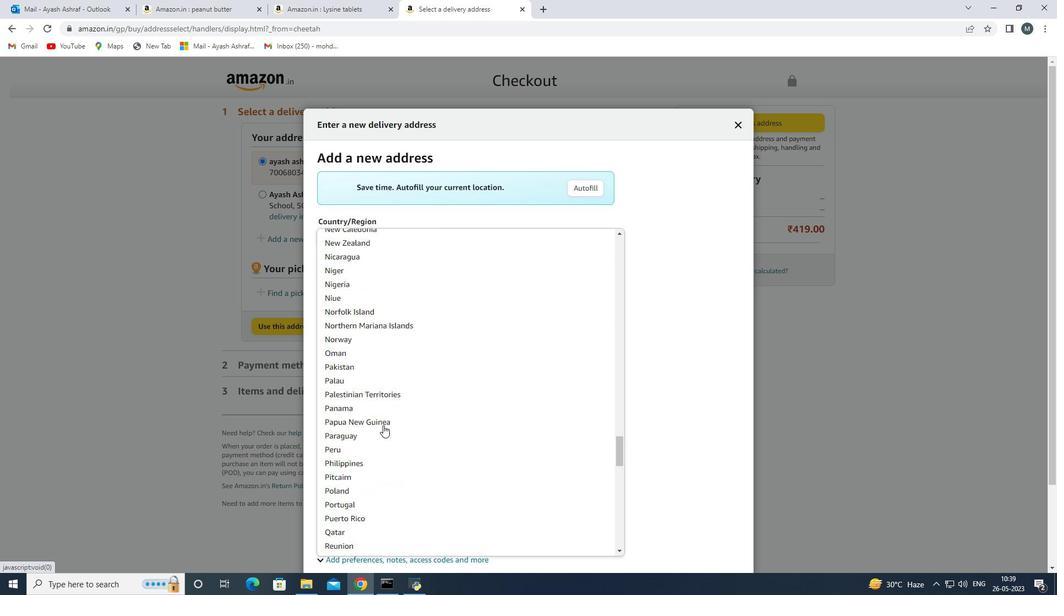 
Action: Mouse scrolled (383, 424) with delta (0, 0)
Screenshot: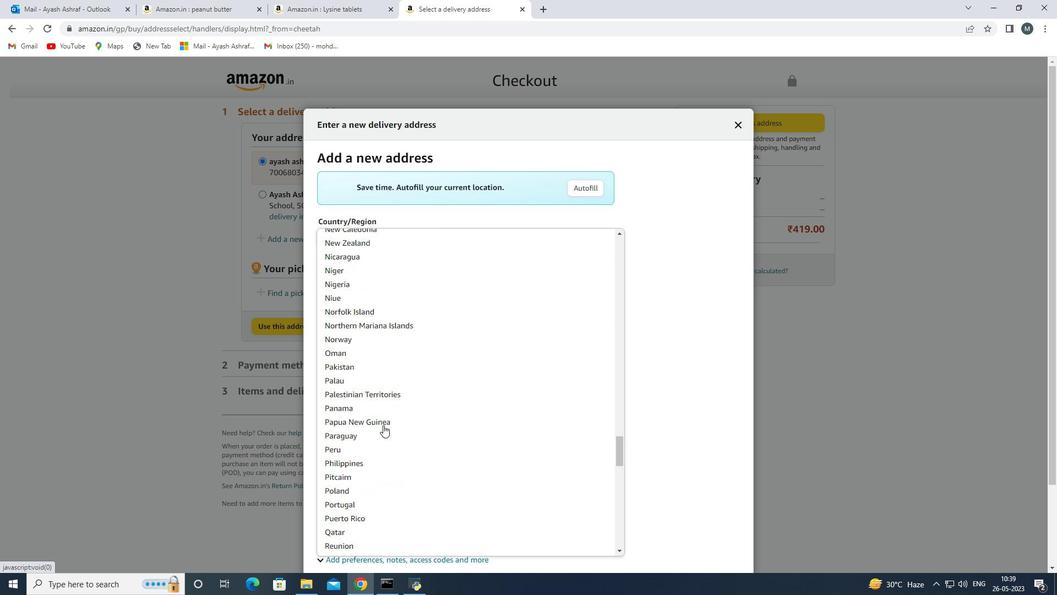 
Action: Mouse scrolled (383, 424) with delta (0, 0)
Screenshot: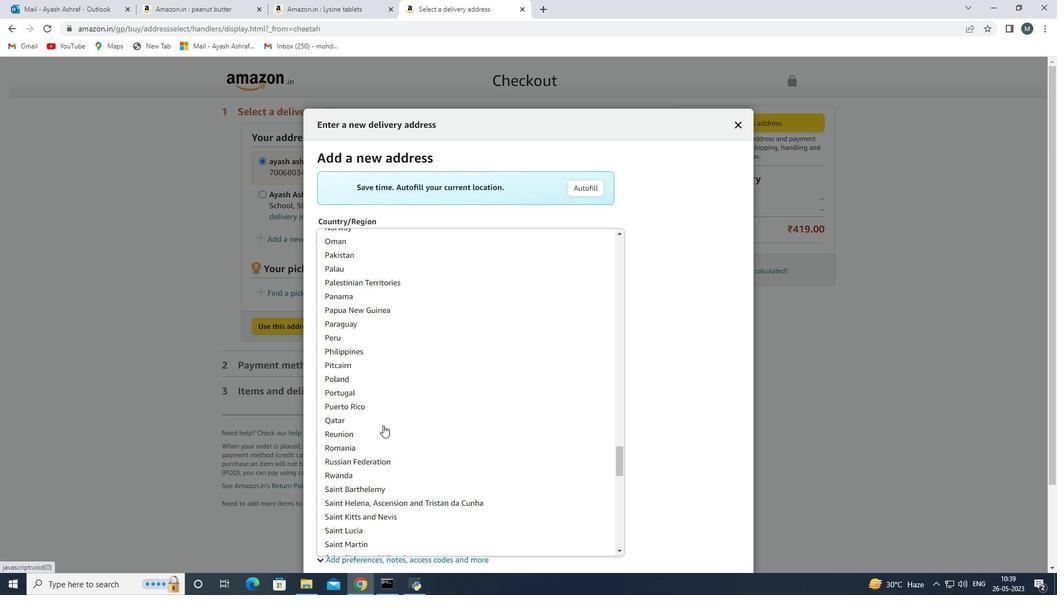 
Action: Mouse scrolled (383, 424) with delta (0, 0)
Screenshot: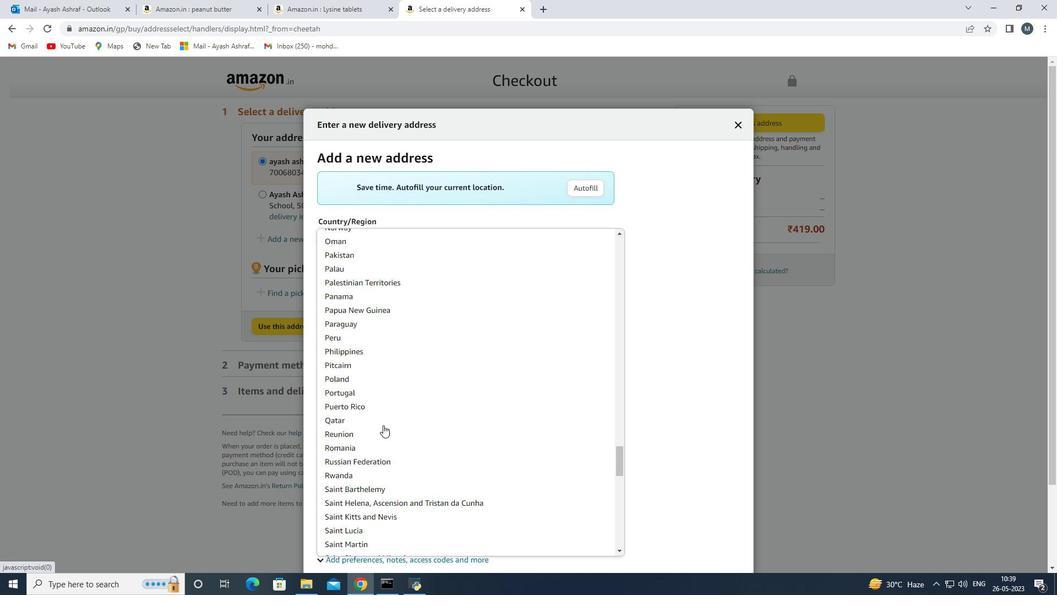 
Action: Mouse scrolled (383, 424) with delta (0, 0)
Screenshot: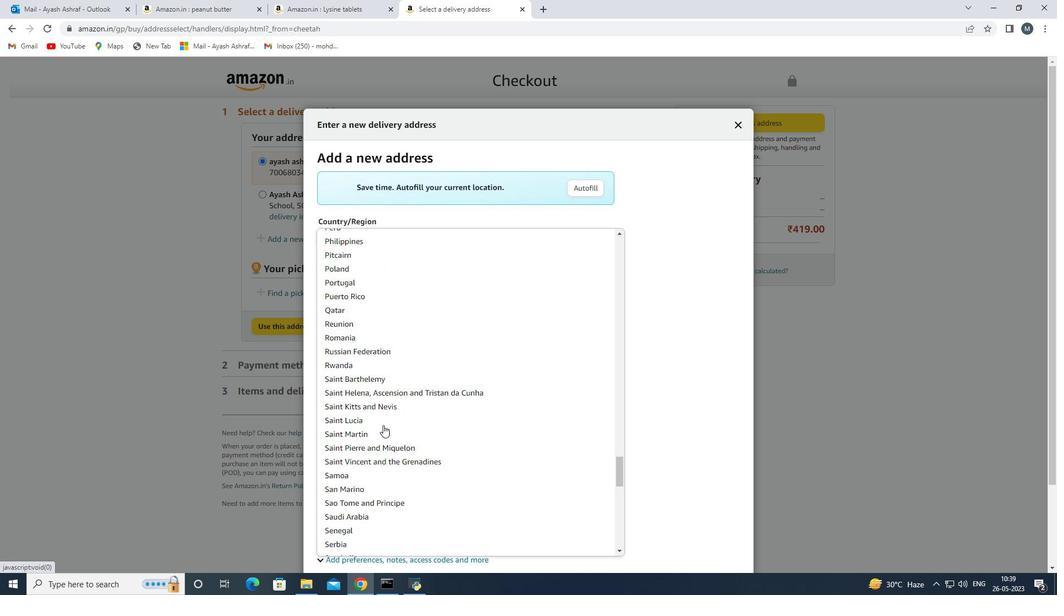 
Action: Mouse scrolled (383, 424) with delta (0, 0)
Screenshot: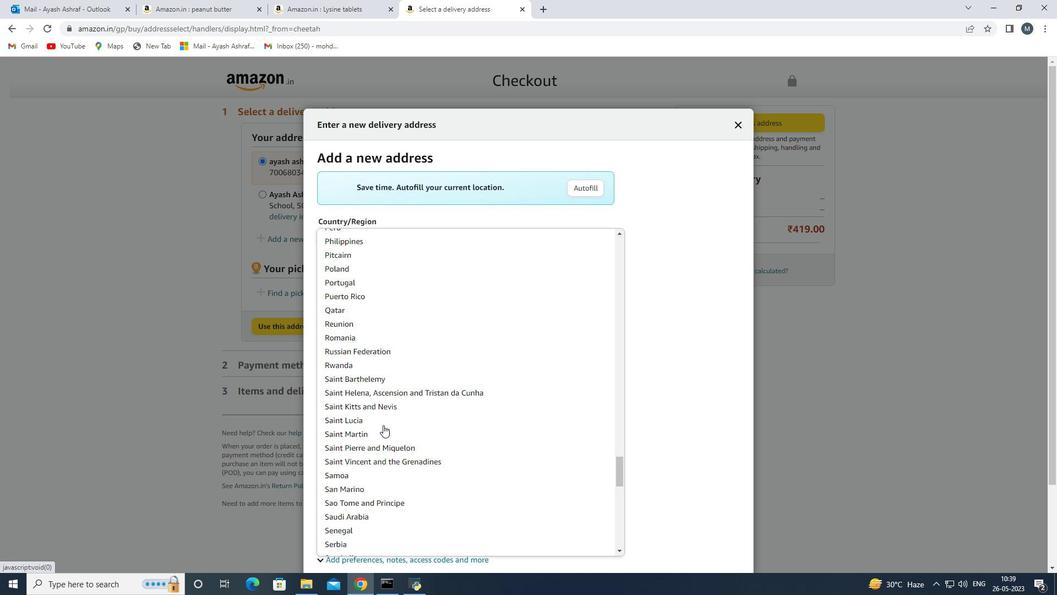 
Action: Mouse scrolled (383, 424) with delta (0, 0)
Screenshot: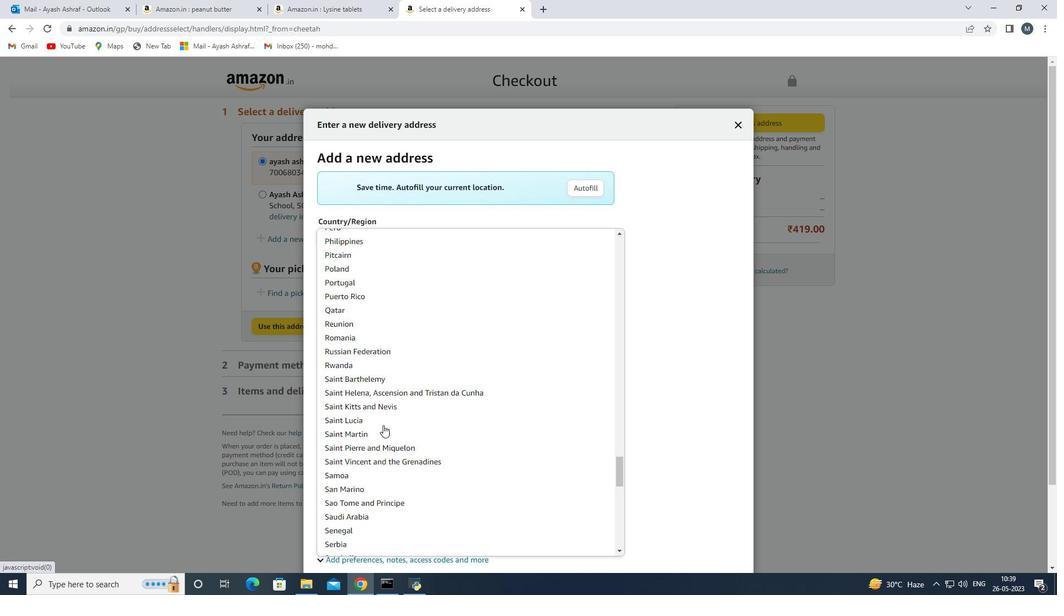 
Action: Mouse scrolled (383, 424) with delta (0, 0)
Screenshot: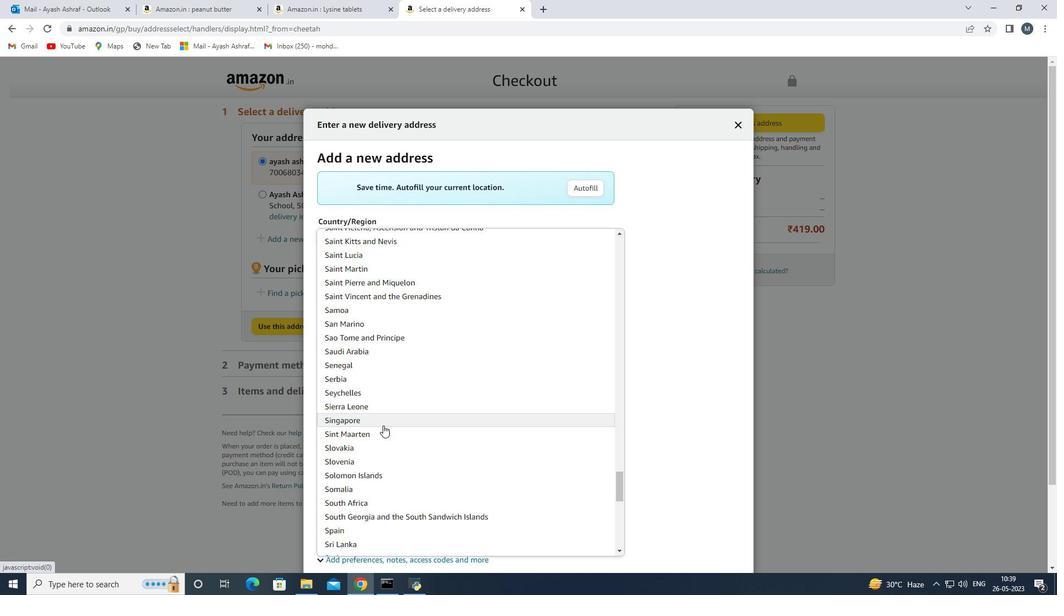 
Action: Mouse scrolled (383, 424) with delta (0, 0)
Screenshot: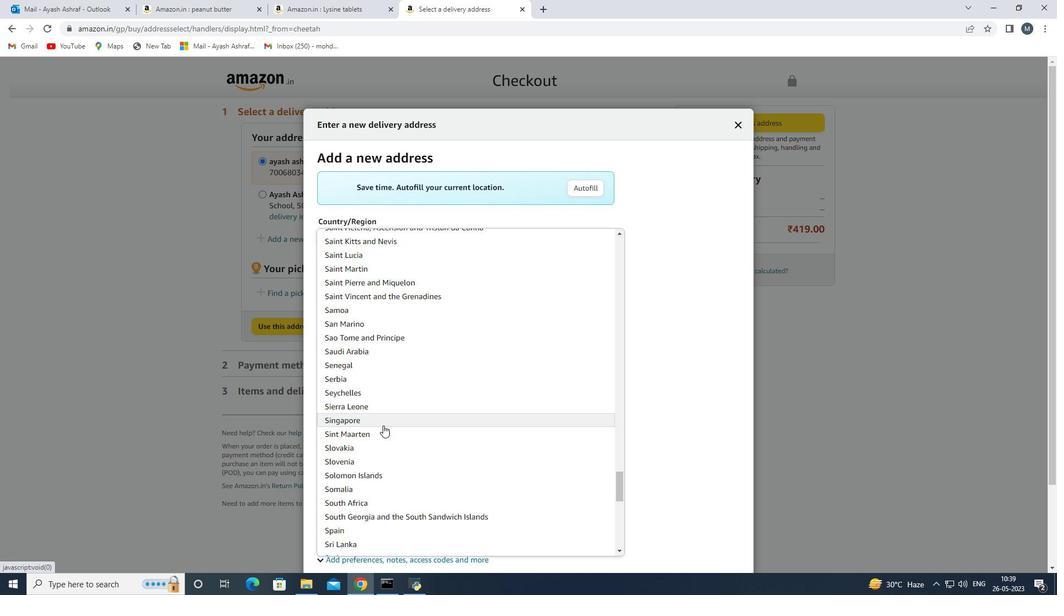 
Action: Mouse scrolled (383, 424) with delta (0, 0)
Screenshot: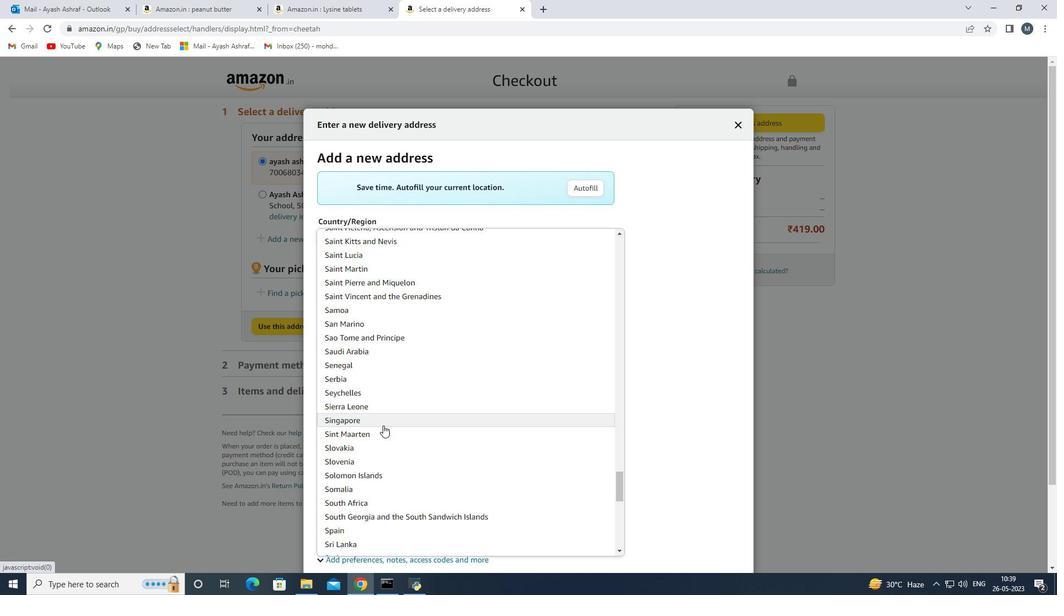 
Action: Mouse scrolled (383, 424) with delta (0, 0)
Screenshot: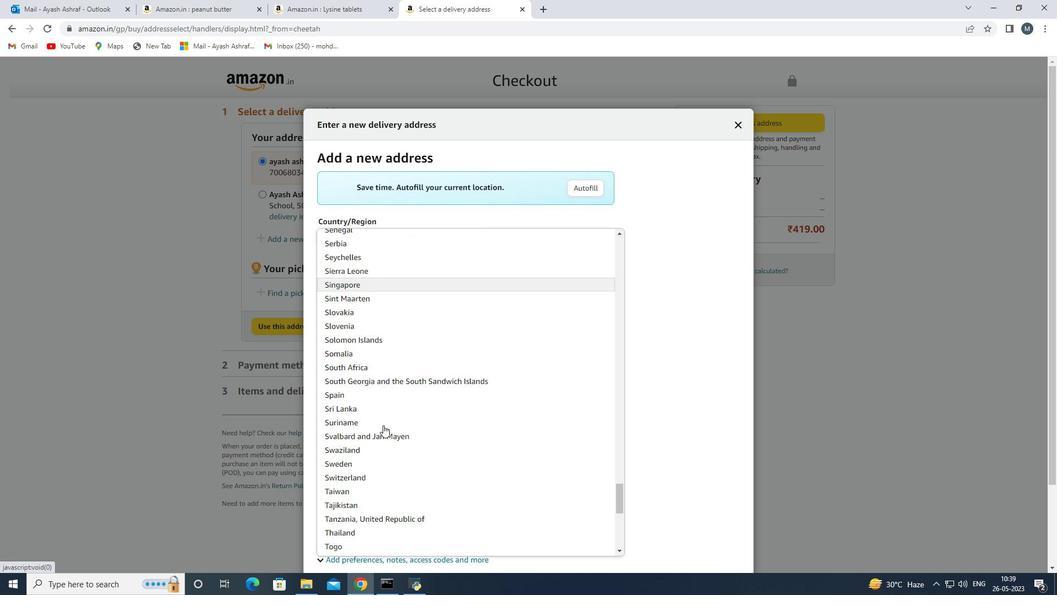 
Action: Mouse scrolled (383, 424) with delta (0, 0)
Screenshot: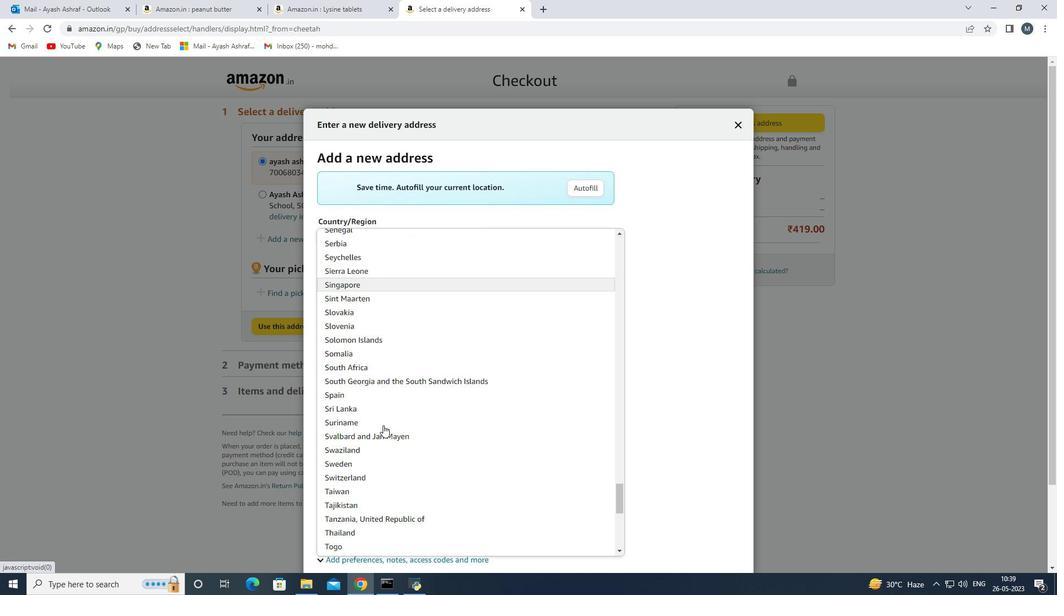 
Action: Mouse scrolled (383, 424) with delta (0, 0)
Screenshot: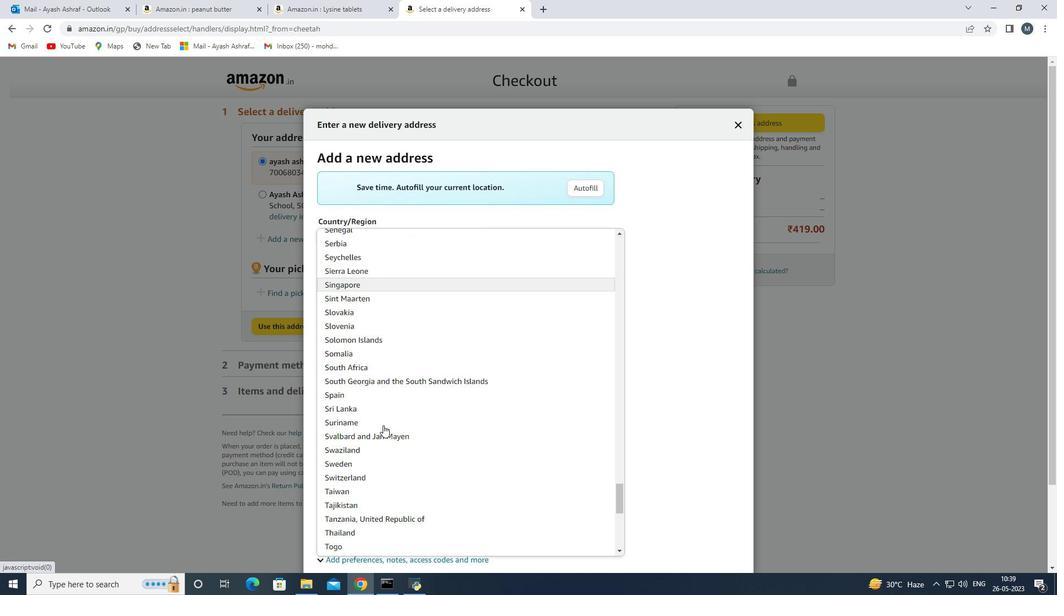 
Action: Mouse moved to (374, 445)
Screenshot: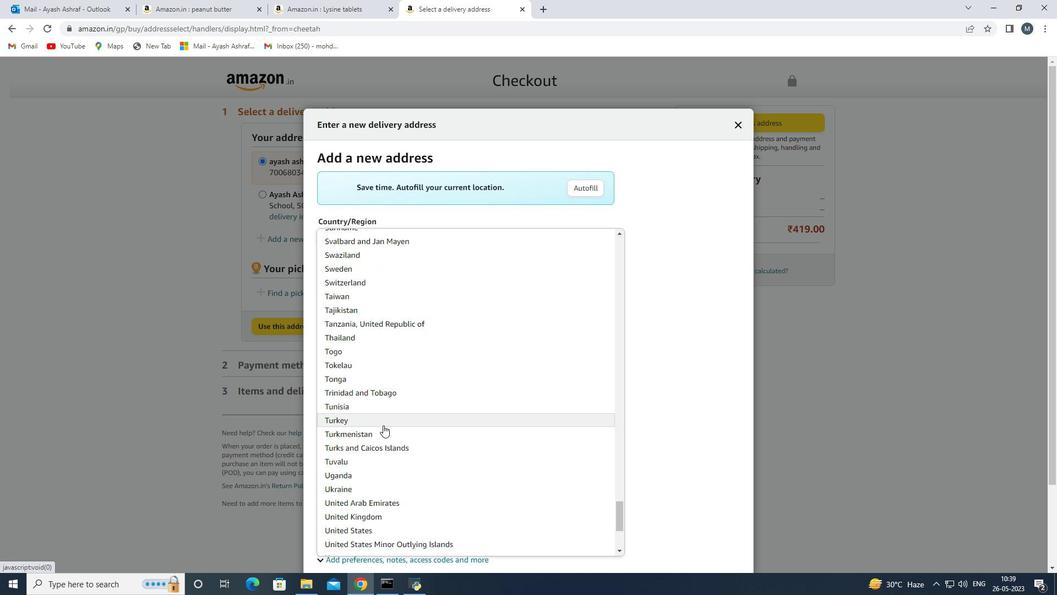 
Action: Mouse scrolled (374, 445) with delta (0, 0)
Screenshot: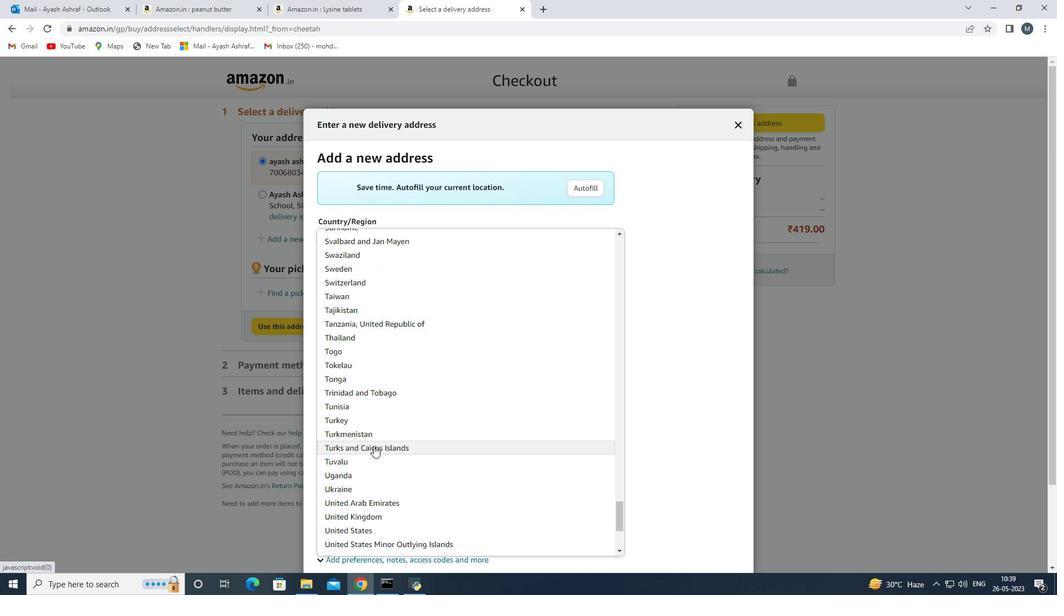 
Action: Mouse scrolled (374, 445) with delta (0, 0)
Screenshot: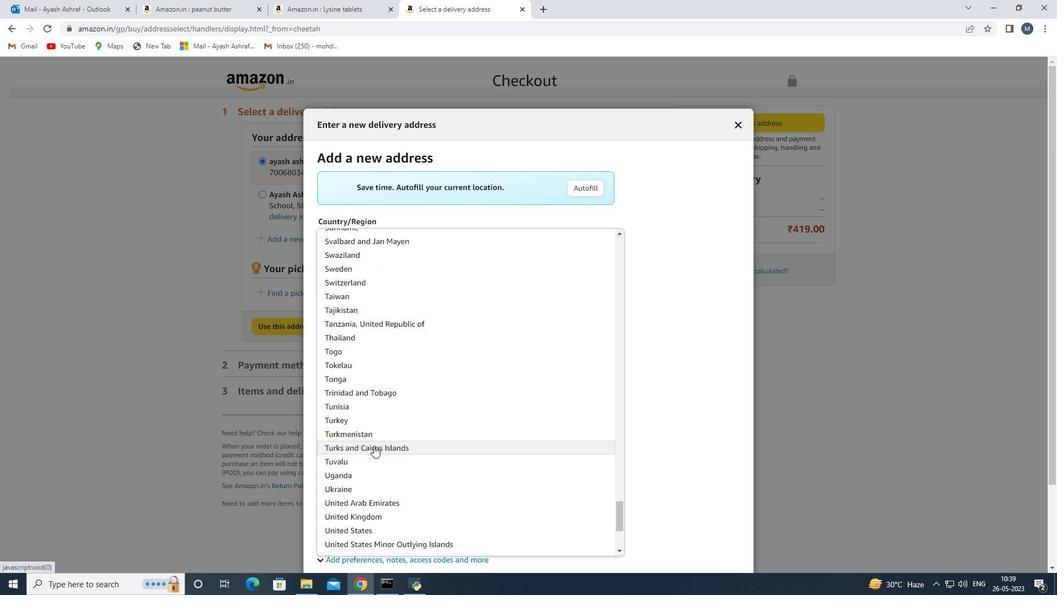 
Action: Mouse scrolled (374, 445) with delta (0, 0)
Screenshot: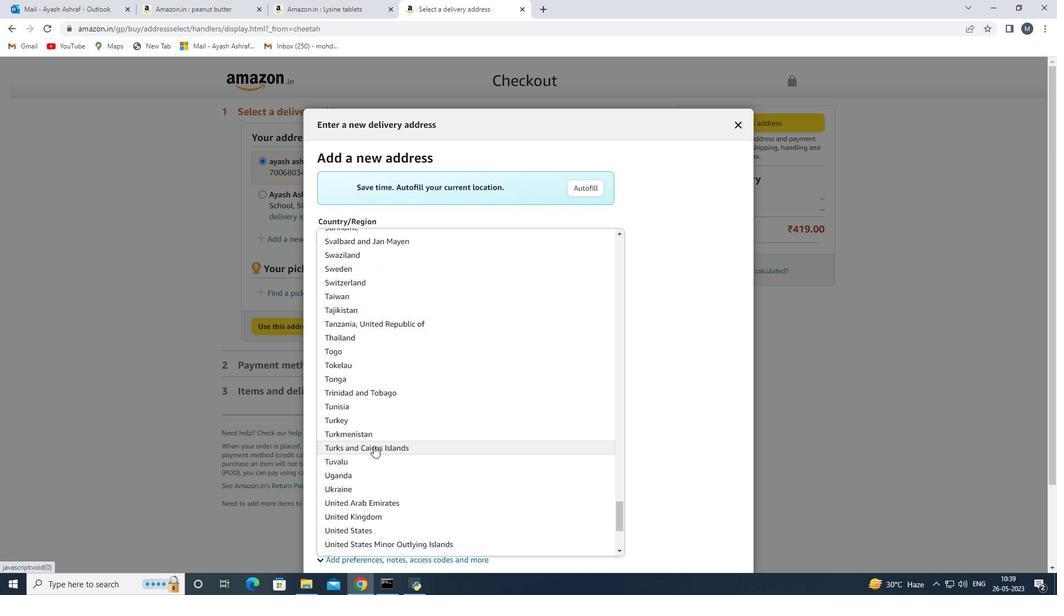 
Action: Mouse moved to (375, 439)
Screenshot: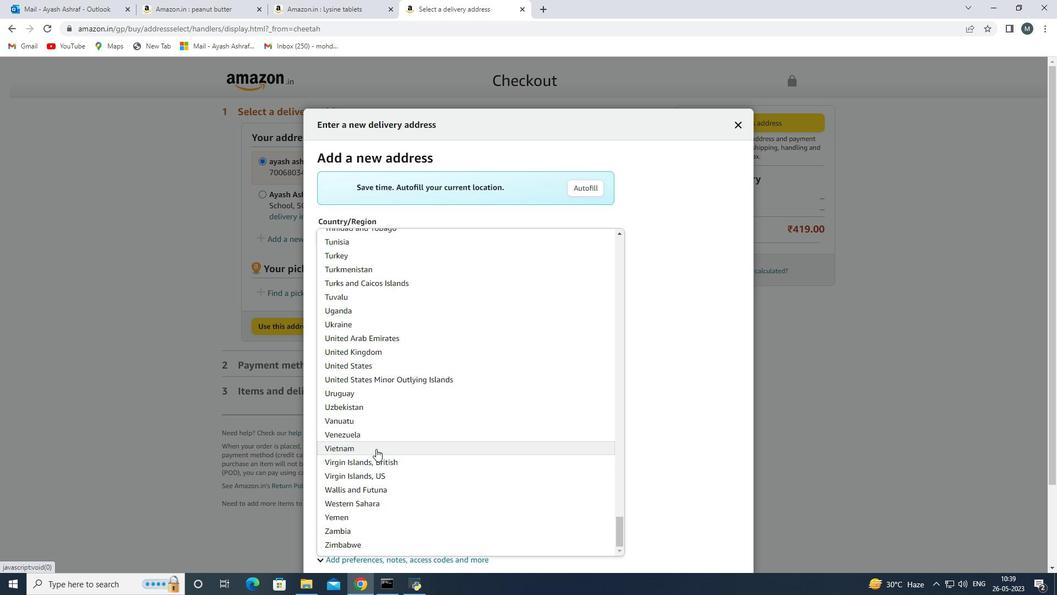 
Action: Mouse scrolled (375, 439) with delta (0, 0)
Screenshot: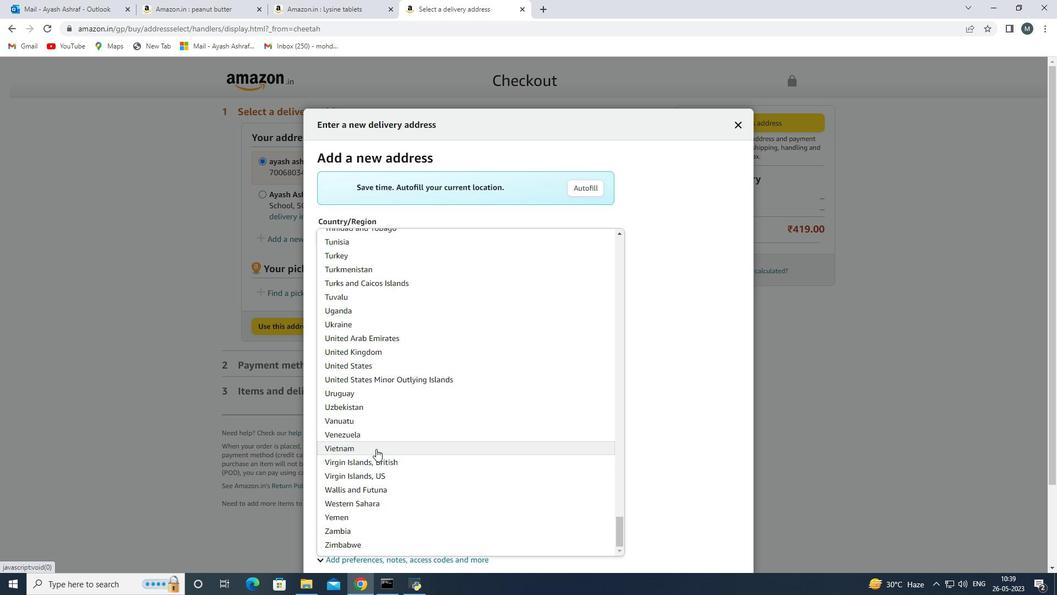 
Action: Mouse scrolled (375, 439) with delta (0, 0)
Screenshot: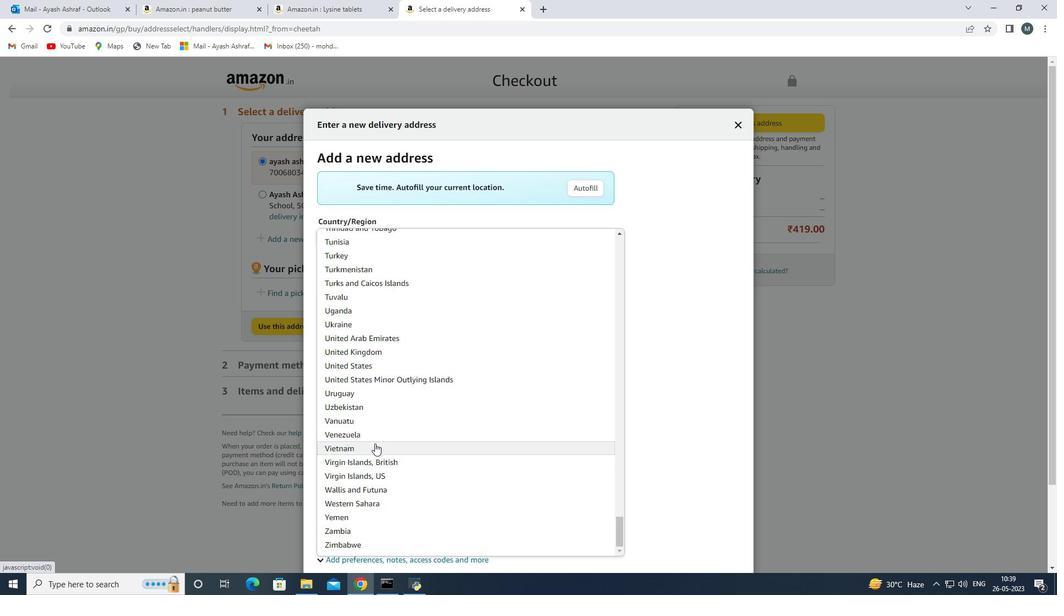 
Action: Mouse scrolled (375, 439) with delta (0, 0)
Screenshot: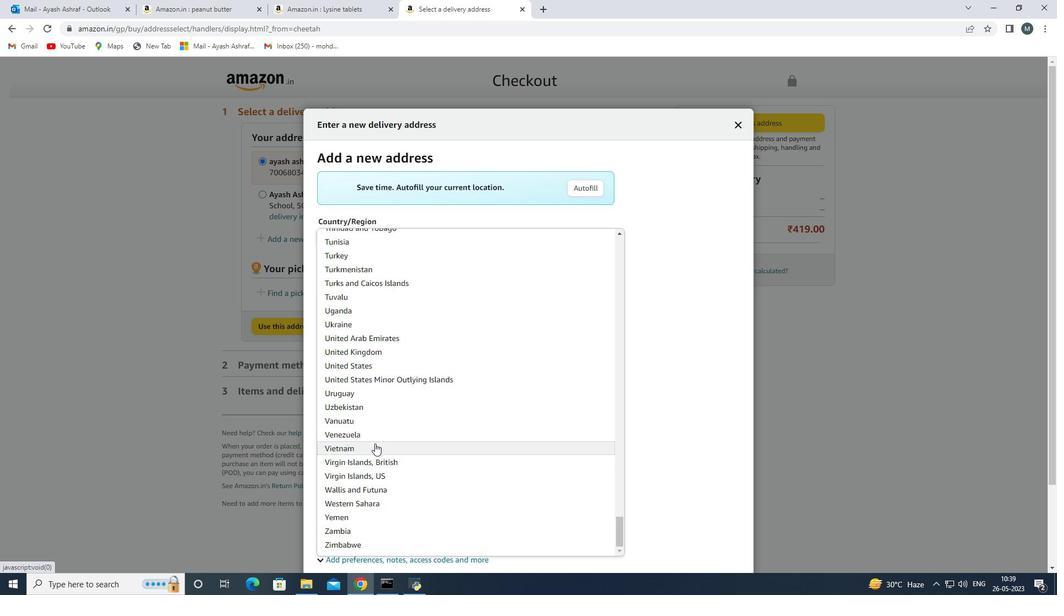 
Action: Mouse scrolled (375, 439) with delta (0, 0)
Screenshot: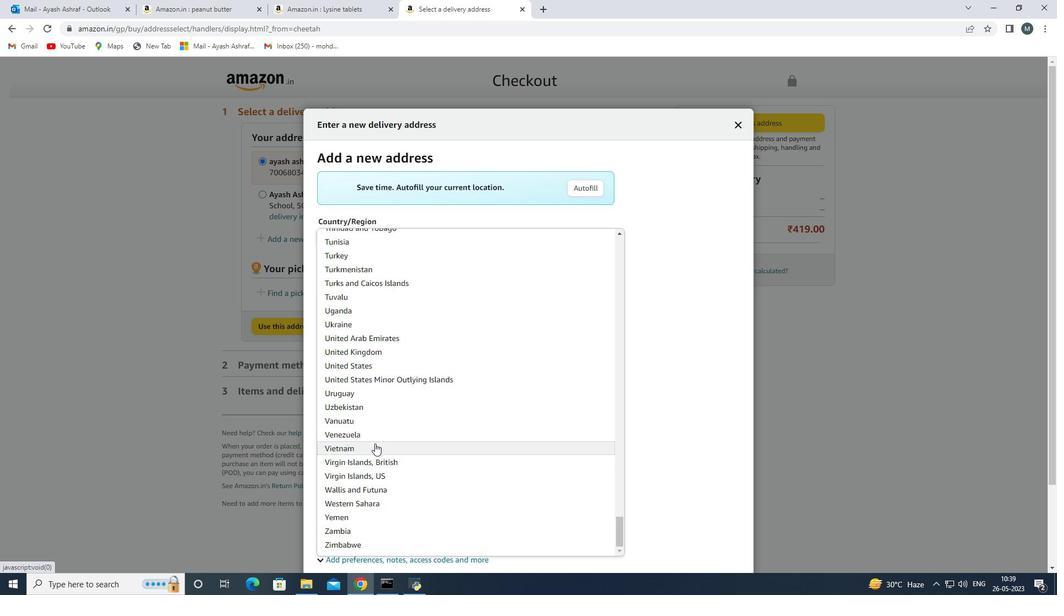 
Action: Mouse scrolled (375, 439) with delta (0, 0)
Screenshot: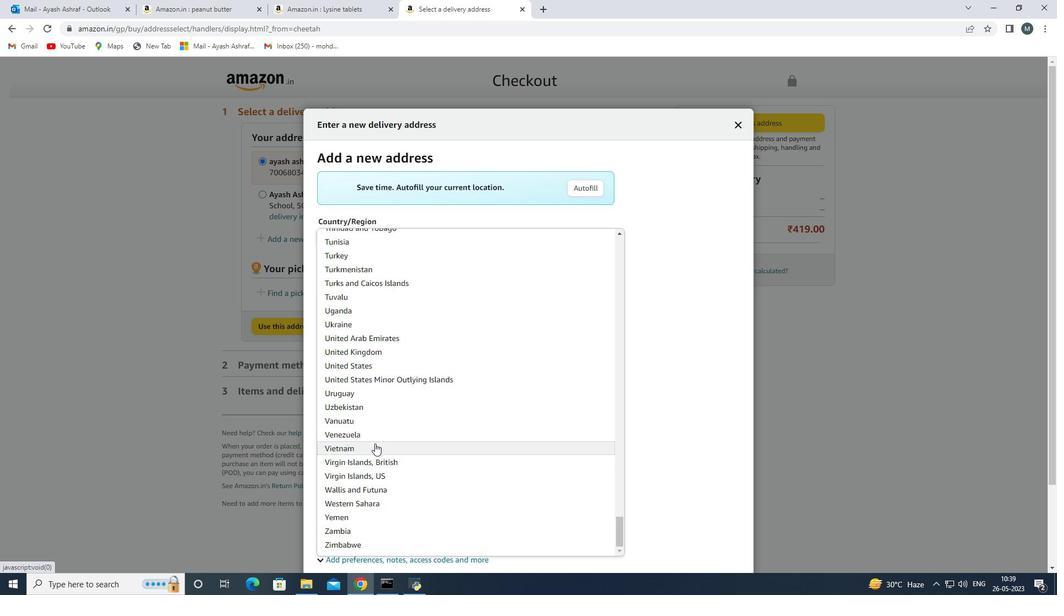 
Action: Mouse moved to (359, 416)
Screenshot: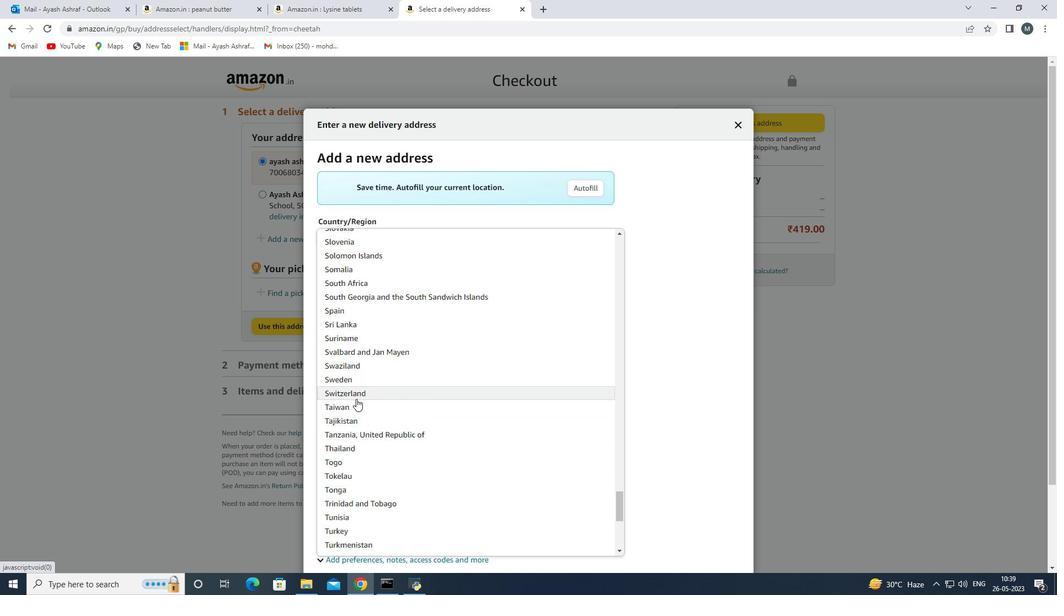 
Action: Mouse scrolled (359, 415) with delta (0, 0)
Screenshot: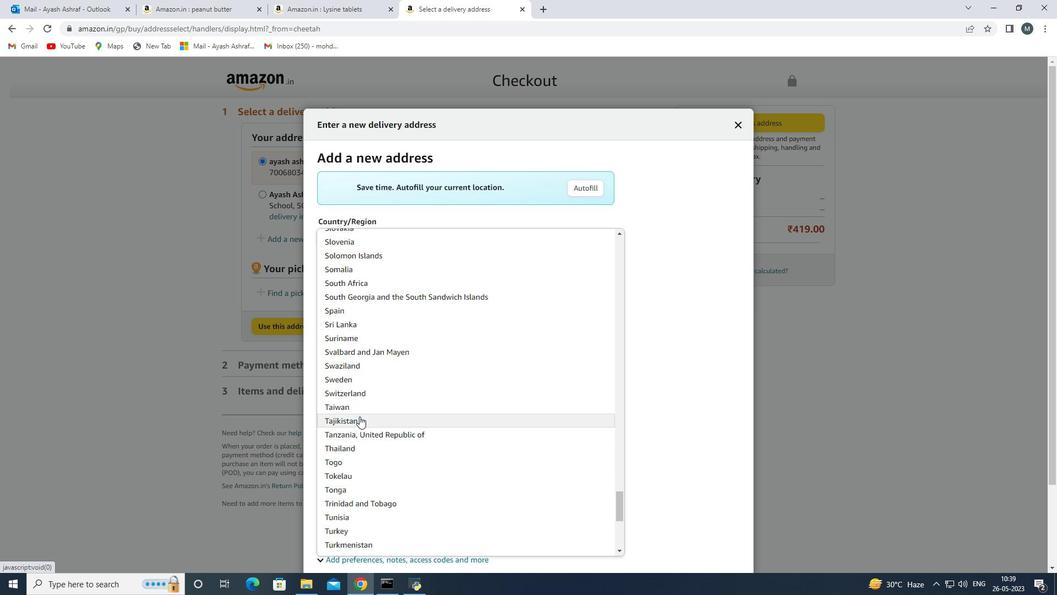 
Action: Mouse moved to (376, 460)
Screenshot: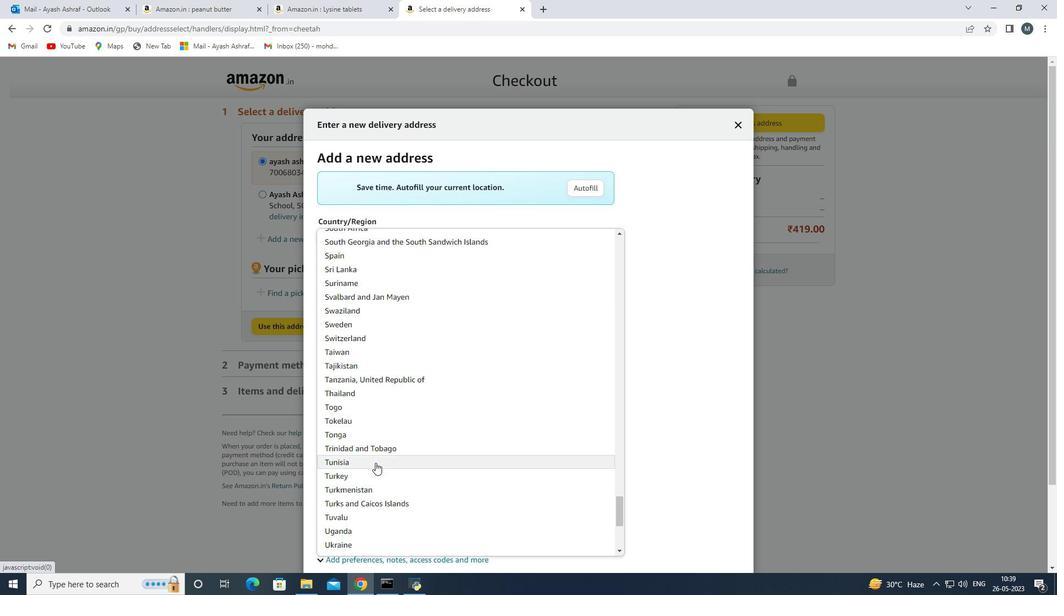 
Action: Mouse scrolled (376, 460) with delta (0, 0)
Screenshot: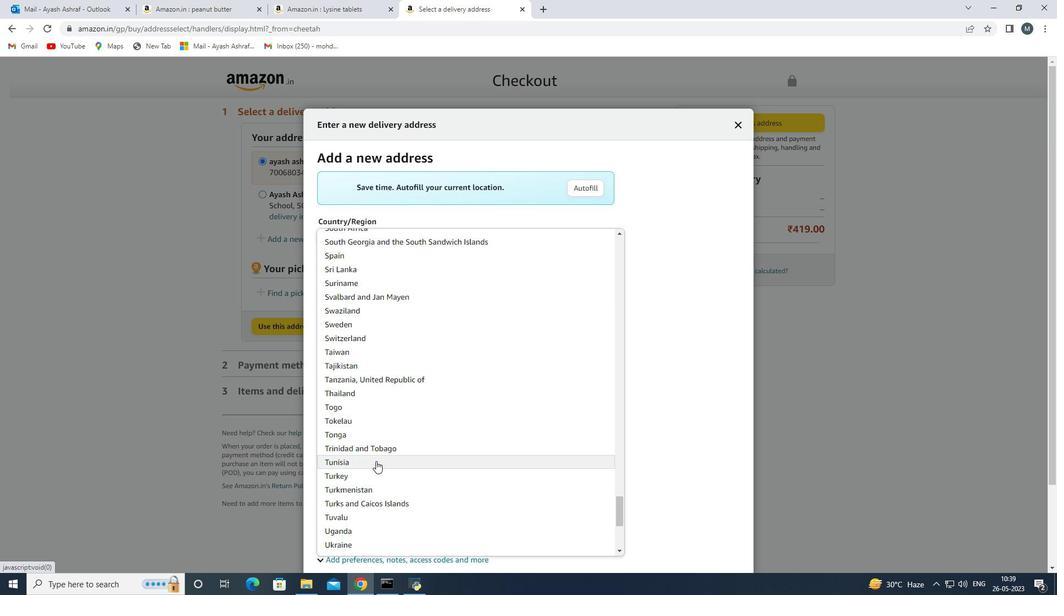 
Action: Mouse moved to (378, 415)
Screenshot: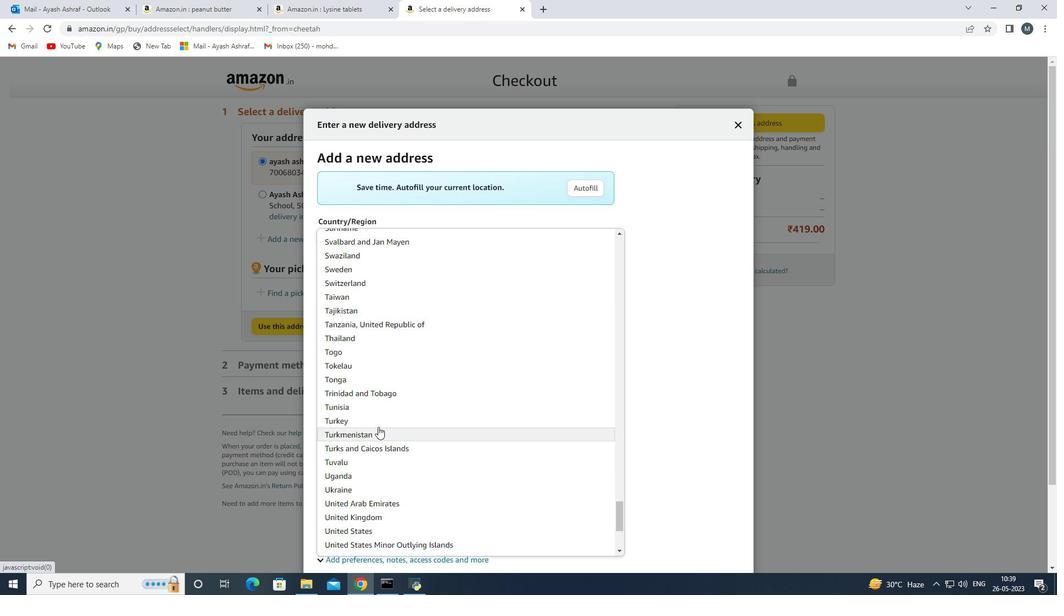 
Action: Mouse scrolled (378, 416) with delta (0, 0)
Screenshot: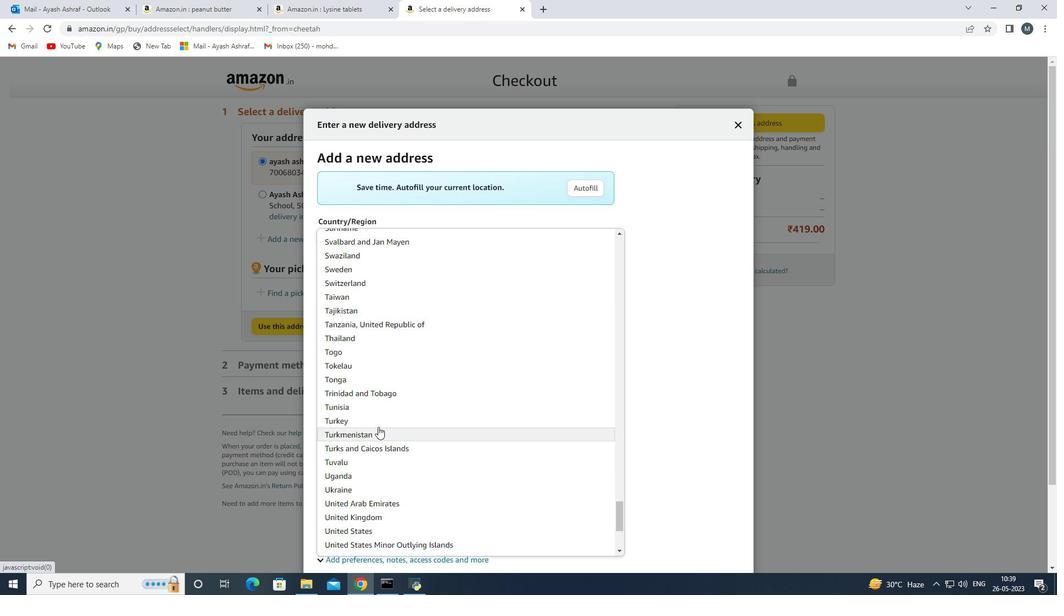 
Action: Mouse moved to (378, 415)
Screenshot: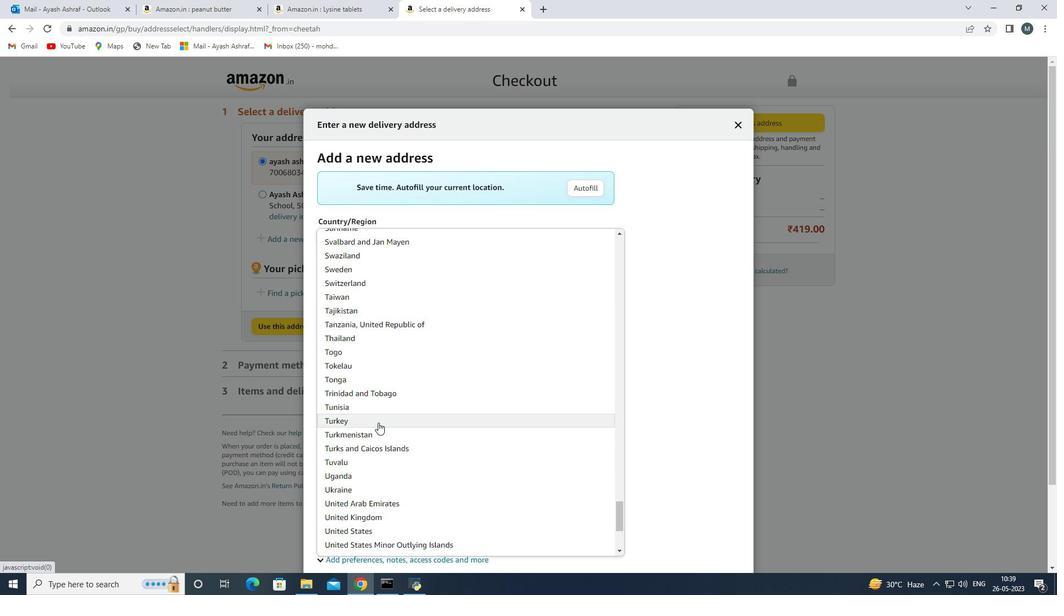 
Action: Mouse scrolled (378, 415) with delta (0, 0)
Screenshot: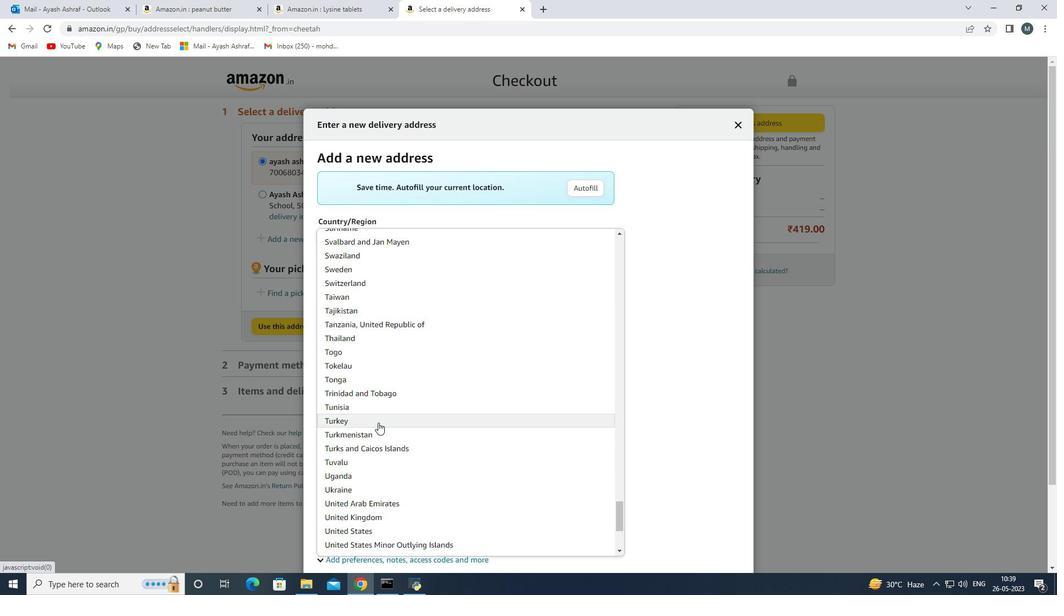 
Action: Mouse moved to (378, 414)
Screenshot: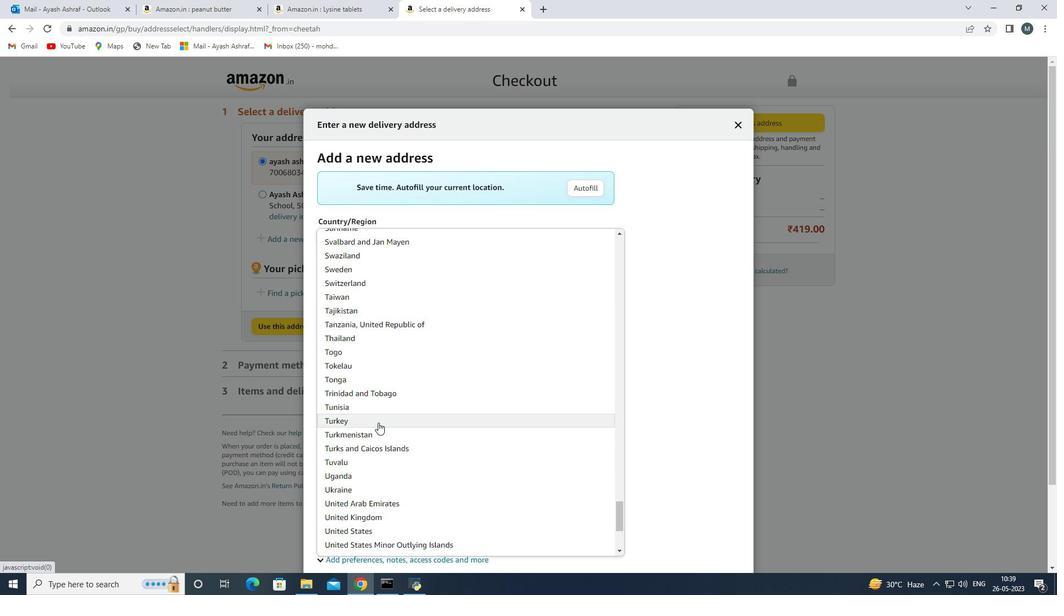 
Action: Mouse scrolled (378, 415) with delta (0, 0)
Screenshot: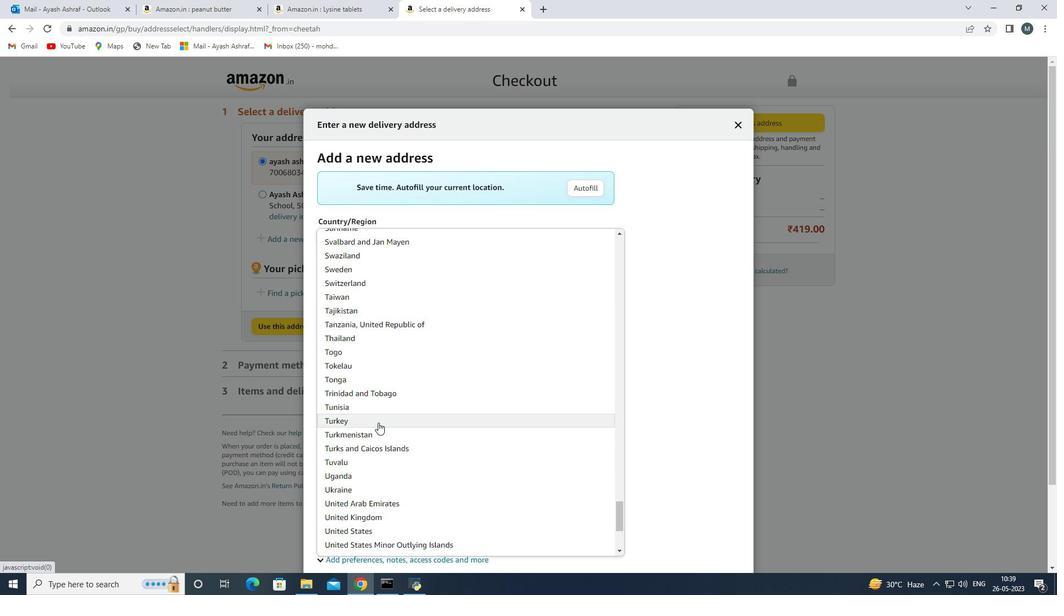 
Action: Mouse scrolled (378, 415) with delta (0, 0)
Screenshot: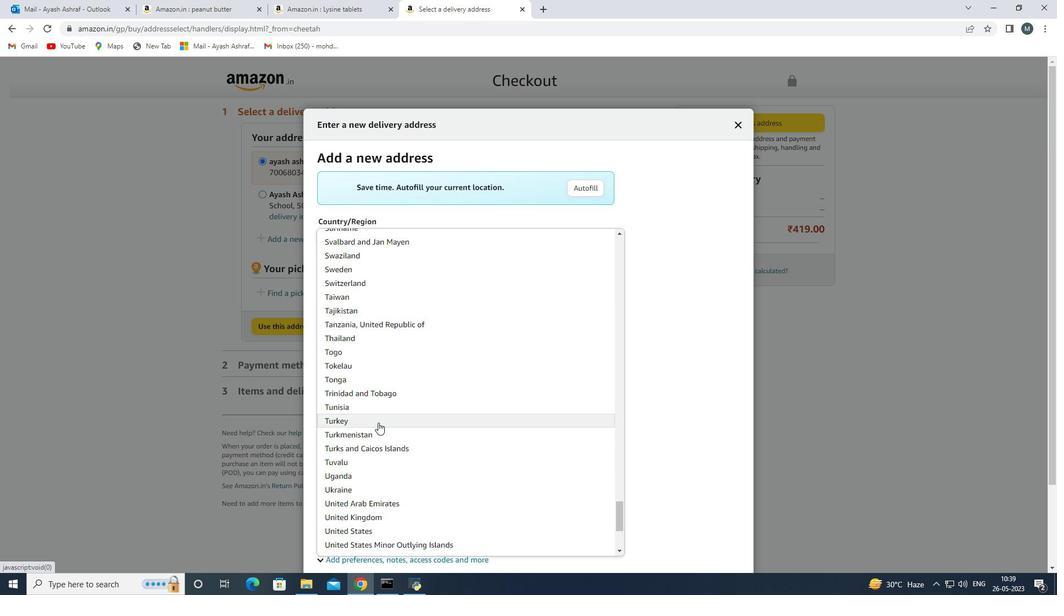
Action: Mouse moved to (378, 414)
Screenshot: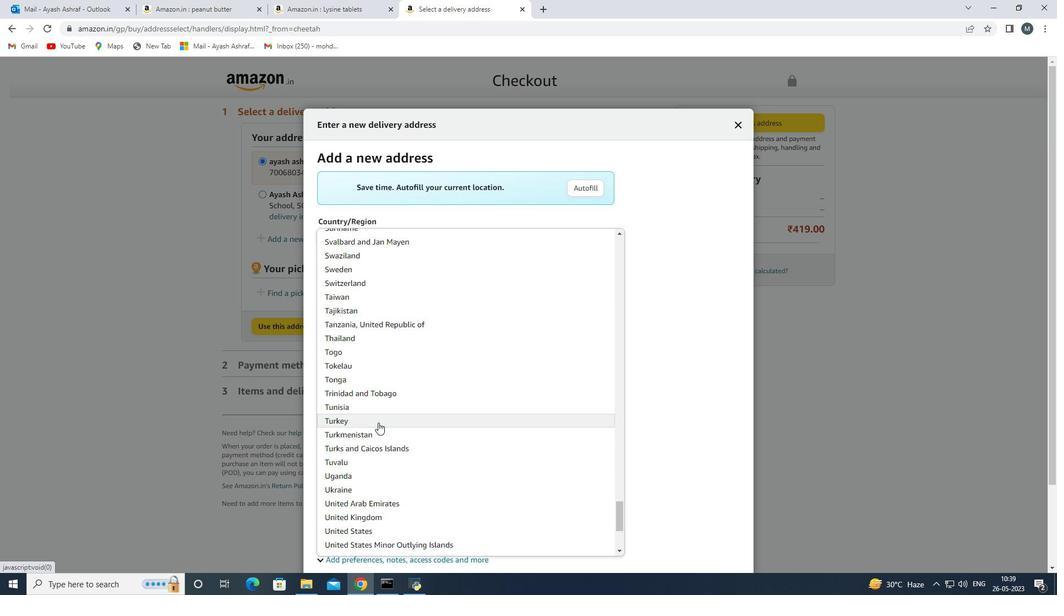 
Action: Mouse scrolled (378, 414) with delta (0, 0)
Screenshot: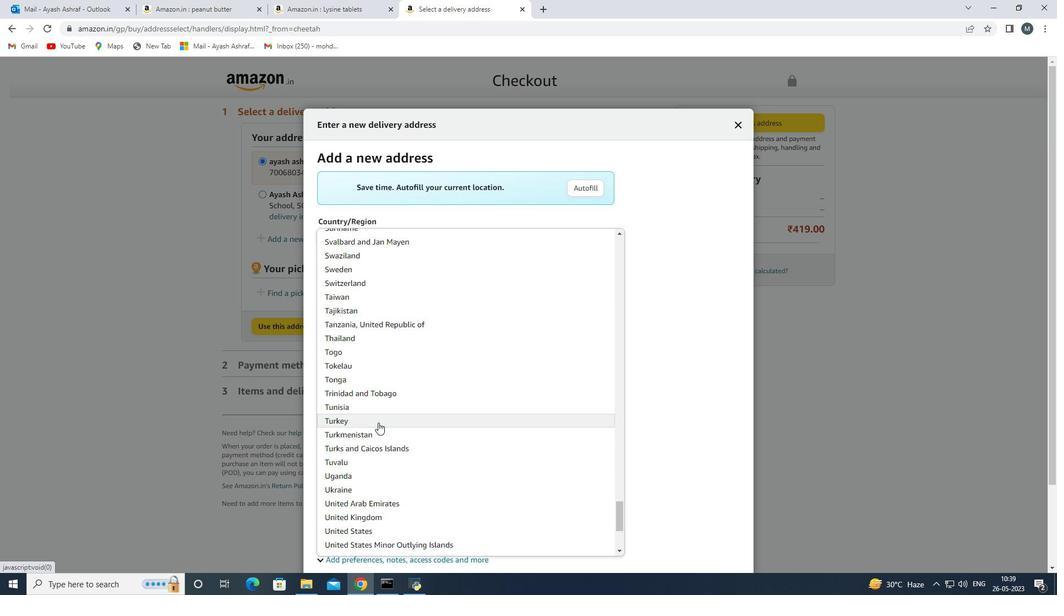 
Action: Mouse moved to (377, 410)
Screenshot: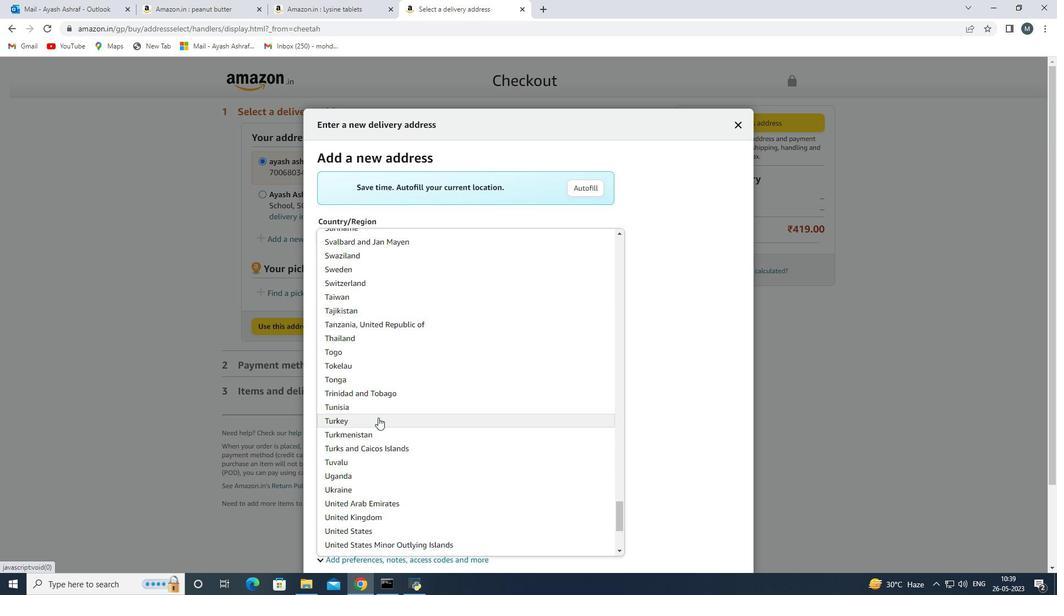 
Action: Mouse scrolled (377, 411) with delta (0, 0)
Screenshot: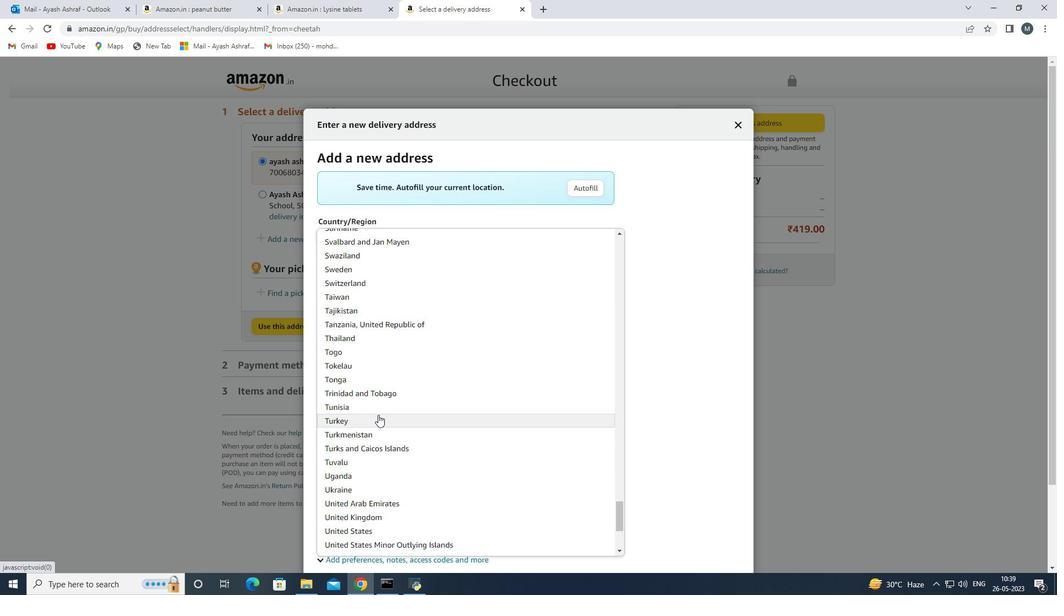 
Action: Mouse moved to (377, 407)
Screenshot: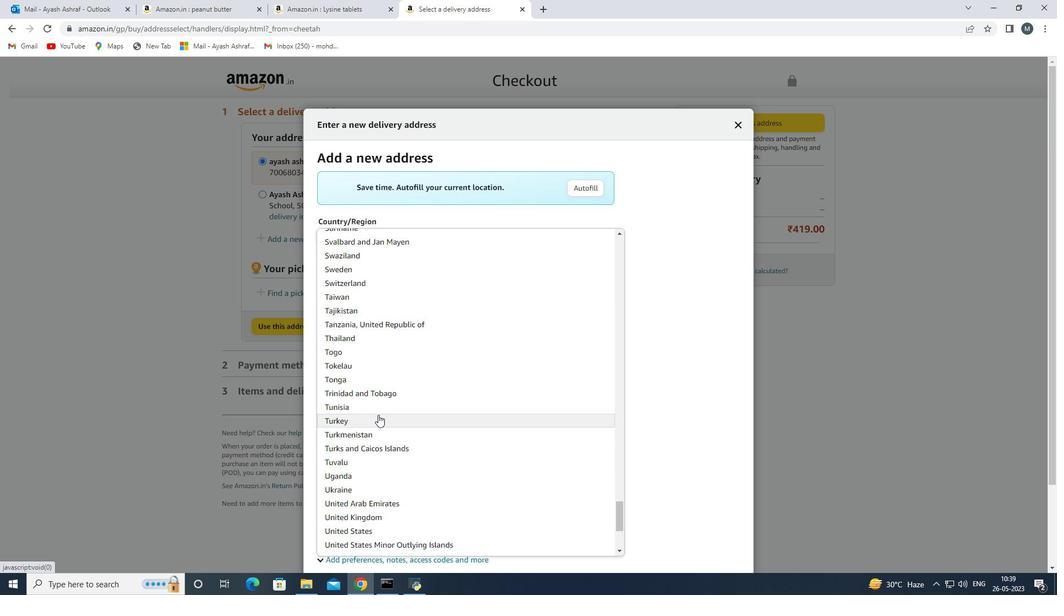 
Action: Mouse scrolled (377, 408) with delta (0, 0)
Screenshot: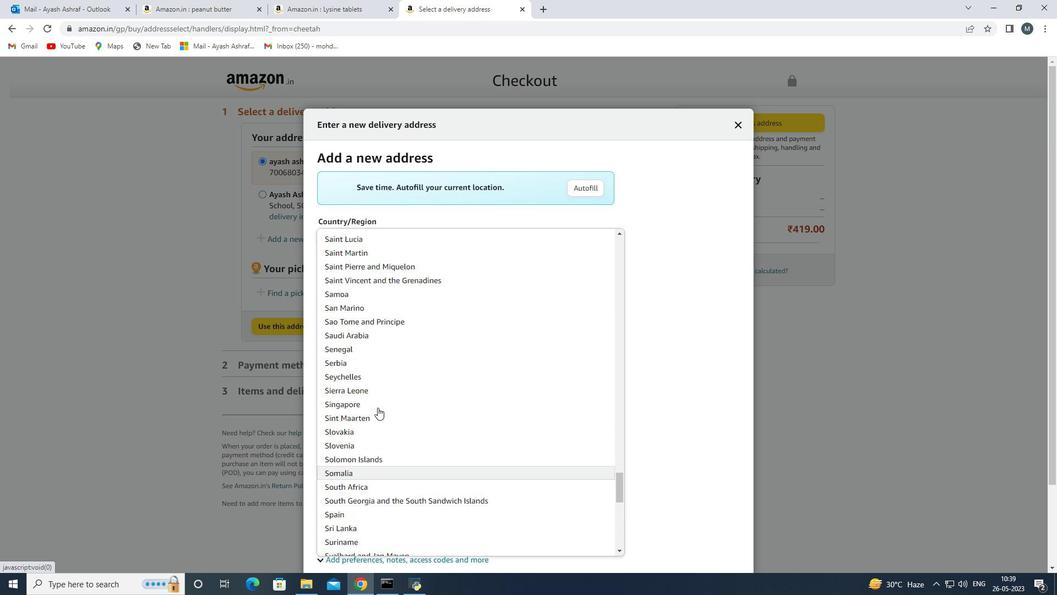 
Action: Mouse scrolled (377, 408) with delta (0, 0)
Screenshot: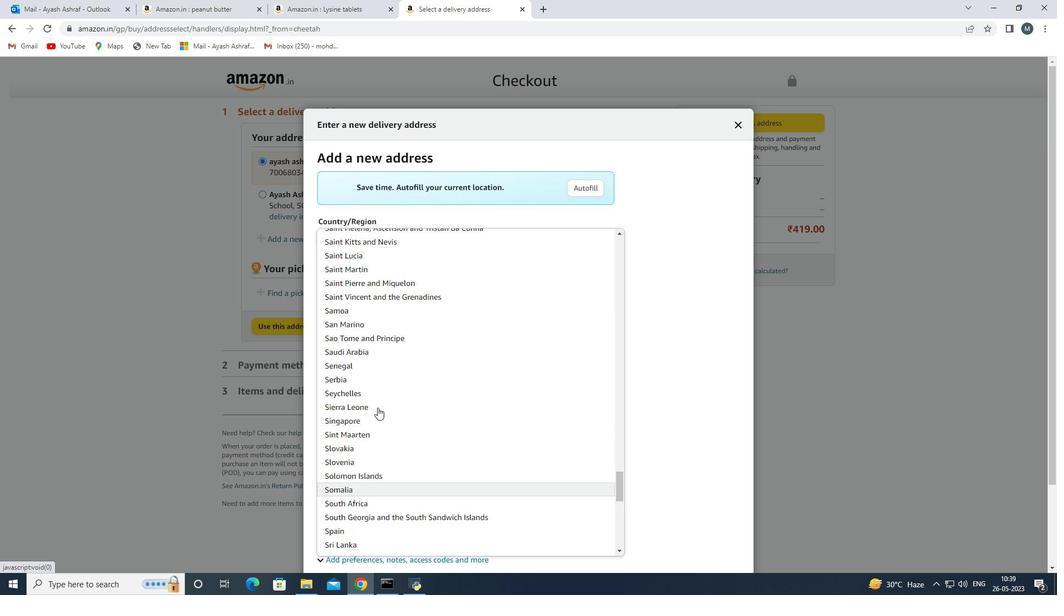 
Action: Mouse moved to (377, 407)
Screenshot: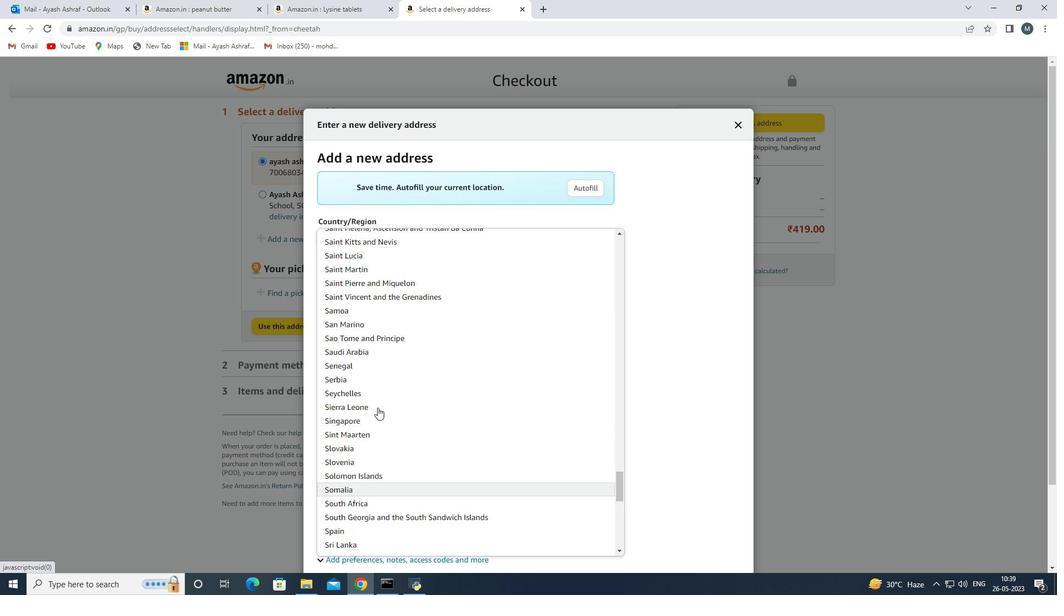 
Action: Mouse scrolled (377, 407) with delta (0, 0)
Screenshot: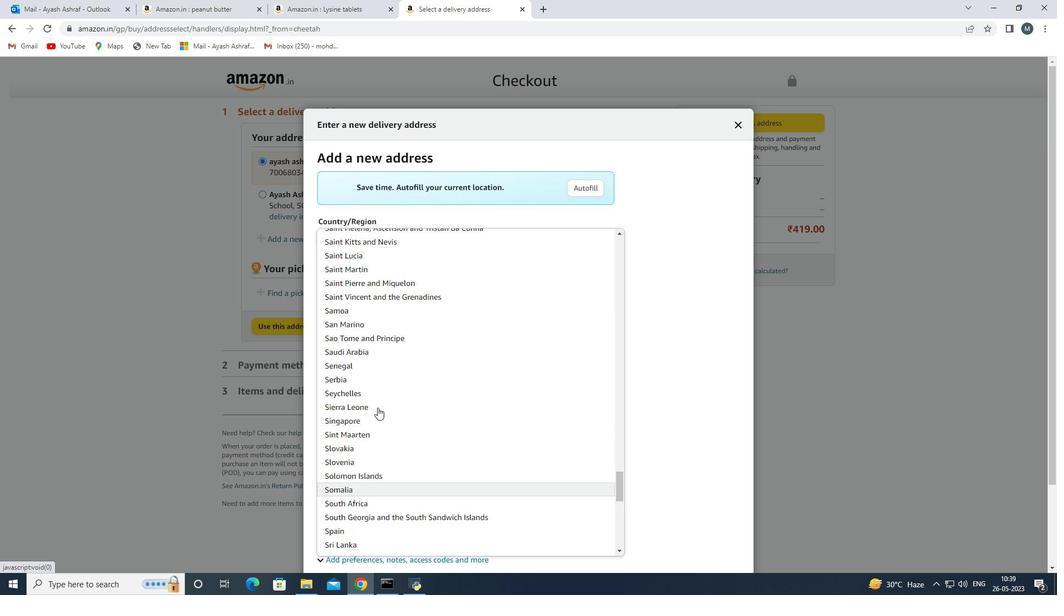 
Action: Mouse moved to (377, 407)
Screenshot: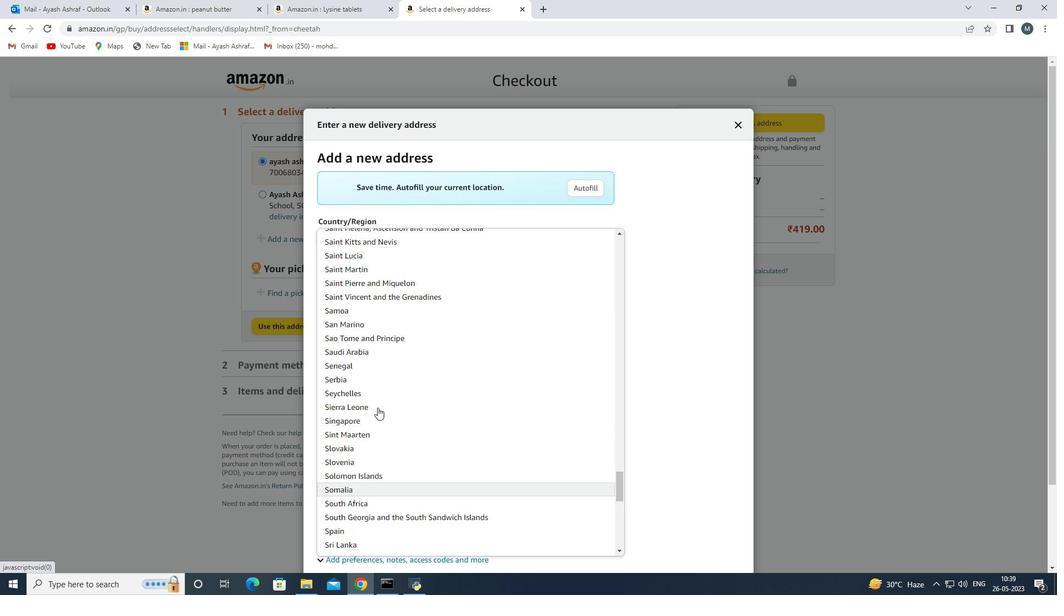 
Action: Mouse scrolled (377, 407) with delta (0, 0)
Screenshot: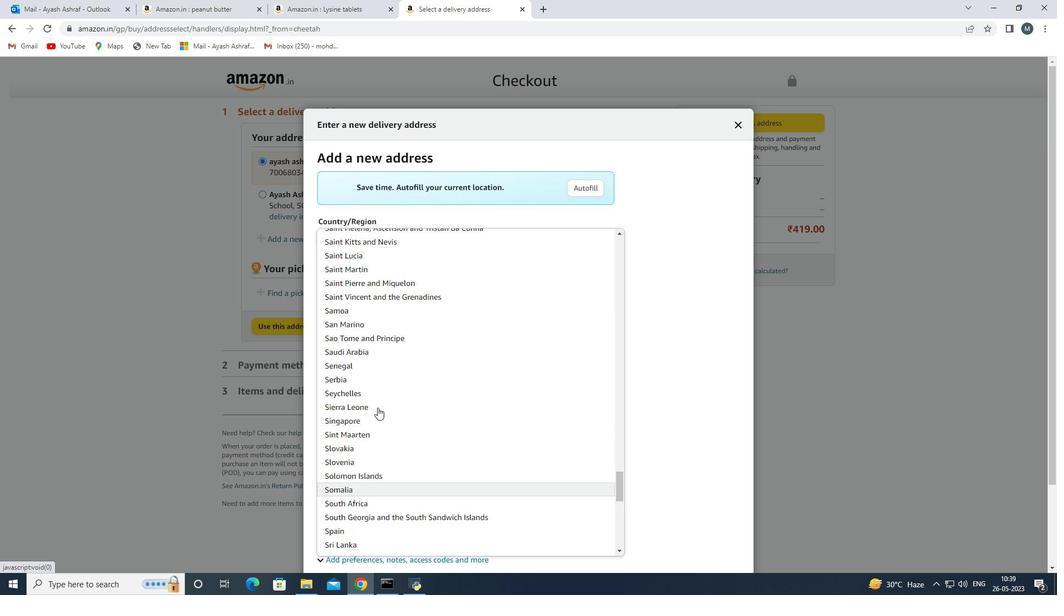 
Action: Mouse scrolled (377, 407) with delta (0, 0)
